 Task: Change  the formatting of the data to 'Which is Less than 5, 'In conditional formating, put the option 'Green Fill with Dark Green Text. . 'add another formatting option Format As Table, insert the option 'Orang Table style Medium 3 ', change the format of Column Width to AutoFit Column Widthand sort the data in Ascending order In the sheet  Data Collection Workbookbook
Action: Mouse moved to (71, 161)
Screenshot: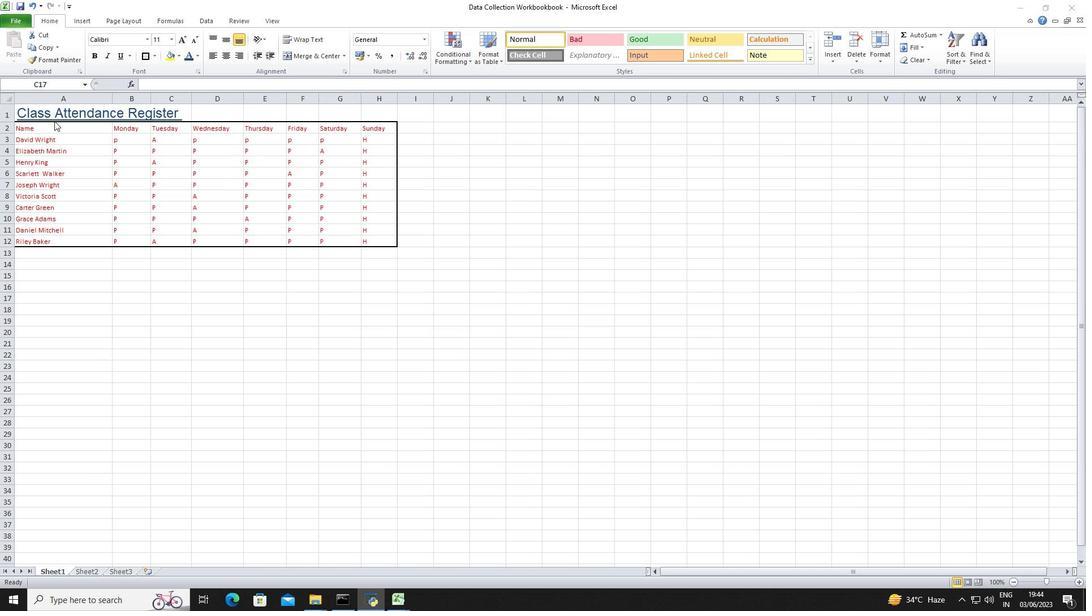 
Action: Mouse pressed left at (71, 161)
Screenshot: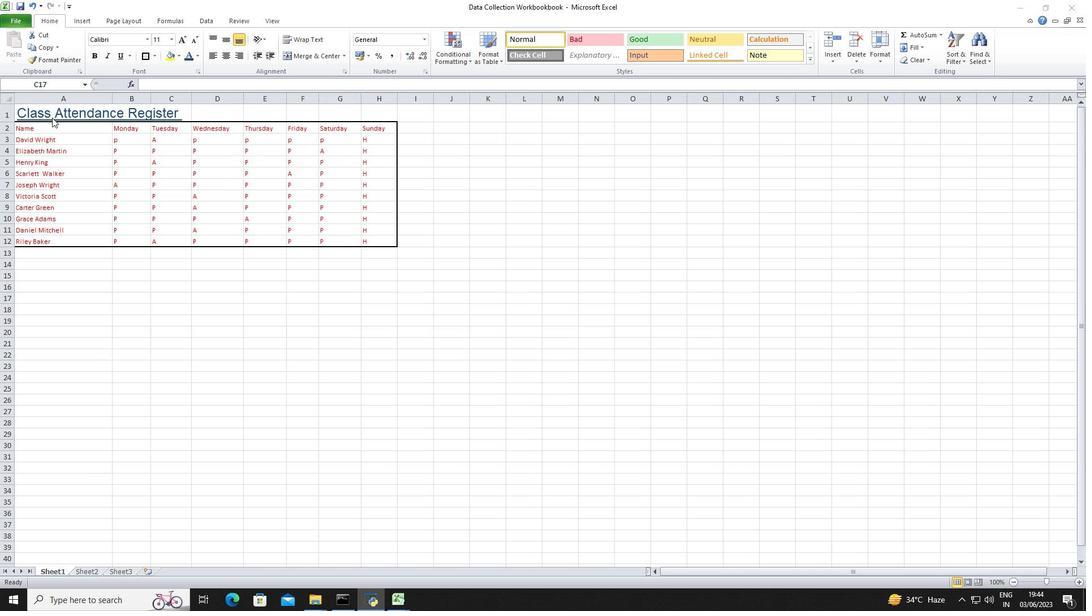 
Action: Mouse moved to (153, 262)
Screenshot: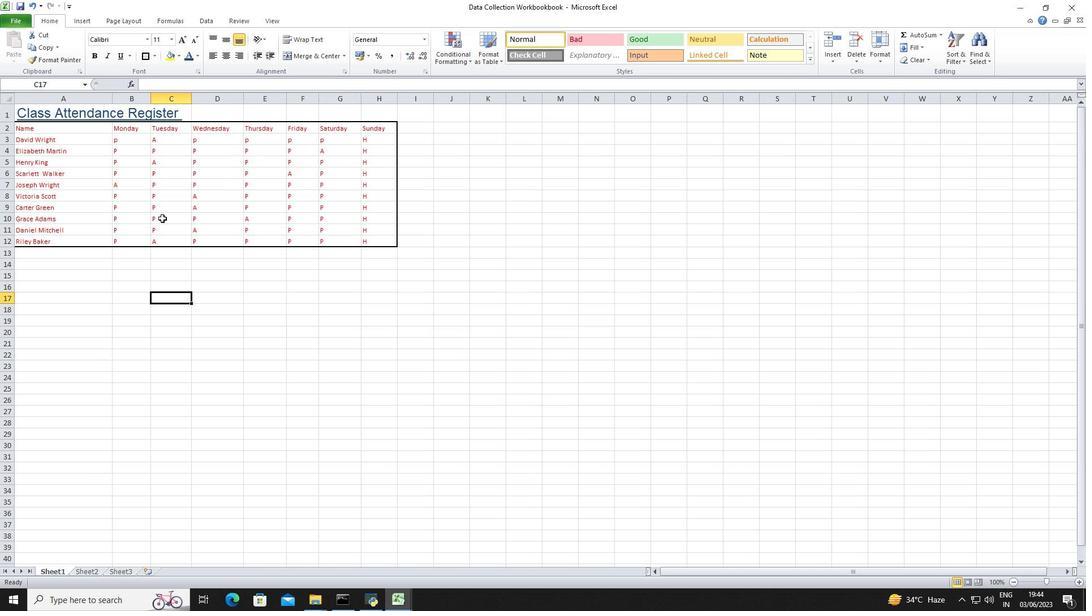 
Action: Mouse pressed left at (153, 262)
Screenshot: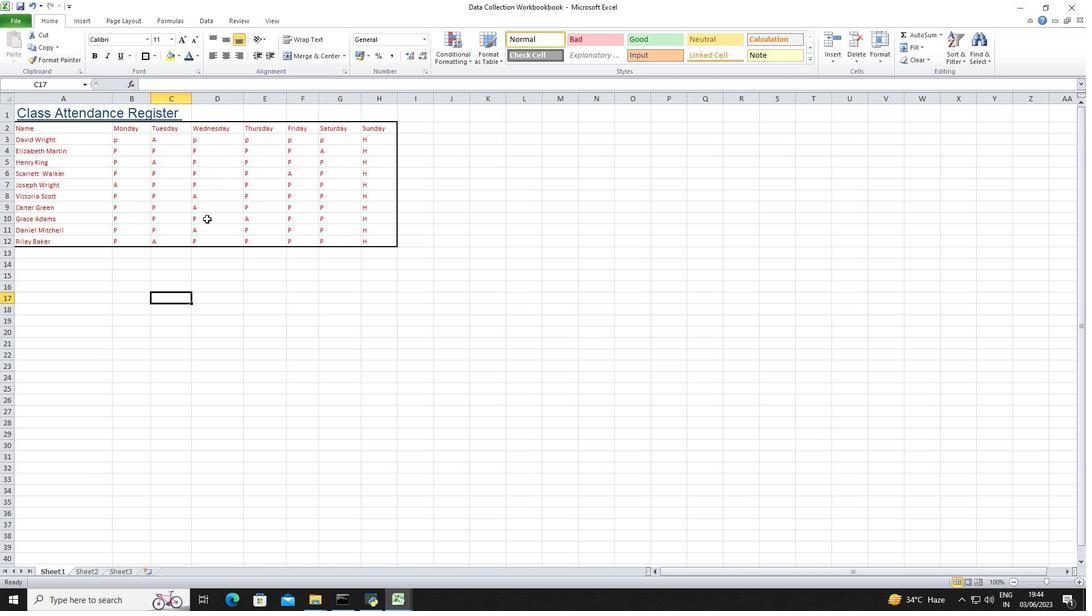 
Action: Mouse moved to (61, 175)
Screenshot: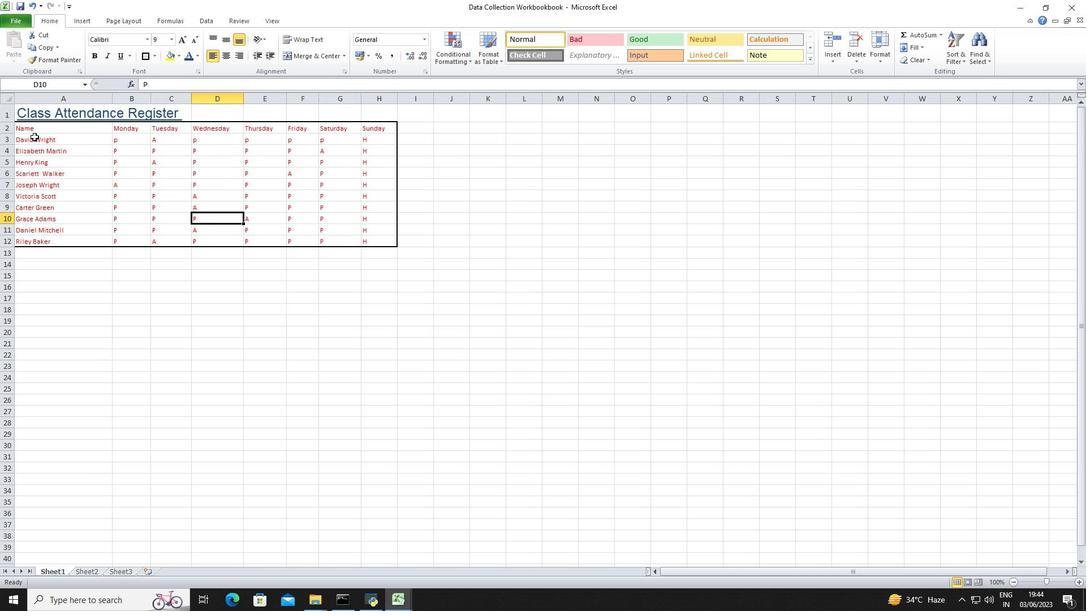 
Action: Mouse pressed left at (61, 175)
Screenshot: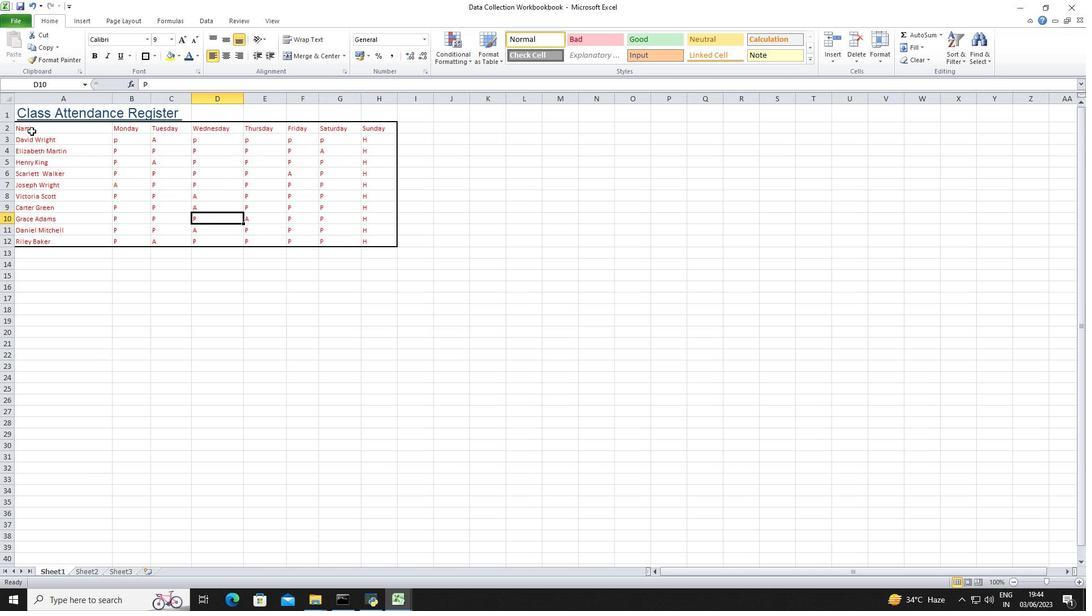 
Action: Mouse moved to (286, 92)
Screenshot: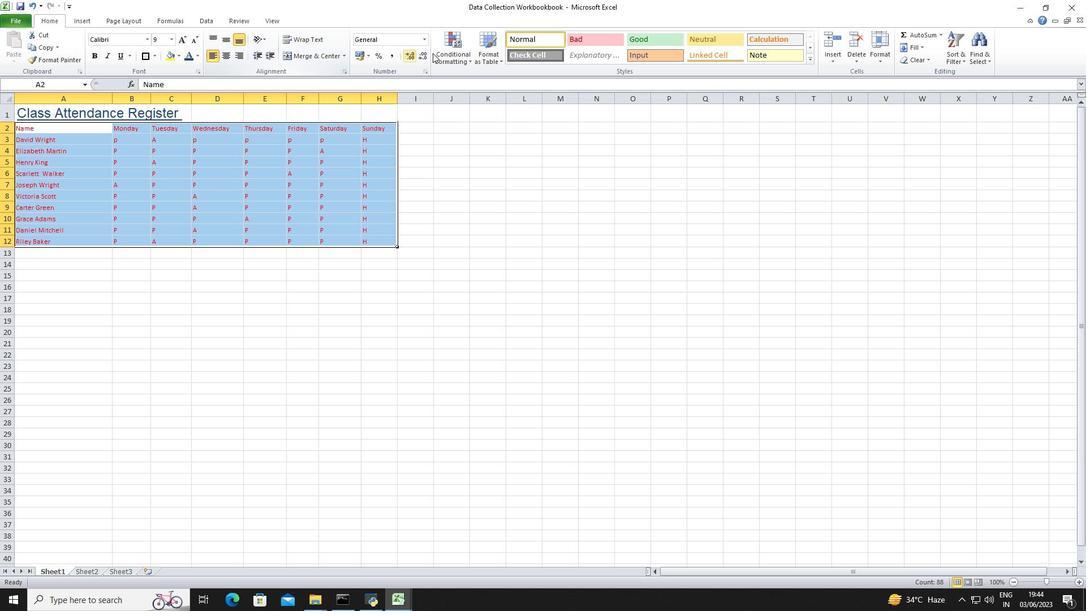 
Action: Mouse pressed left at (286, 92)
Screenshot: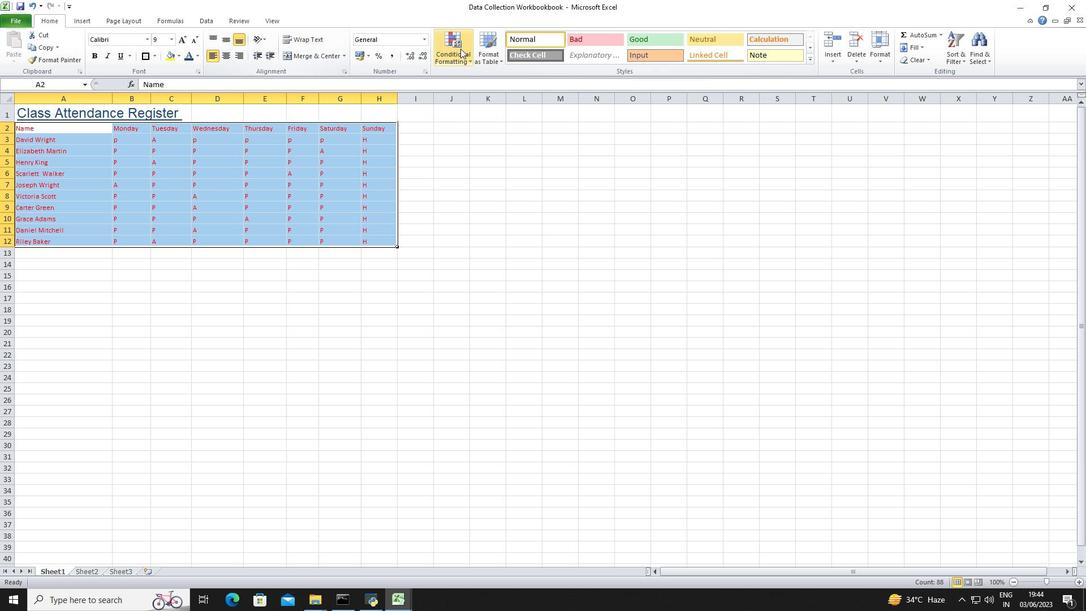 
Action: Mouse moved to (340, 146)
Screenshot: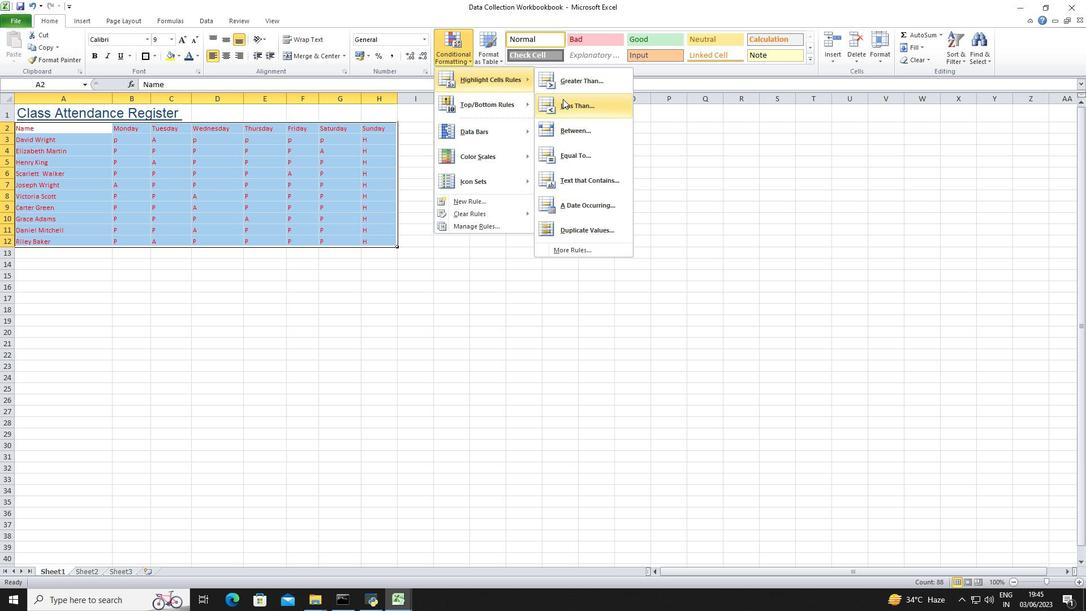 
Action: Mouse pressed left at (340, 146)
Screenshot: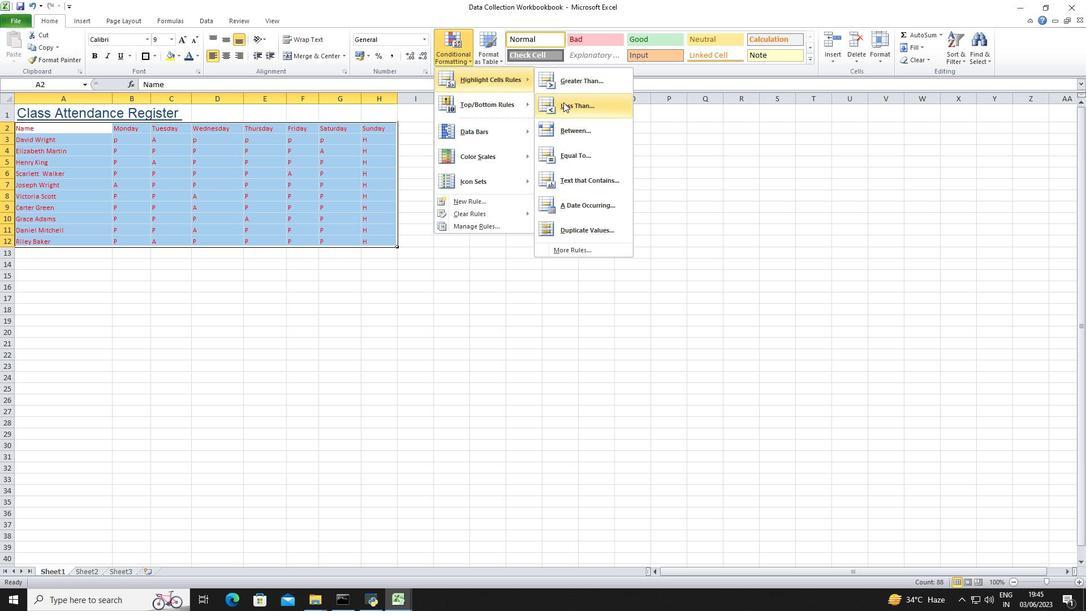 
Action: Mouse moved to (220, 286)
Screenshot: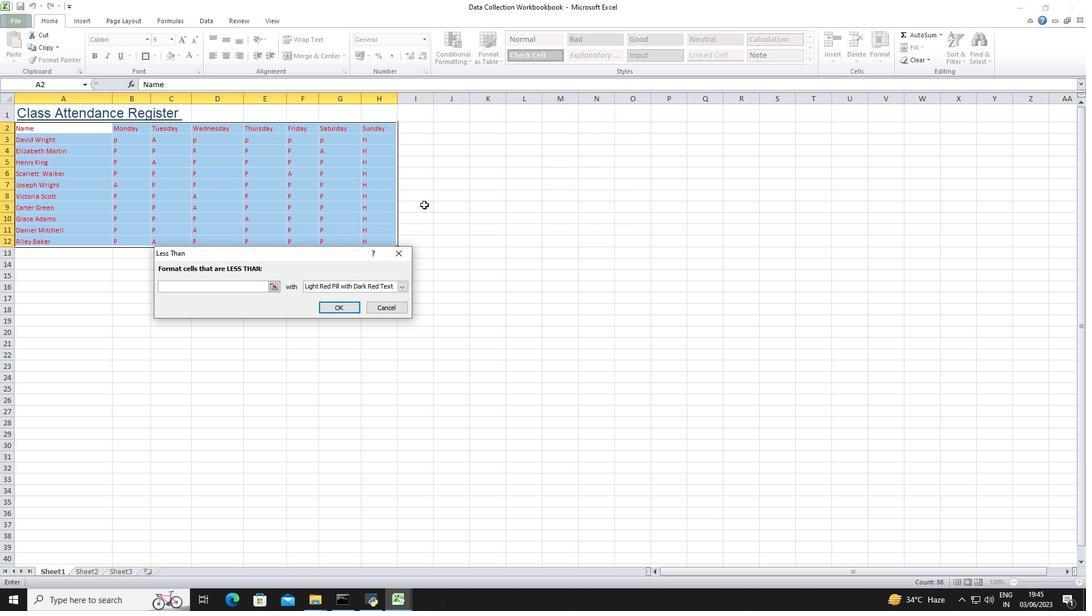 
Action: Key pressed 5
Screenshot: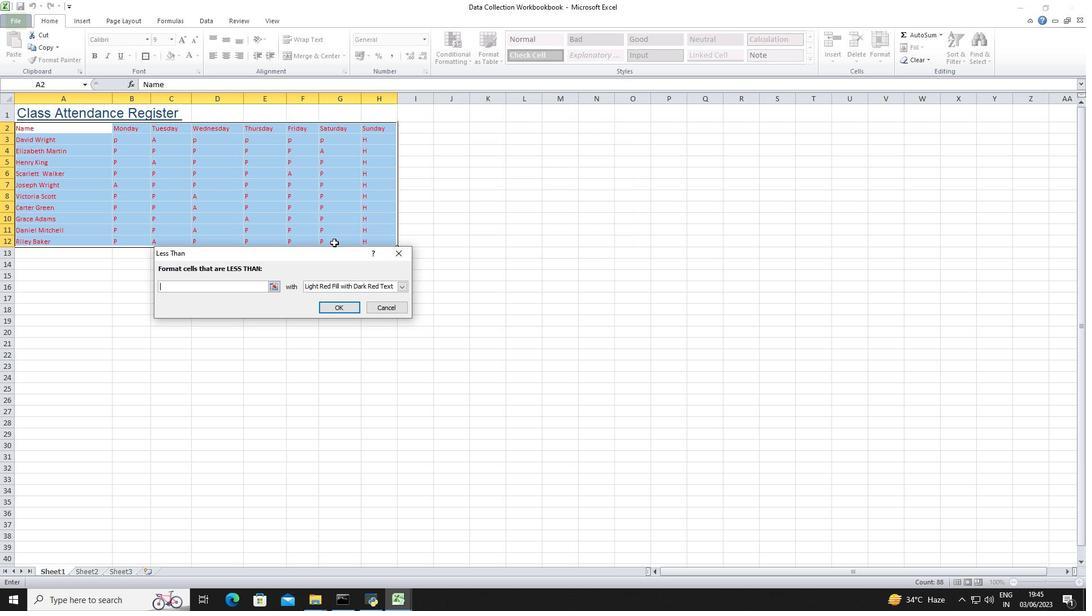 
Action: Mouse moved to (255, 325)
Screenshot: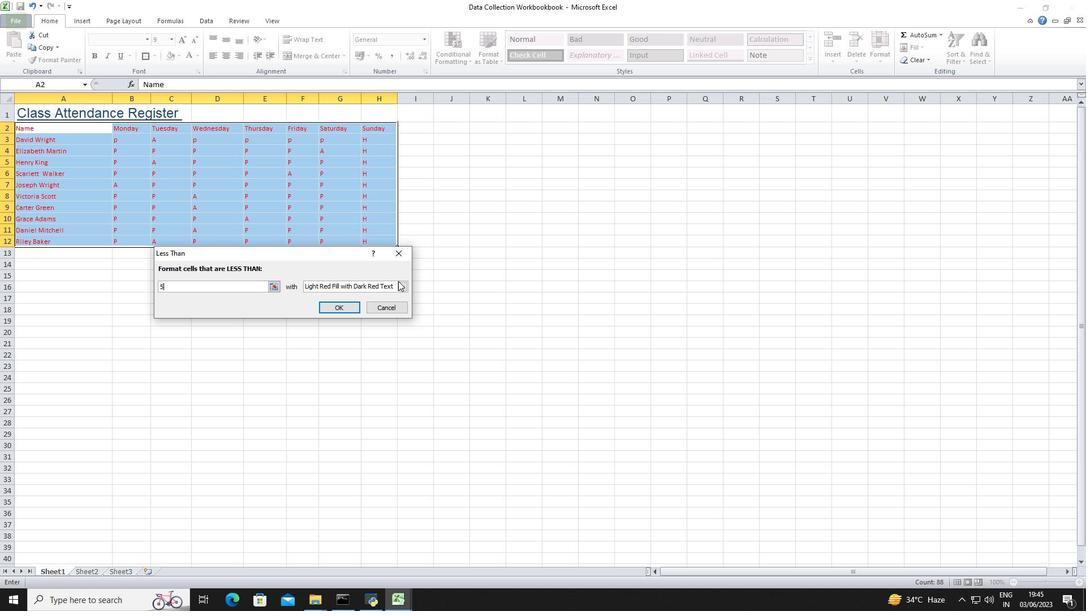 
Action: Mouse pressed left at (255, 325)
Screenshot: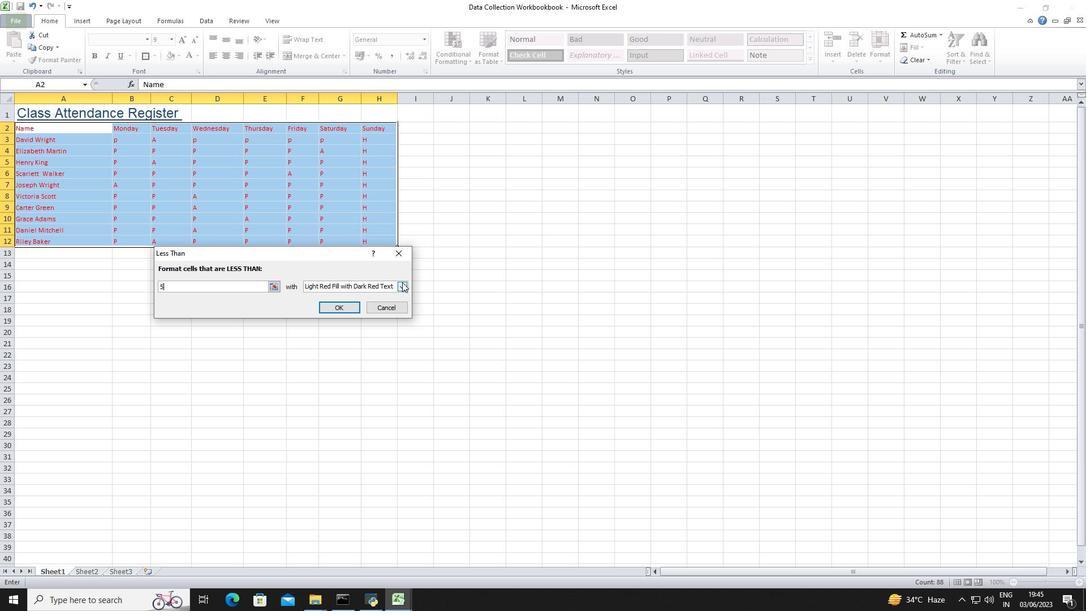 
Action: Mouse moved to (224, 354)
Screenshot: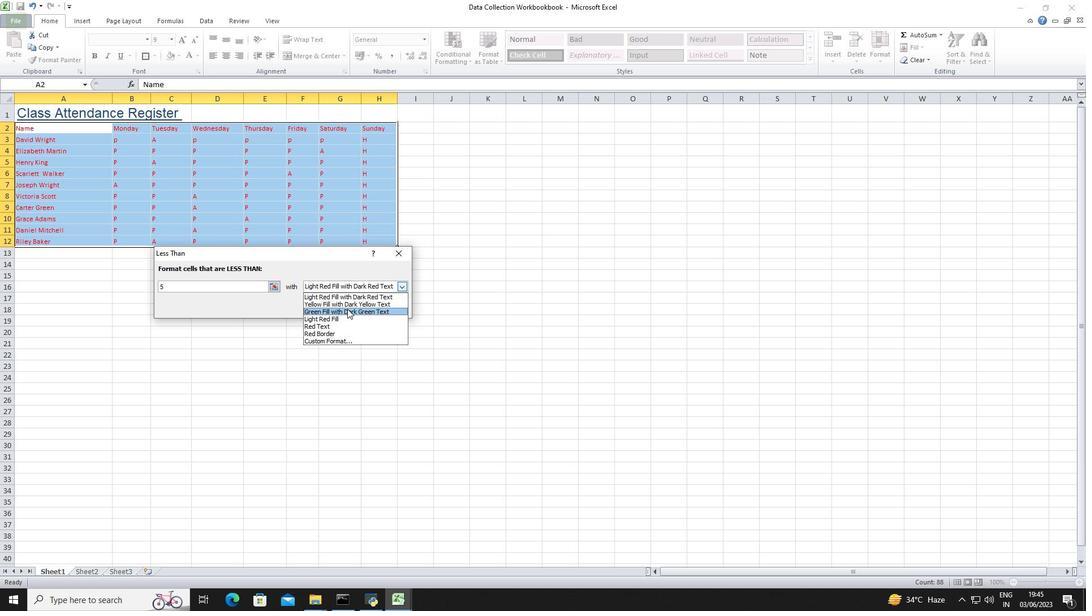 
Action: Mouse pressed left at (224, 354)
Screenshot: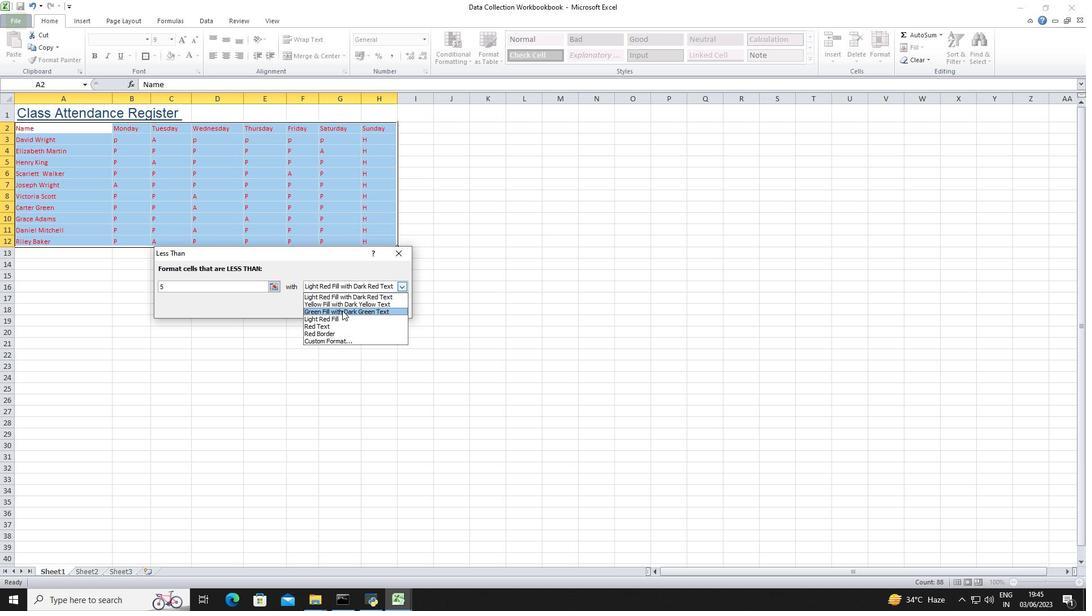 
Action: Mouse moved to (217, 351)
Screenshot: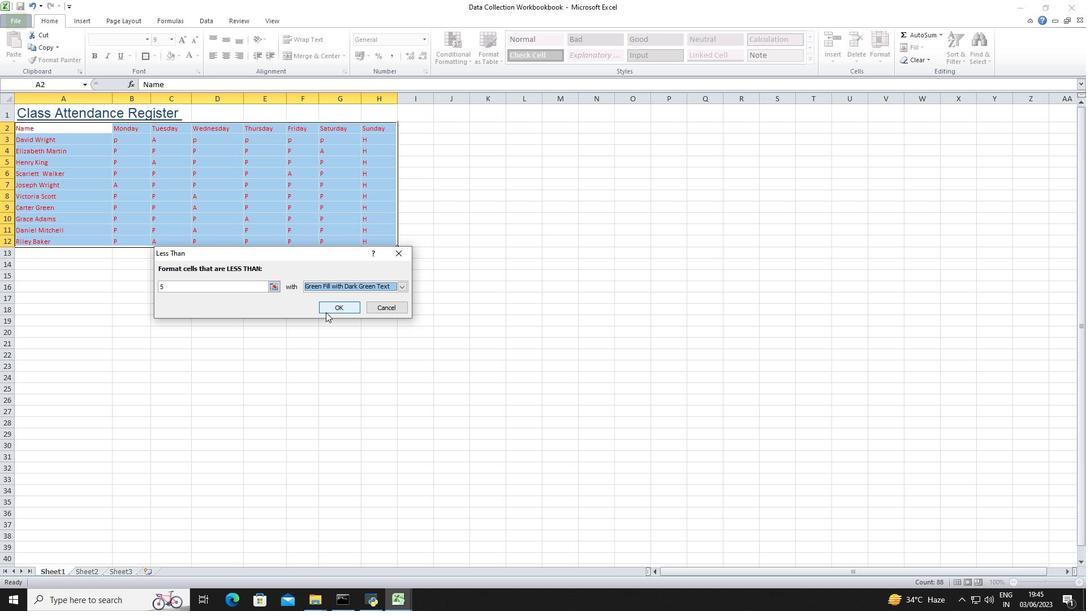 
Action: Mouse pressed left at (217, 351)
Screenshot: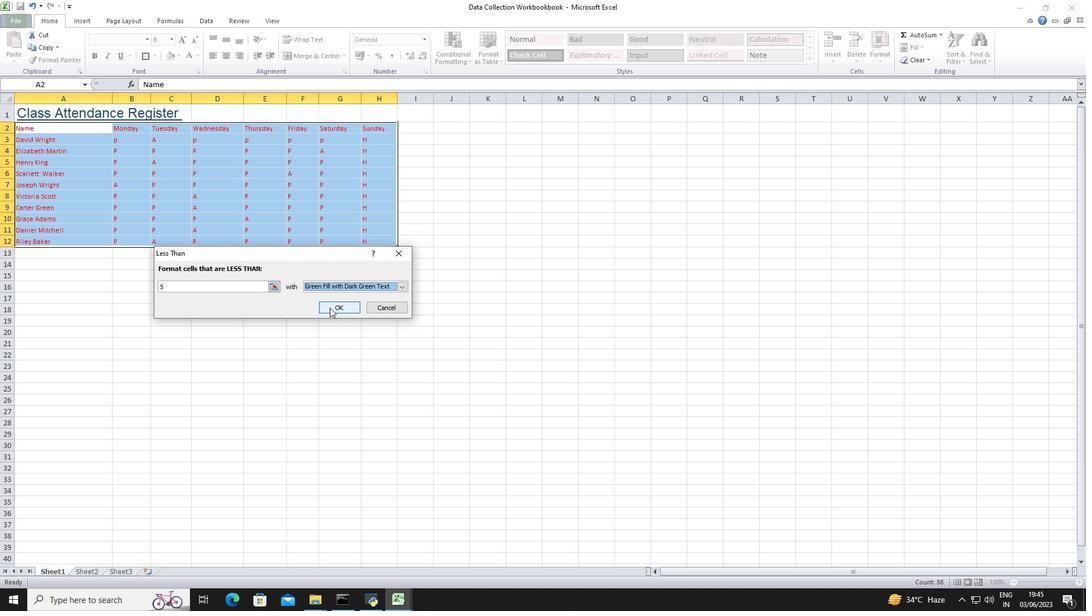 
Action: Mouse moved to (217, 358)
Screenshot: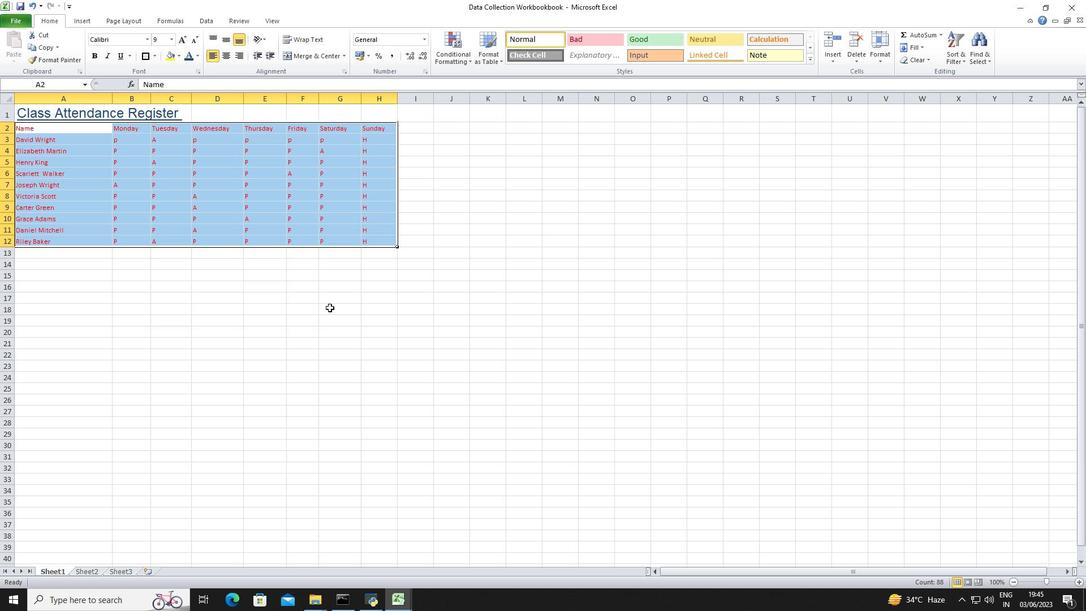 
Action: Mouse pressed left at (217, 358)
Screenshot: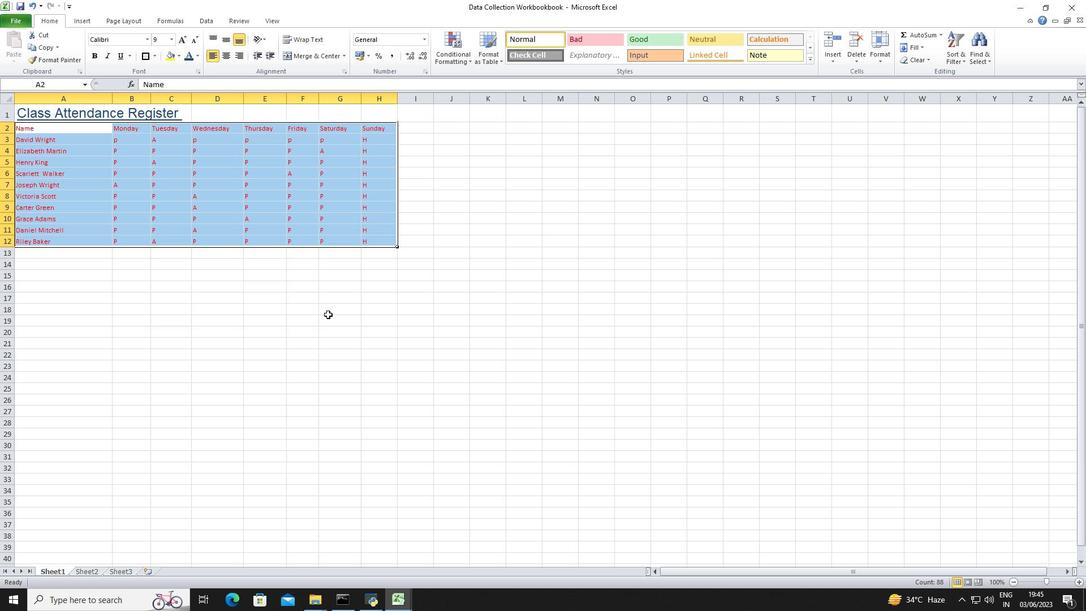 
Action: Mouse moved to (62, 173)
Screenshot: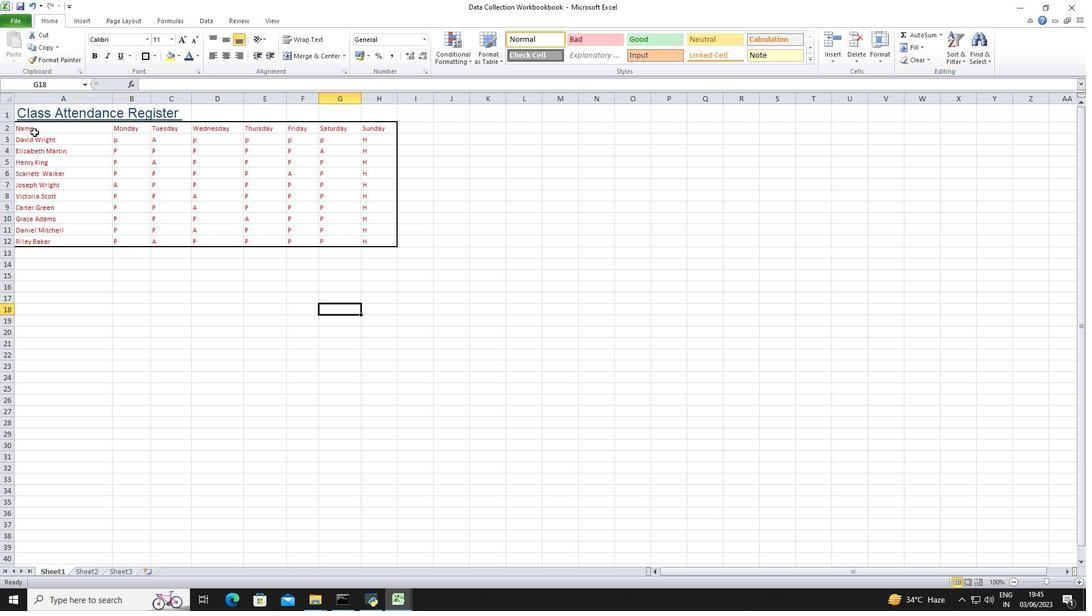 
Action: Mouse pressed left at (62, 173)
Screenshot: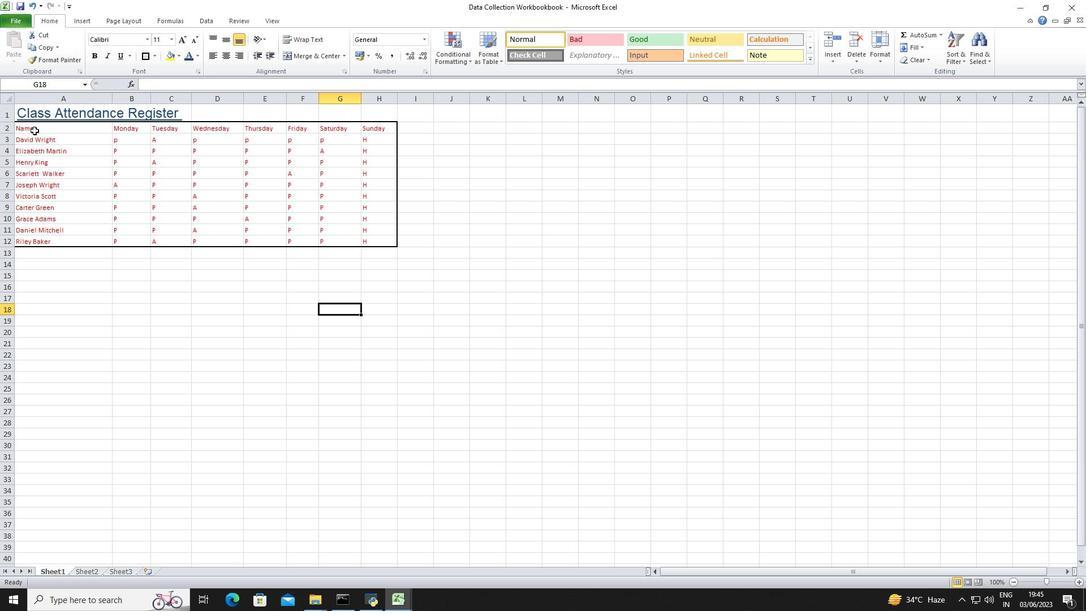 
Action: Mouse moved to (298, 90)
Screenshot: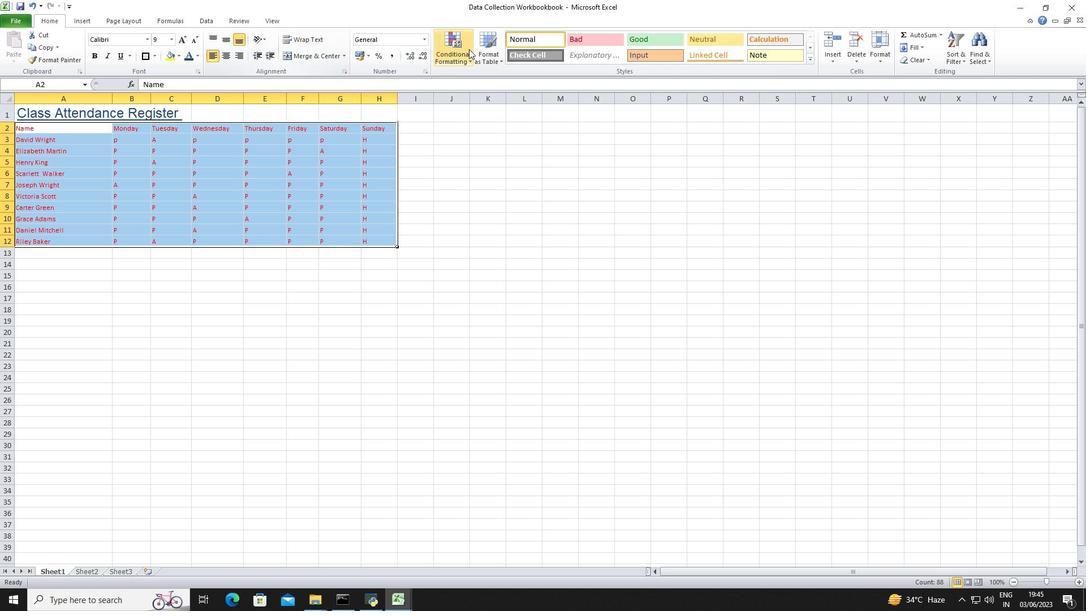 
Action: Mouse pressed left at (298, 90)
Screenshot: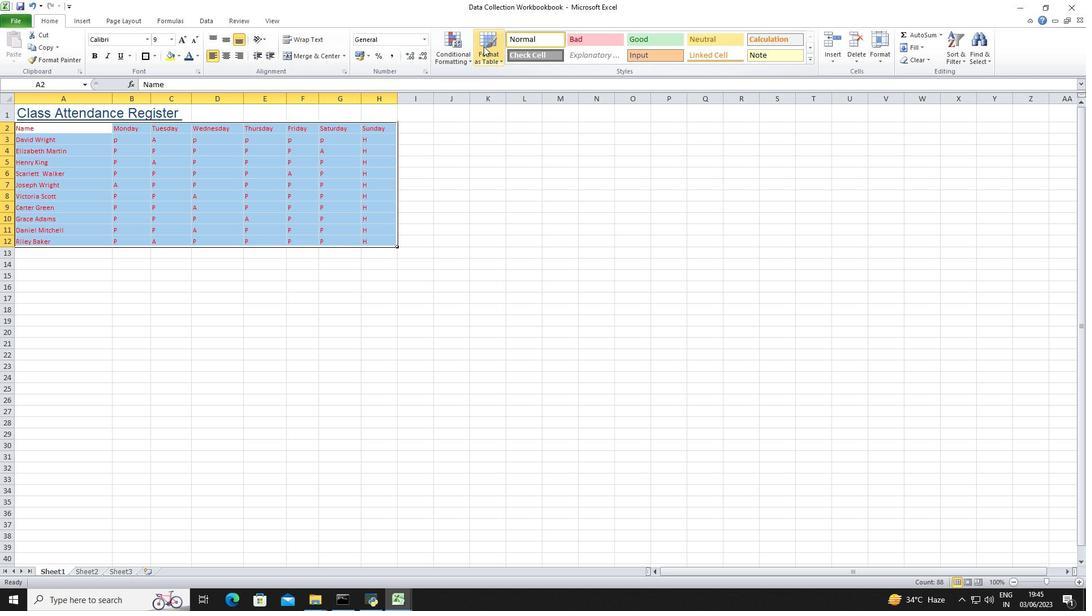 
Action: Mouse moved to (319, 424)
Screenshot: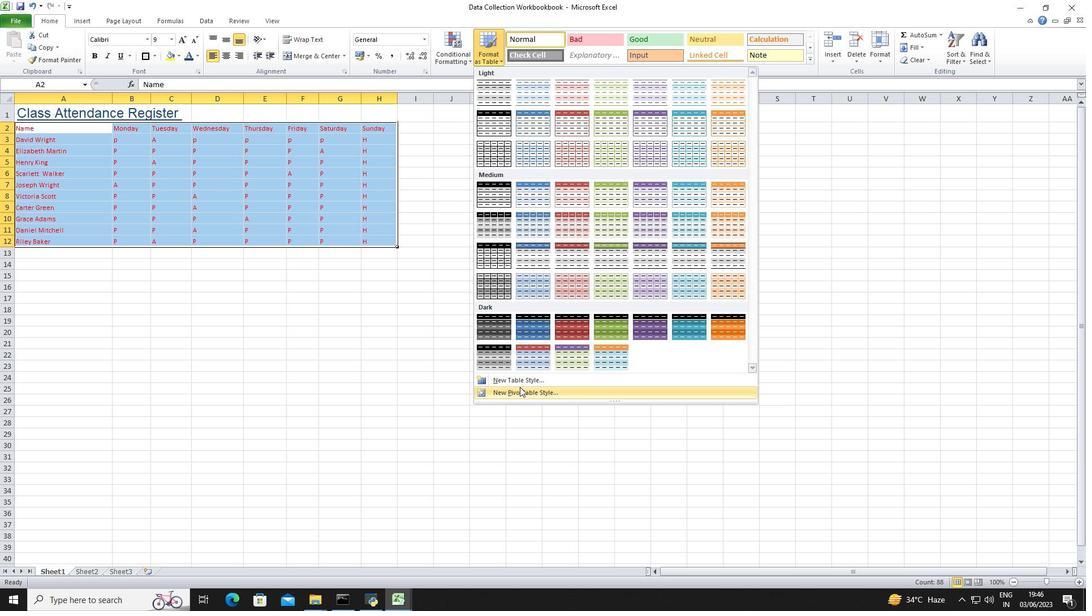 
Action: Mouse pressed left at (319, 424)
Screenshot: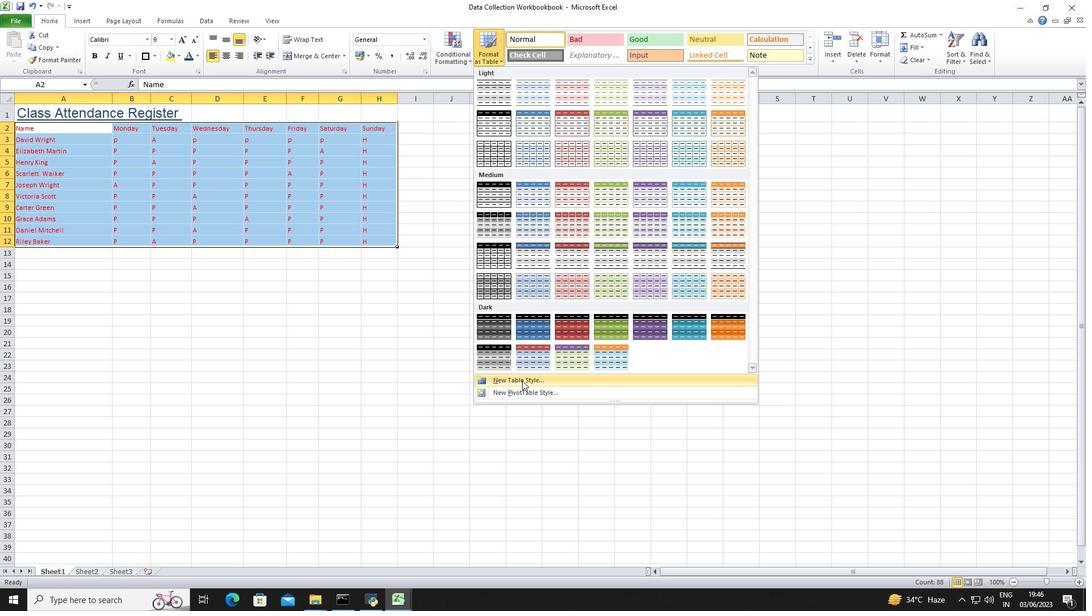 
Action: Mouse pressed left at (319, 424)
Screenshot: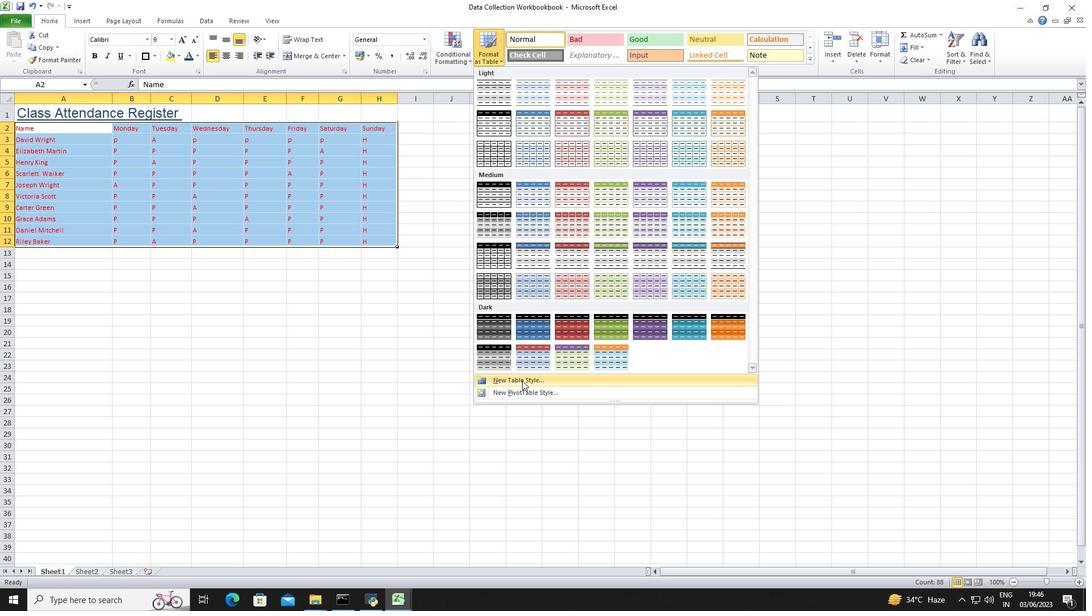 
Action: Mouse moved to (143, 245)
Screenshot: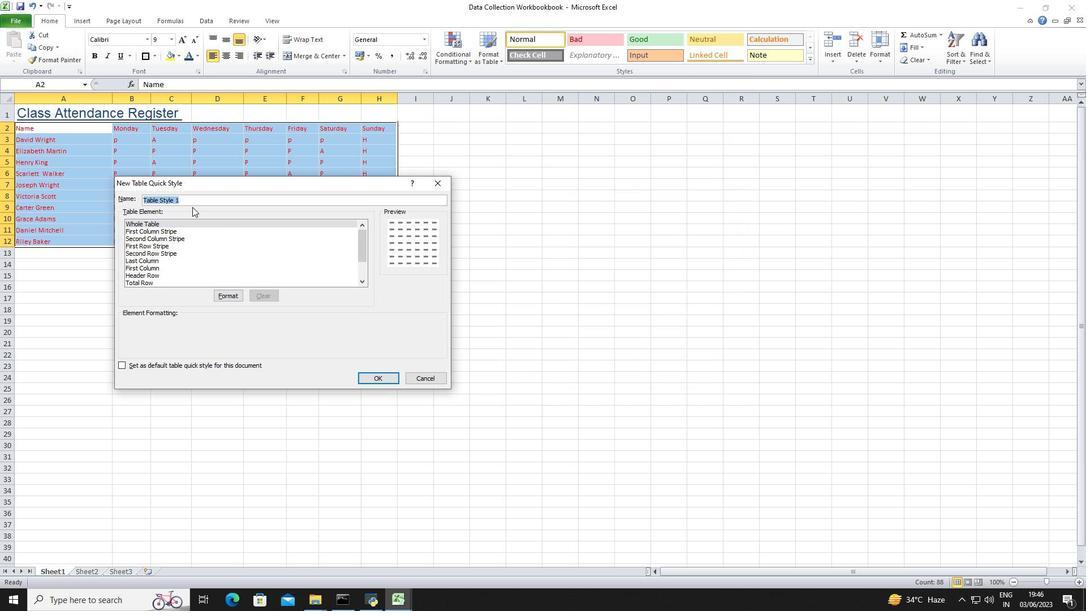 
Action: Mouse pressed left at (143, 245)
Screenshot: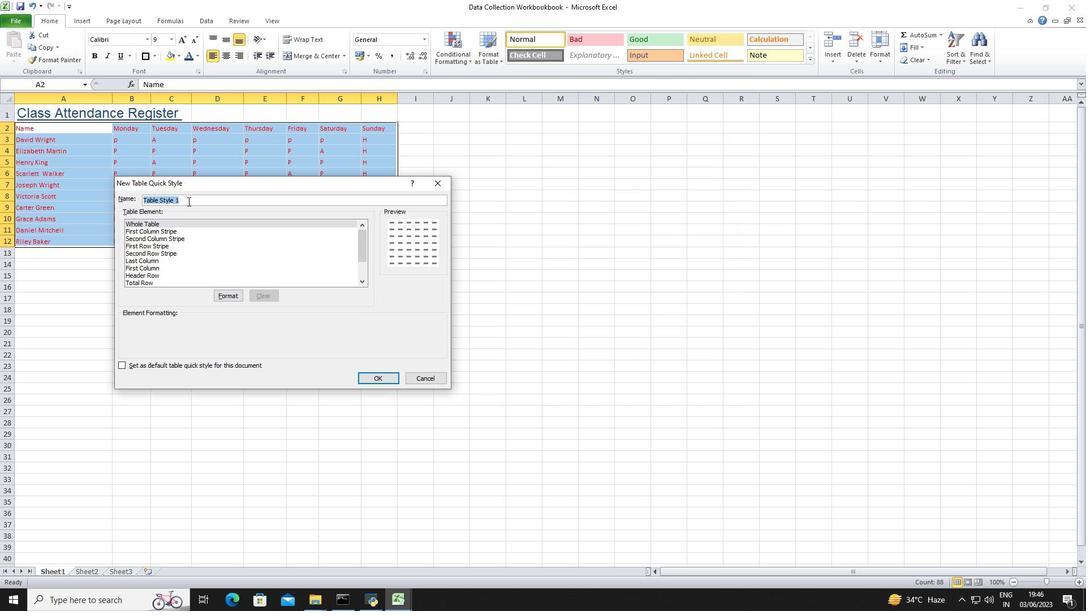 
Action: Mouse pressed left at (143, 245)
Screenshot: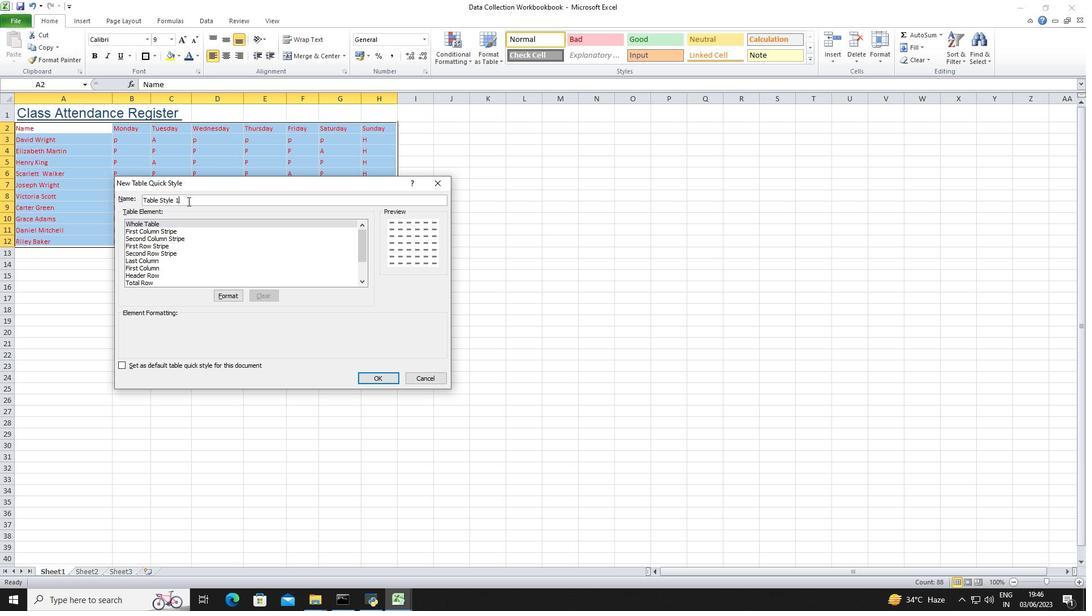 
Action: Mouse moved to (322, 302)
Screenshot: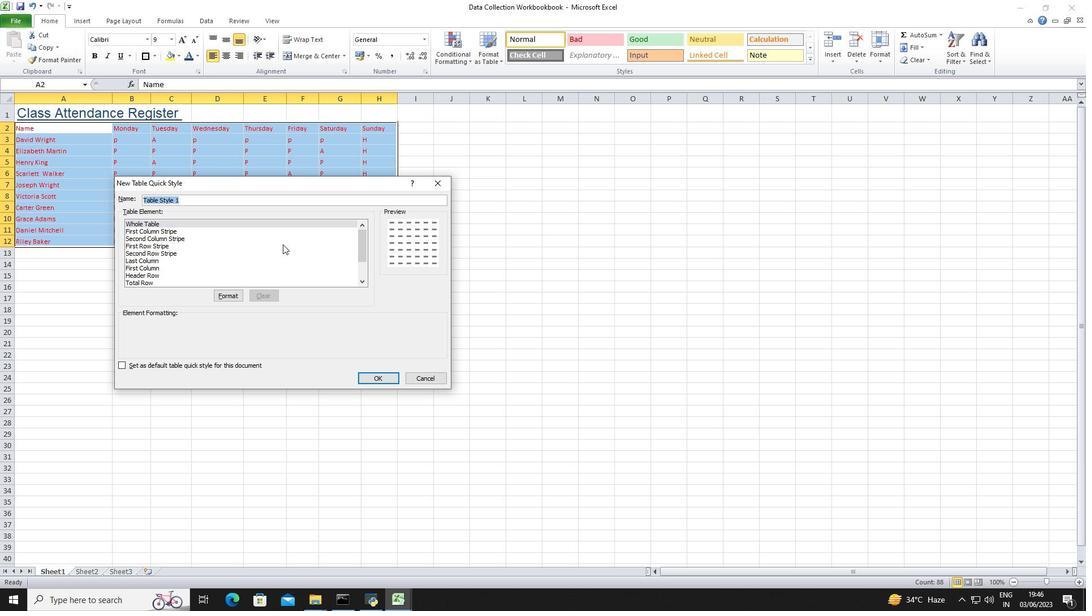 
Action: Key pressed <Key.shift_r><Key.shift_r><Key.shift_r><Key.shift_r><Key.shift_r><Key.shift_r><Key.shift_r><Key.shift_r><Key.shift_r><Key.shift_r><Key.shift_r><Key.shift_r><Key.shift_r>Orange<Key.space><Key.shift_r><Key.shift_r><Key.shift_r>Table<Key.space><Key.shift_r><Key.shift_r><Key.shift_r><Key.shift_r><Key.shift_r>style<Key.space><Key.shift_r>Medu<Key.backspace>ium<Key.space>3
Screenshot: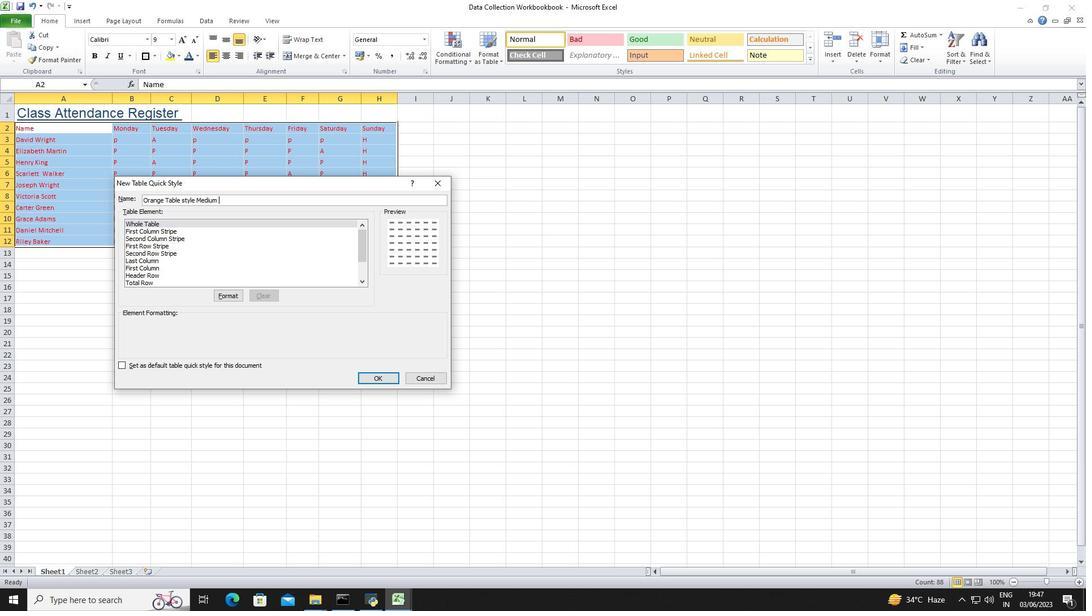 
Action: Mouse moved to (110, 410)
Screenshot: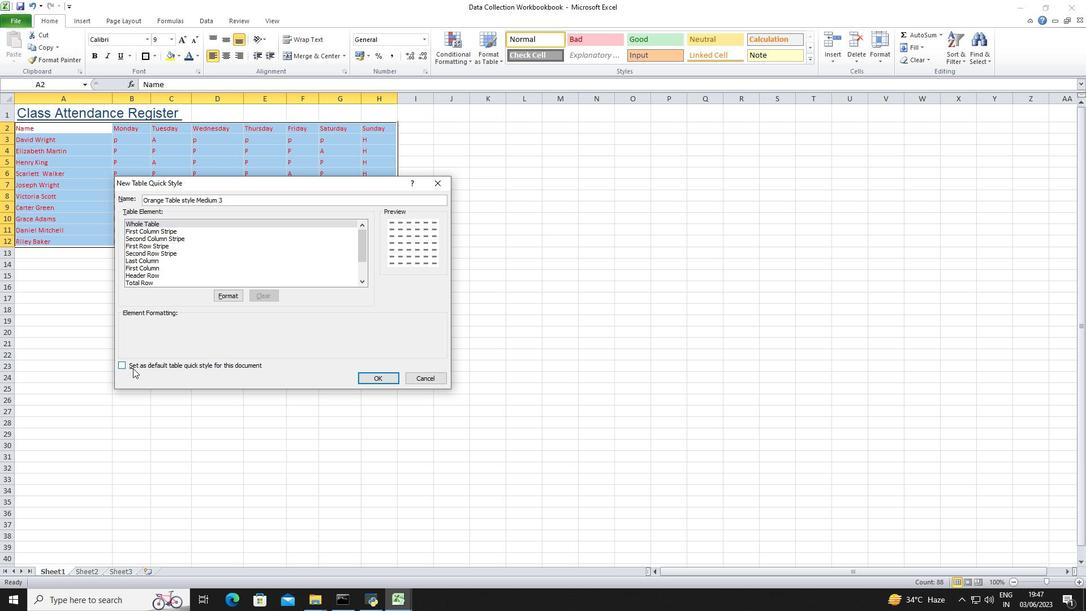 
Action: Mouse pressed left at (110, 410)
Screenshot: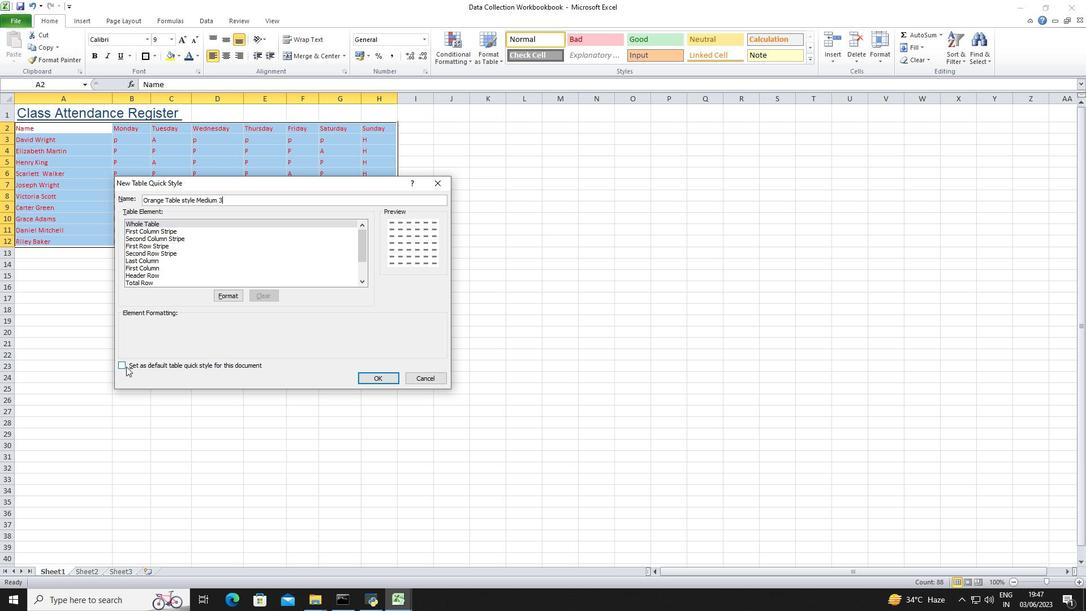 
Action: Mouse moved to (168, 337)
Screenshot: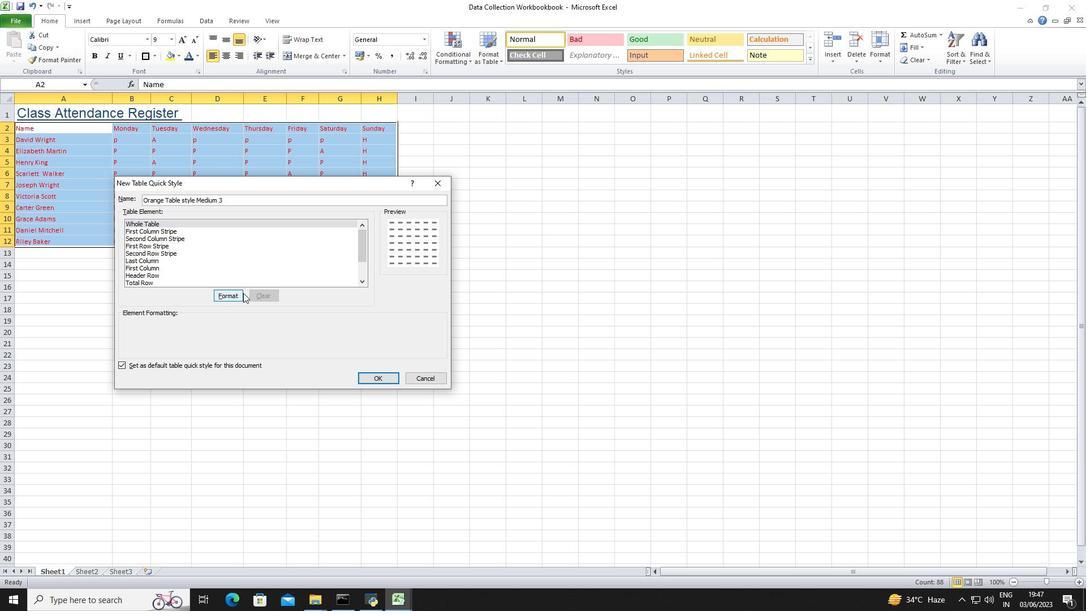 
Action: Mouse pressed left at (168, 337)
Screenshot: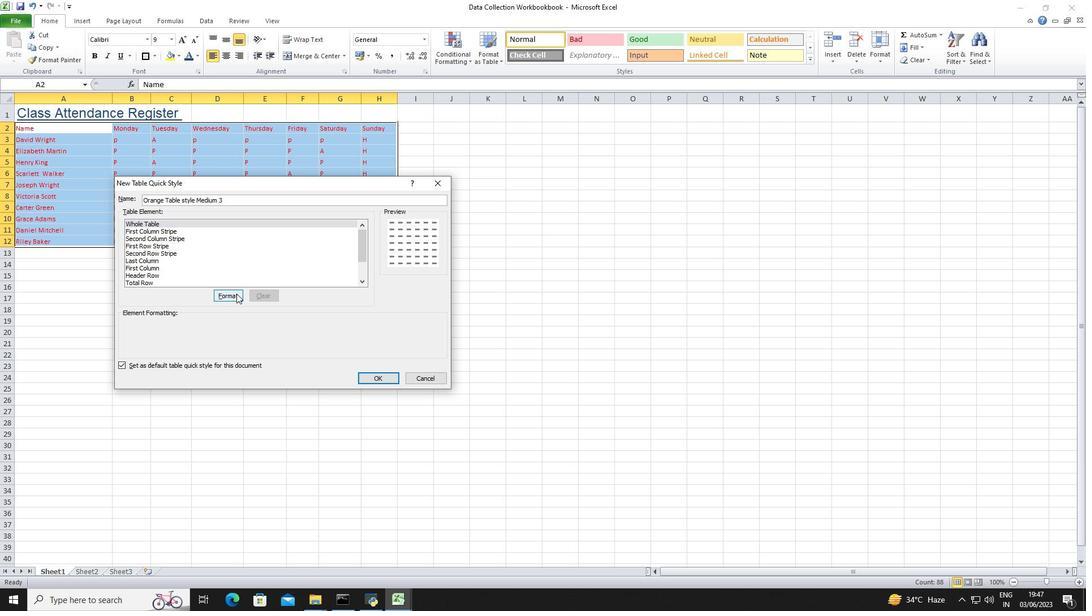 
Action: Mouse moved to (241, 341)
Screenshot: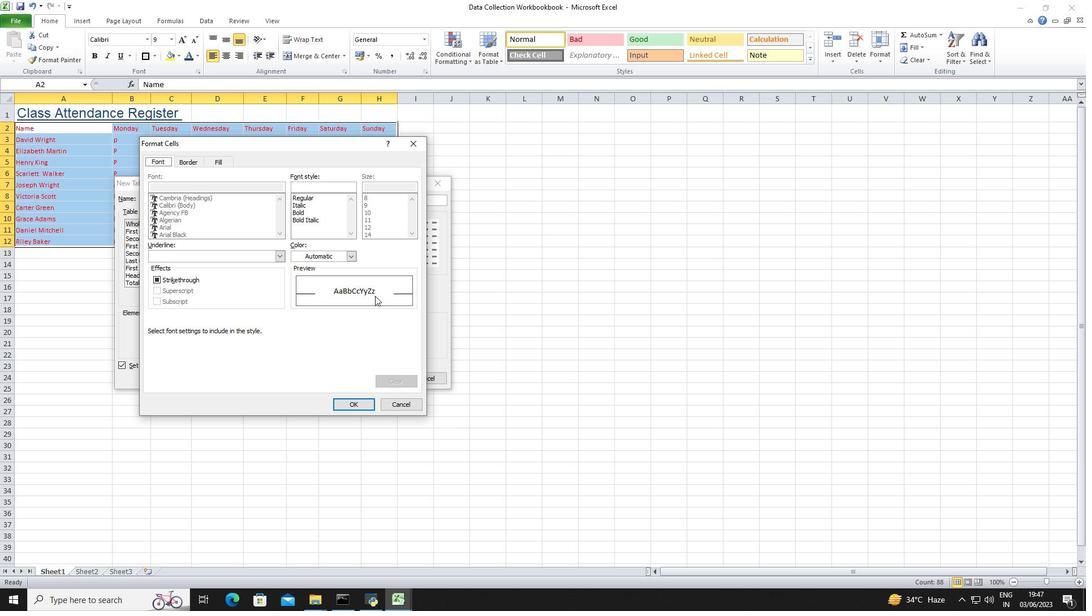 
Action: Mouse scrolled (241, 342) with delta (0, 0)
Screenshot: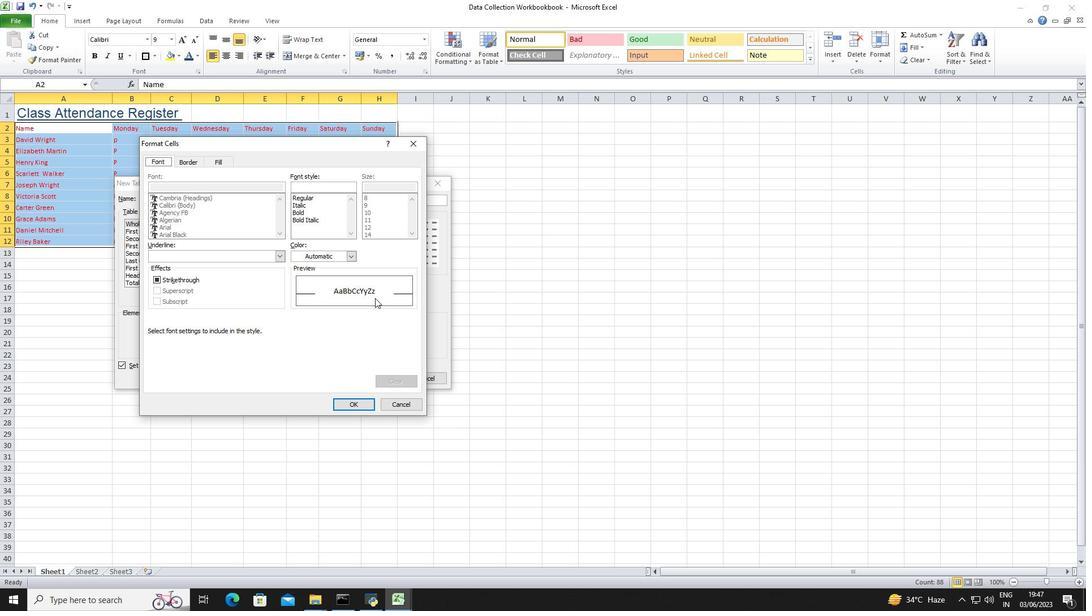 
Action: Mouse moved to (230, 447)
Screenshot: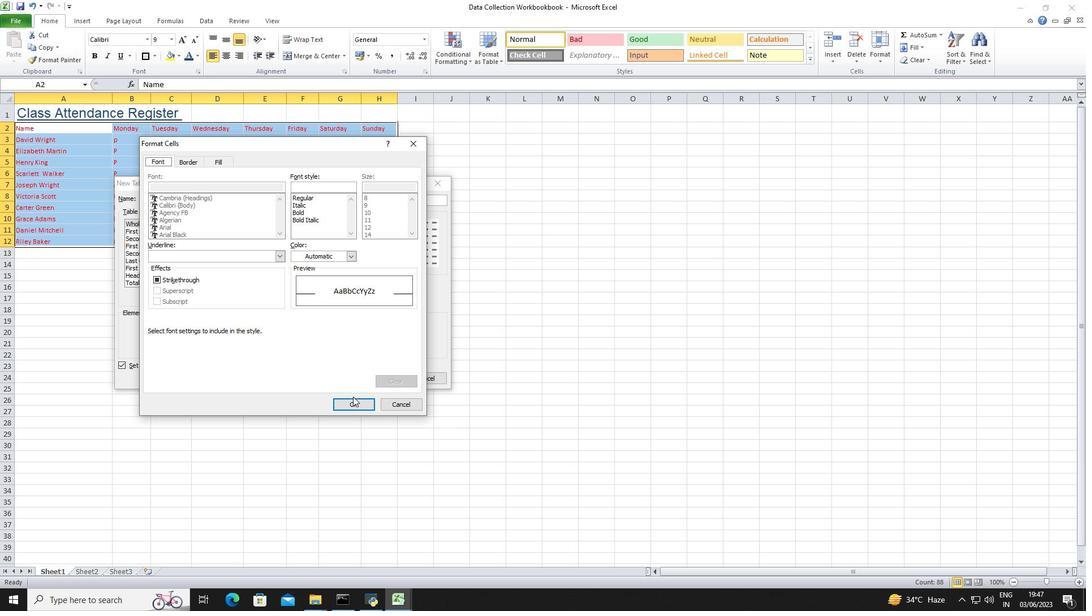 
Action: Mouse pressed left at (230, 447)
Screenshot: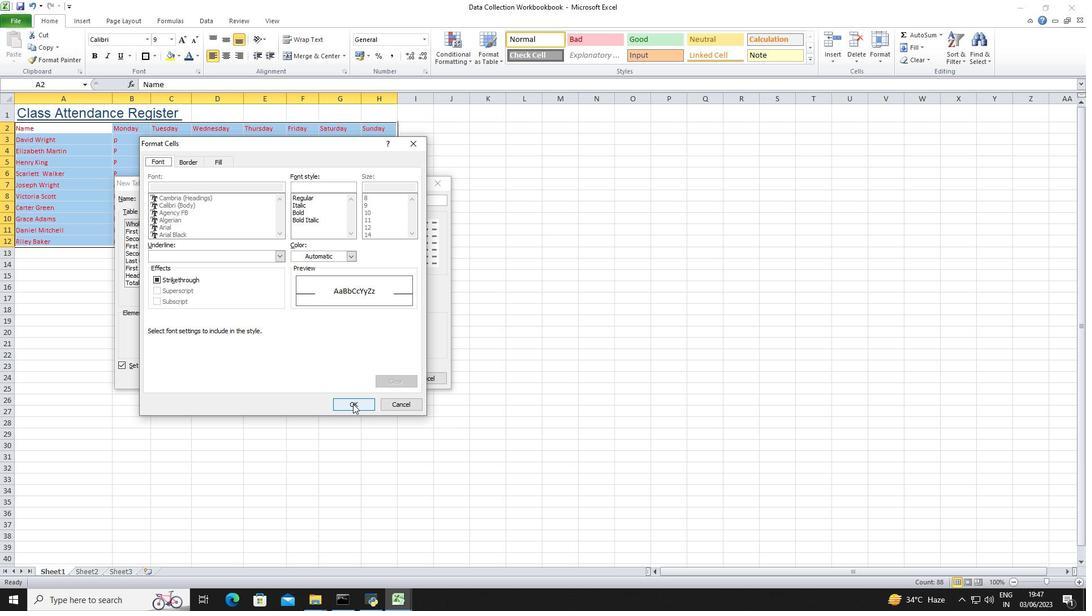 
Action: Mouse moved to (238, 422)
Screenshot: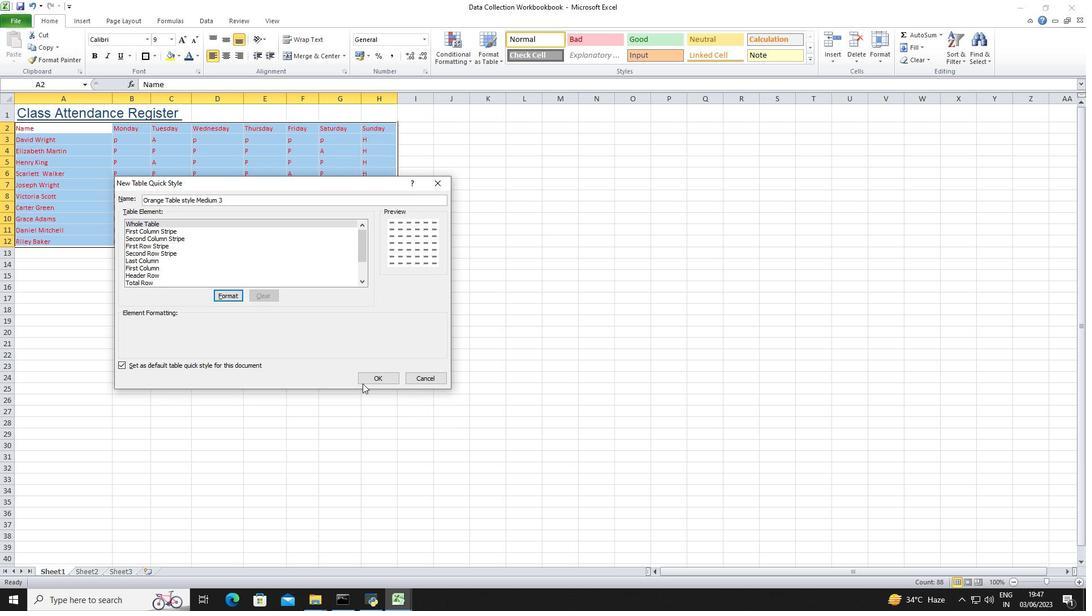 
Action: Mouse pressed left at (238, 422)
Screenshot: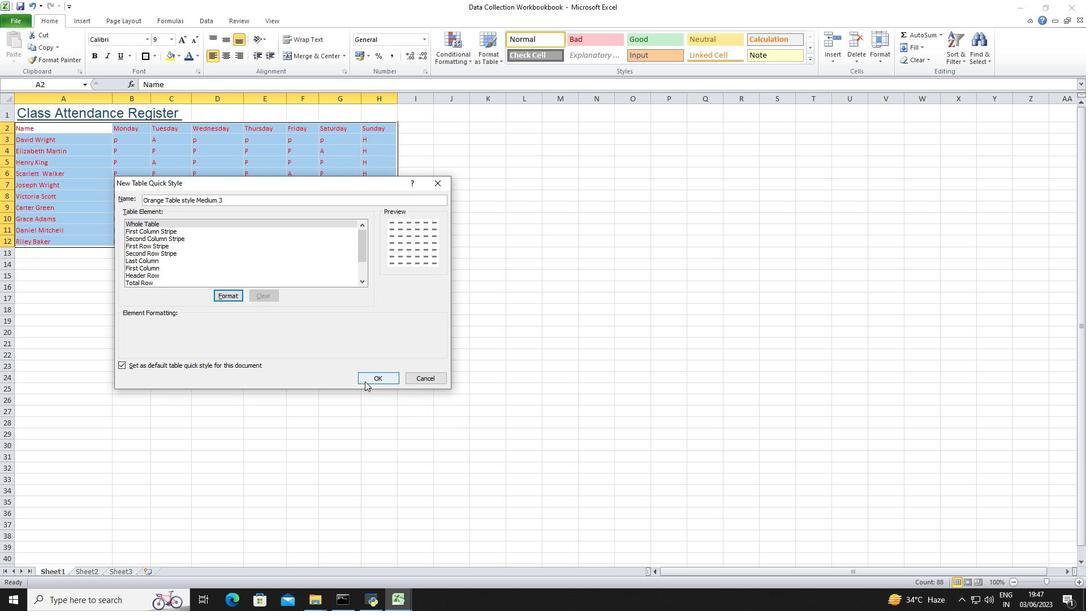 
Action: Mouse pressed left at (238, 422)
Screenshot: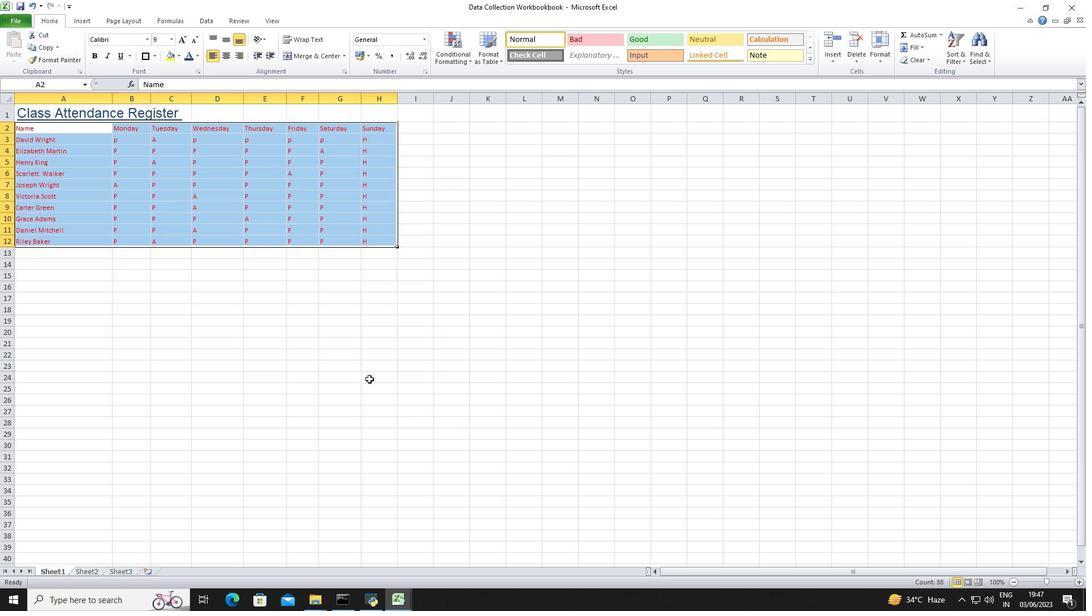 
Action: Mouse moved to (168, 384)
Screenshot: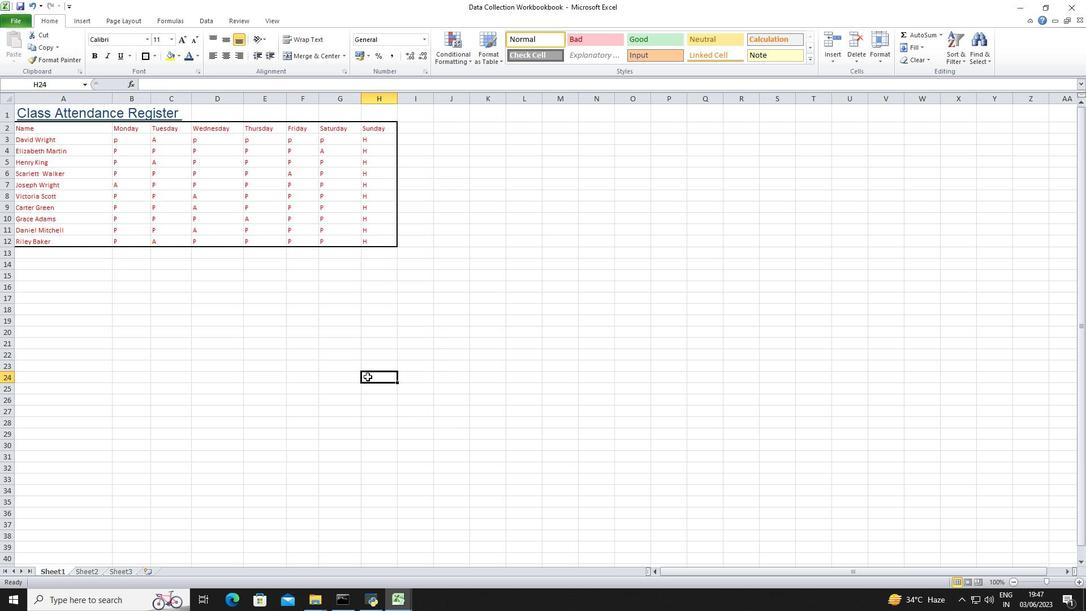 
Action: Mouse pressed left at (168, 384)
Screenshot: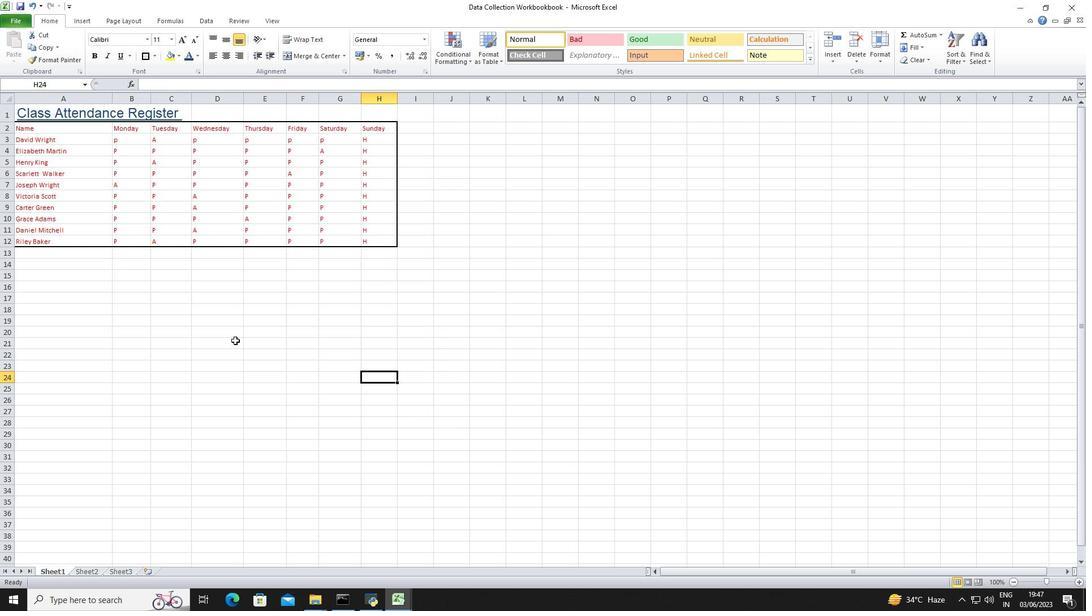 
Action: Mouse moved to (57, 168)
Screenshot: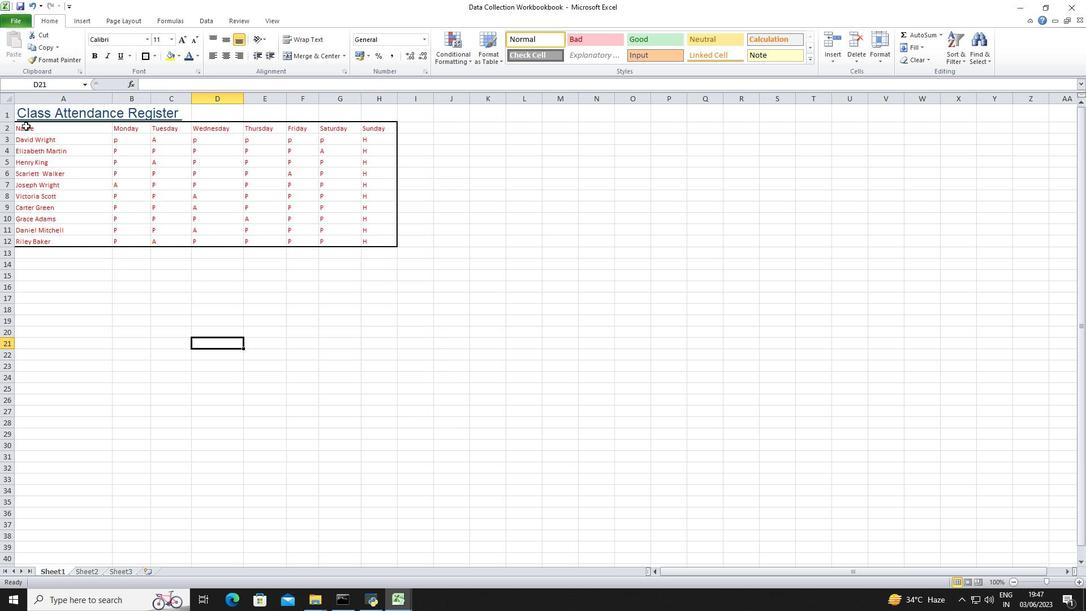 
Action: Mouse pressed left at (57, 168)
Screenshot: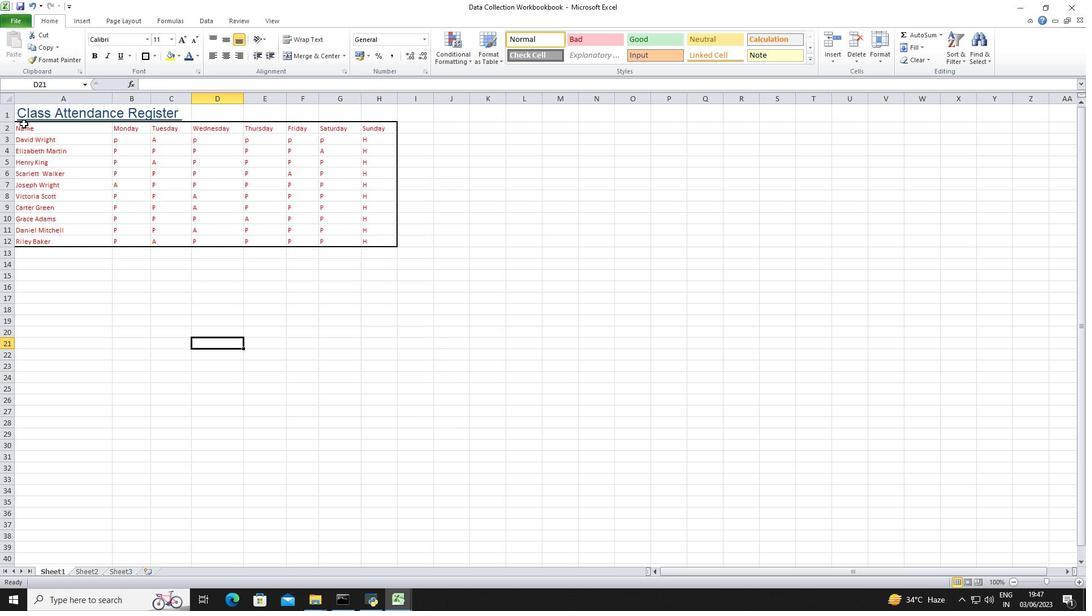 
Action: Mouse moved to (194, 341)
Screenshot: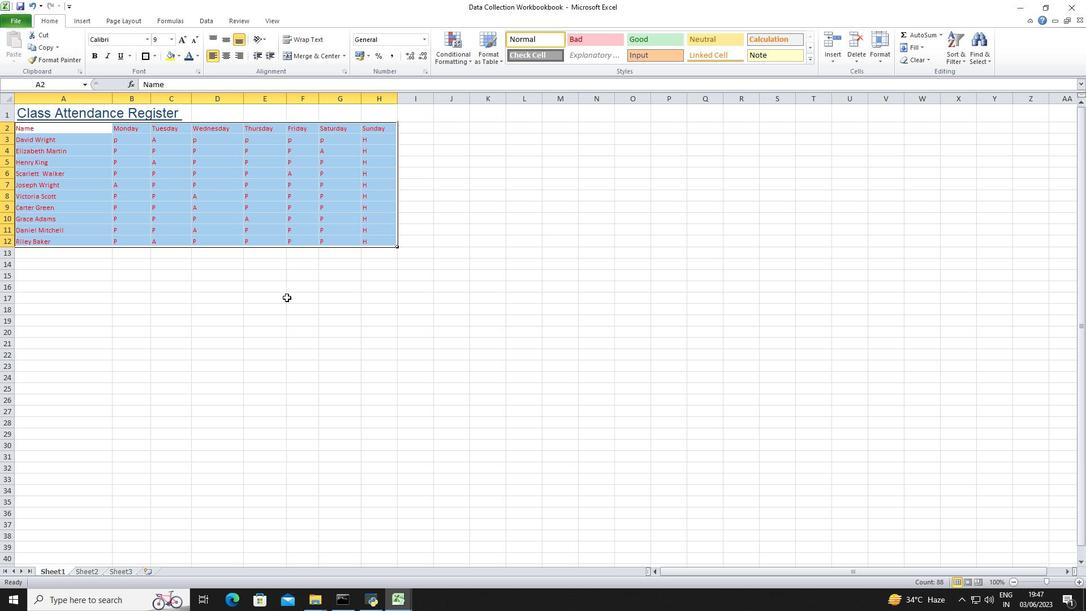 
Action: Mouse pressed left at (194, 341)
Screenshot: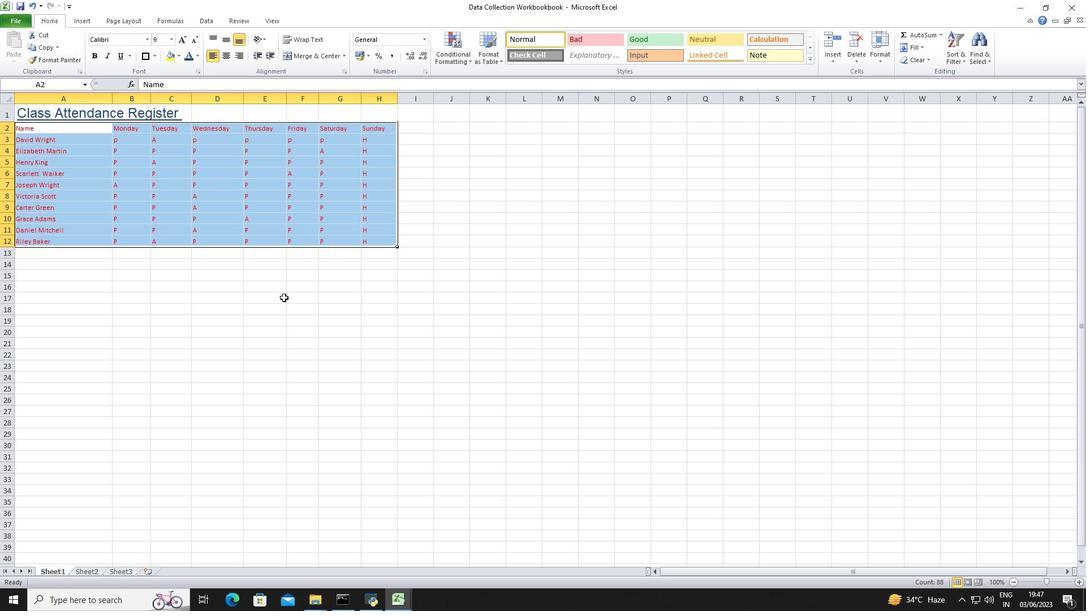 
Action: Mouse moved to (65, 174)
Screenshot: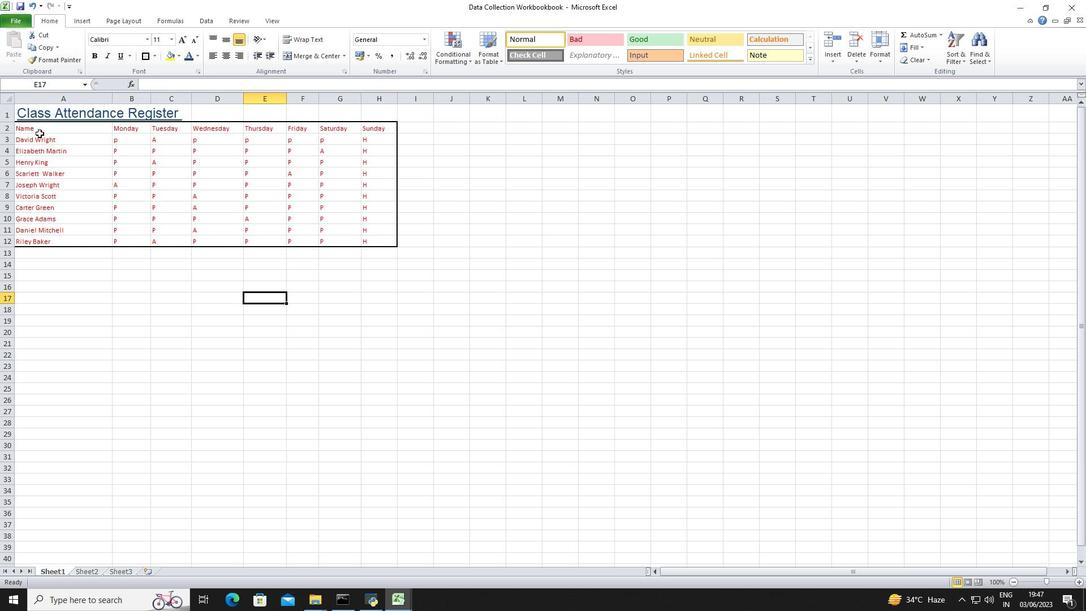 
Action: Mouse pressed left at (65, 174)
Screenshot: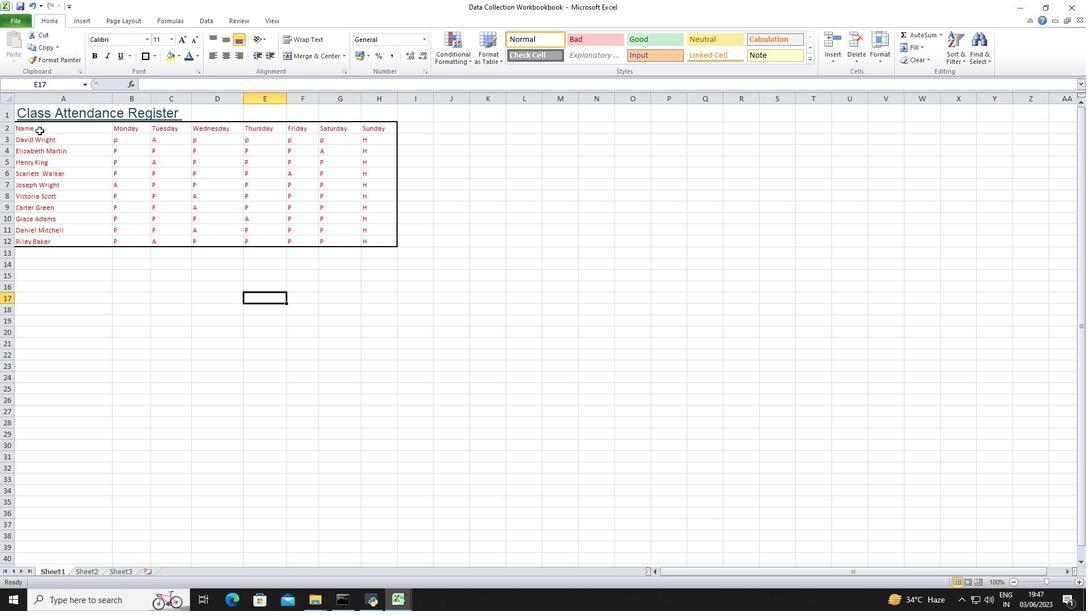 
Action: Mouse moved to (280, 90)
Screenshot: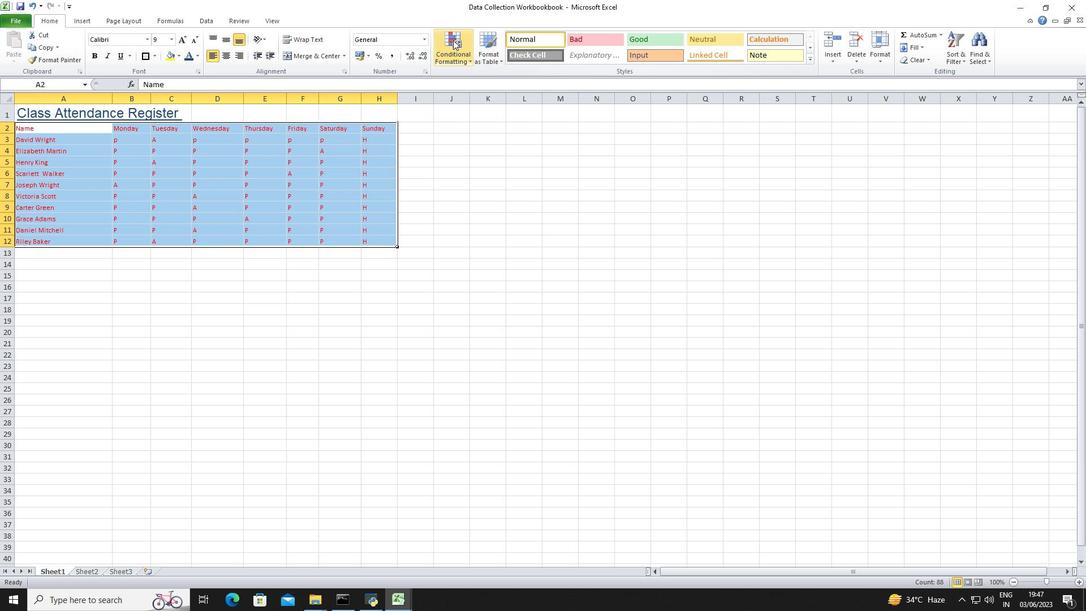 
Action: Mouse pressed left at (280, 90)
Screenshot: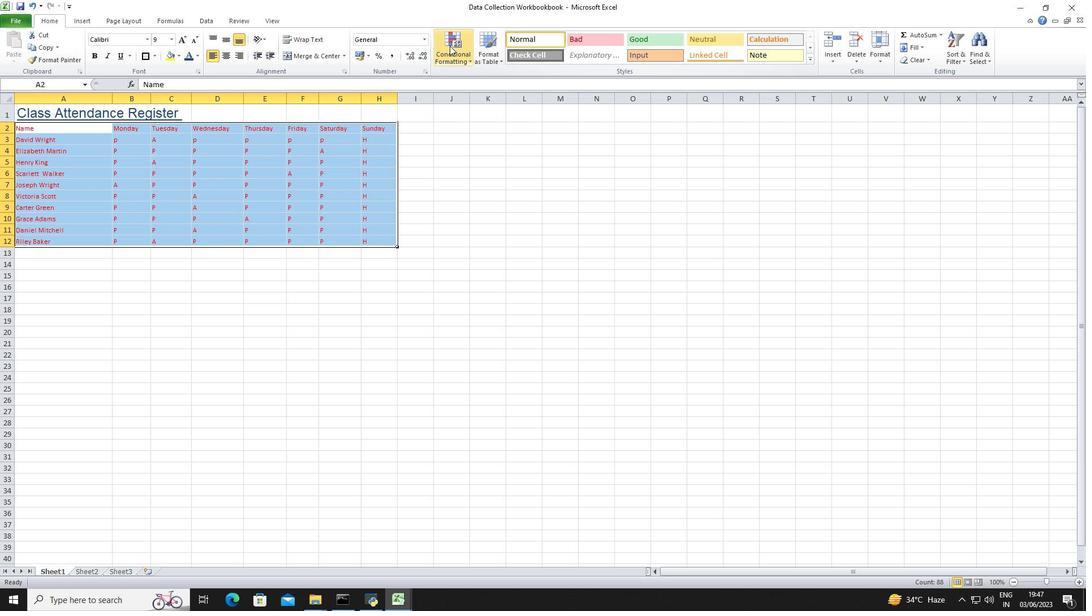 
Action: Mouse moved to (344, 144)
Screenshot: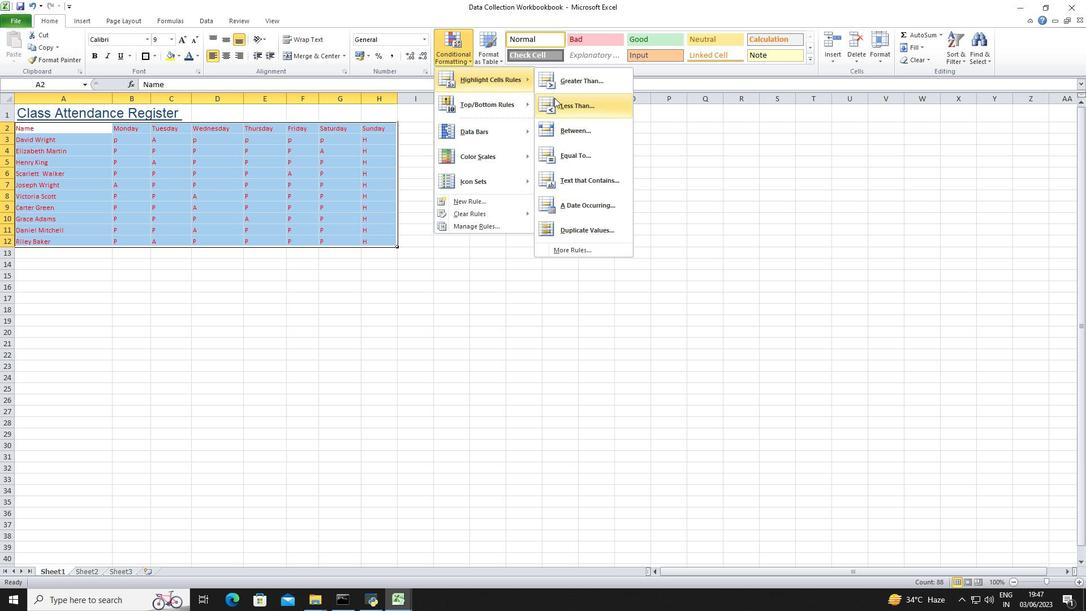 
Action: Mouse pressed left at (344, 144)
Screenshot: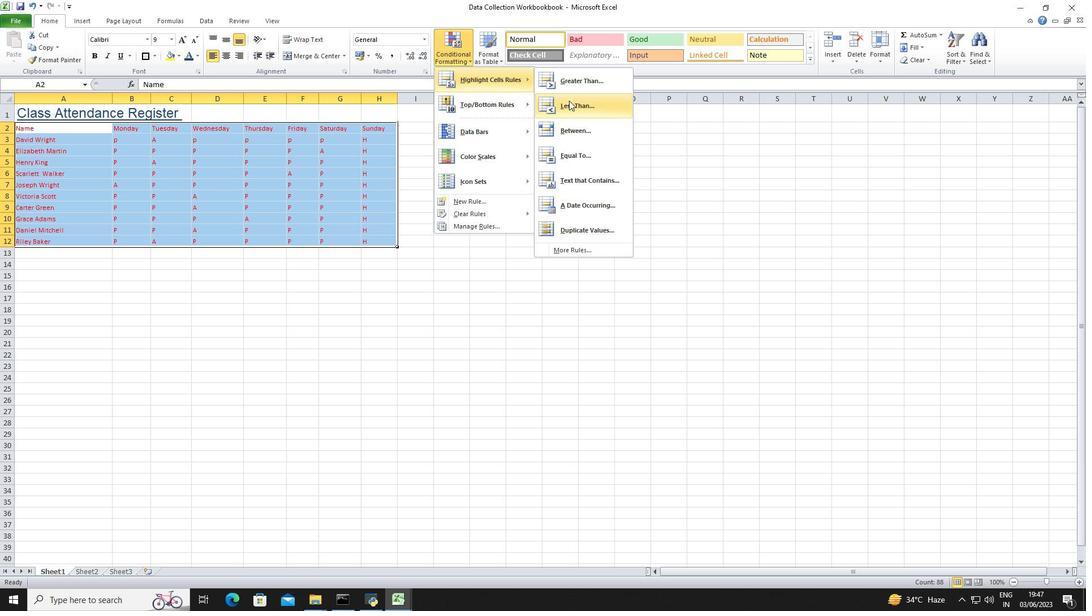 
Action: Mouse moved to (153, 328)
Screenshot: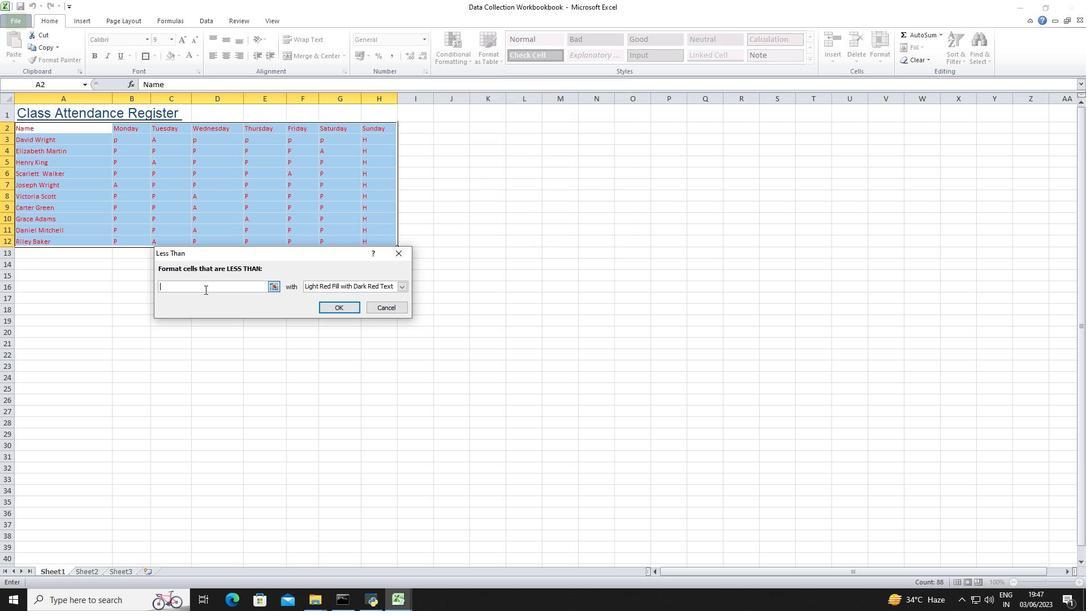 
Action: Mouse pressed left at (153, 328)
Screenshot: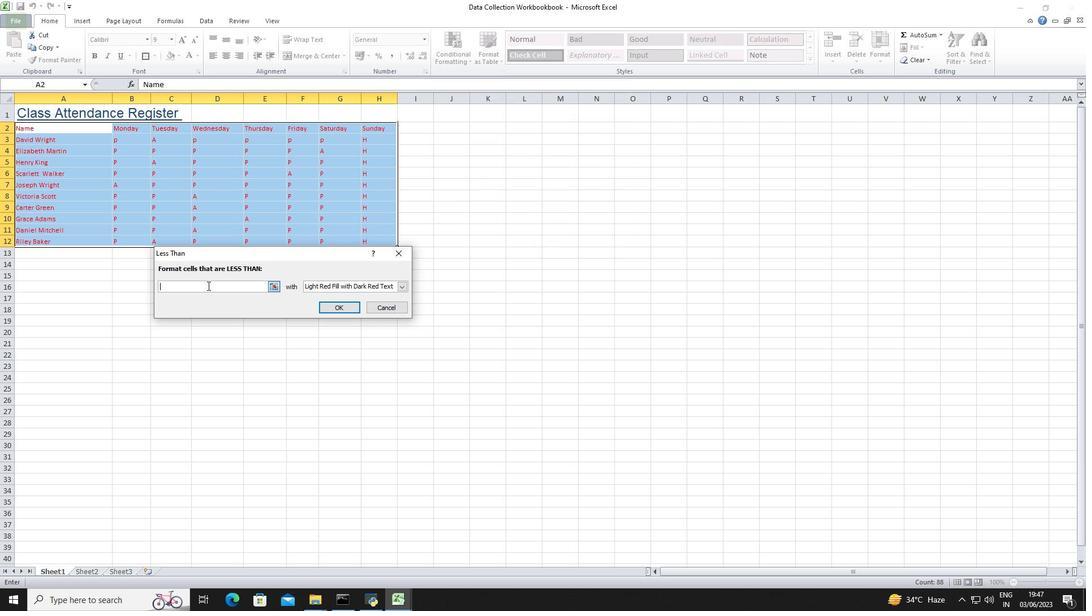 
Action: Mouse moved to (309, 336)
Screenshot: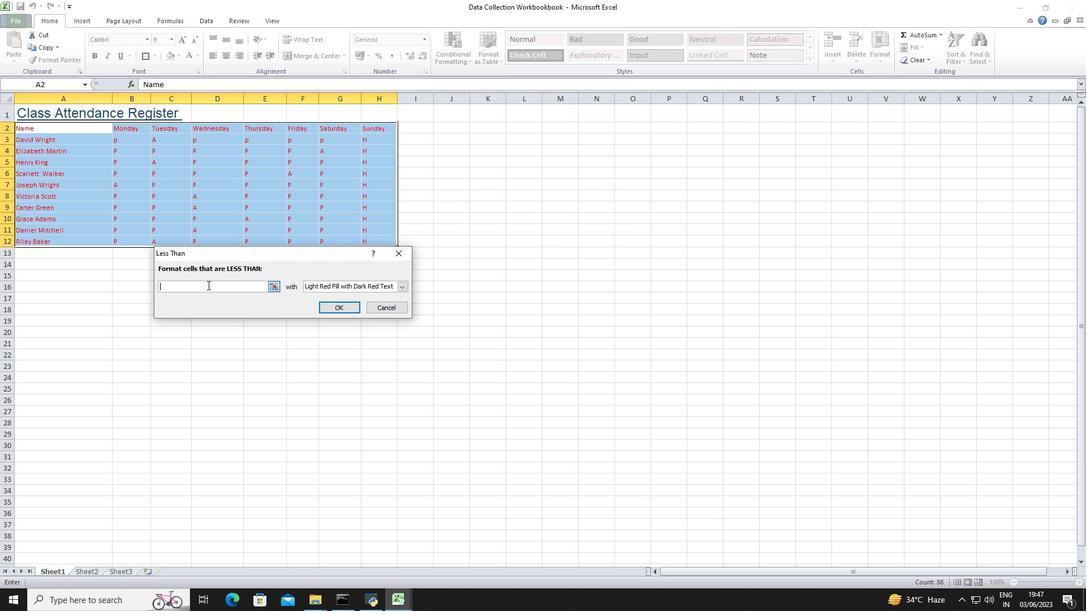 
Action: Key pressed 5
Screenshot: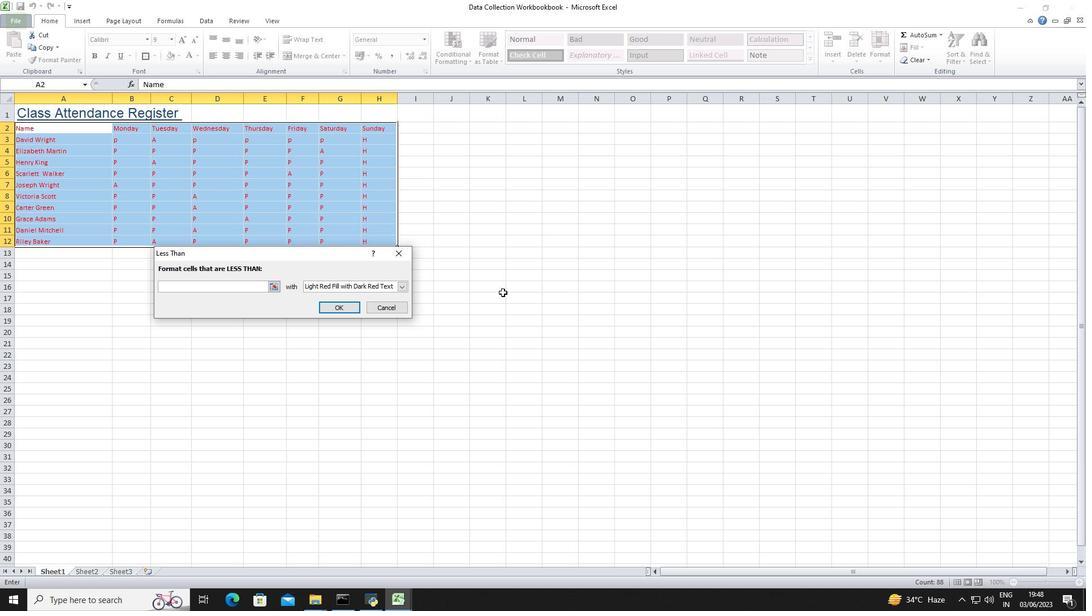 
Action: Mouse moved to (255, 333)
Screenshot: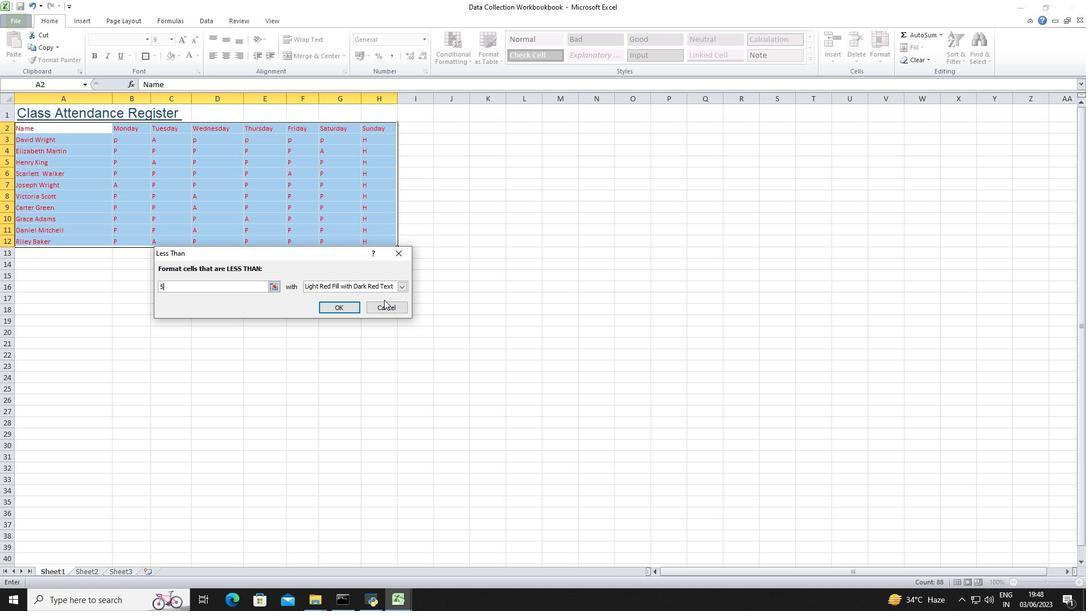 
Action: Mouse pressed left at (255, 333)
Screenshot: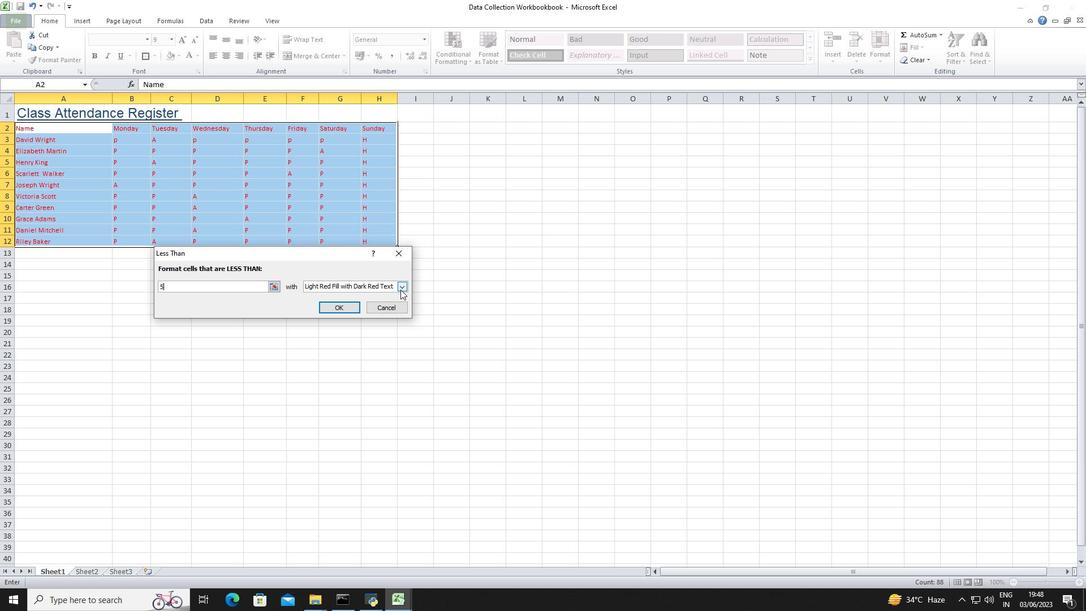 
Action: Mouse moved to (233, 352)
Screenshot: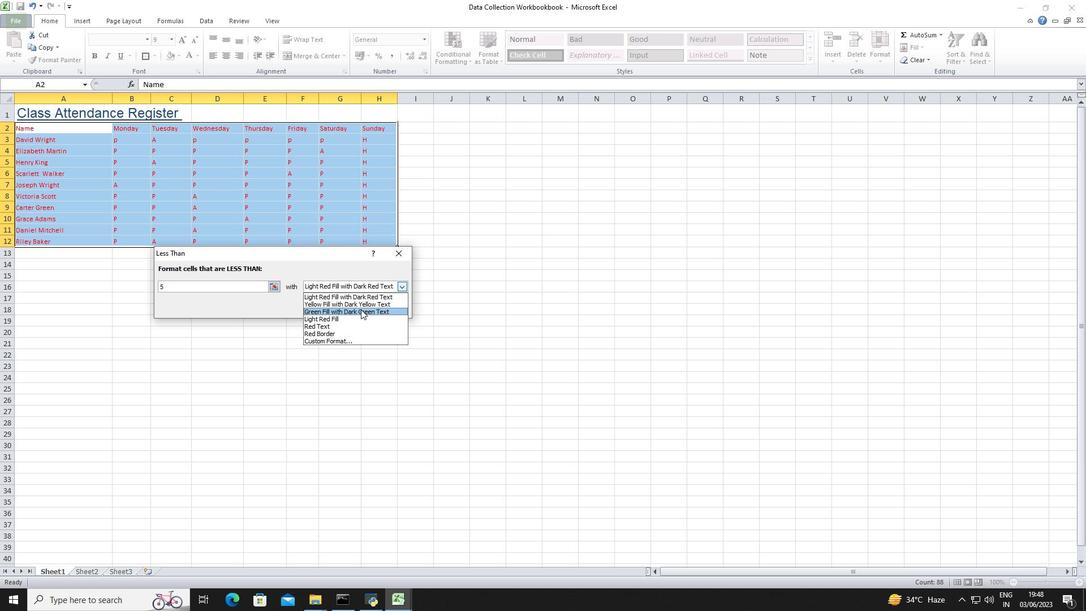 
Action: Mouse pressed left at (233, 352)
Screenshot: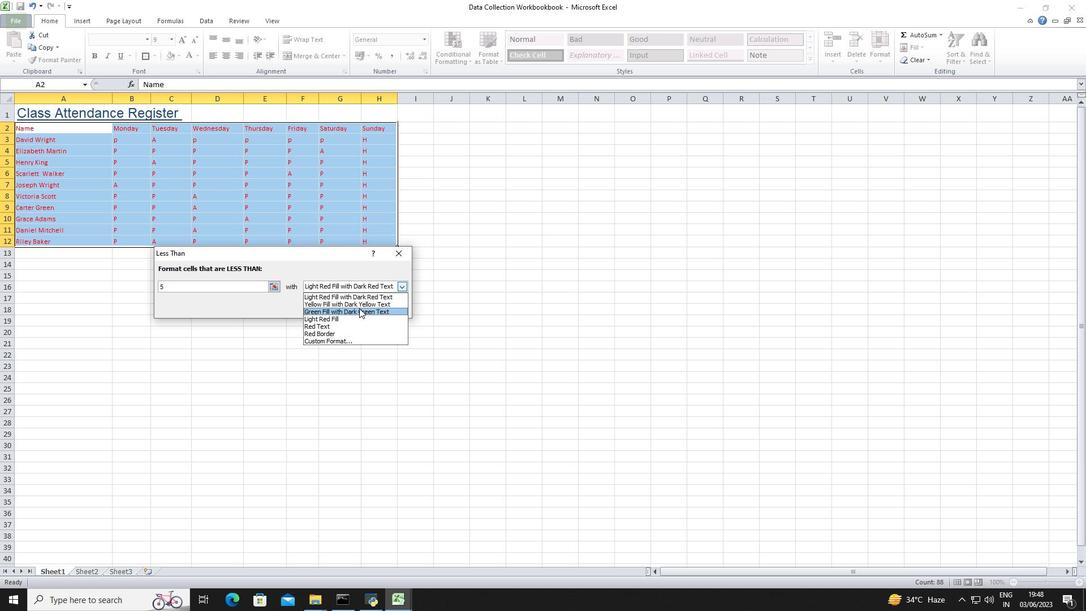 
Action: Mouse moved to (220, 352)
Screenshot: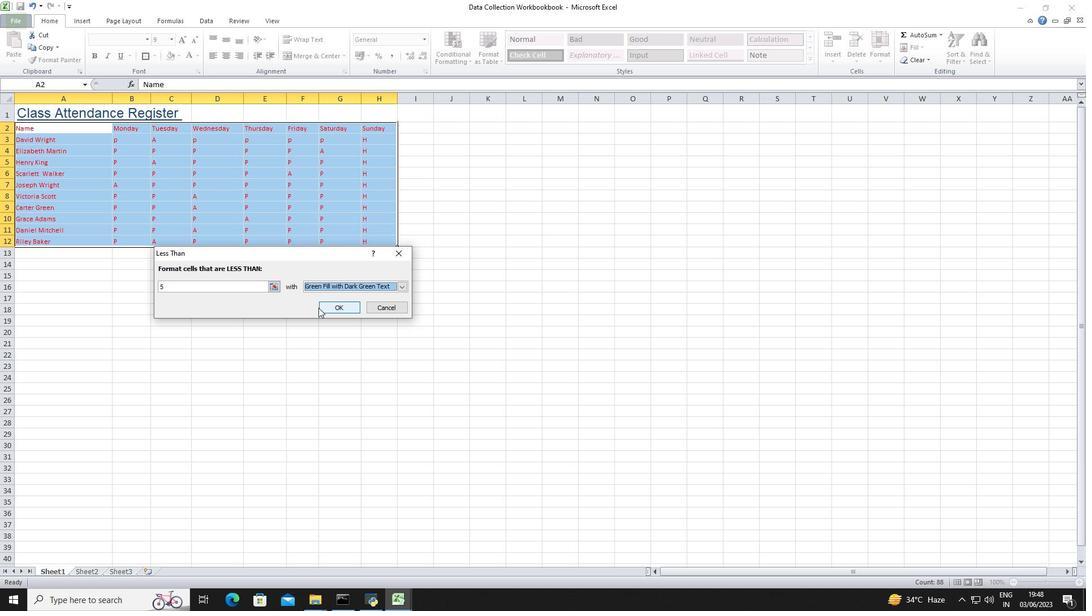 
Action: Mouse pressed left at (220, 352)
Screenshot: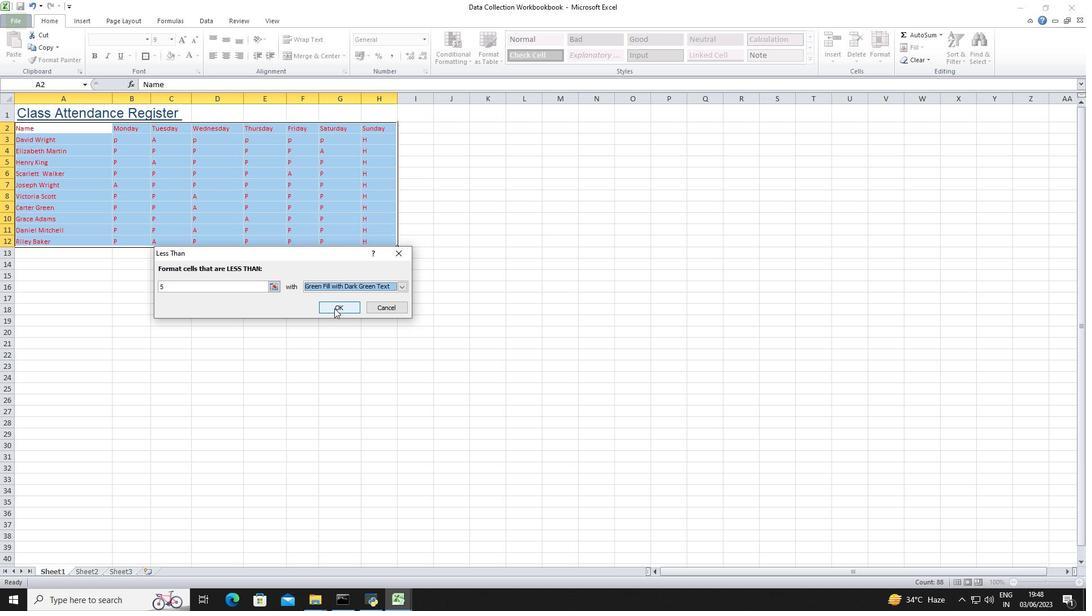 
Action: Mouse pressed left at (220, 352)
Screenshot: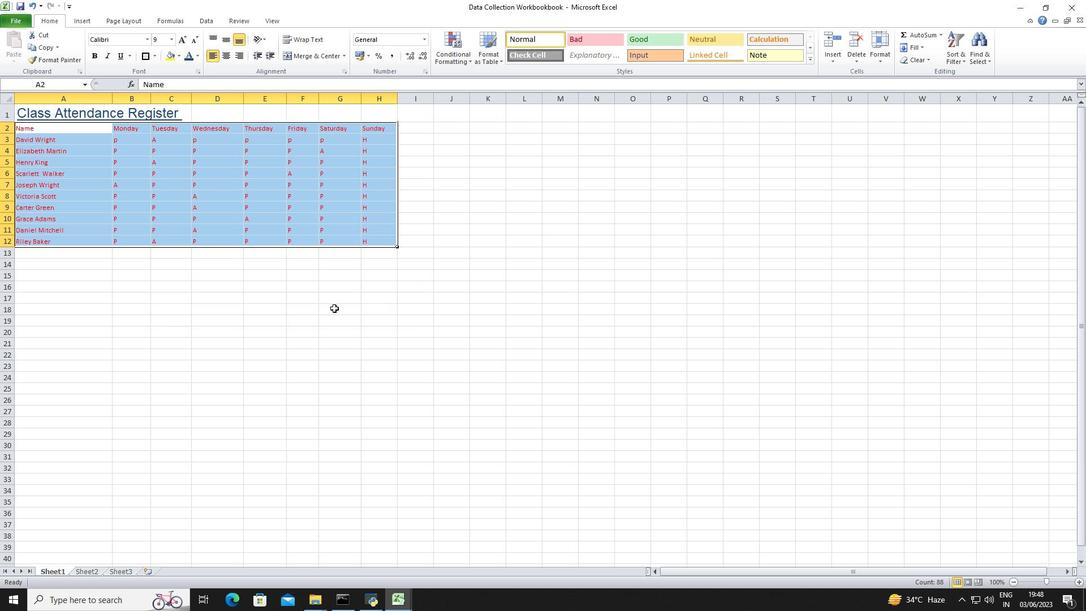 
Action: Mouse moved to (144, 265)
Screenshot: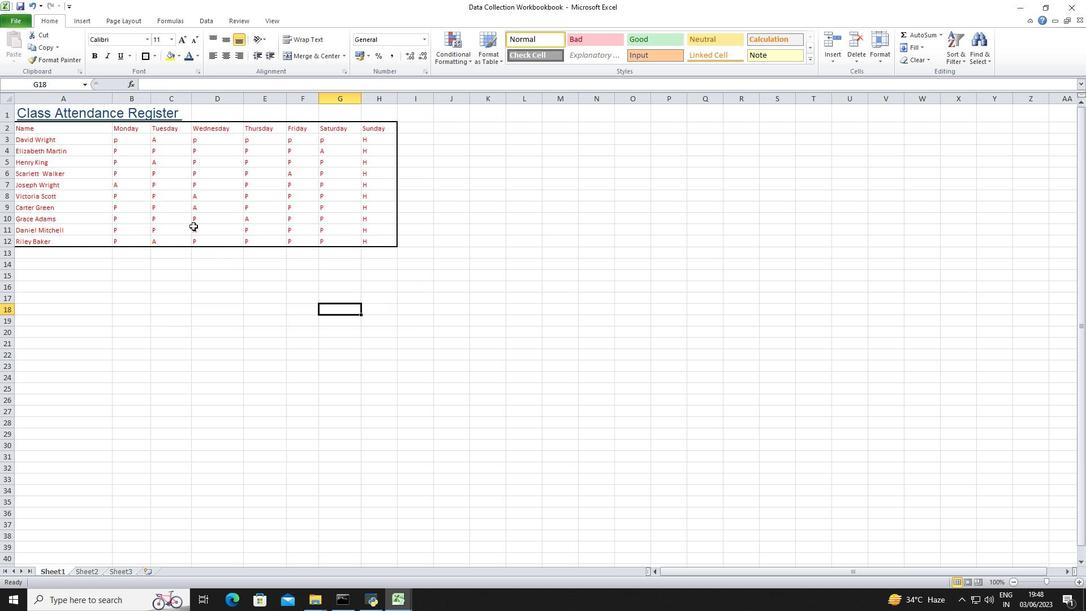 
Action: Mouse pressed left at (144, 265)
Screenshot: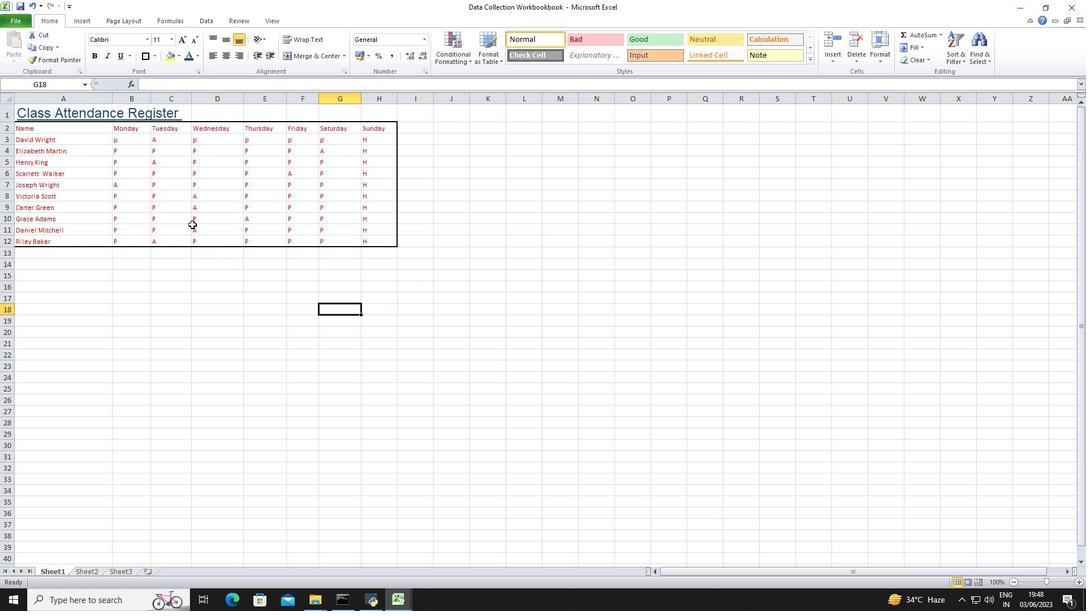 
Action: Mouse moved to (118, 286)
Screenshot: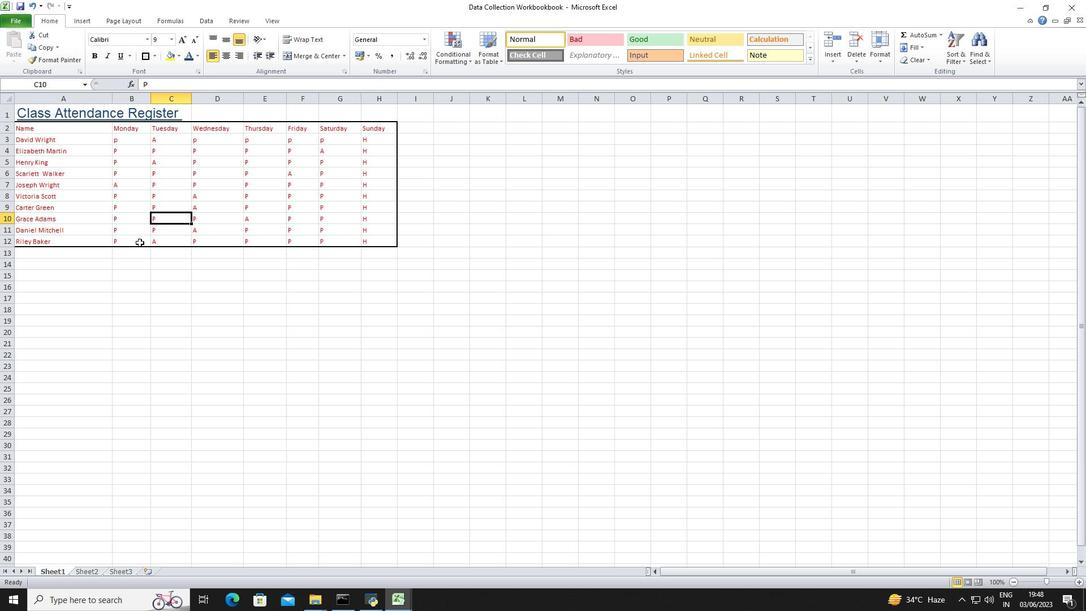 
Action: Mouse scrolled (118, 286) with delta (0, 0)
Screenshot: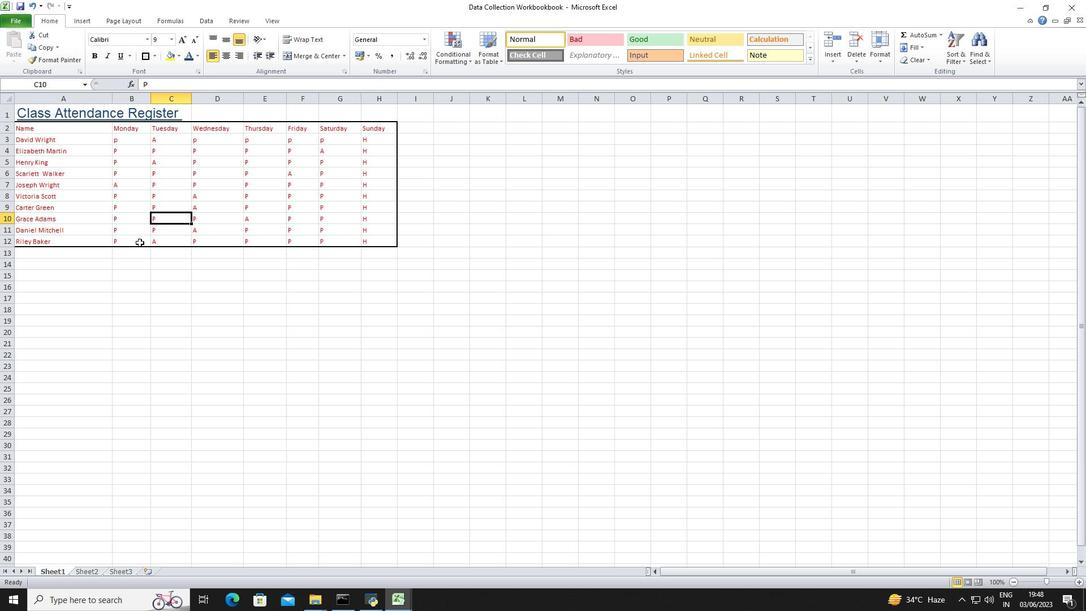 
Action: Mouse scrolled (118, 286) with delta (0, 0)
Screenshot: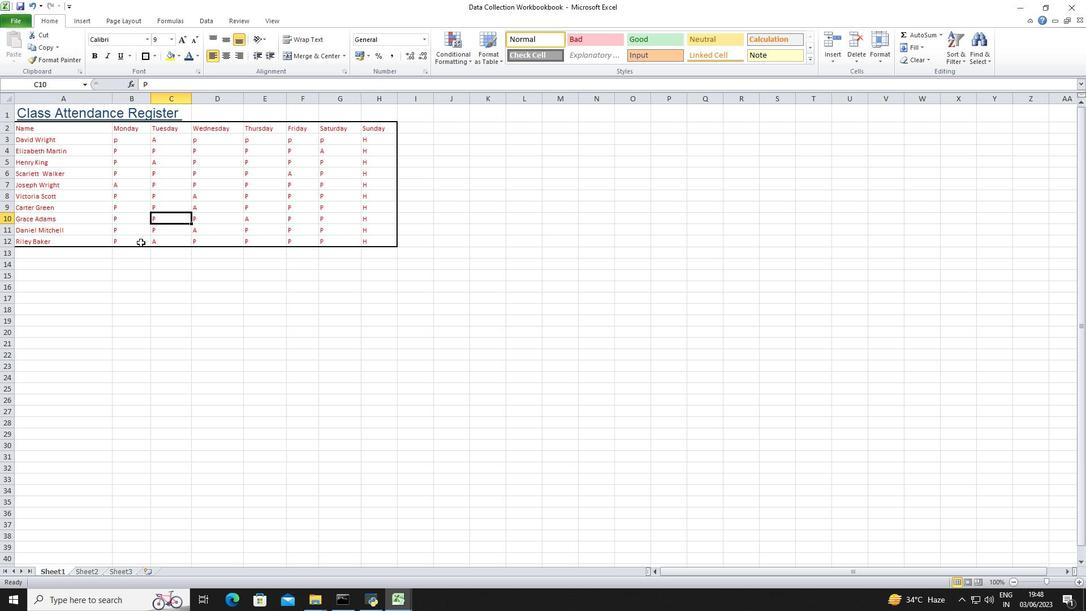 
Action: Mouse scrolled (118, 286) with delta (0, 0)
Screenshot: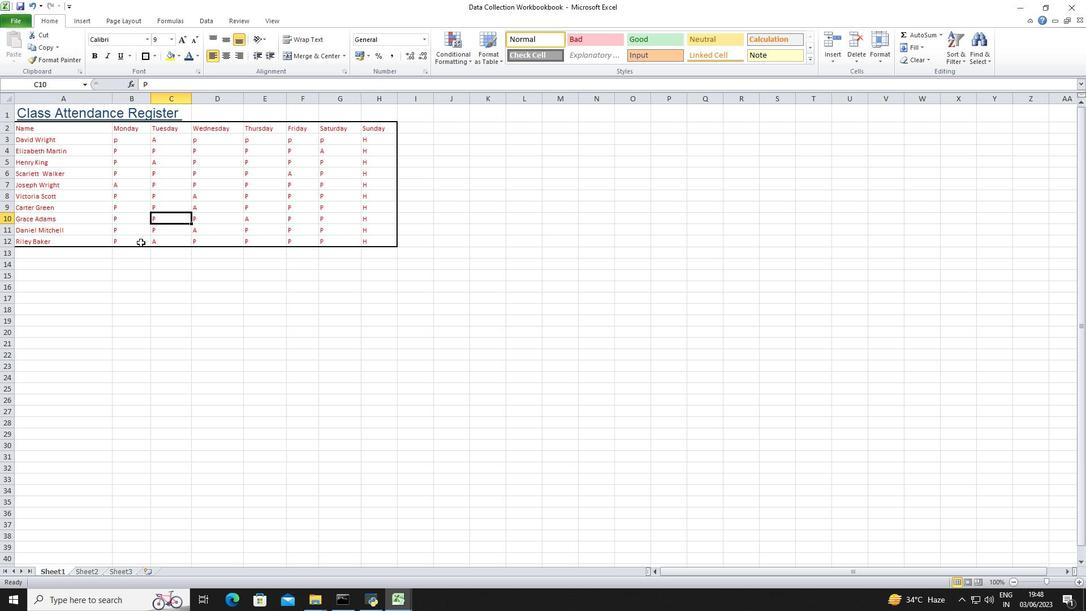 
Action: Mouse moved to (539, 76)
Screenshot: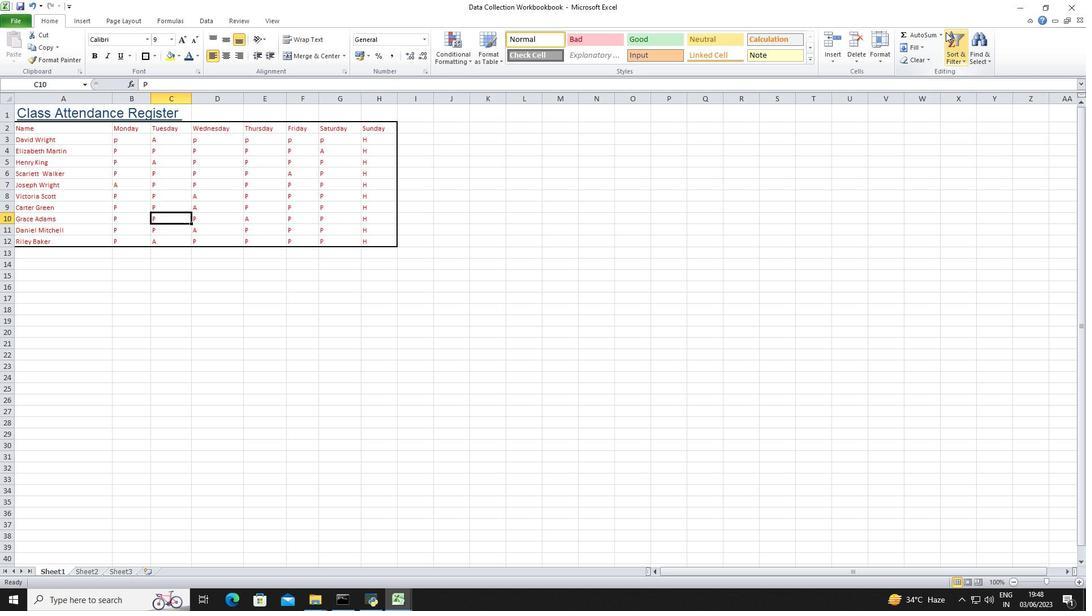 
Action: Mouse pressed left at (539, 76)
Screenshot: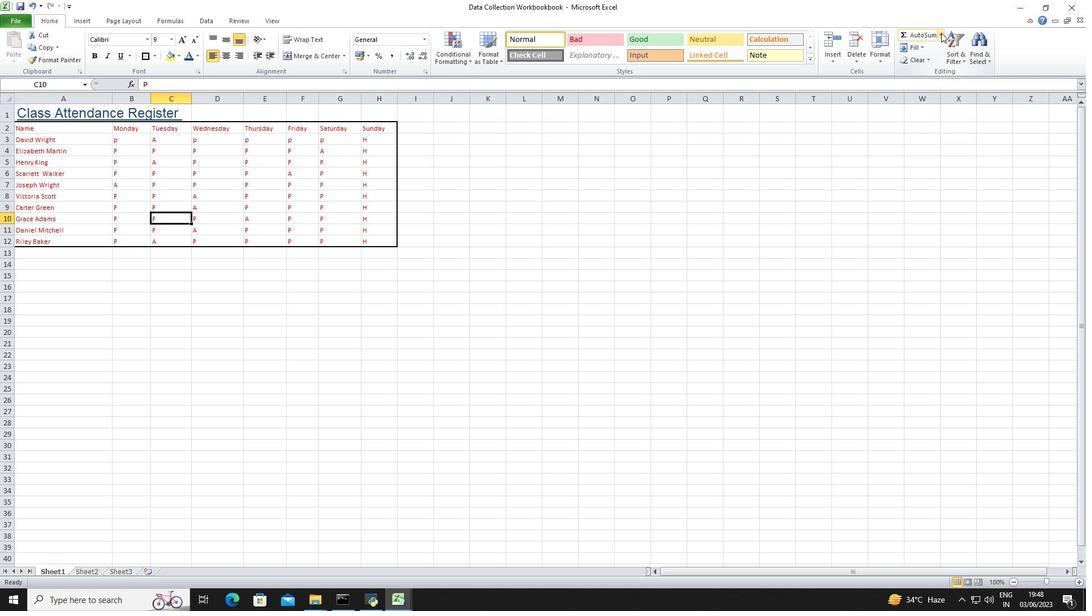 
Action: Mouse moved to (534, 156)
Screenshot: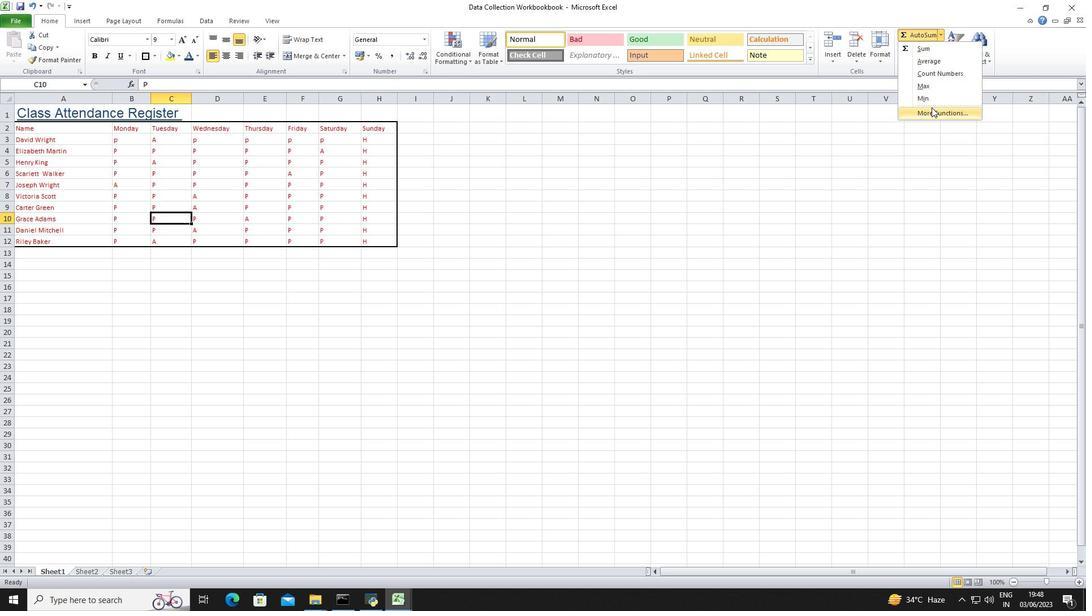 
Action: Mouse pressed left at (534, 156)
Screenshot: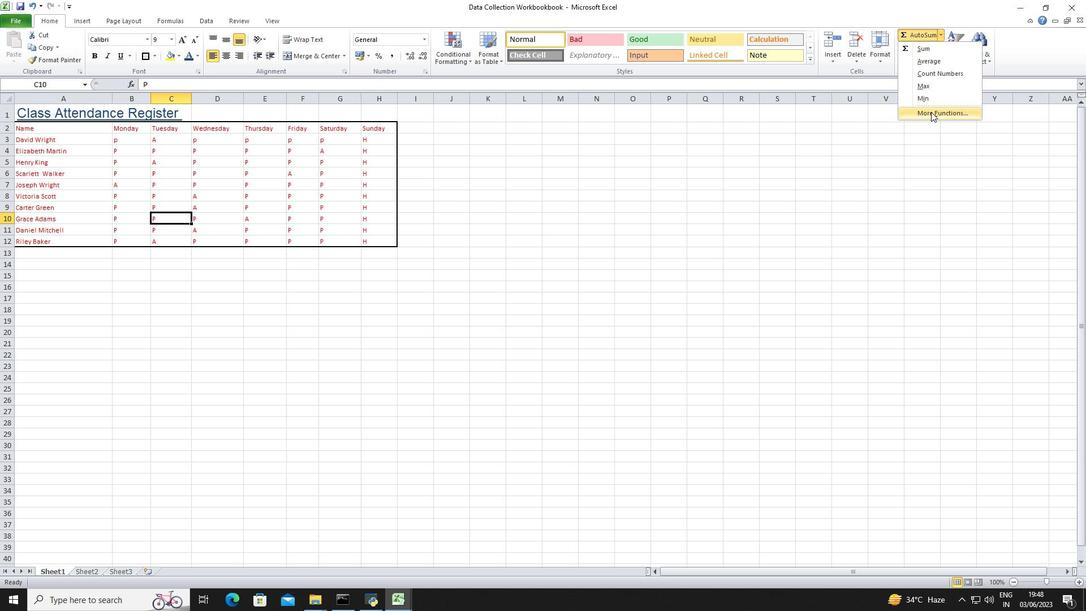 
Action: Mouse moved to (164, 322)
Screenshot: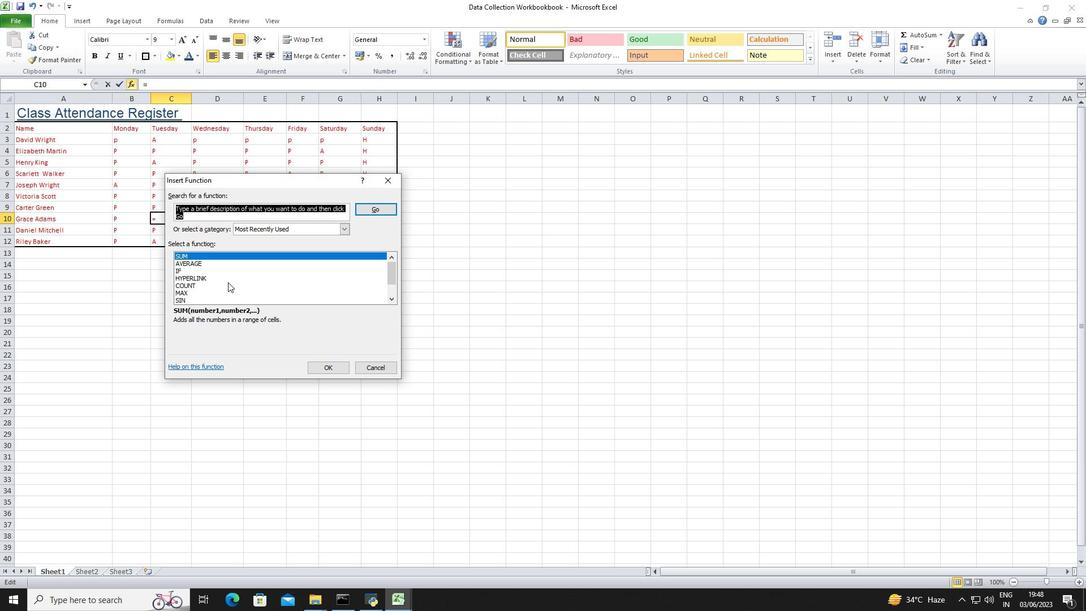 
Action: Mouse scrolled (164, 322) with delta (0, 0)
Screenshot: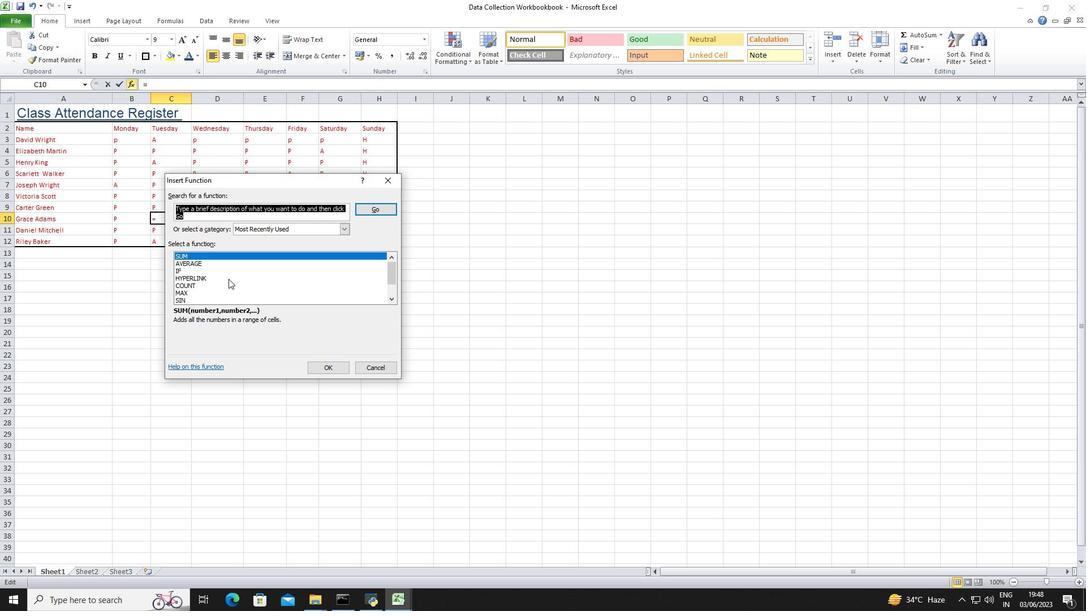 
Action: Mouse scrolled (164, 322) with delta (0, 0)
Screenshot: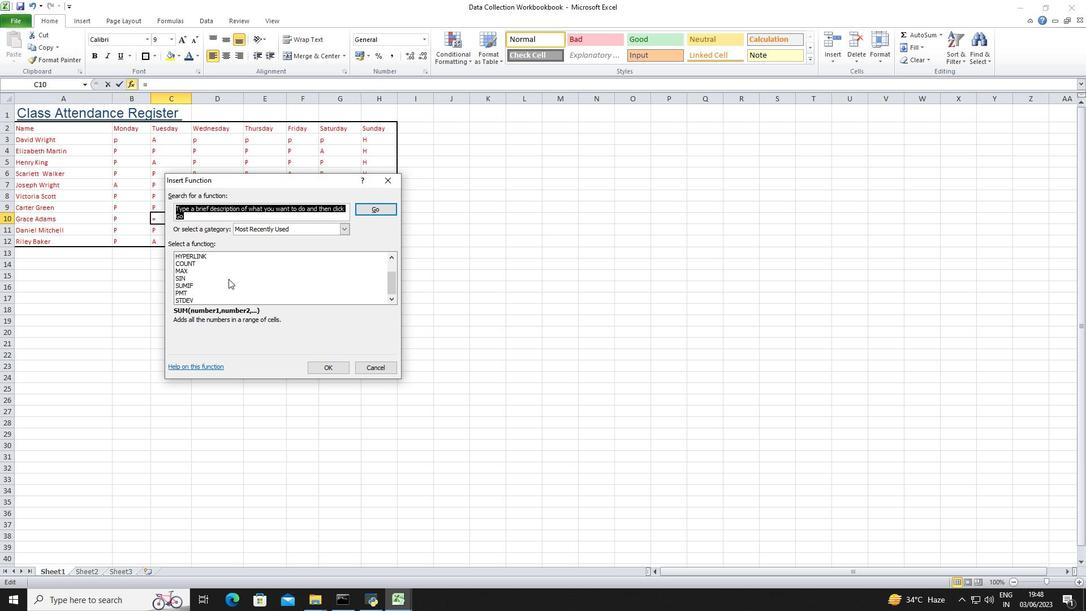 
Action: Mouse scrolled (164, 322) with delta (0, 0)
Screenshot: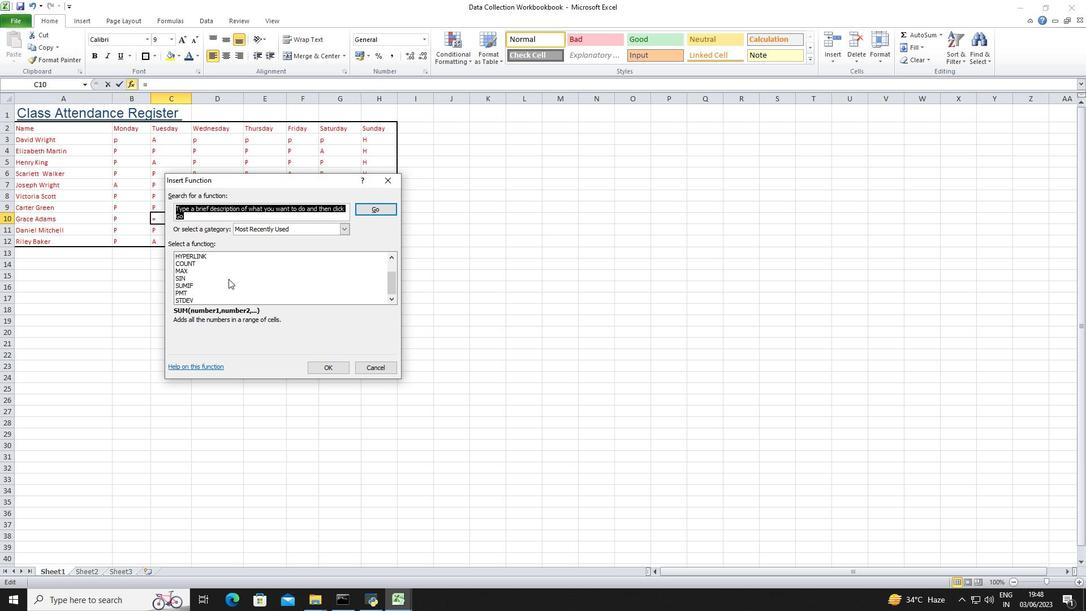 
Action: Mouse scrolled (164, 322) with delta (0, 0)
Screenshot: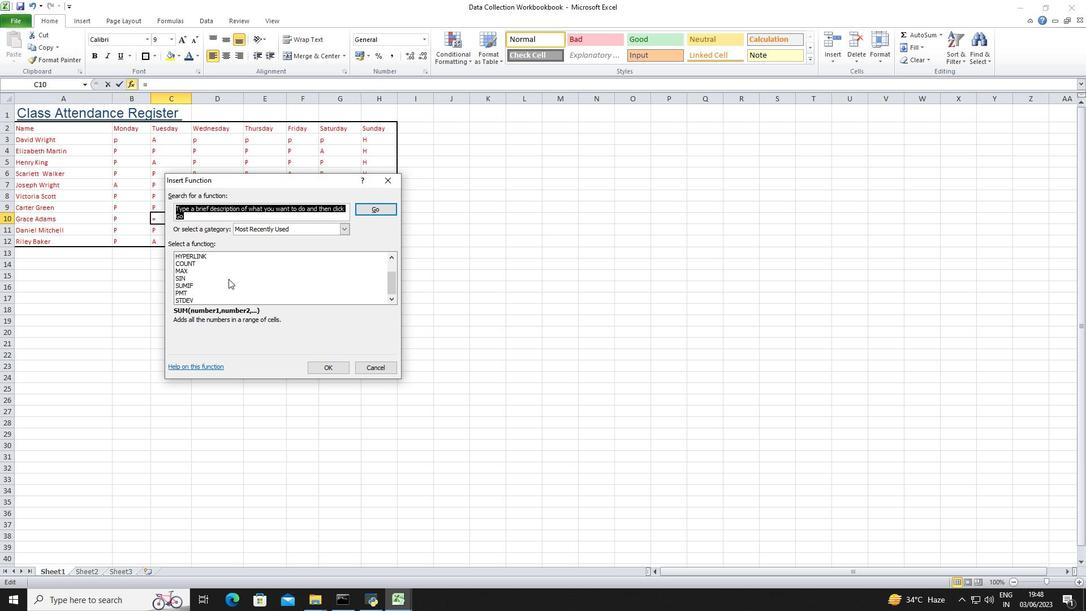 
Action: Mouse scrolled (164, 323) with delta (0, 0)
Screenshot: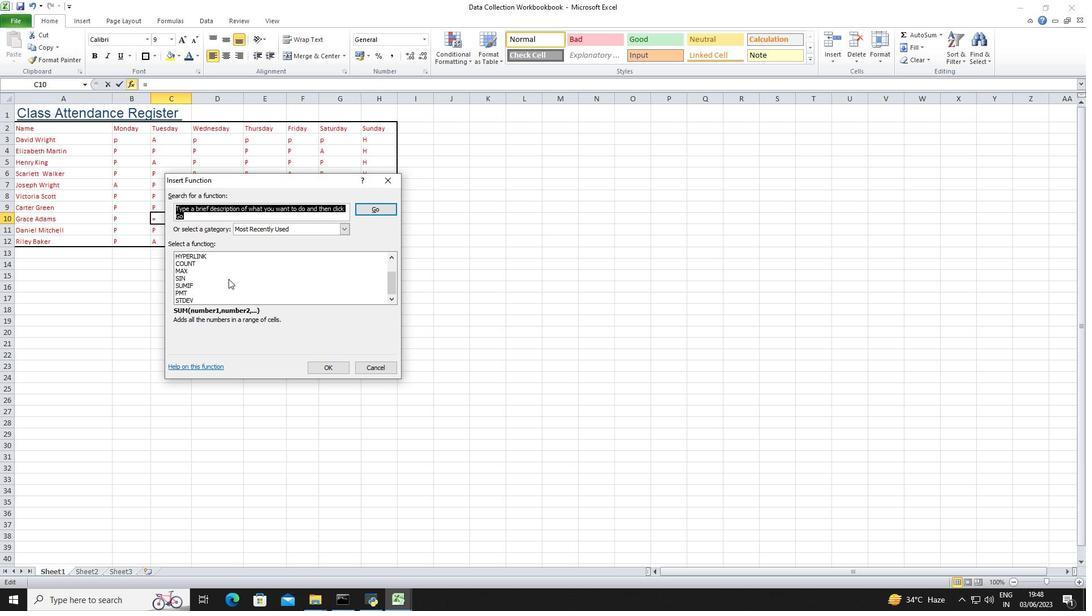 
Action: Mouse scrolled (164, 323) with delta (0, 0)
Screenshot: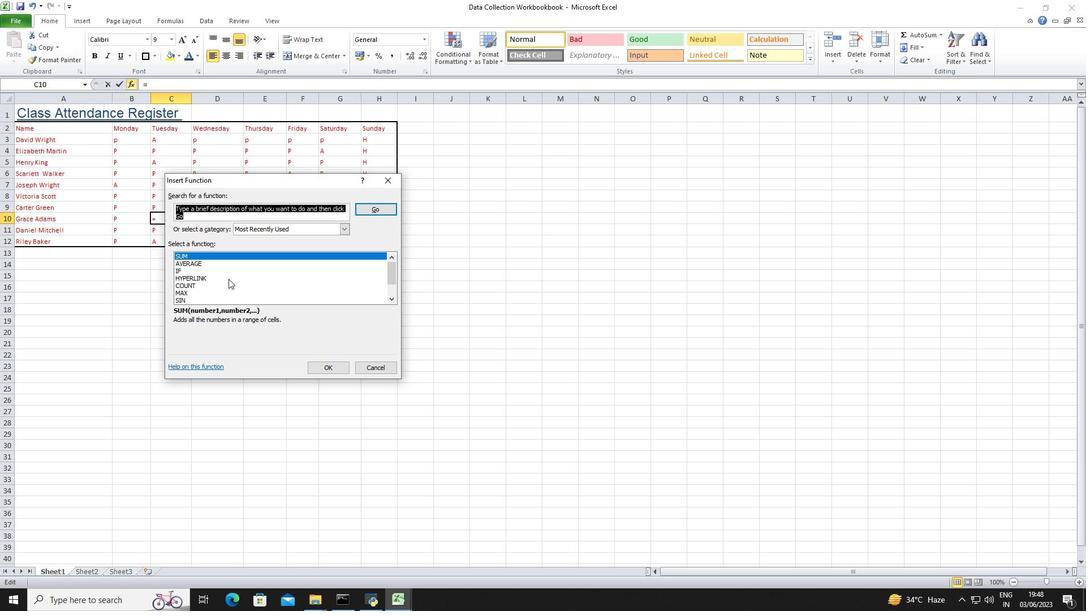 
Action: Mouse scrolled (164, 323) with delta (0, 0)
Screenshot: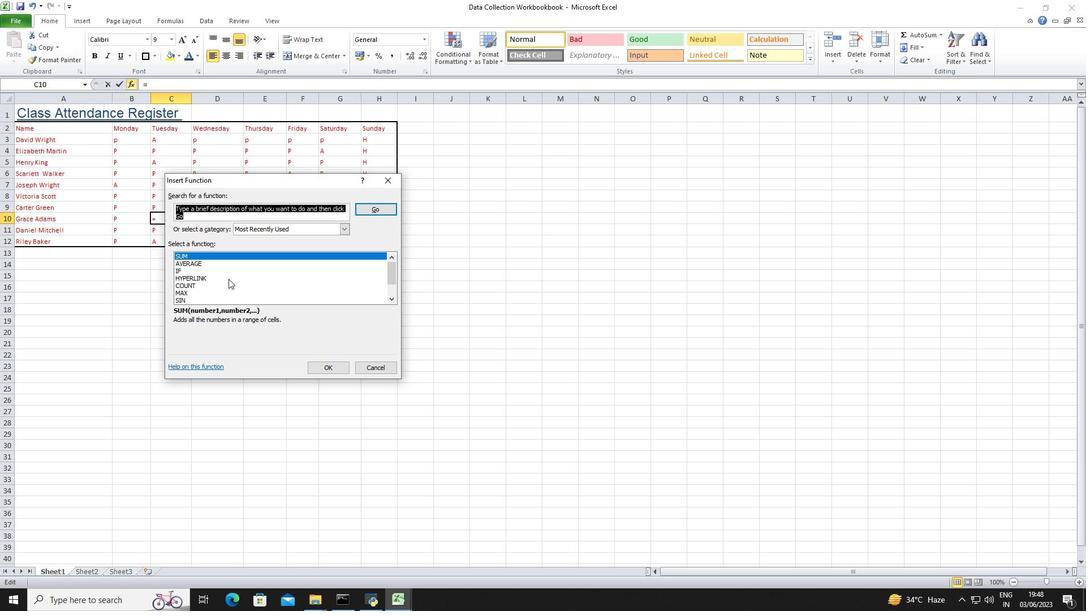 
Action: Mouse scrolled (164, 323) with delta (0, 0)
Screenshot: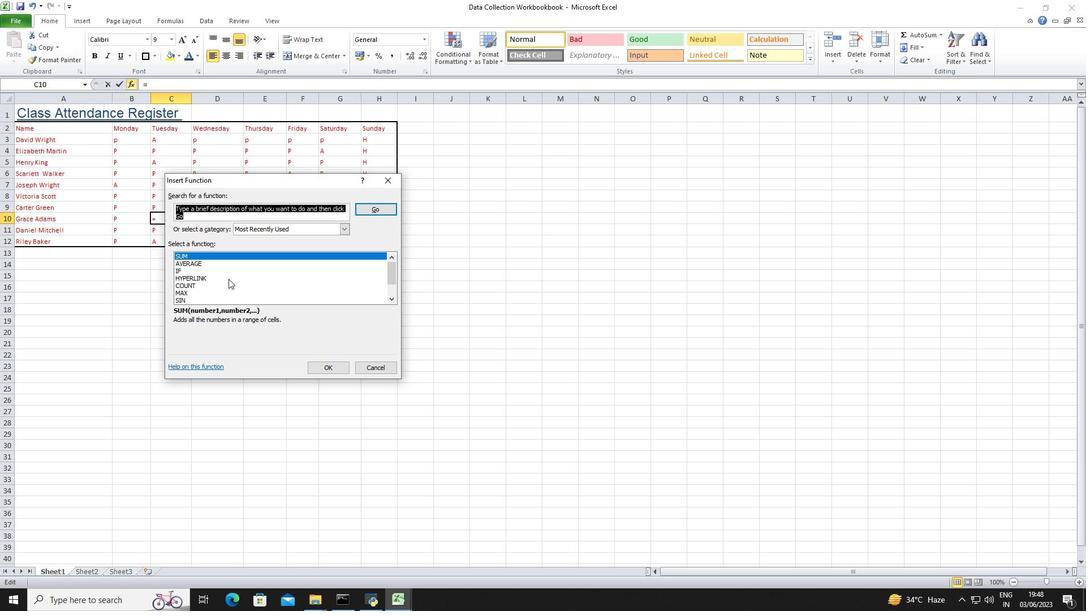 
Action: Mouse scrolled (164, 322) with delta (0, 0)
Screenshot: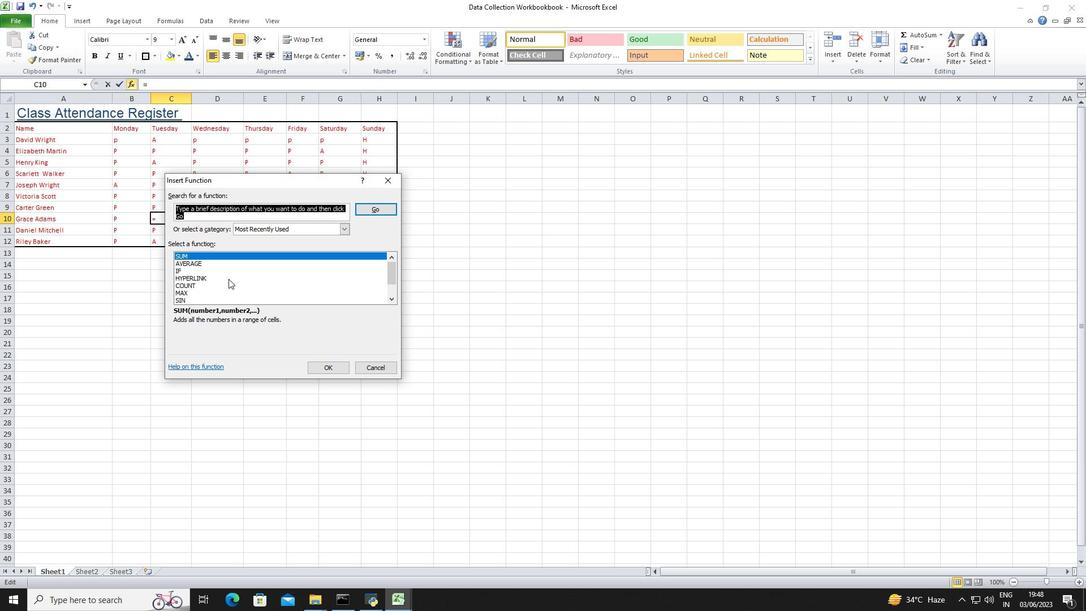 
Action: Mouse scrolled (164, 322) with delta (0, 0)
Screenshot: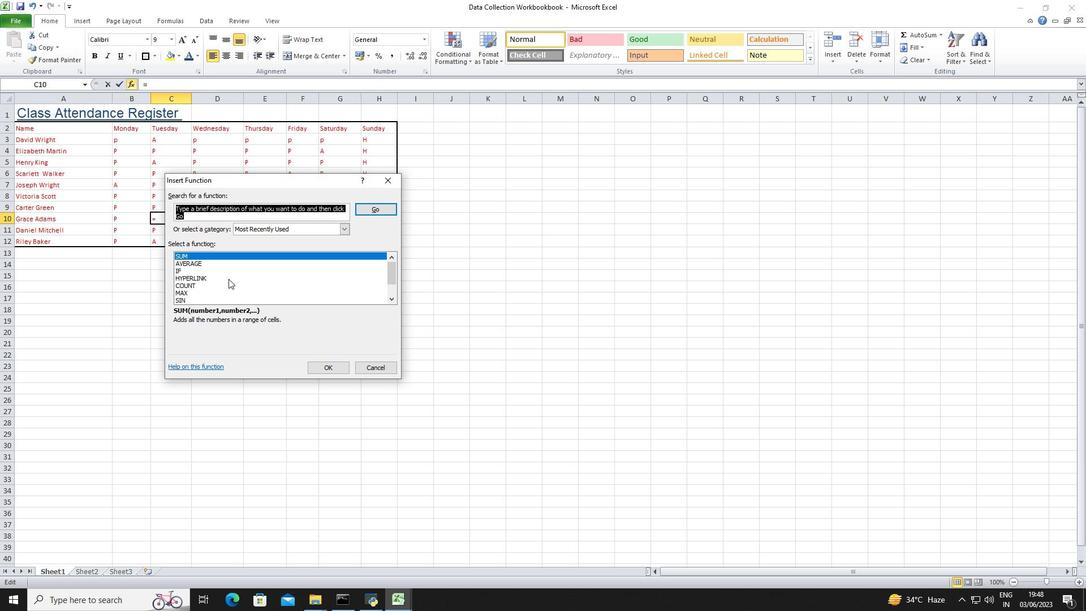 
Action: Mouse scrolled (164, 322) with delta (0, 0)
Screenshot: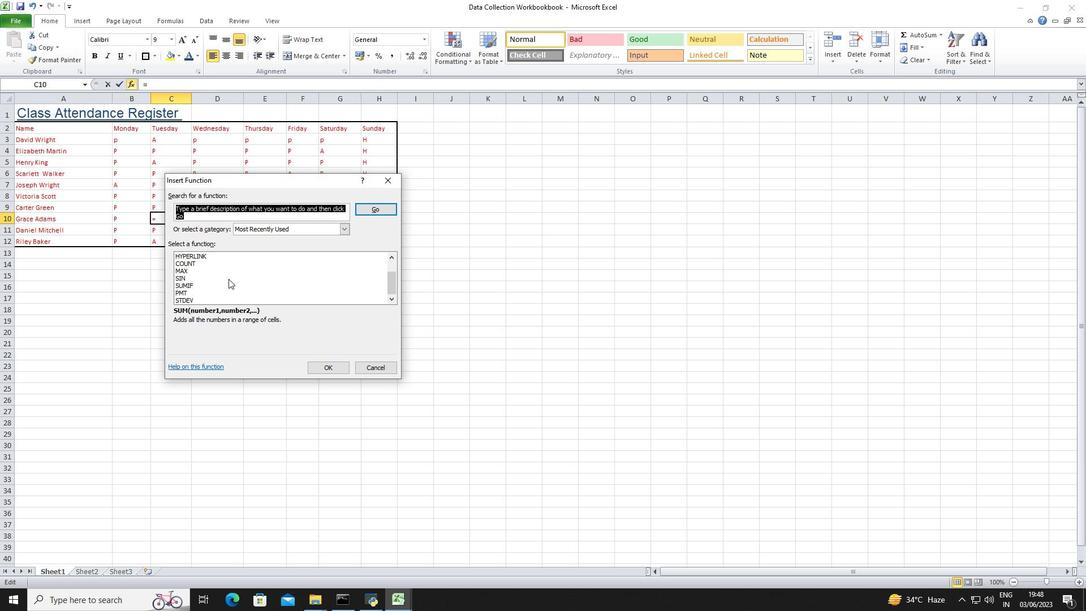 
Action: Mouse moved to (146, 333)
Screenshot: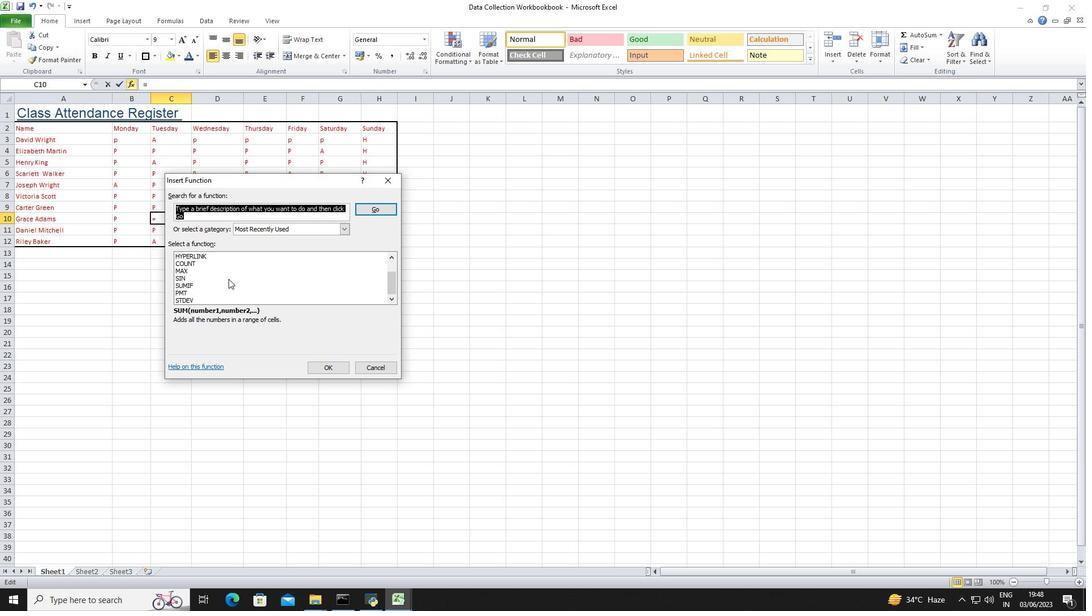 
Action: Mouse scrolled (146, 333) with delta (0, 0)
Screenshot: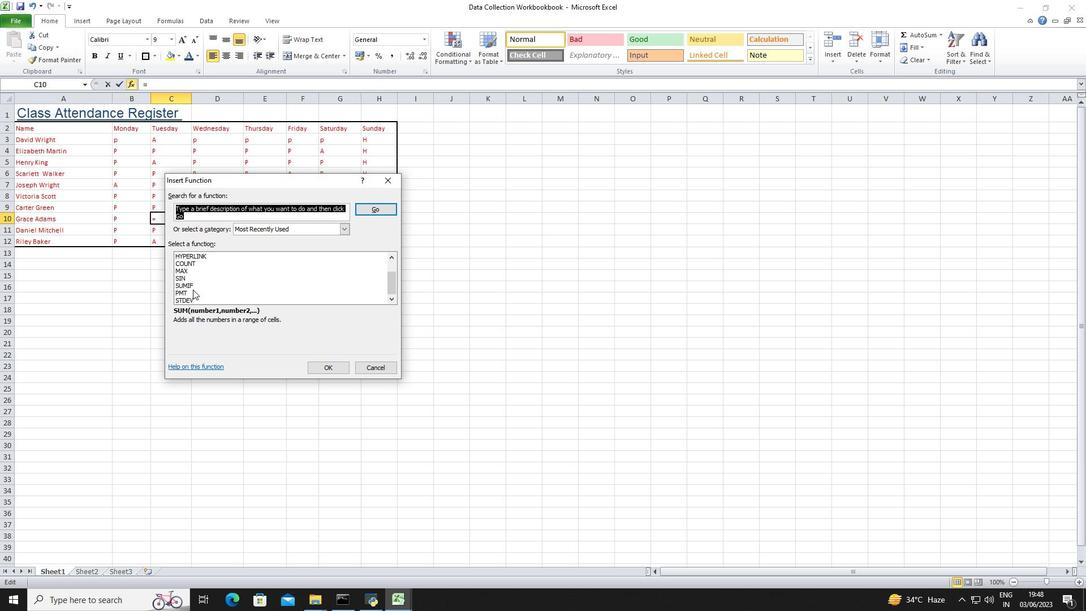 
Action: Mouse scrolled (146, 333) with delta (0, 0)
Screenshot: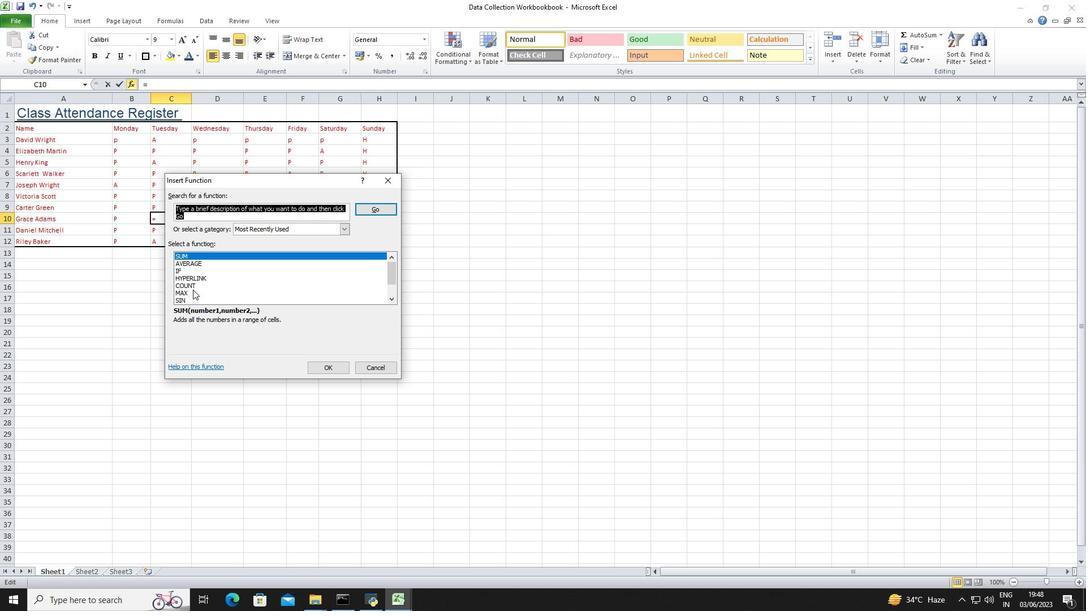 
Action: Mouse scrolled (146, 333) with delta (0, 0)
Screenshot: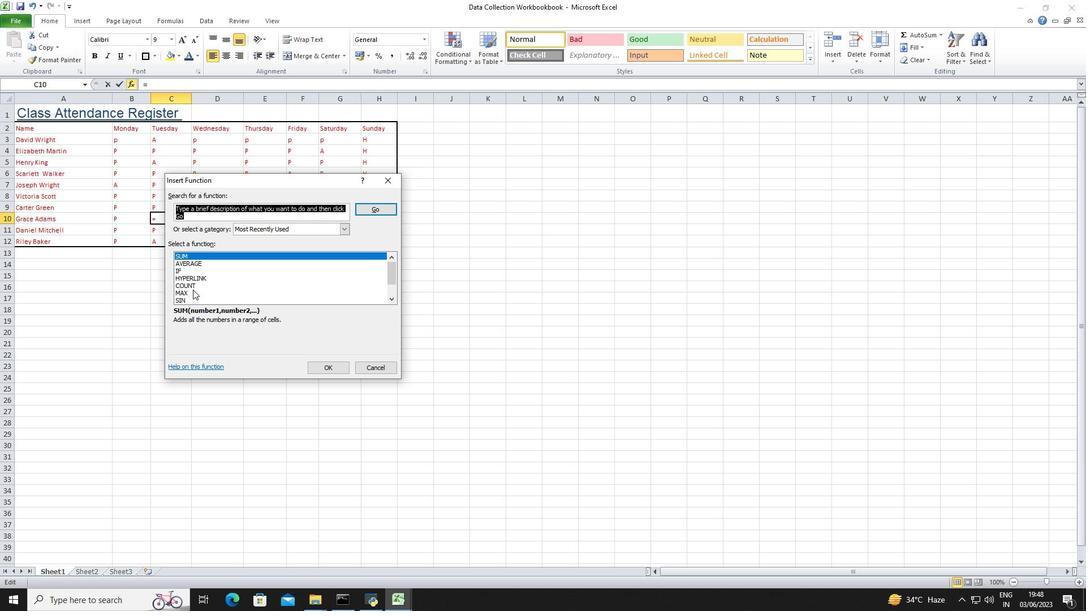 
Action: Mouse moved to (246, 225)
Screenshot: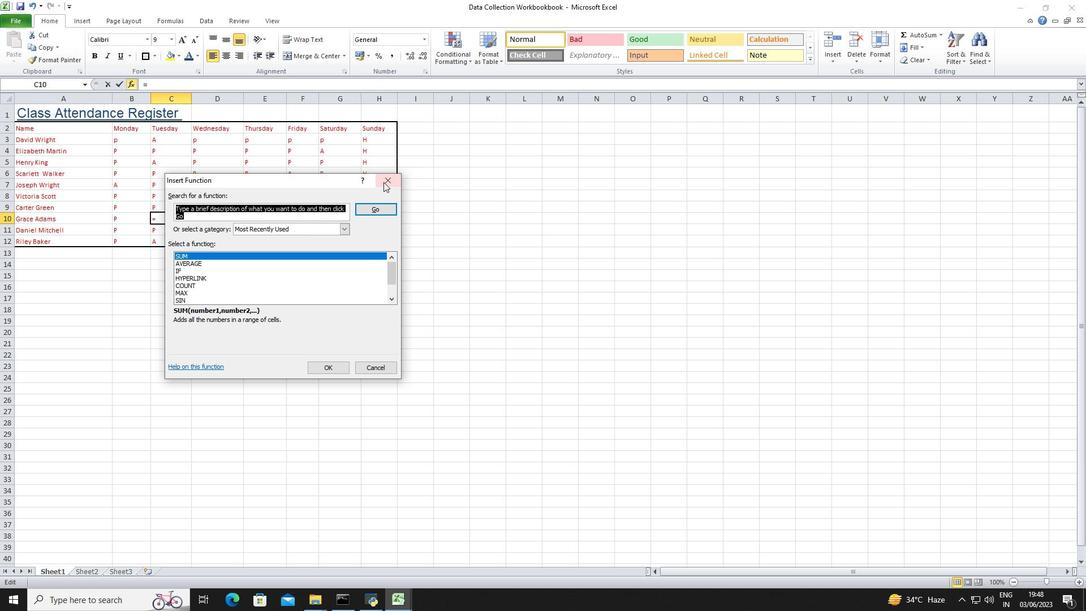 
Action: Mouse pressed left at (246, 225)
Screenshot: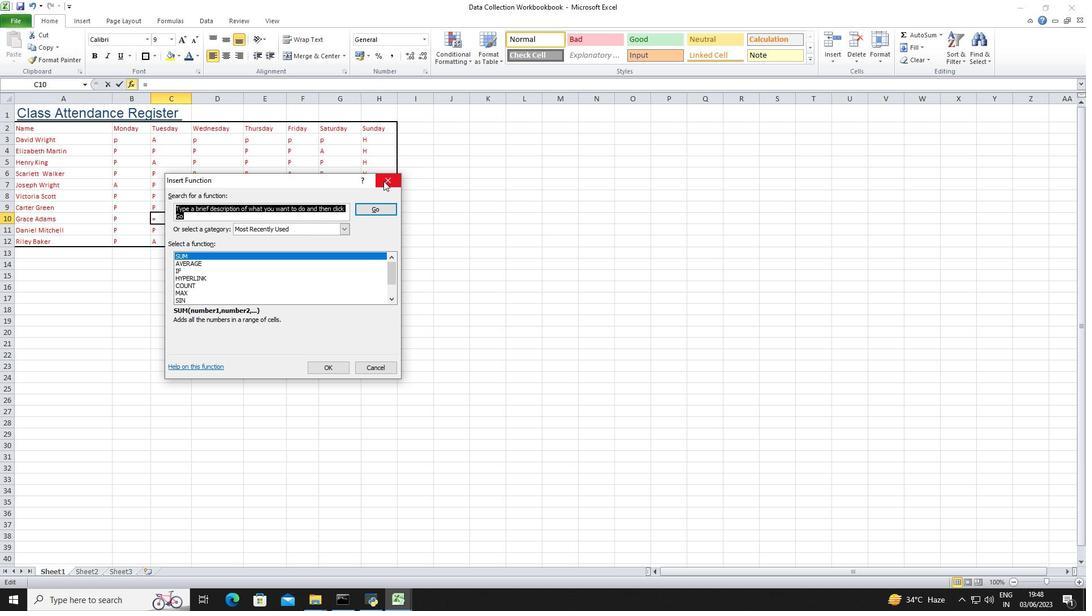 
Action: Mouse moved to (70, 66)
Screenshot: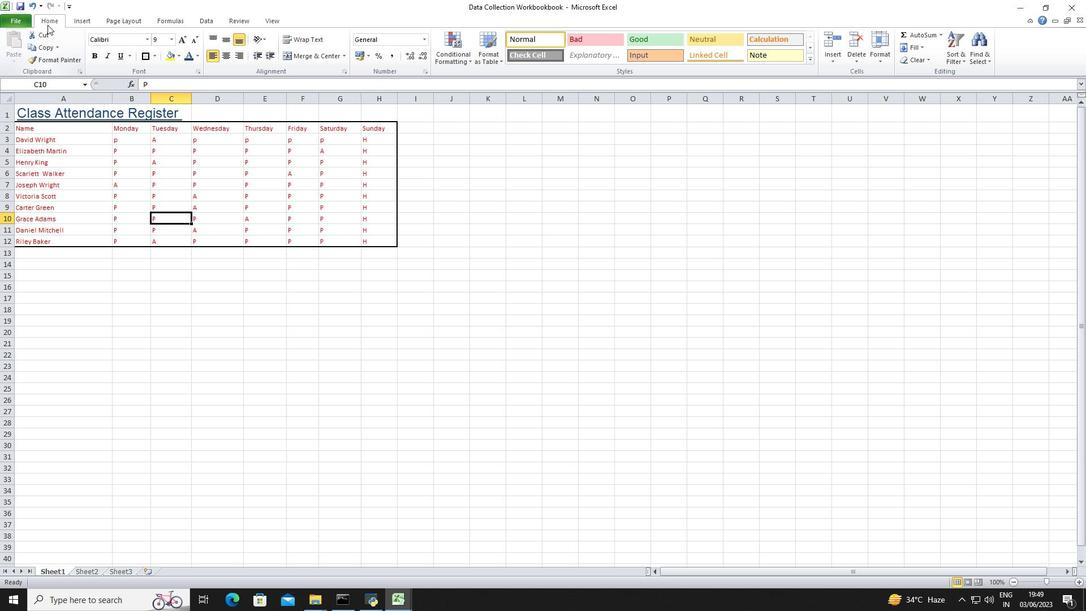 
Action: Mouse pressed left at (70, 66)
Screenshot: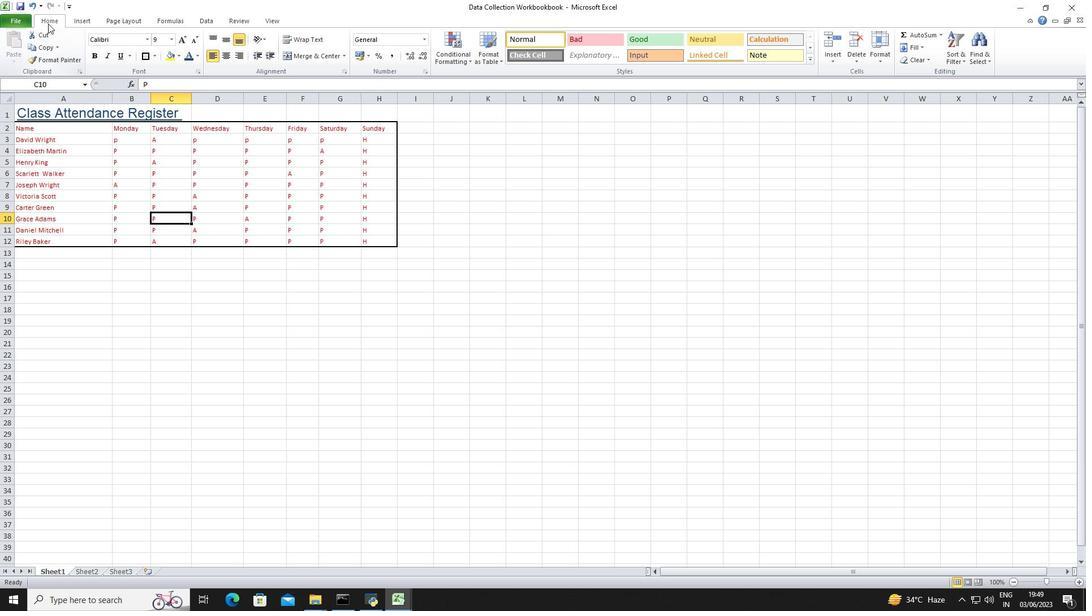 
Action: Mouse pressed left at (70, 66)
Screenshot: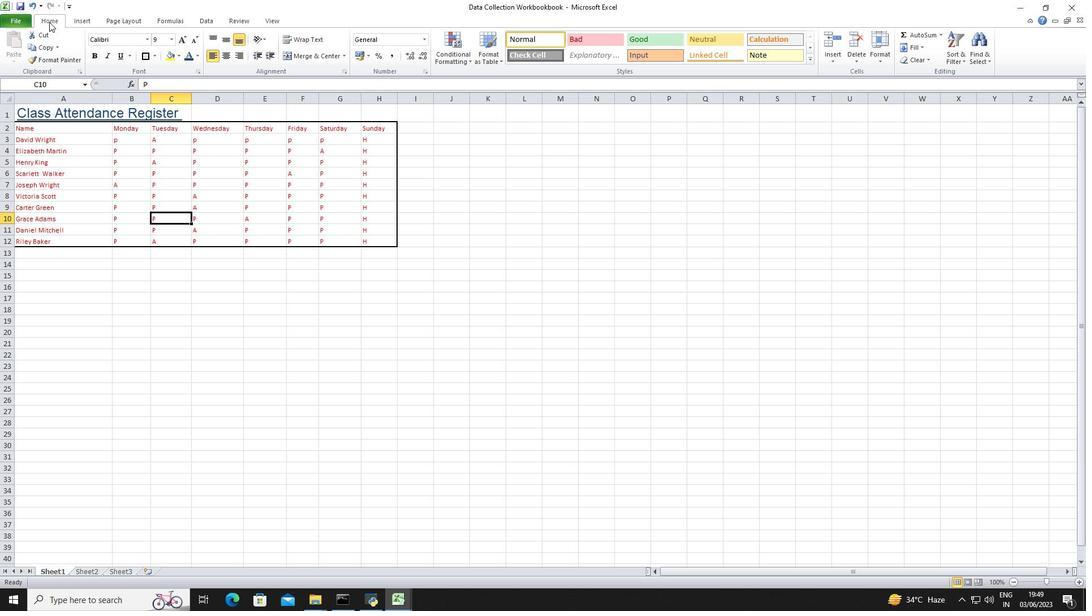 
Action: Mouse pressed left at (70, 66)
Screenshot: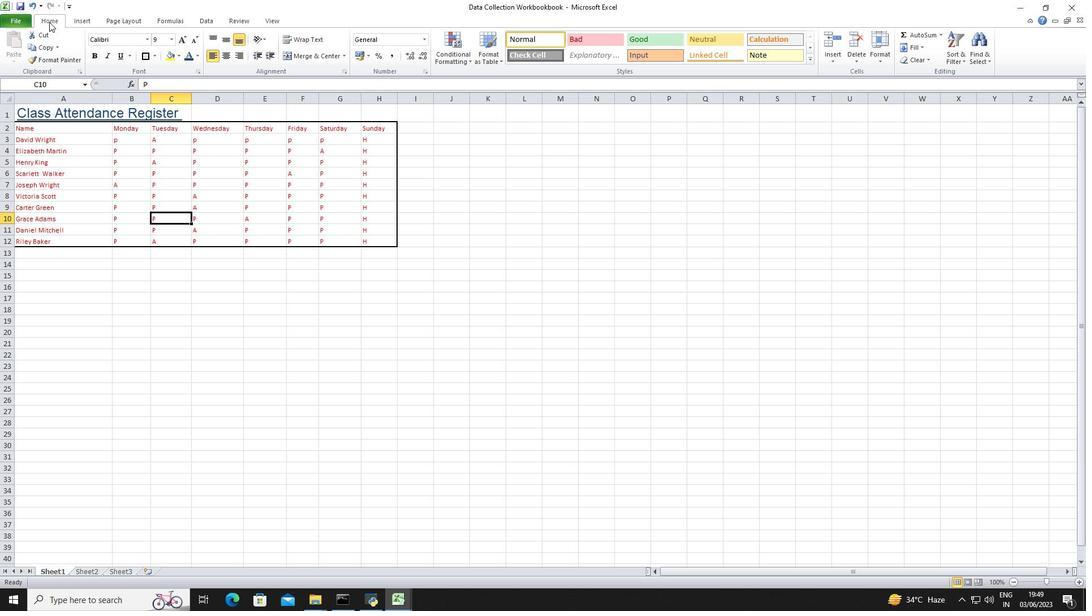 
Action: Mouse pressed left at (70, 66)
Screenshot: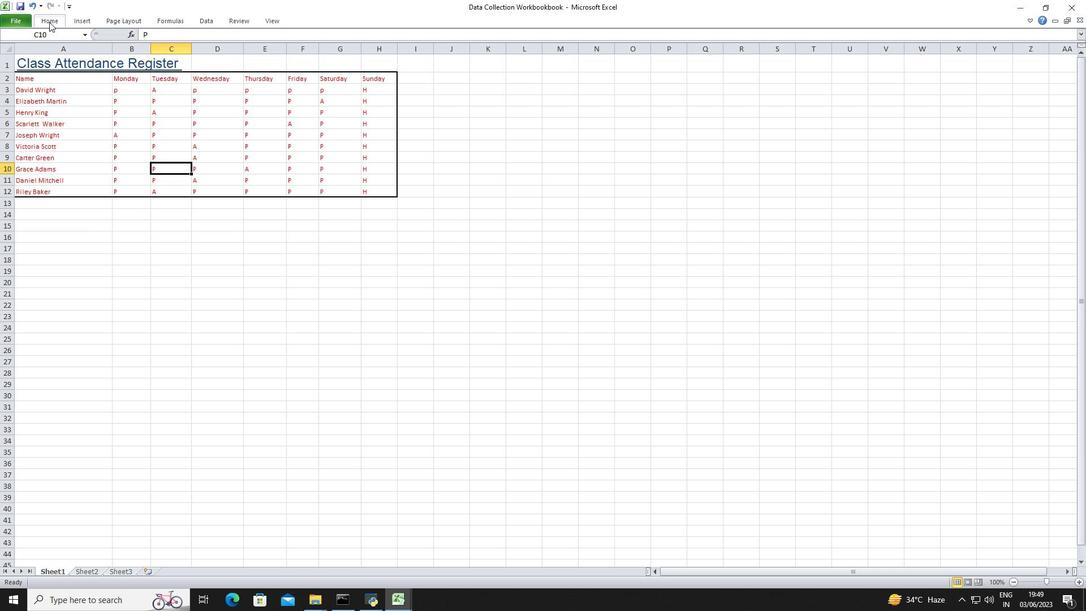 
Action: Mouse pressed left at (70, 66)
Screenshot: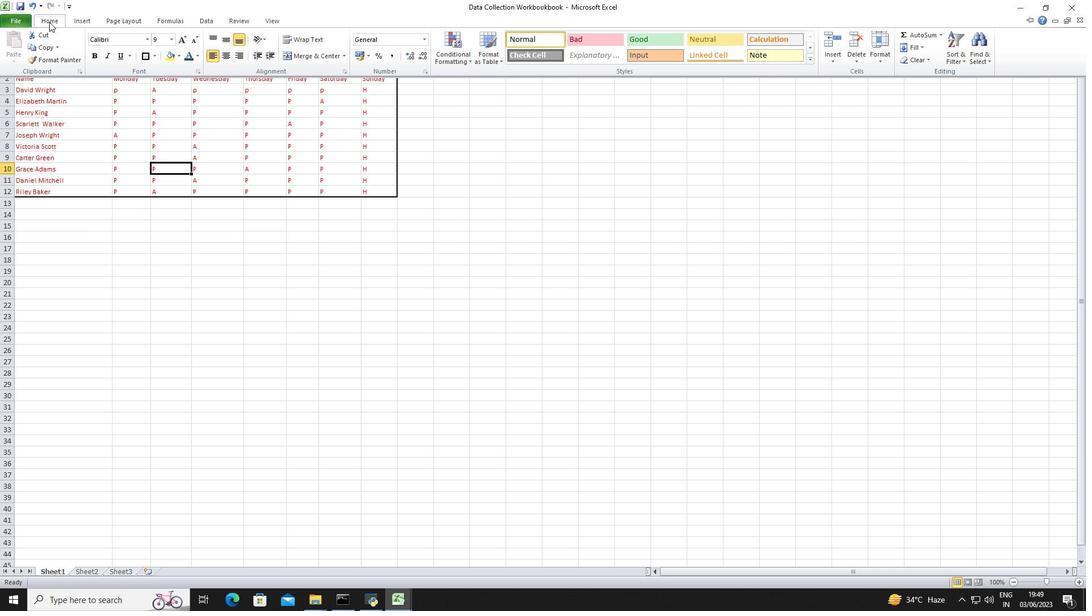 
Action: Mouse pressed left at (70, 66)
Screenshot: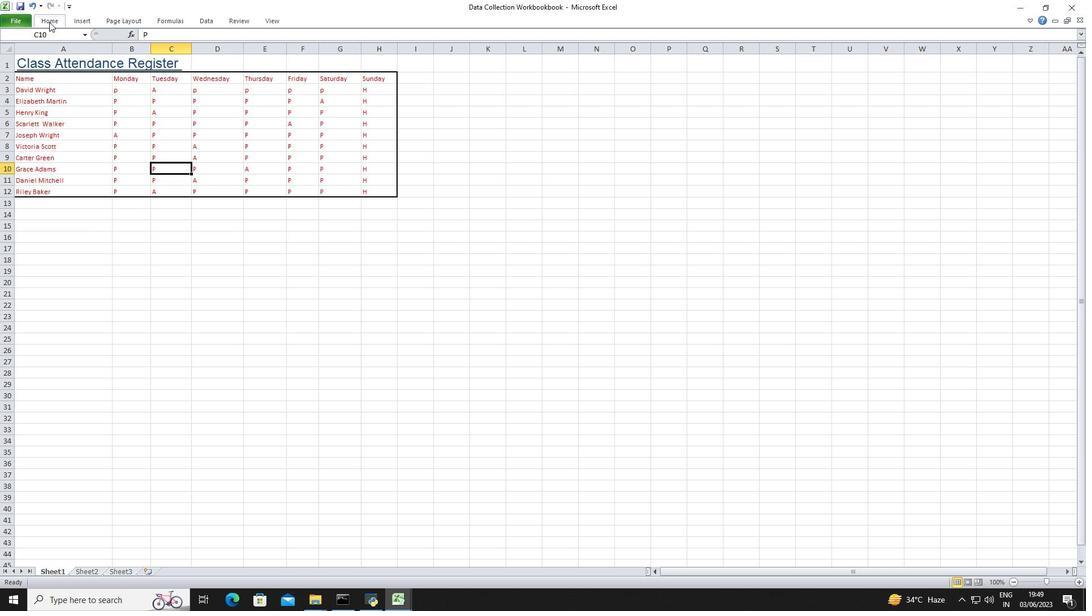 
Action: Mouse moved to (49, 62)
Screenshot: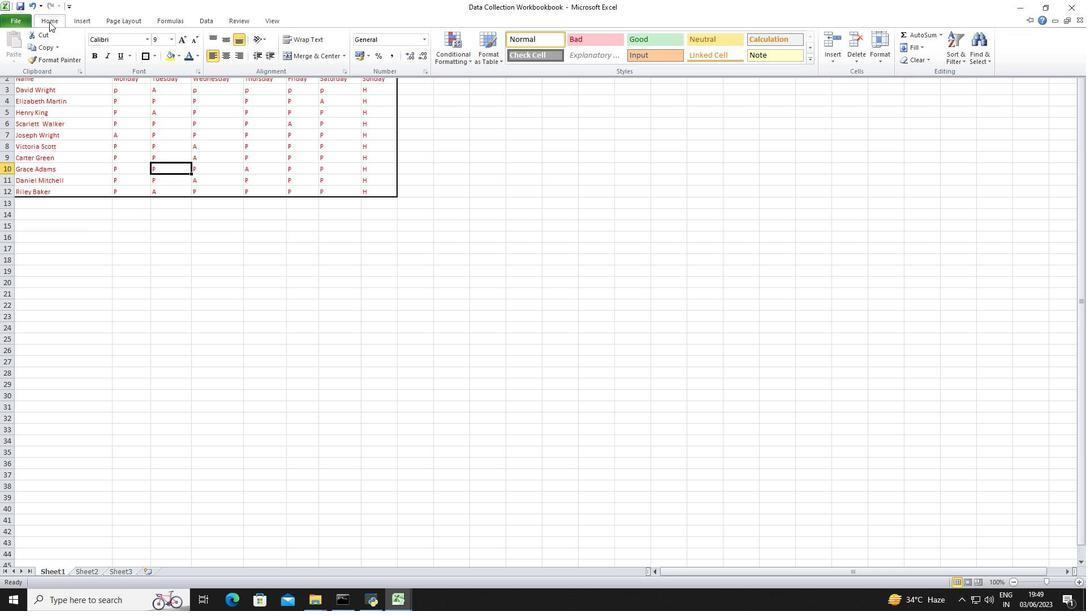 
Action: Mouse pressed left at (49, 62)
Screenshot: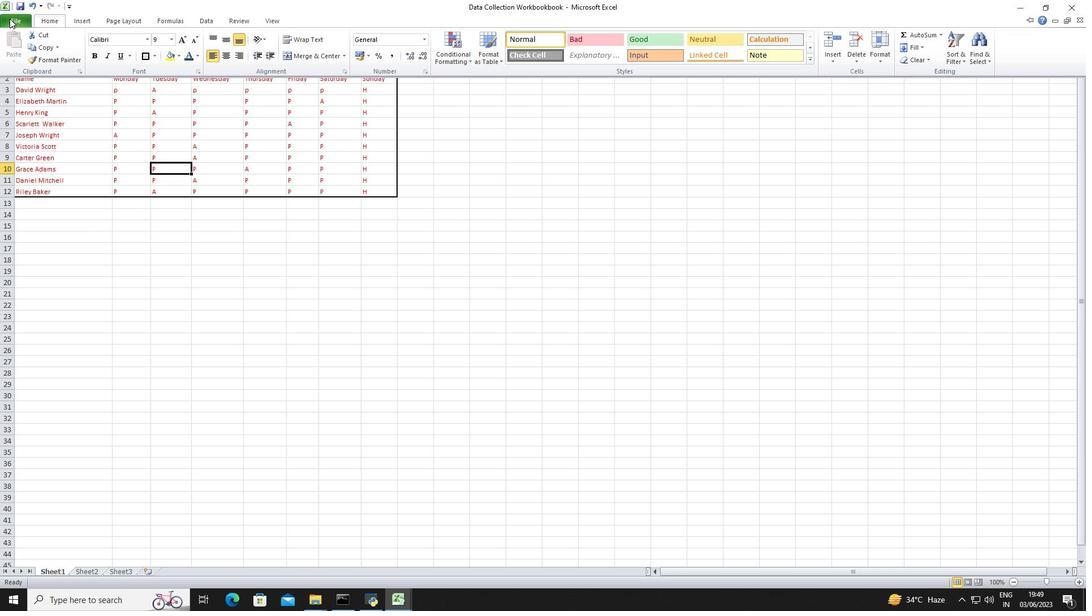 
Action: Mouse moved to (69, 63)
Screenshot: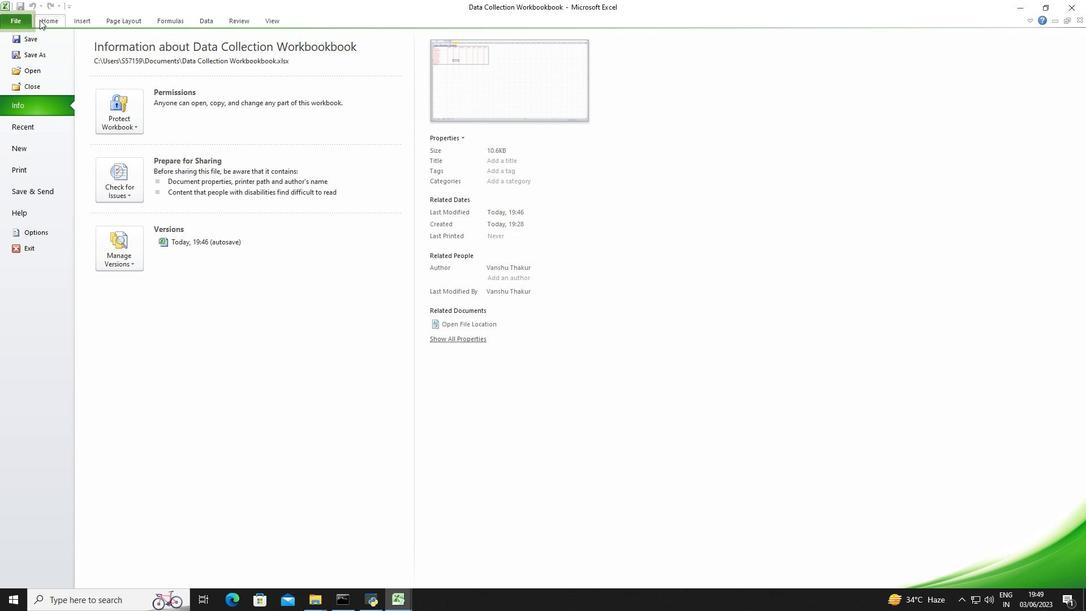 
Action: Mouse pressed left at (69, 63)
Screenshot: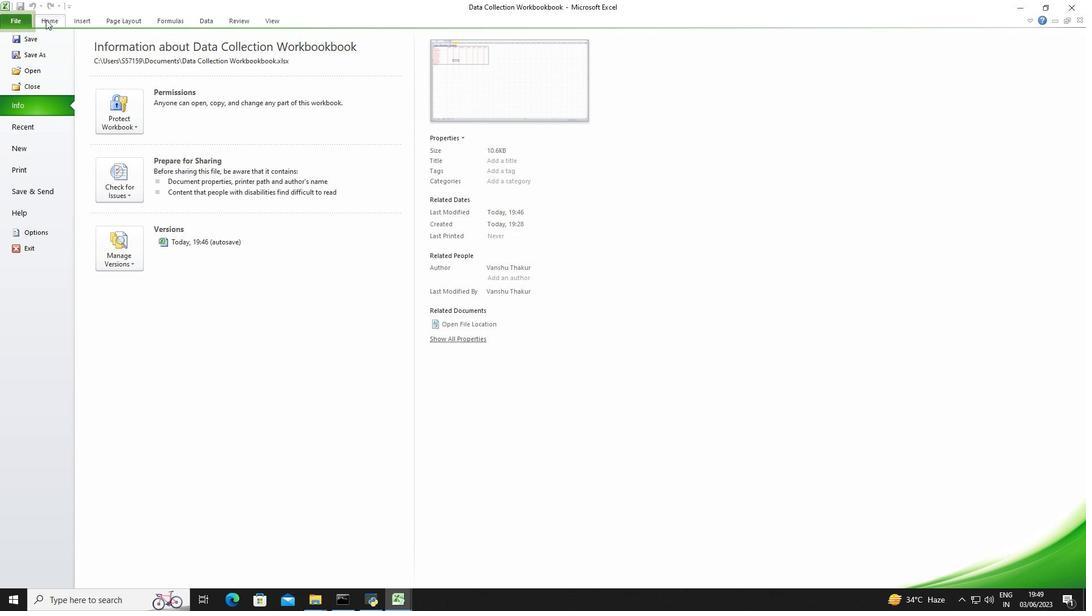 
Action: Mouse moved to (241, 267)
Screenshot: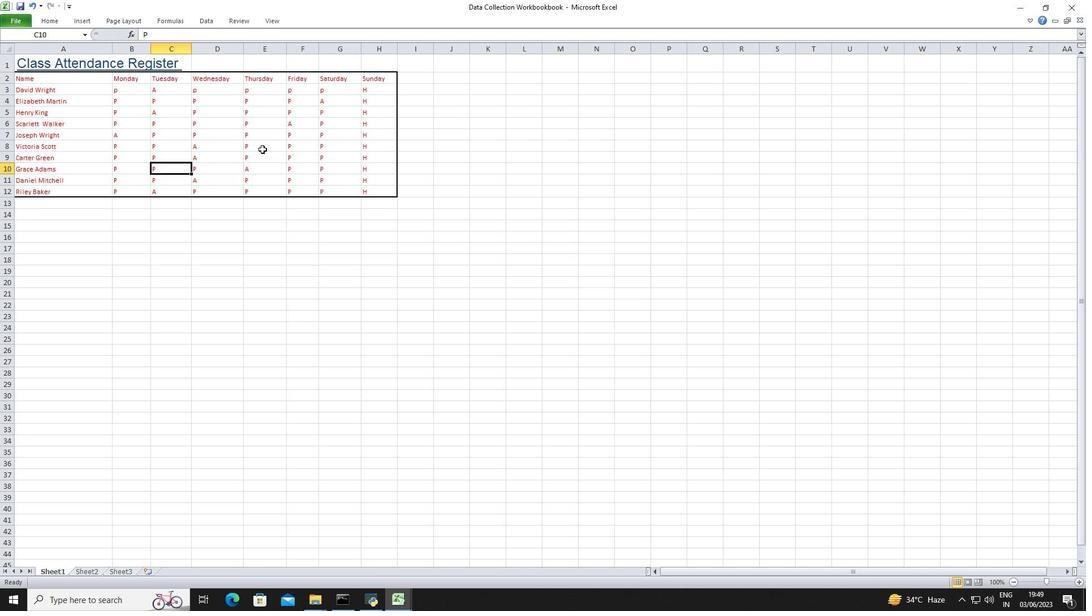 
Action: Mouse scrolled (241, 267) with delta (0, 0)
Screenshot: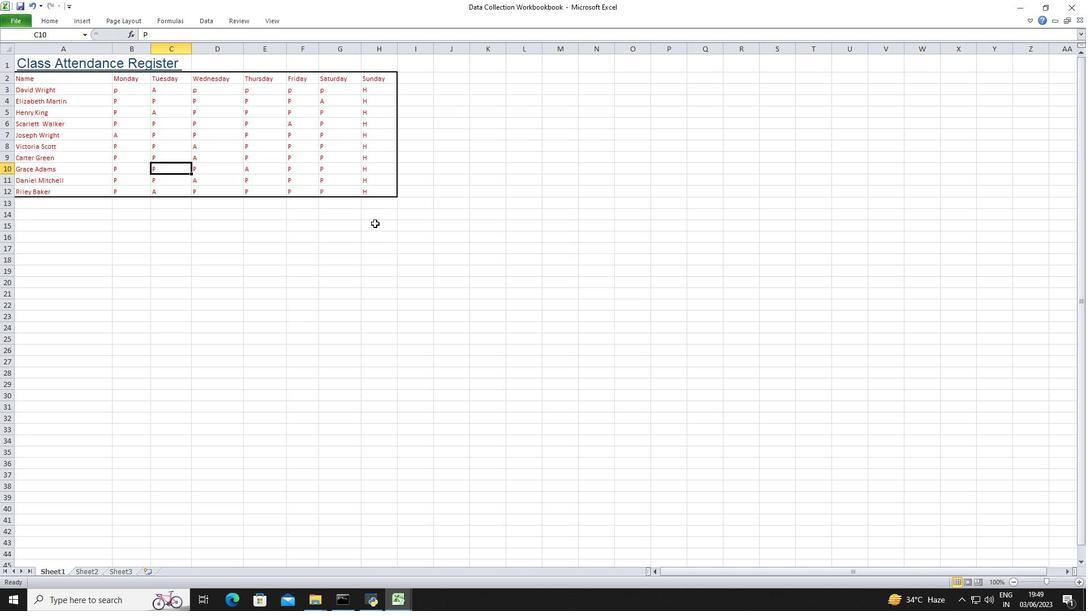 
Action: Mouse scrolled (241, 267) with delta (0, 0)
Screenshot: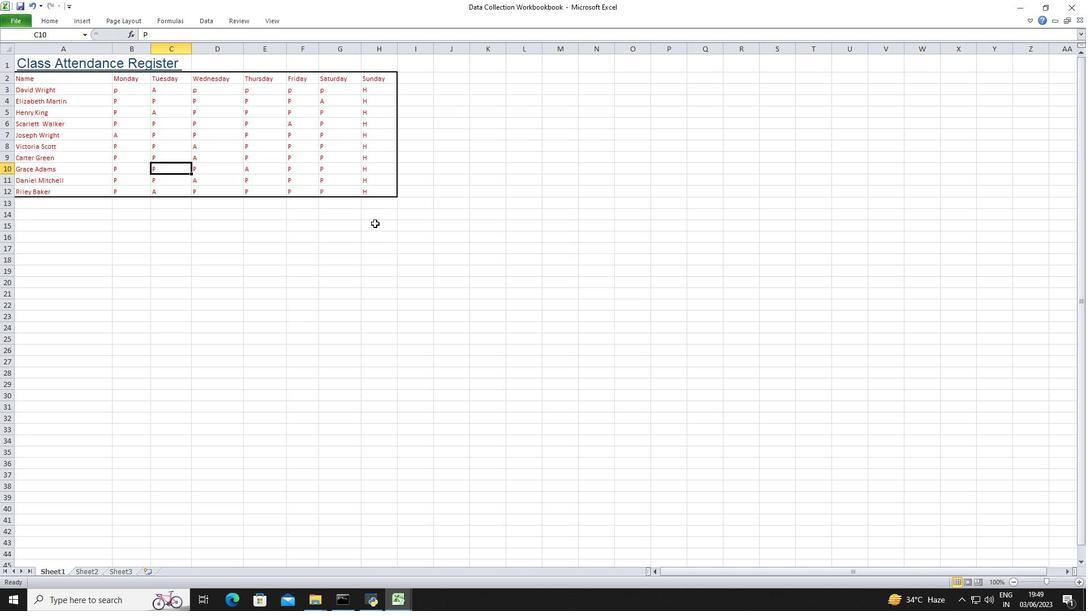 
Action: Mouse scrolled (241, 267) with delta (0, 0)
Screenshot: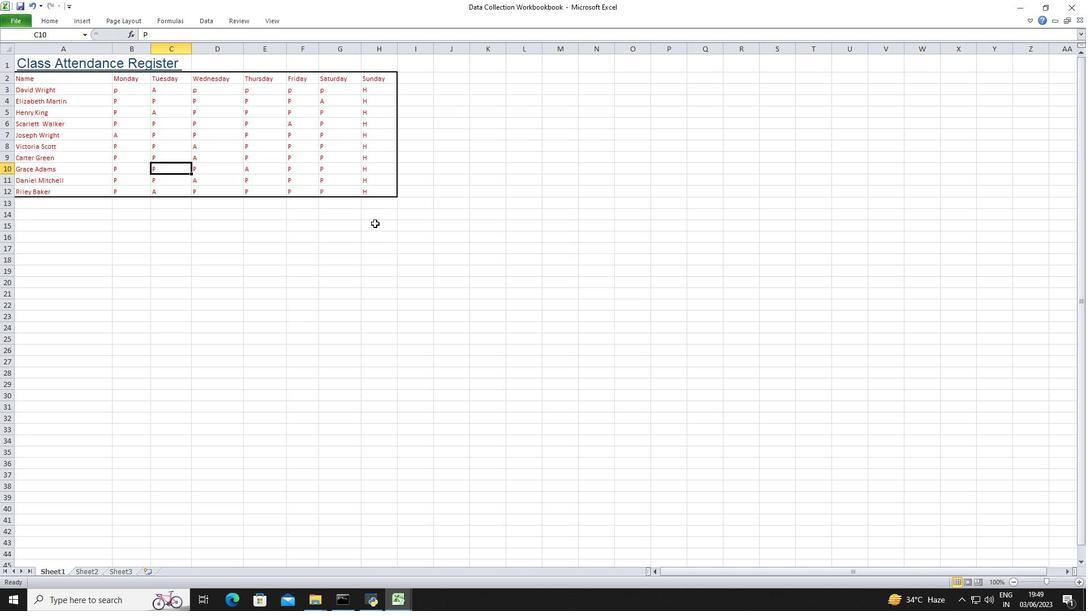 
Action: Mouse scrolled (241, 267) with delta (0, 0)
Screenshot: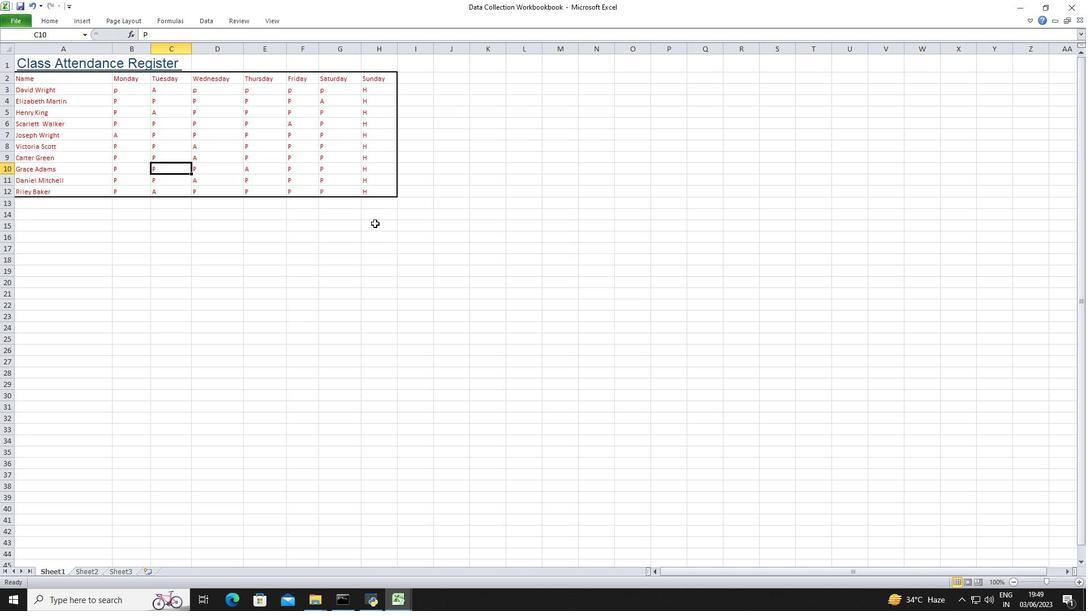 
Action: Mouse scrolled (241, 267) with delta (0, 0)
Screenshot: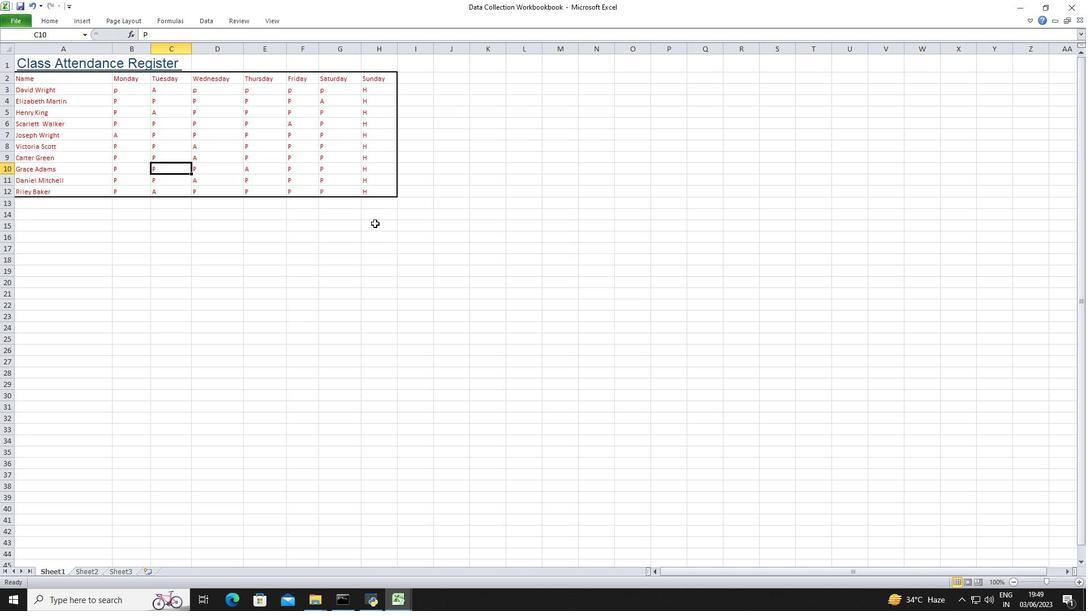 
Action: Mouse scrolled (241, 267) with delta (0, 0)
Screenshot: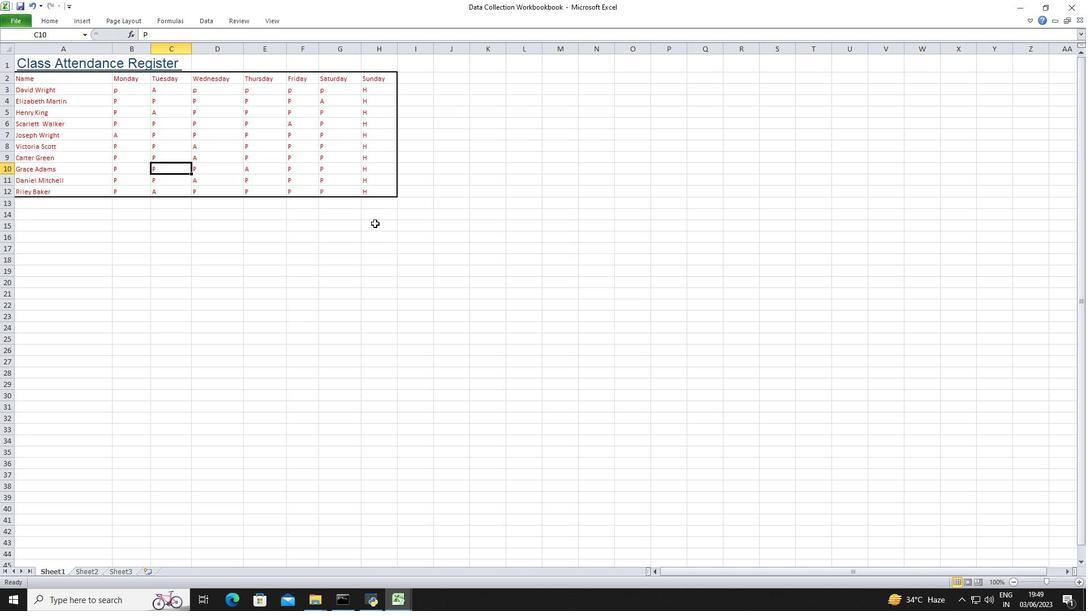 
Action: Mouse scrolled (241, 267) with delta (0, 0)
Screenshot: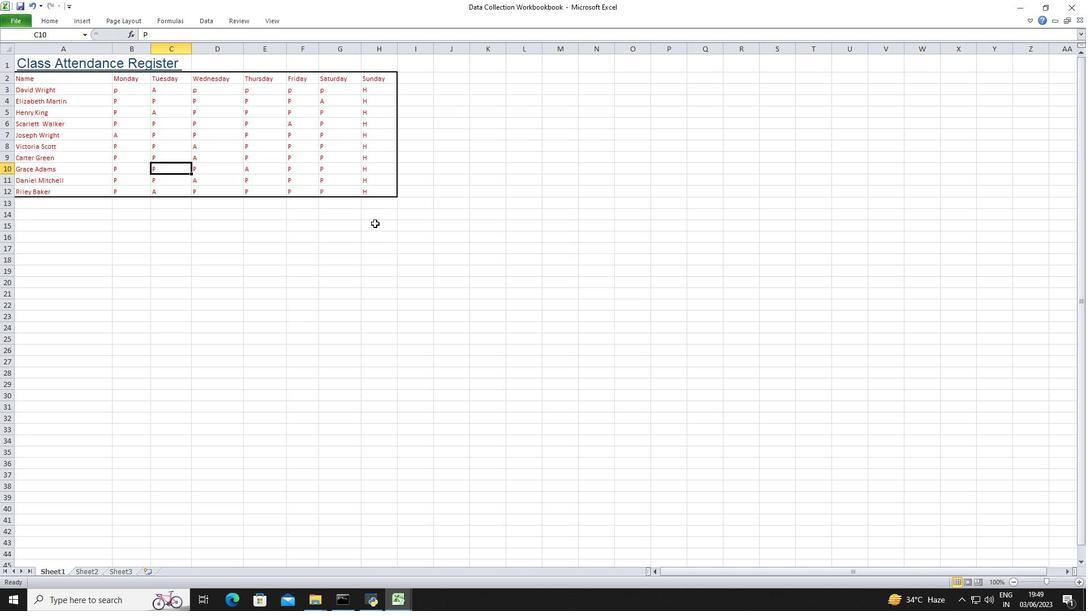 
Action: Mouse moved to (73, 65)
Screenshot: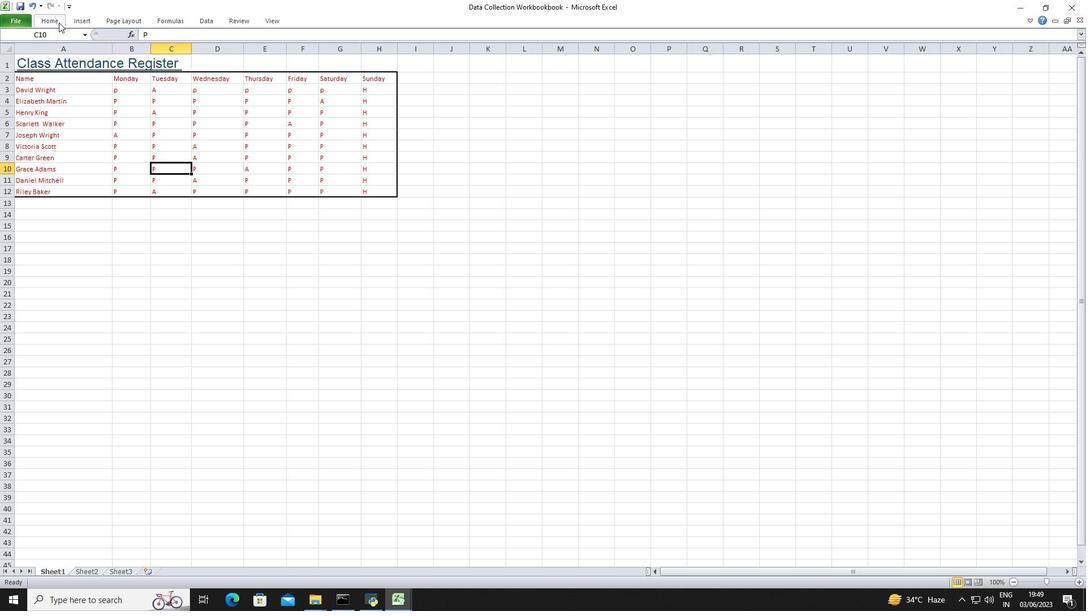 
Action: Mouse pressed left at (73, 65)
Screenshot: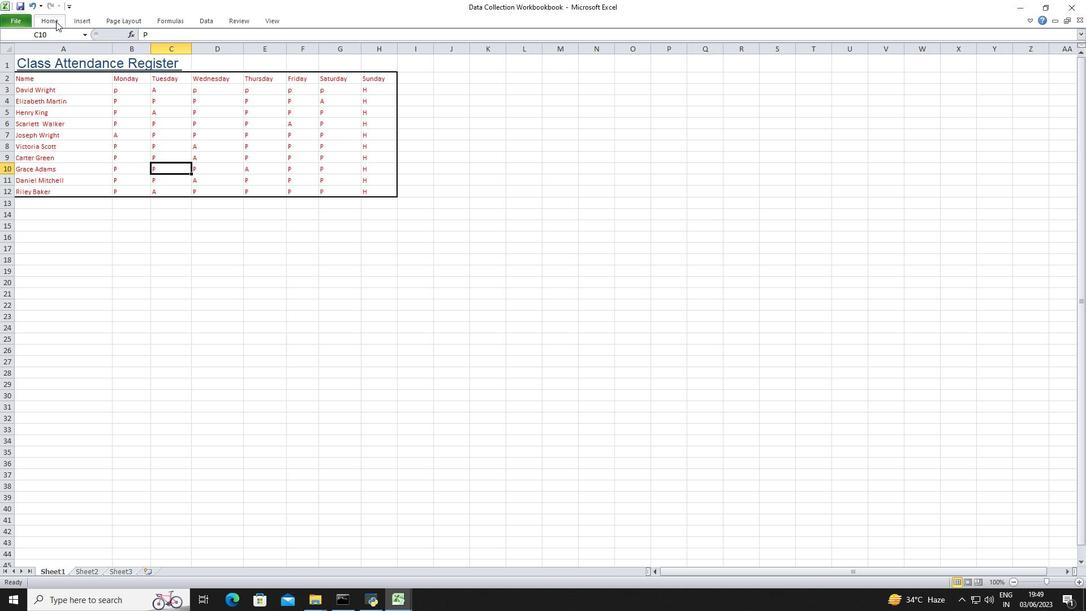 
Action: Mouse moved to (194, 298)
Screenshot: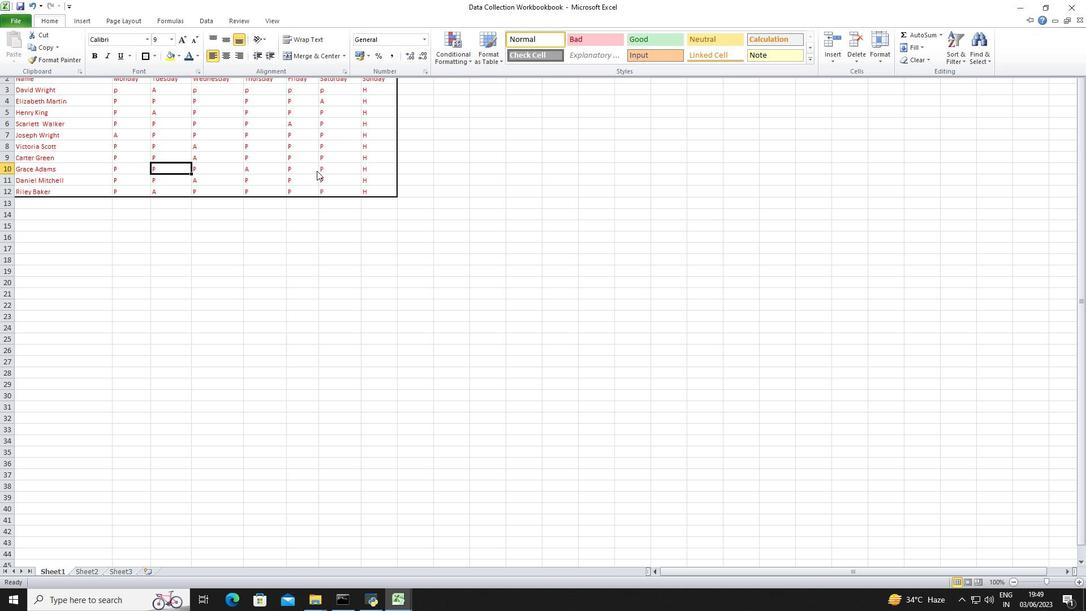 
Action: Mouse scrolled (194, 298) with delta (0, 0)
Screenshot: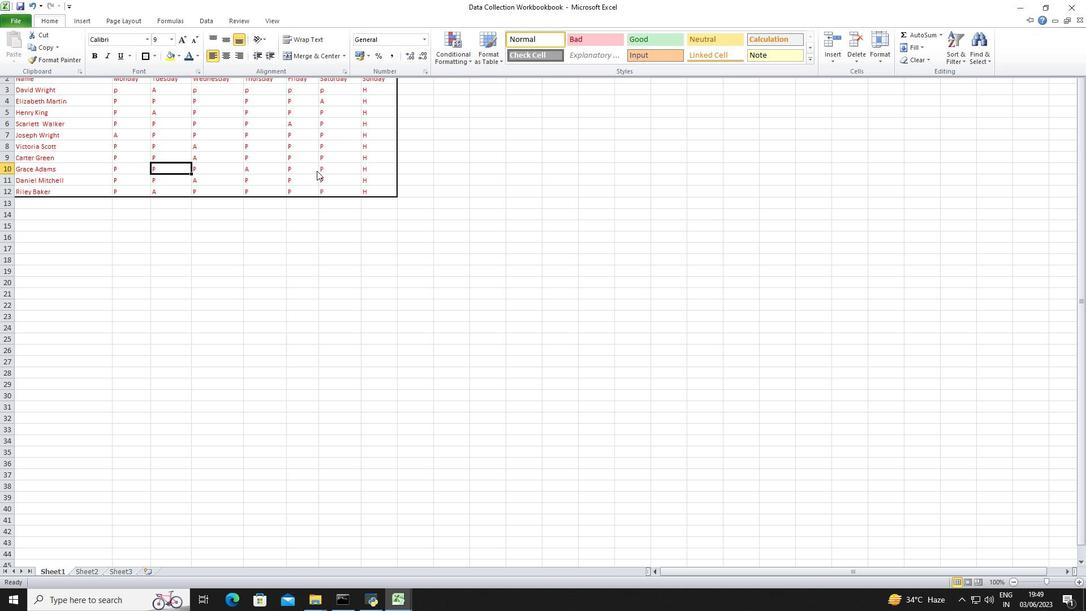 
Action: Mouse scrolled (194, 298) with delta (0, 0)
Screenshot: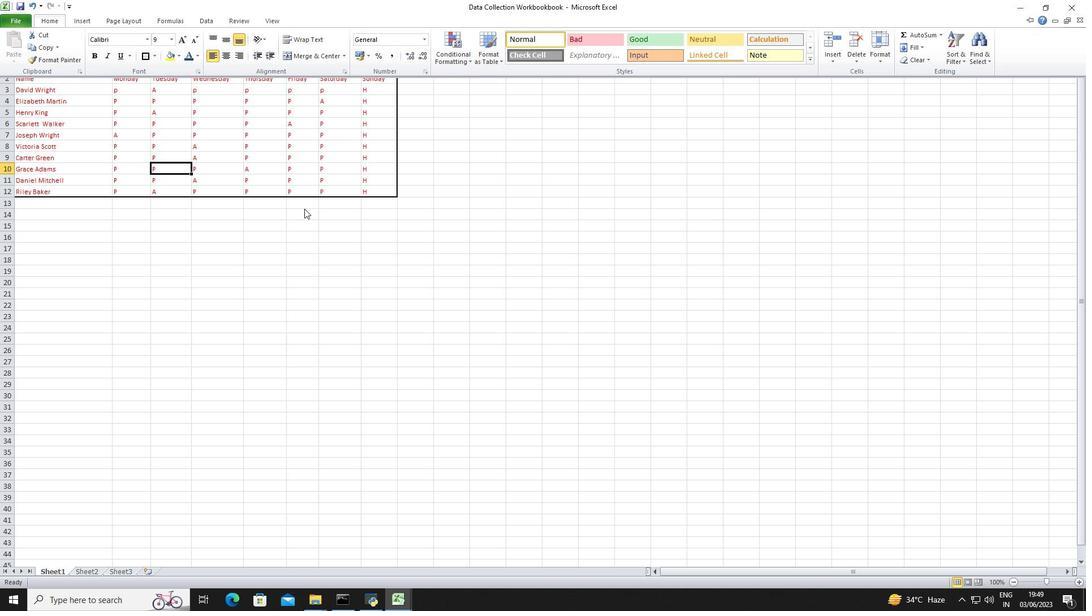 
Action: Mouse scrolled (194, 298) with delta (0, 0)
Screenshot: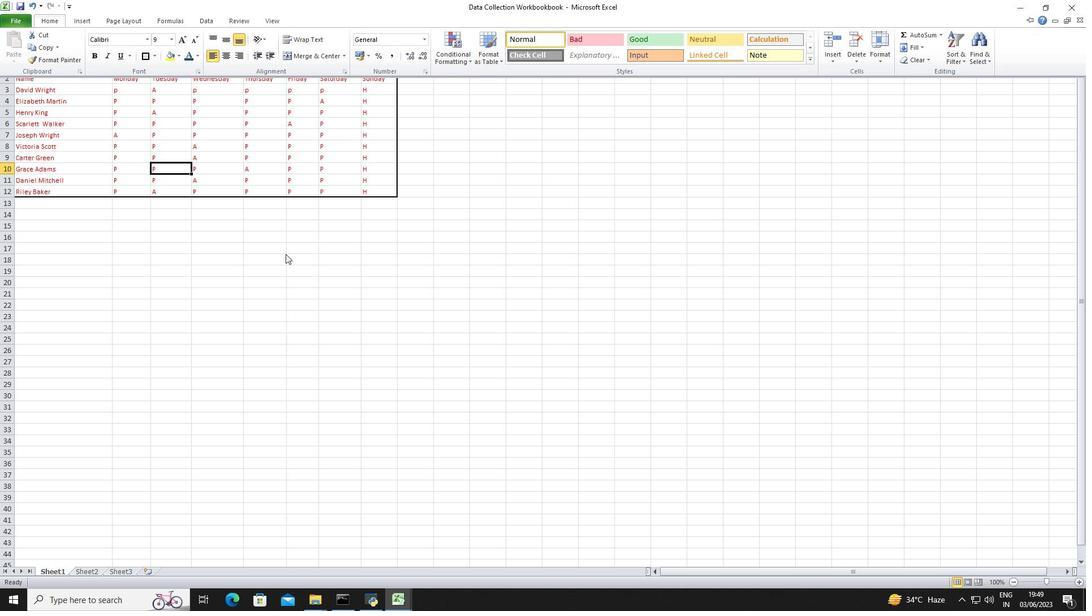 
Action: Mouse scrolled (194, 298) with delta (0, 0)
Screenshot: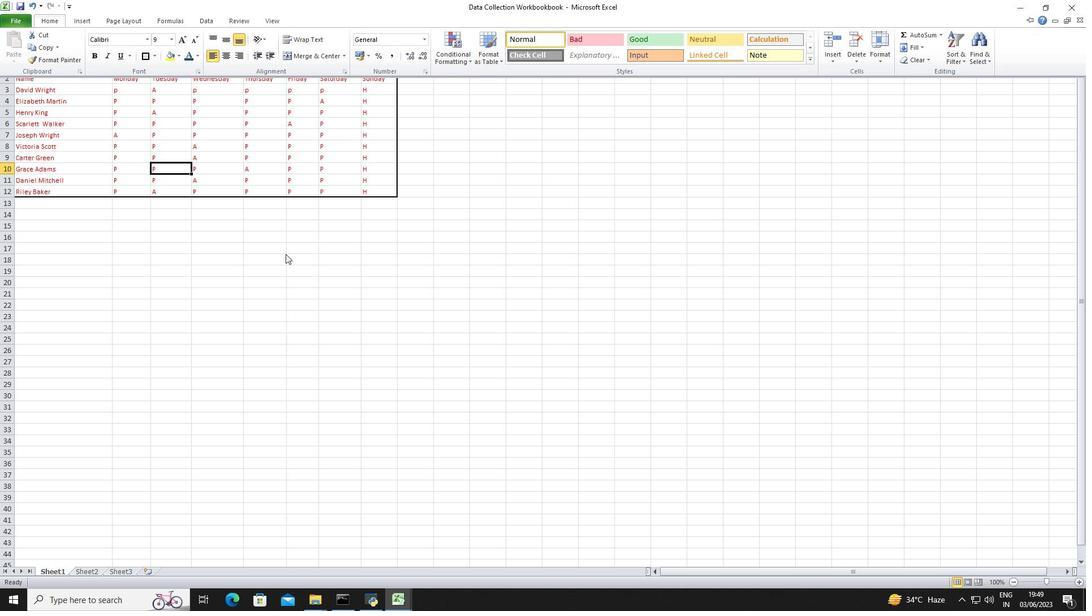 
Action: Mouse scrolled (194, 298) with delta (0, 0)
Screenshot: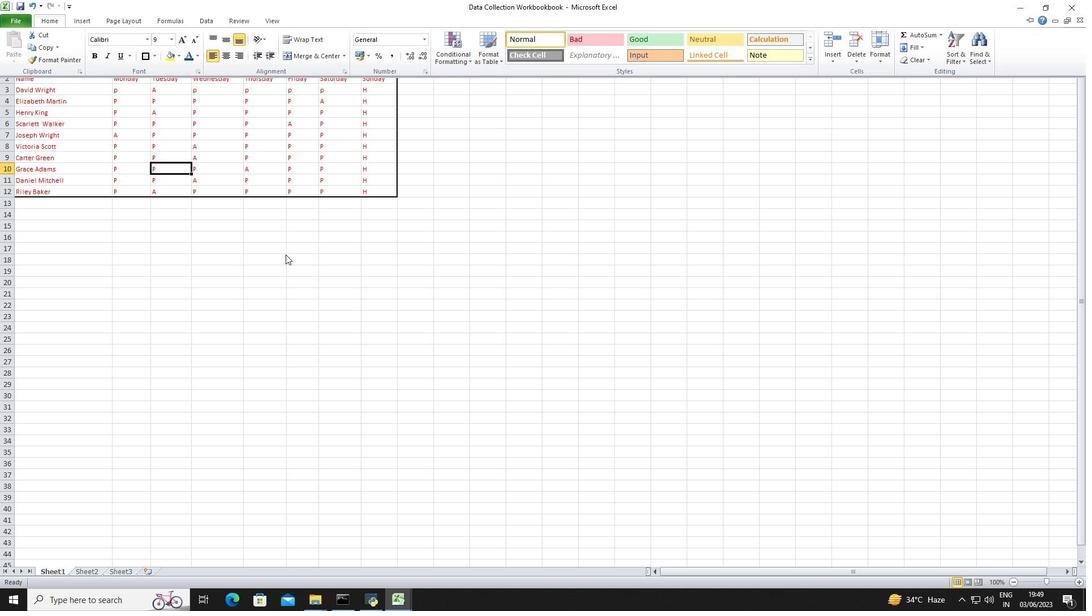 
Action: Mouse moved to (303, 100)
Screenshot: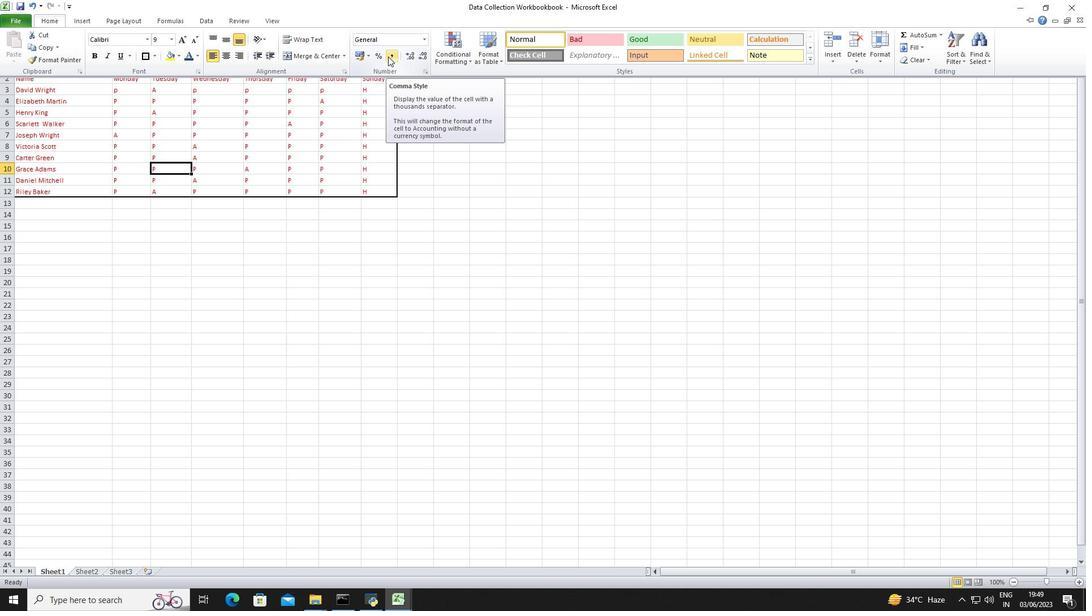 
Action: Mouse pressed left at (303, 100)
Screenshot: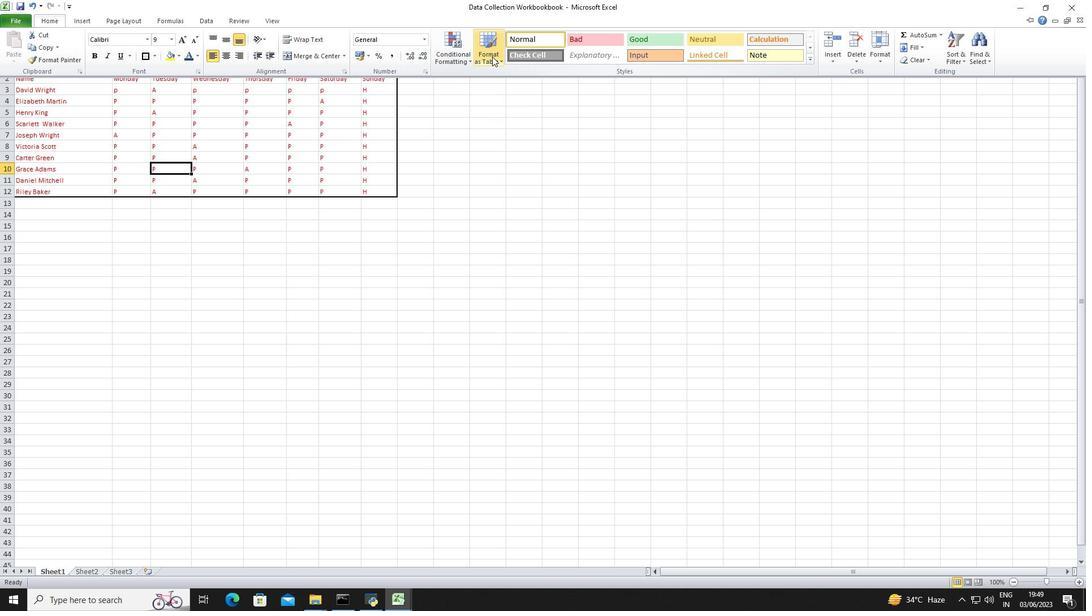 
Action: Mouse moved to (284, 99)
Screenshot: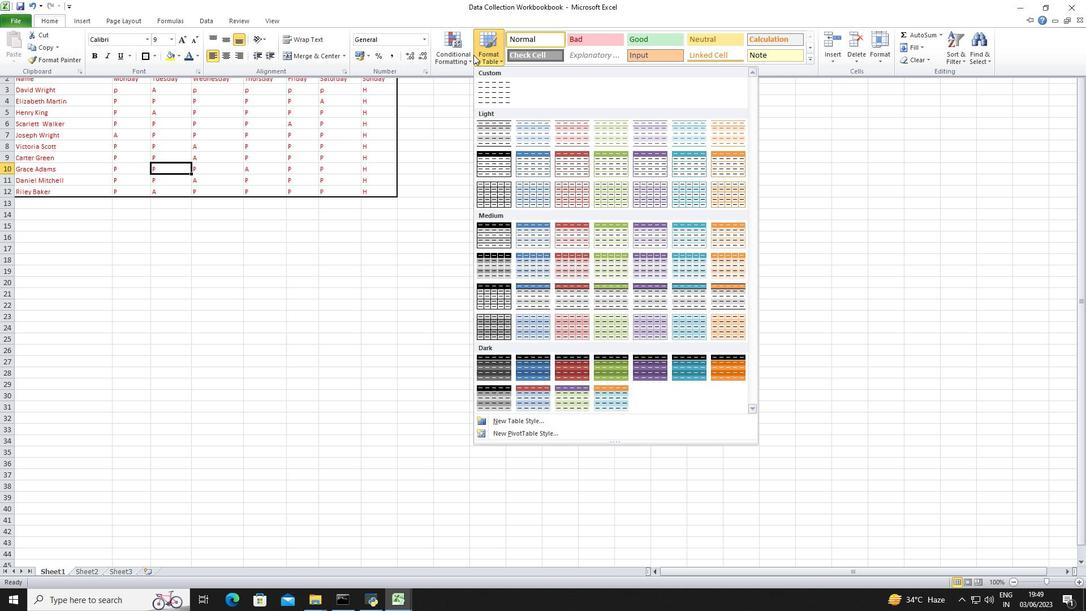 
Action: Mouse pressed left at (284, 99)
Screenshot: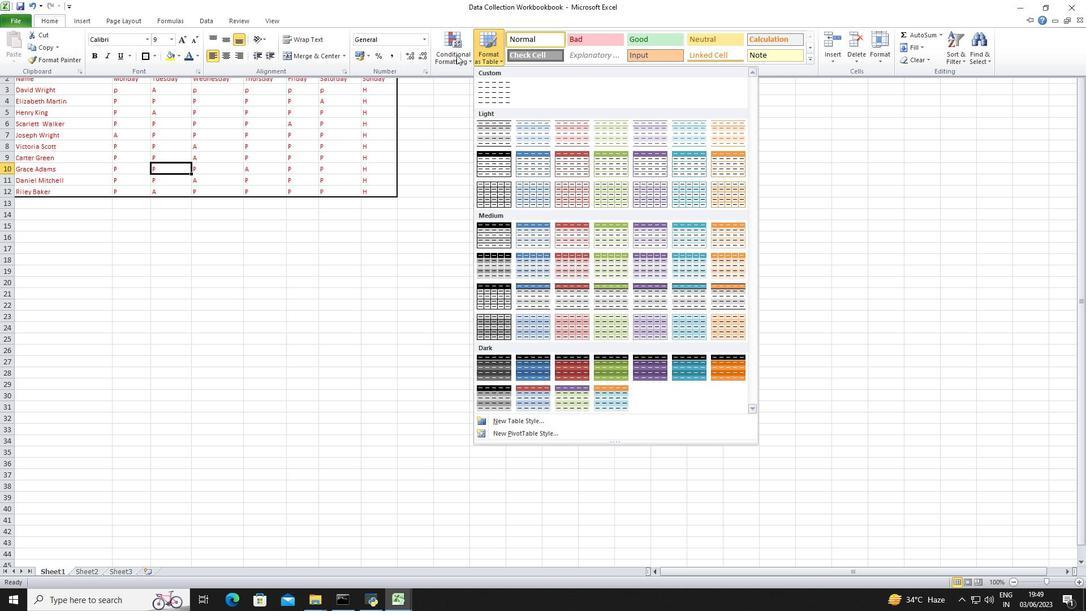 
Action: Mouse moved to (298, 202)
Screenshot: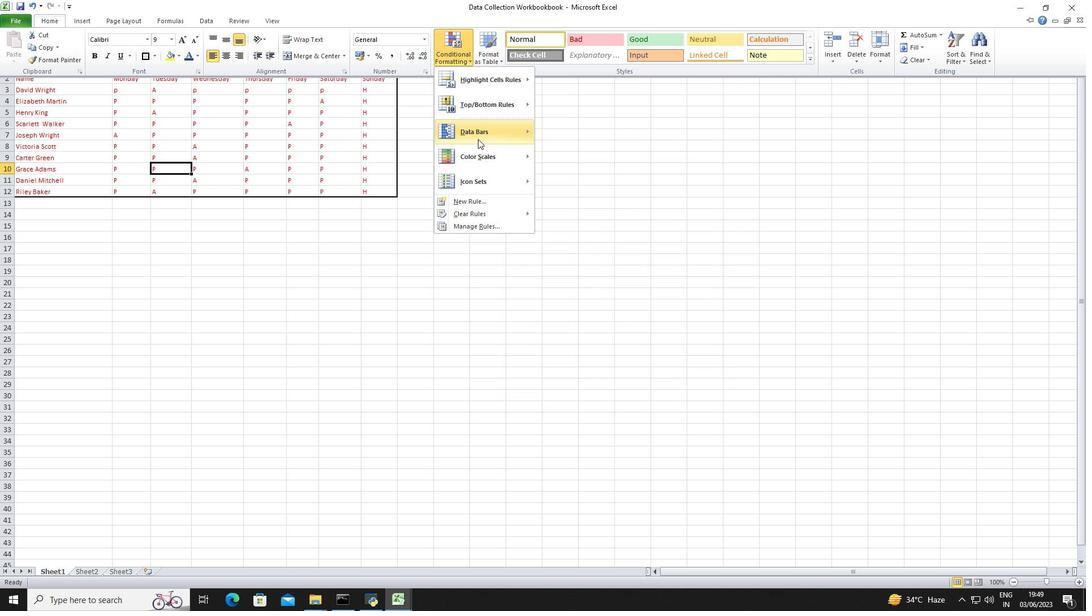 
Action: Mouse scrolled (298, 201) with delta (0, 0)
Screenshot: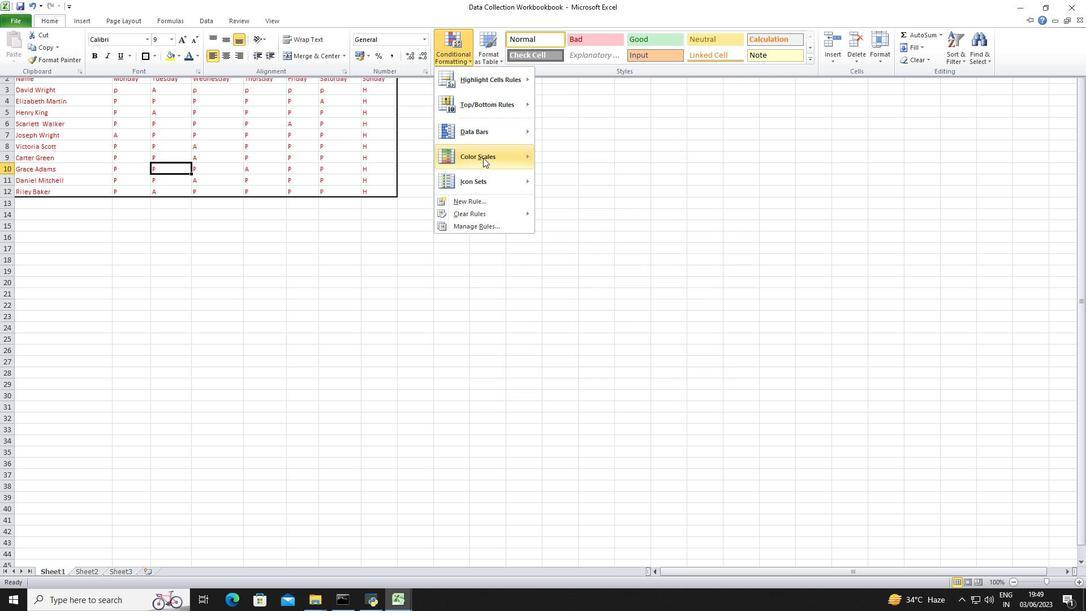 
Action: Mouse scrolled (298, 201) with delta (0, 0)
Screenshot: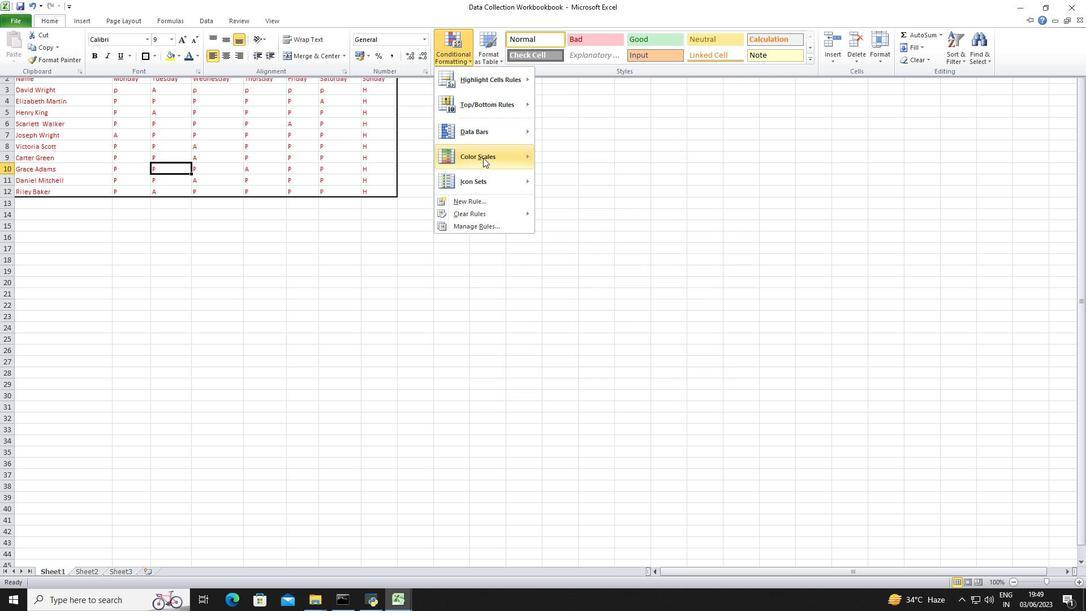 
Action: Mouse scrolled (298, 201) with delta (0, 0)
Screenshot: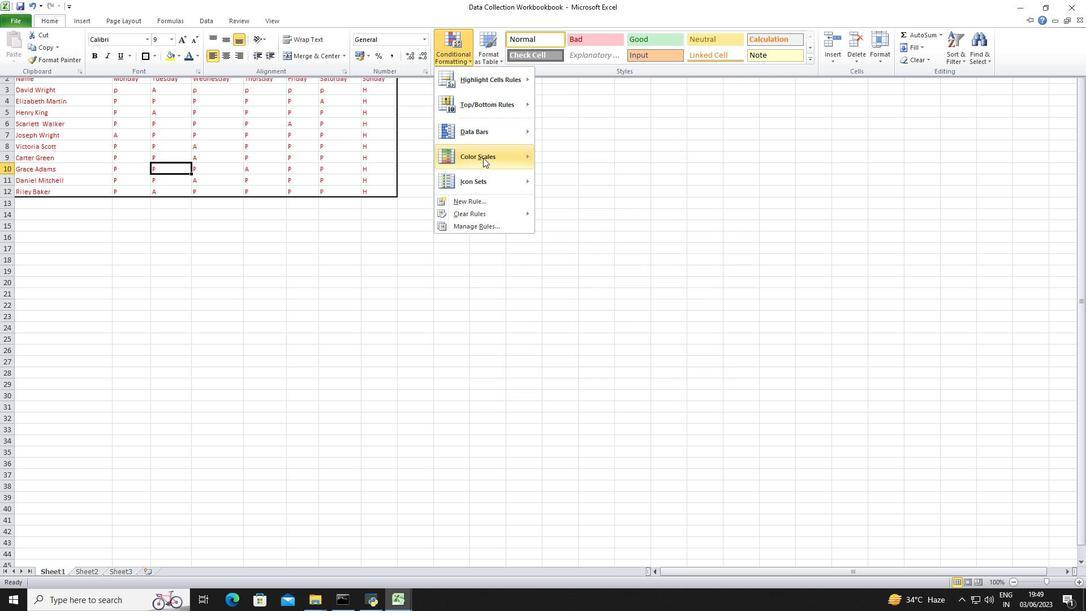 
Action: Mouse scrolled (298, 202) with delta (0, 0)
Screenshot: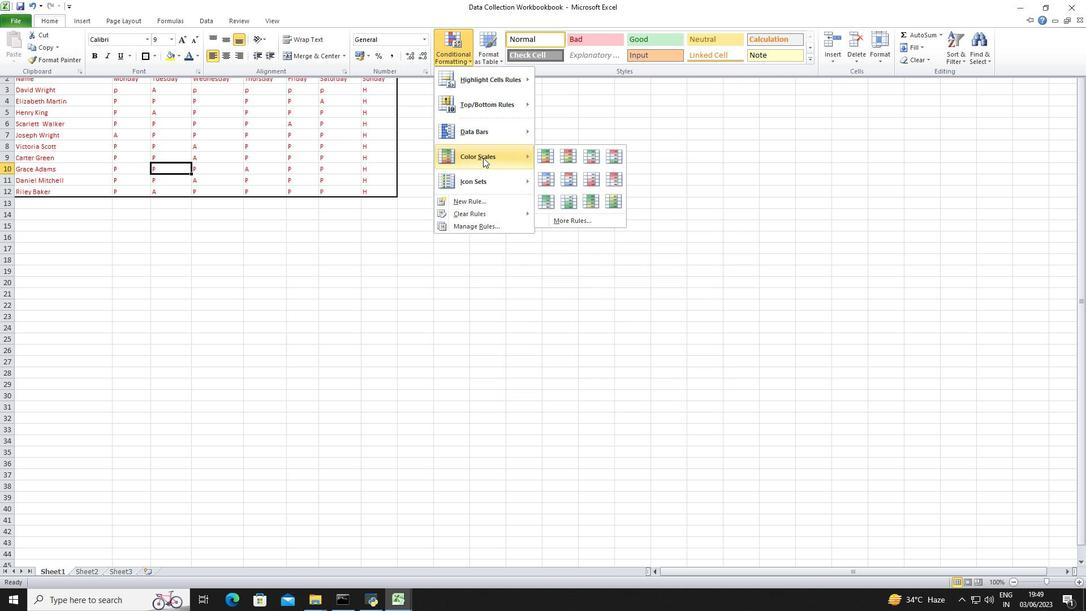 
Action: Mouse scrolled (298, 202) with delta (0, 0)
Screenshot: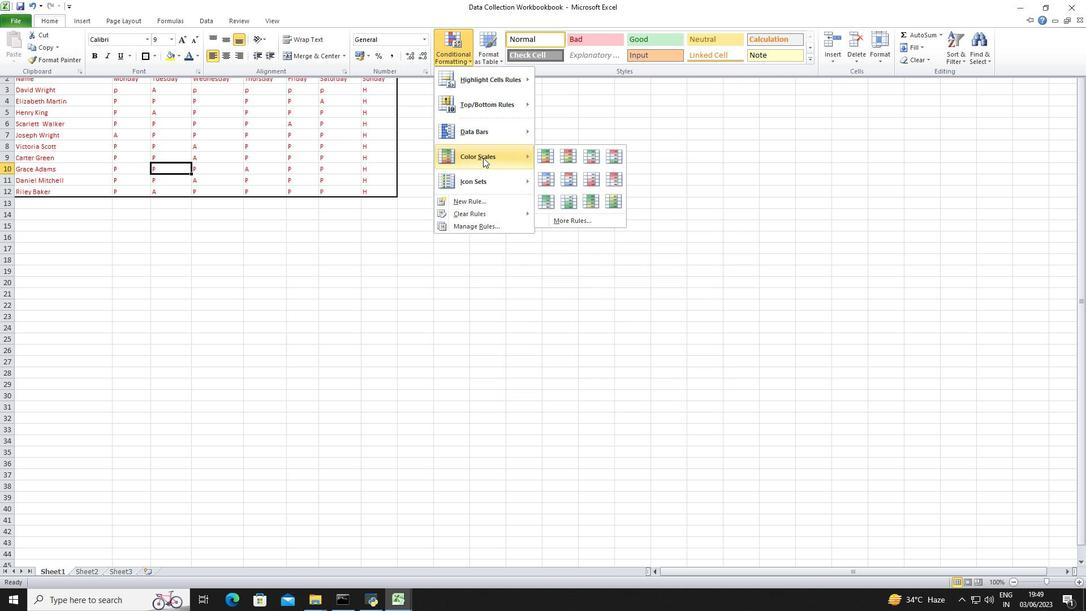 
Action: Mouse moved to (352, 168)
Screenshot: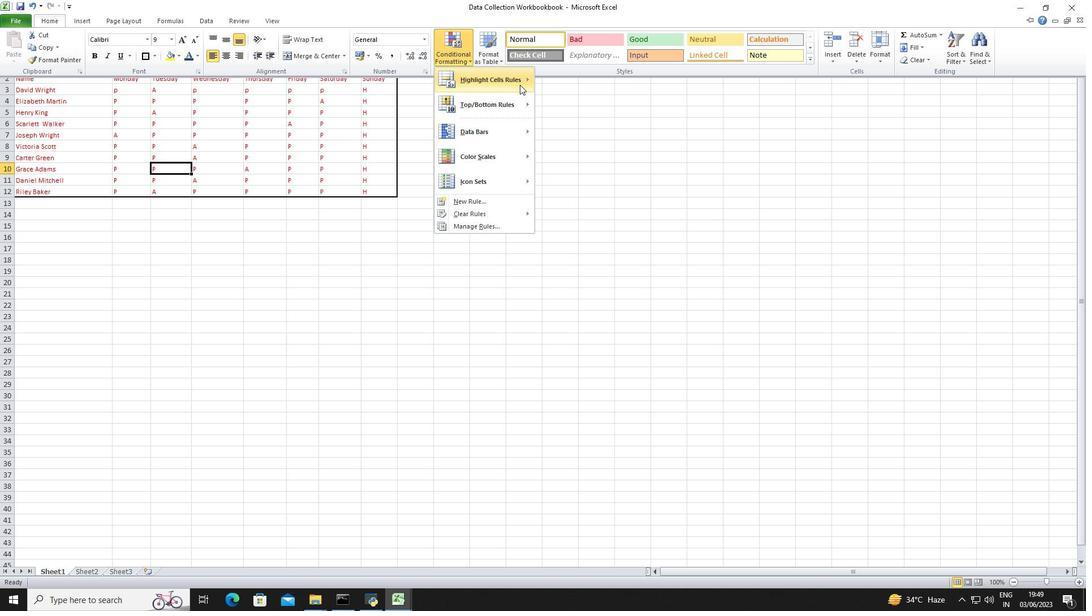 
Action: Mouse pressed left at (352, 168)
Screenshot: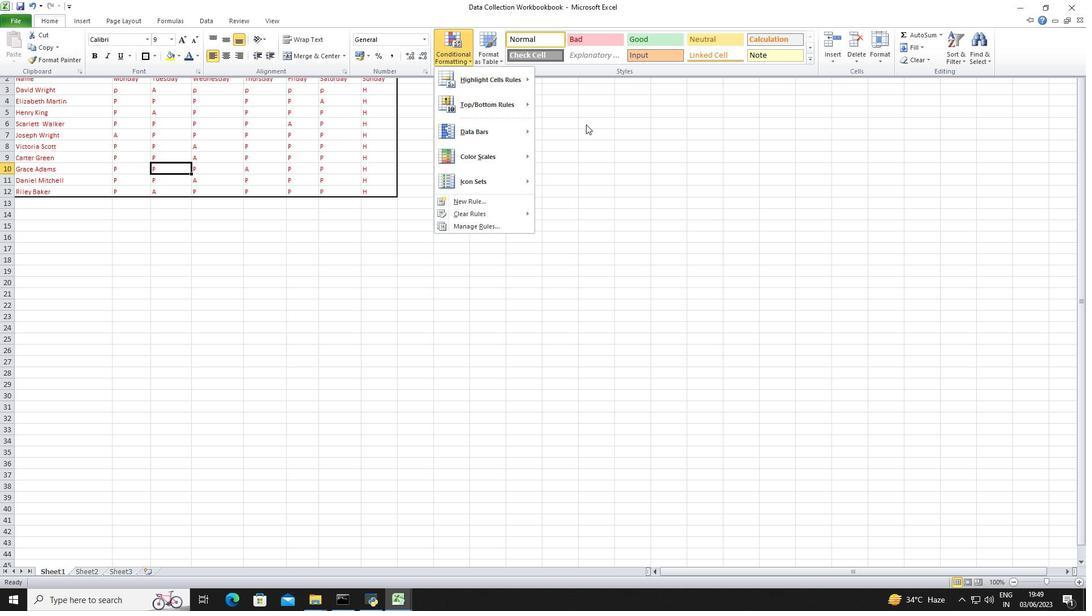 
Action: Mouse moved to (310, 117)
Screenshot: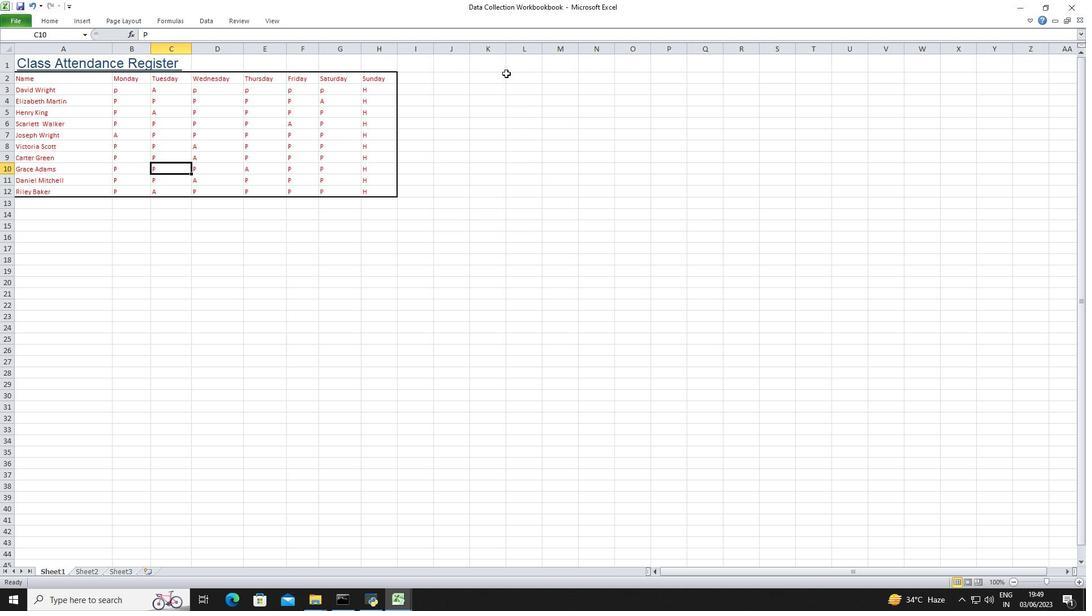 
Action: Mouse pressed left at (310, 117)
Screenshot: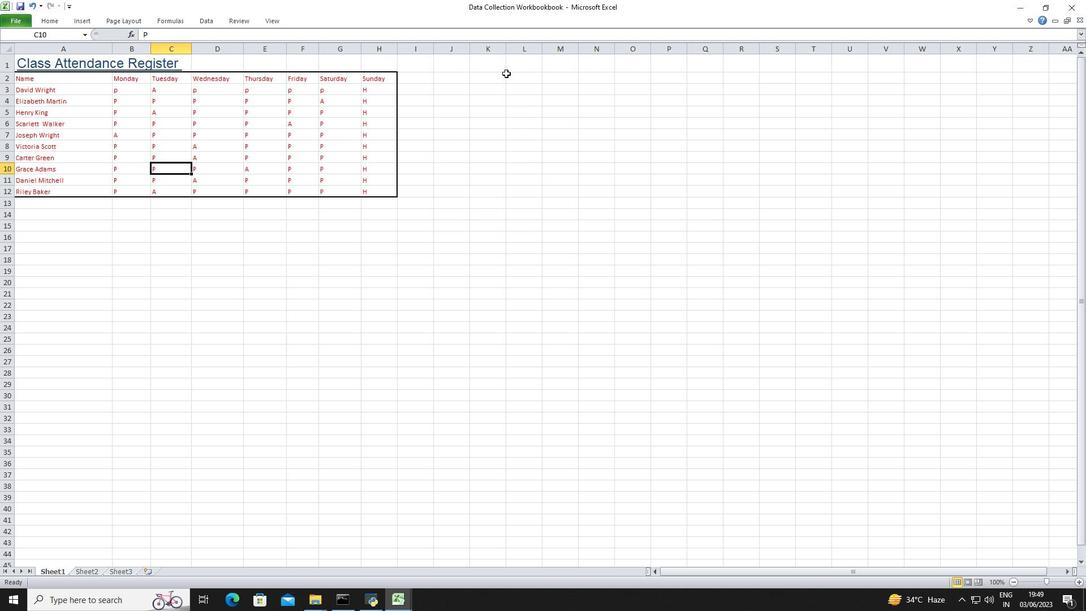 
Action: Mouse moved to (73, 63)
Screenshot: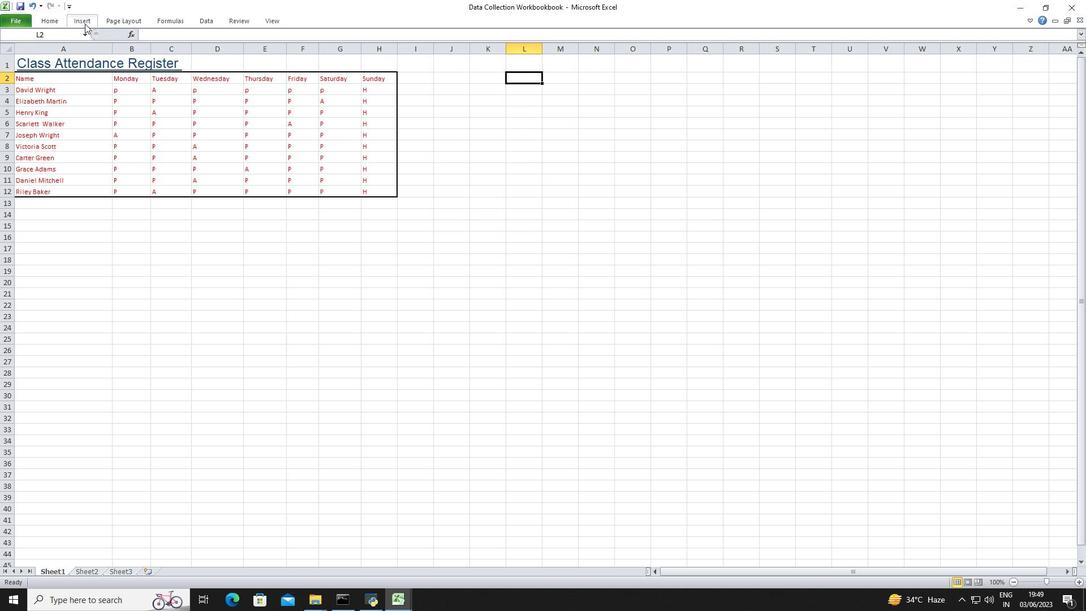 
Action: Mouse pressed left at (73, 63)
Screenshot: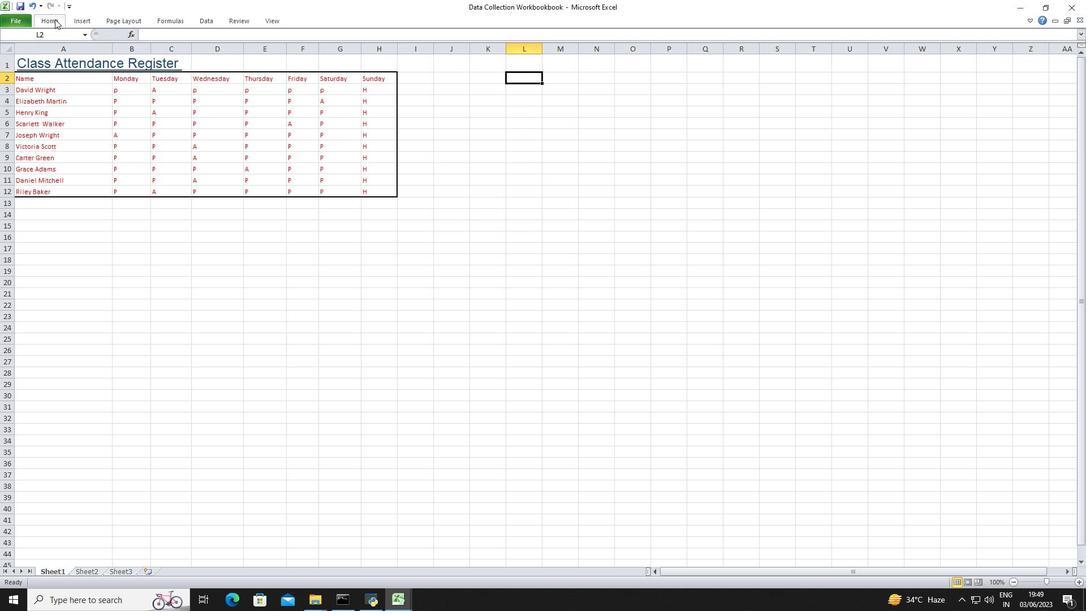 
Action: Mouse moved to (539, 113)
Screenshot: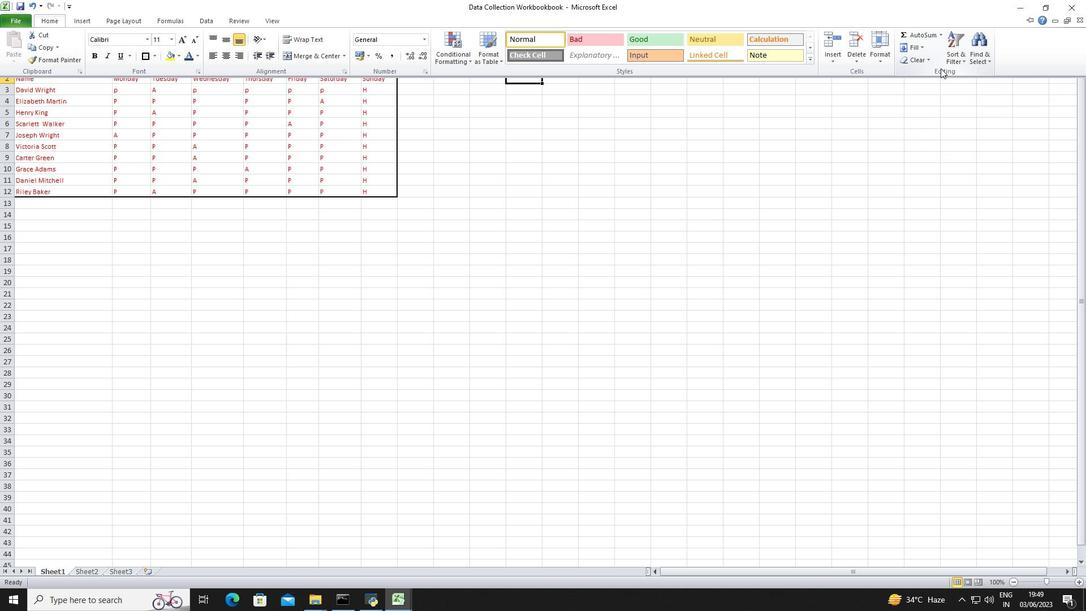 
Action: Mouse pressed left at (539, 113)
Screenshot: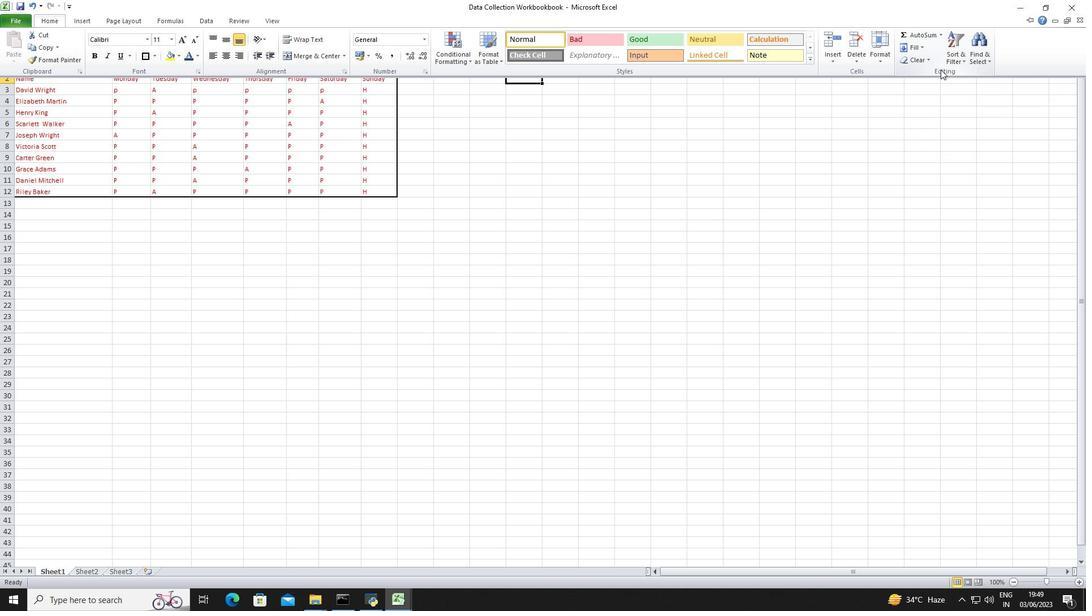 
Action: Mouse moved to (533, 103)
Screenshot: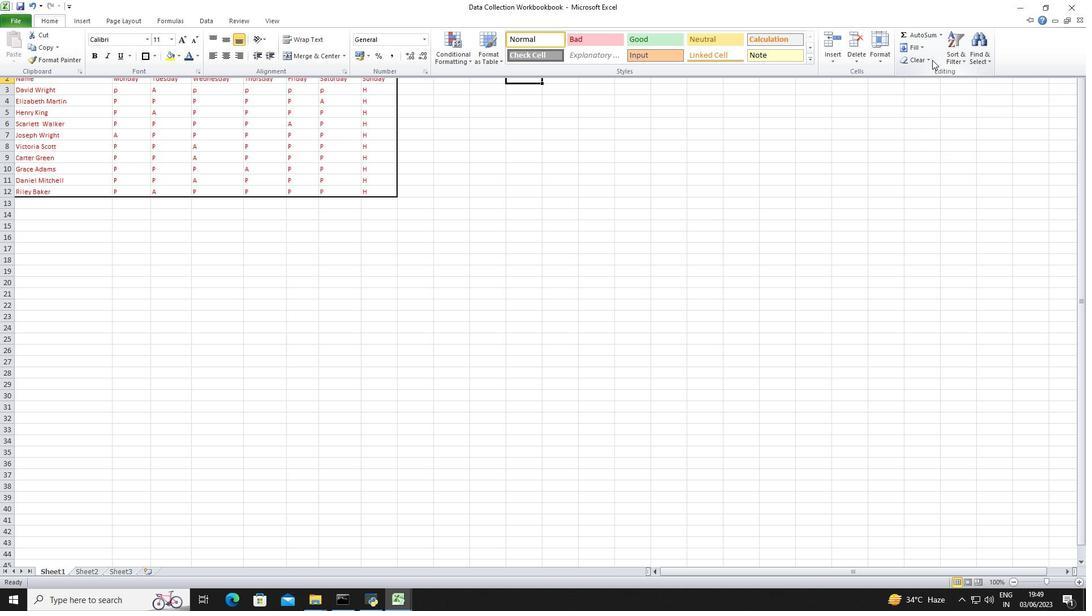 
Action: Mouse pressed left at (533, 103)
Screenshot: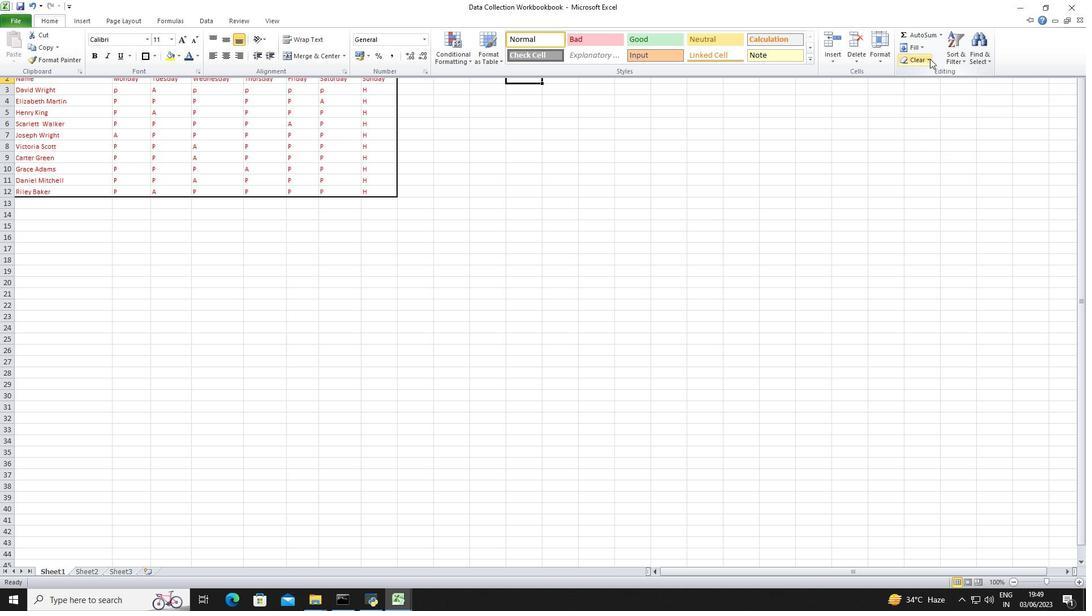 
Action: Mouse moved to (530, 90)
Screenshot: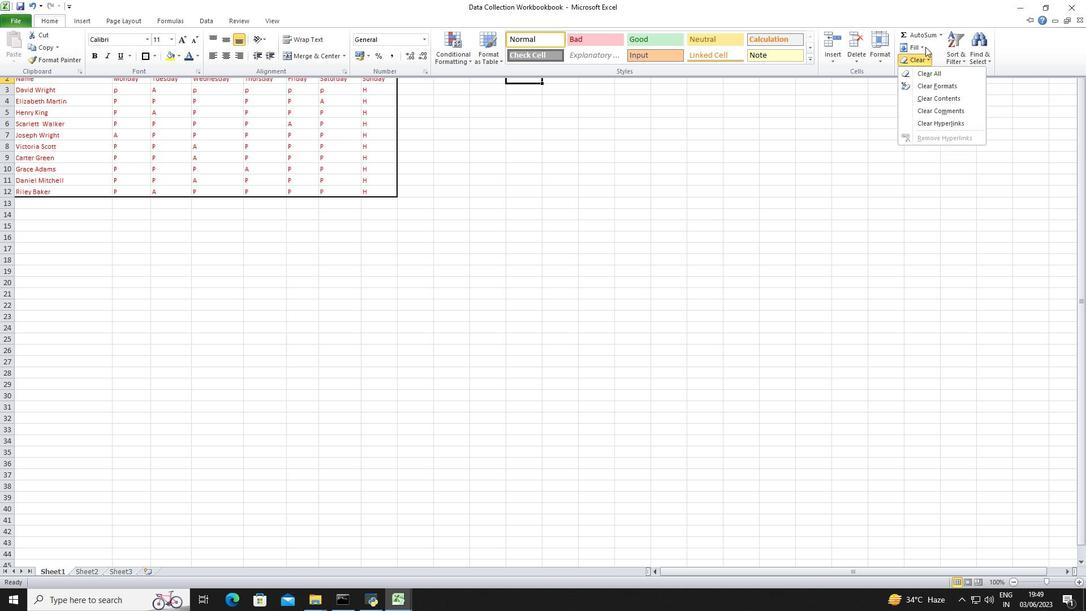 
Action: Mouse pressed left at (530, 90)
Screenshot: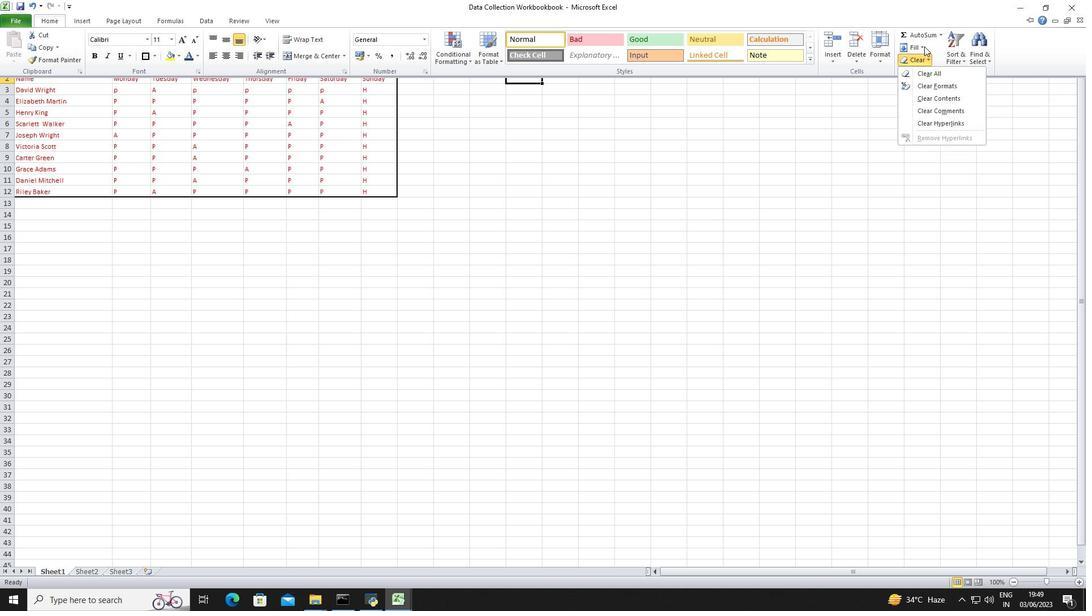 
Action: Mouse moved to (539, 77)
Screenshot: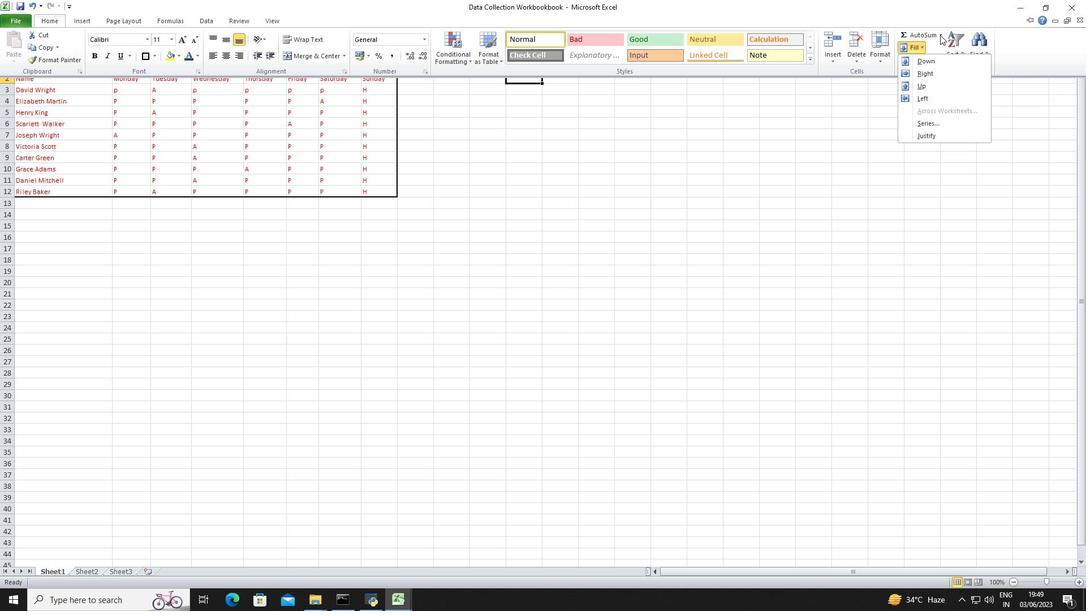 
Action: Mouse pressed left at (539, 77)
Screenshot: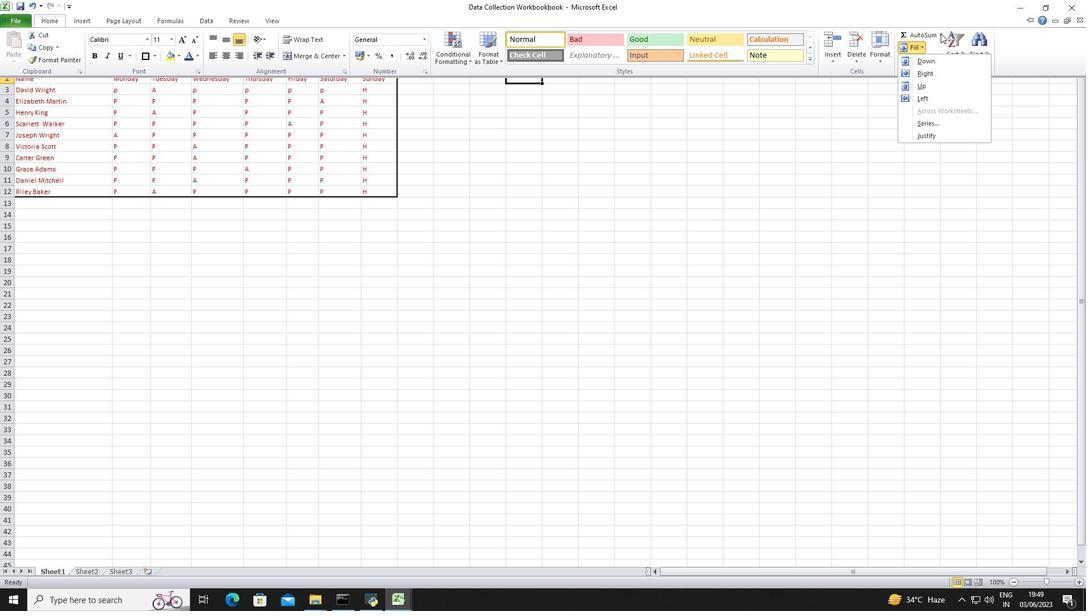 
Action: Mouse moved to (565, 103)
Screenshot: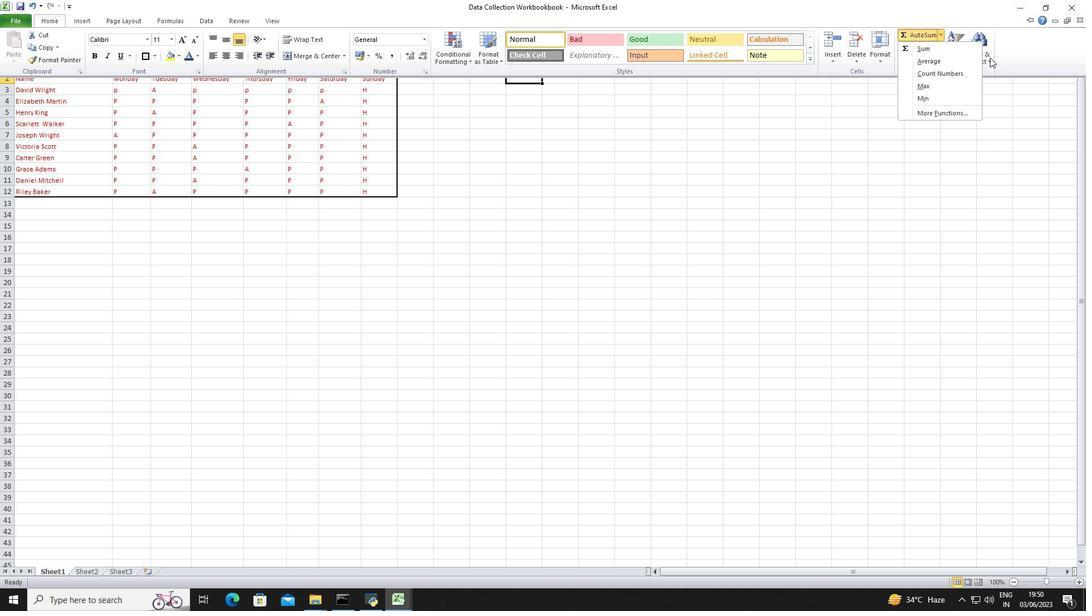
Action: Mouse pressed left at (565, 103)
Screenshot: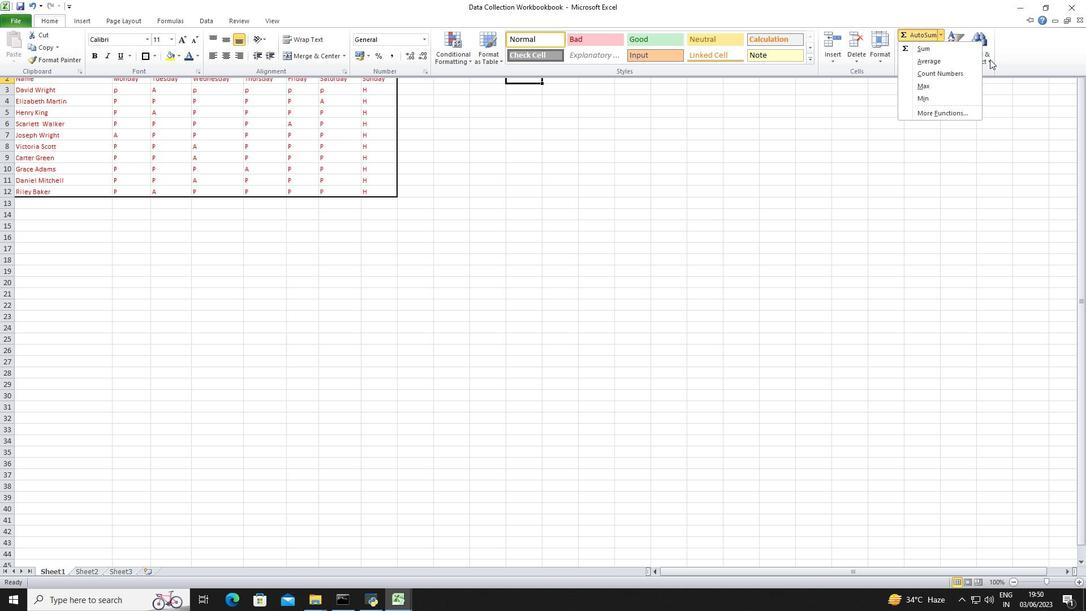 
Action: Mouse moved to (551, 105)
Screenshot: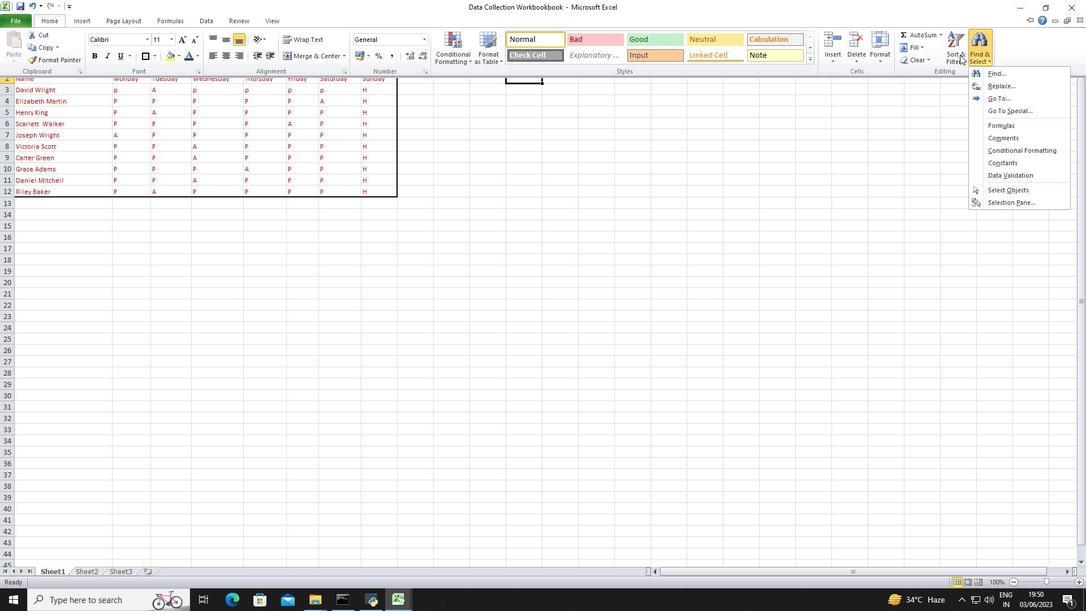 
Action: Mouse pressed left at (551, 105)
Screenshot: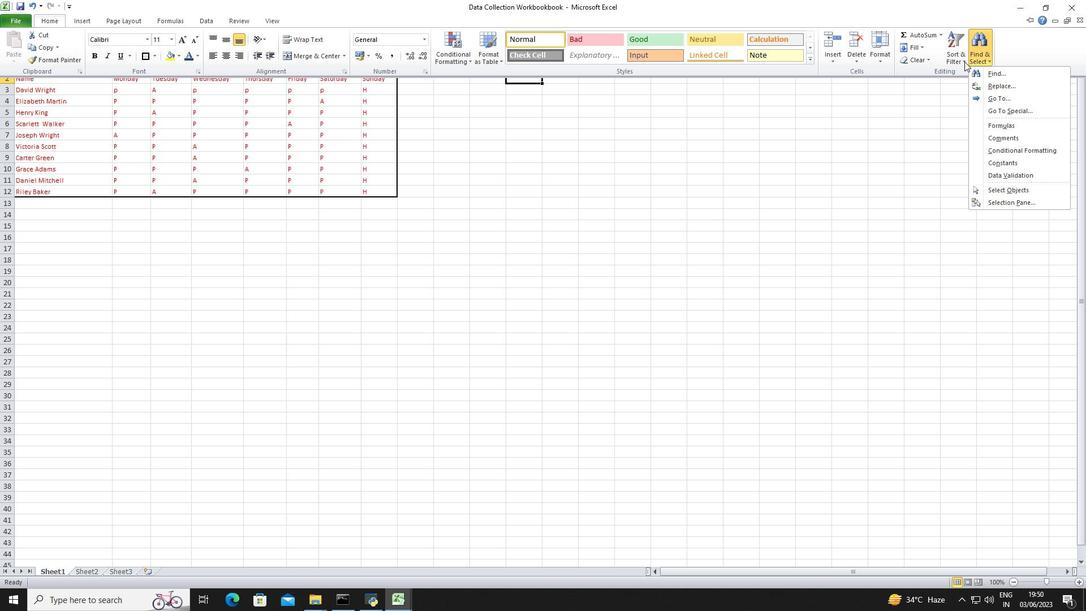 
Action: Mouse moved to (482, 103)
Screenshot: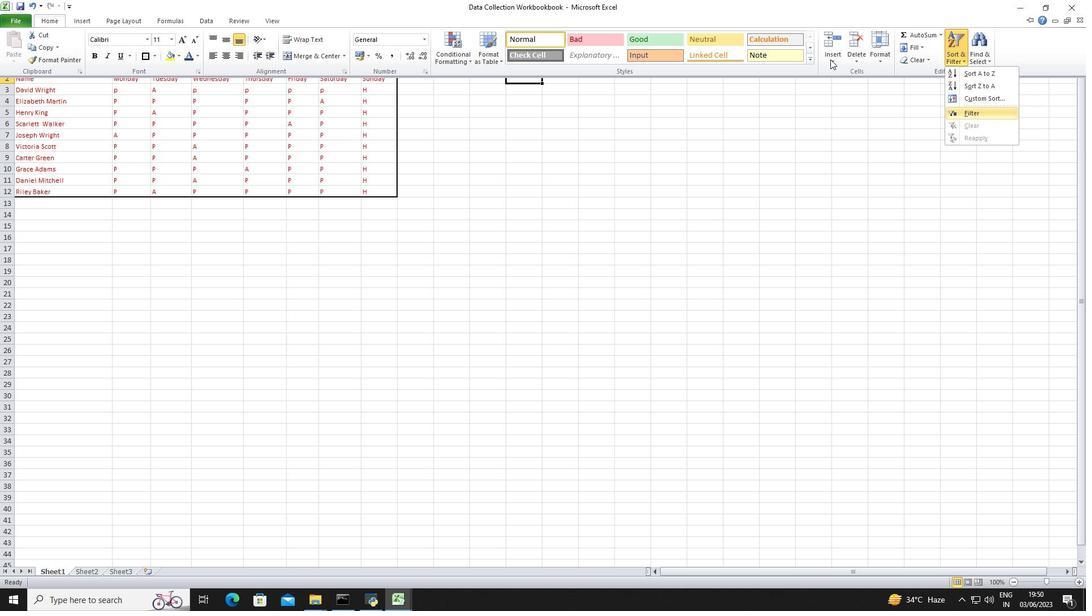 
Action: Mouse pressed left at (482, 103)
Screenshot: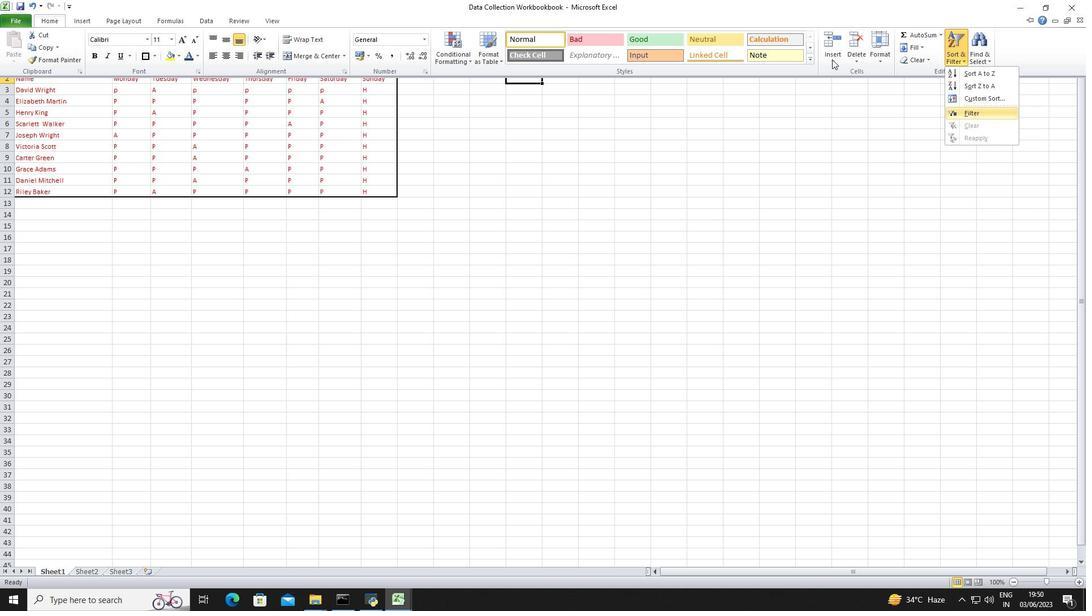 
Action: Mouse moved to (508, 104)
Screenshot: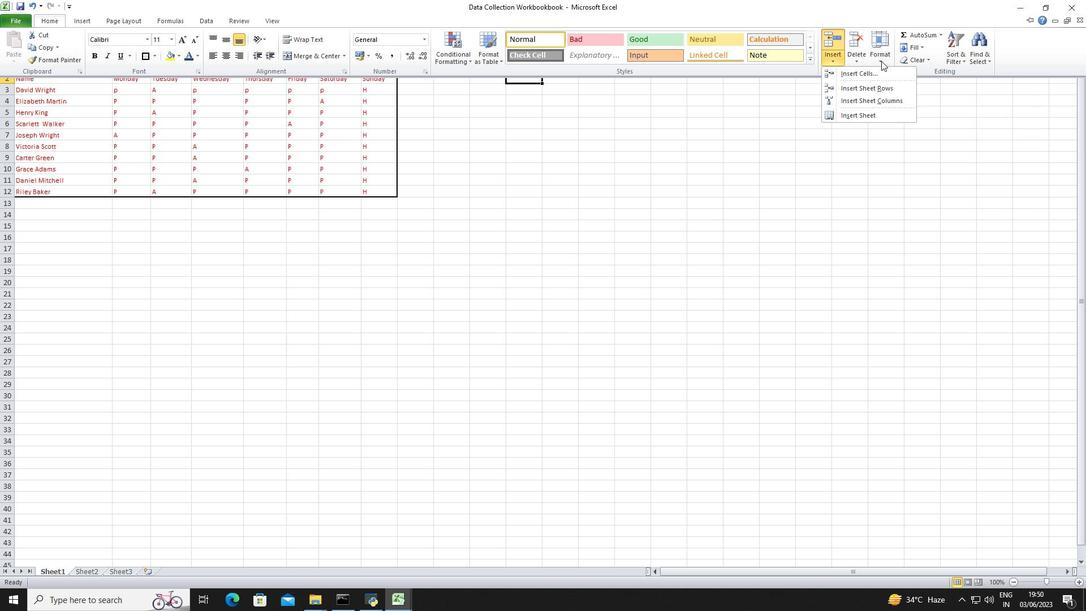 
Action: Mouse pressed left at (508, 104)
Screenshot: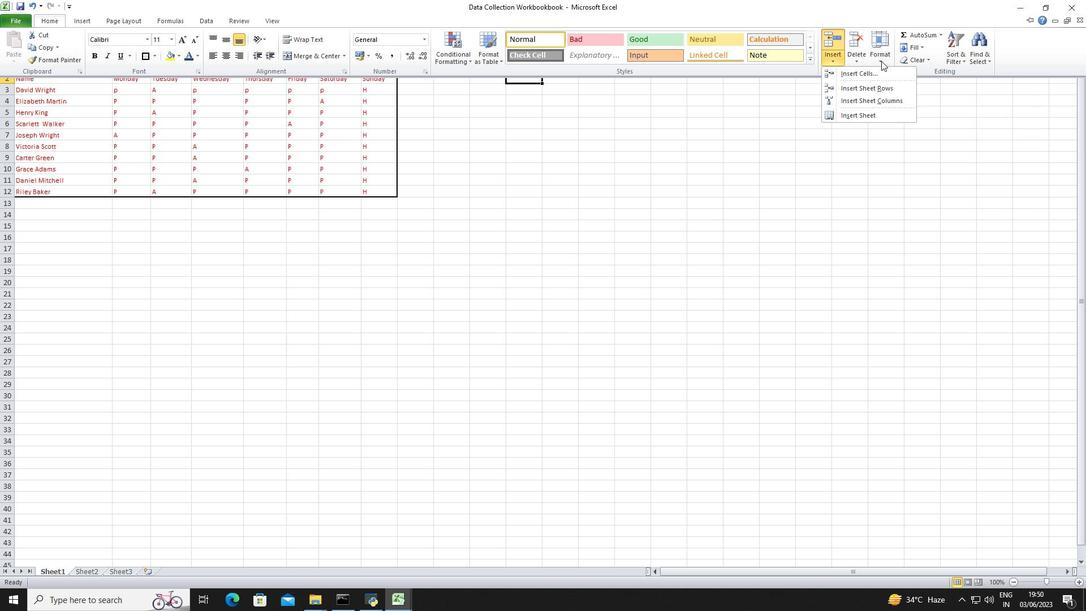 
Action: Mouse moved to (307, 104)
Screenshot: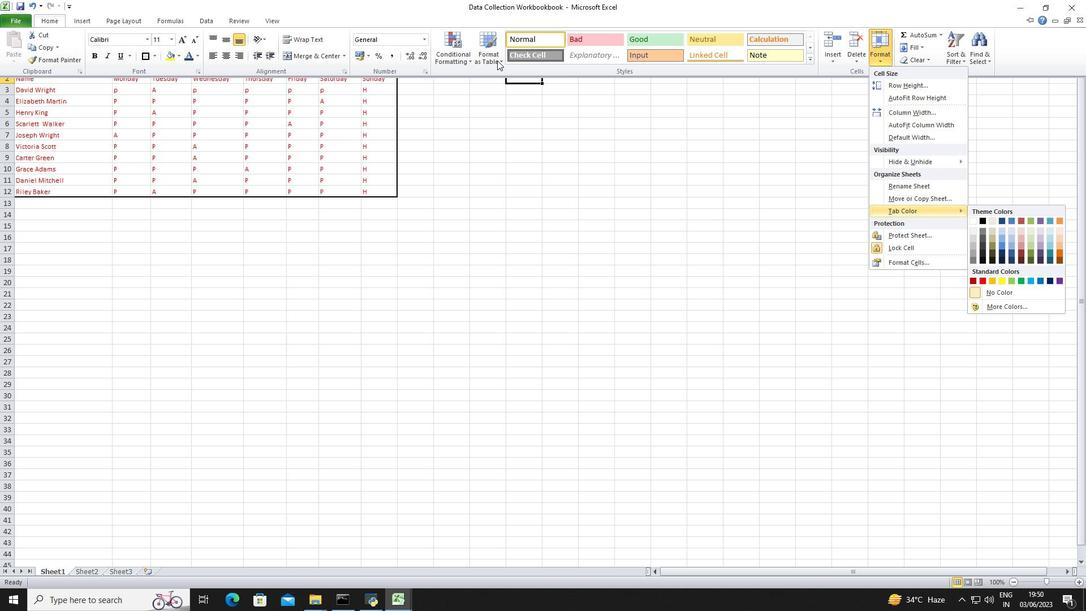 
Action: Mouse pressed left at (307, 104)
Screenshot: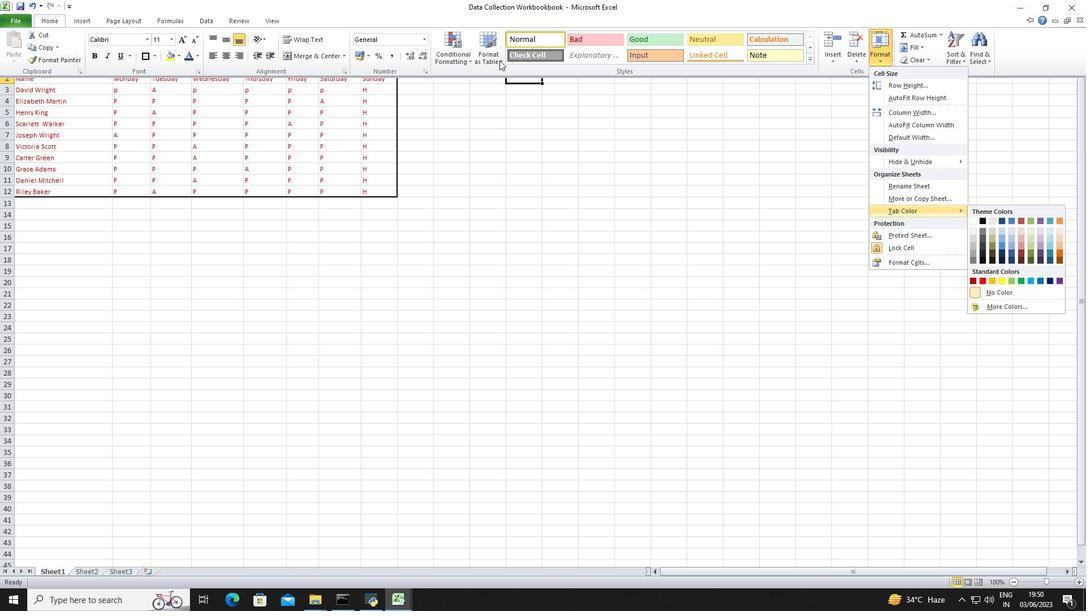 
Action: Mouse moved to (292, 104)
Screenshot: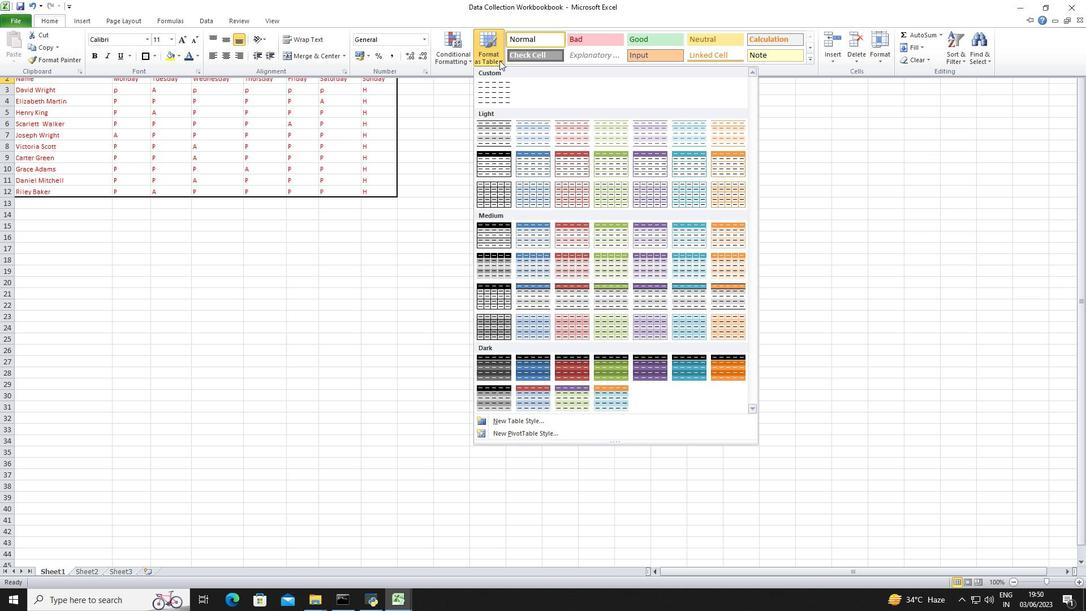 
Action: Mouse pressed left at (292, 104)
Screenshot: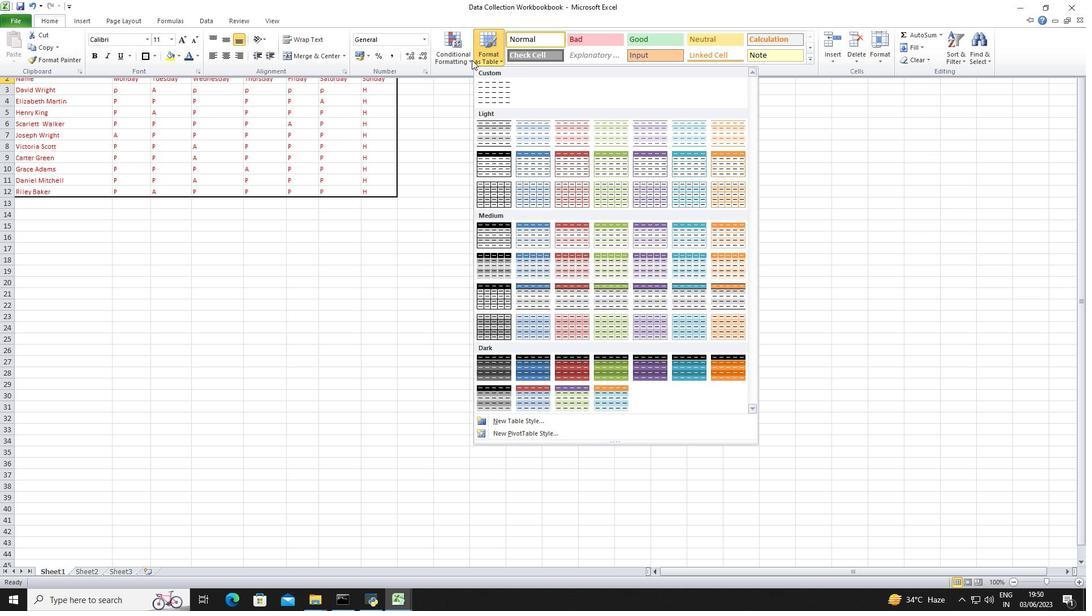 
Action: Mouse moved to (494, 174)
Screenshot: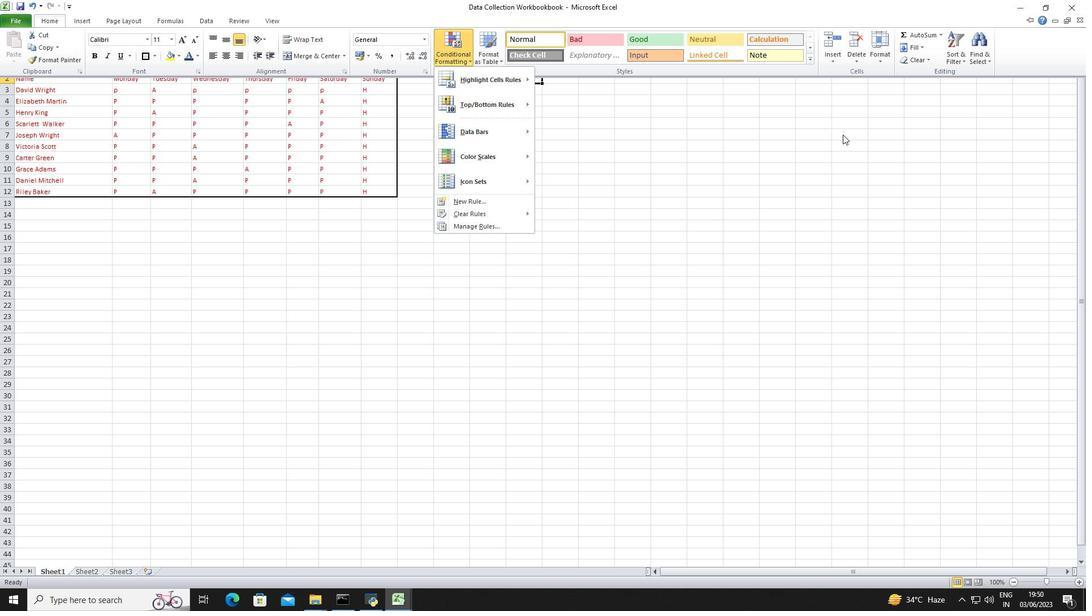 
Action: Mouse pressed left at (494, 174)
Screenshot: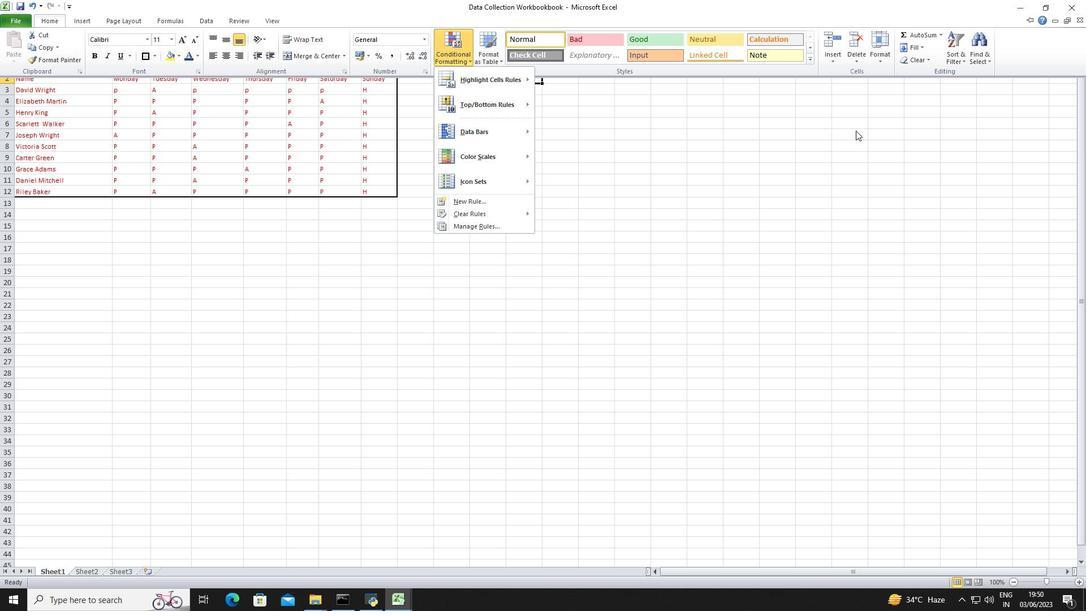 
Action: Mouse moved to (462, 171)
Screenshot: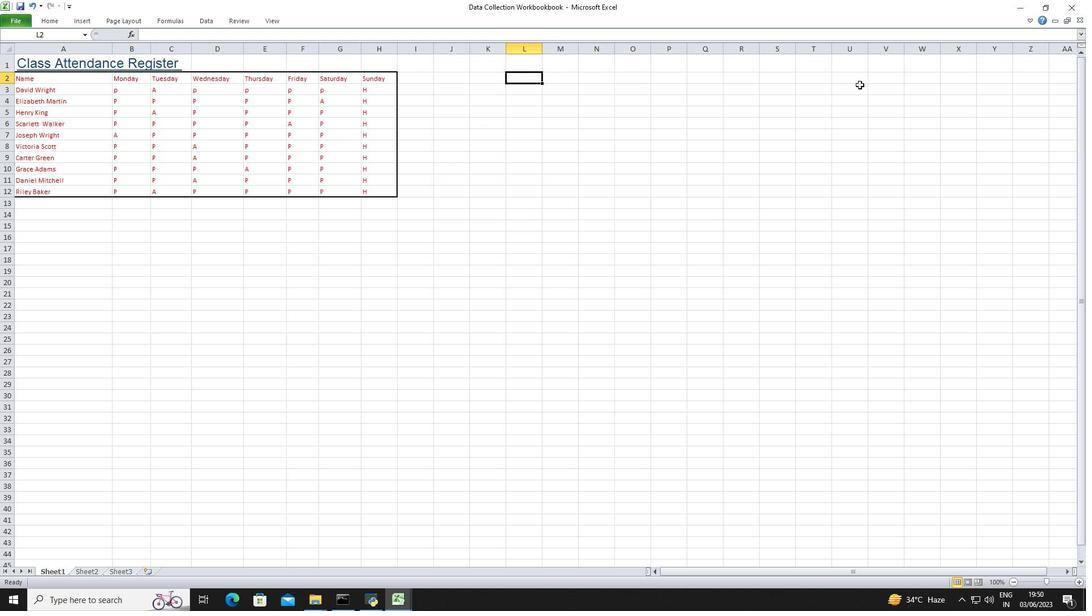 
Action: Mouse pressed left at (462, 171)
Screenshot: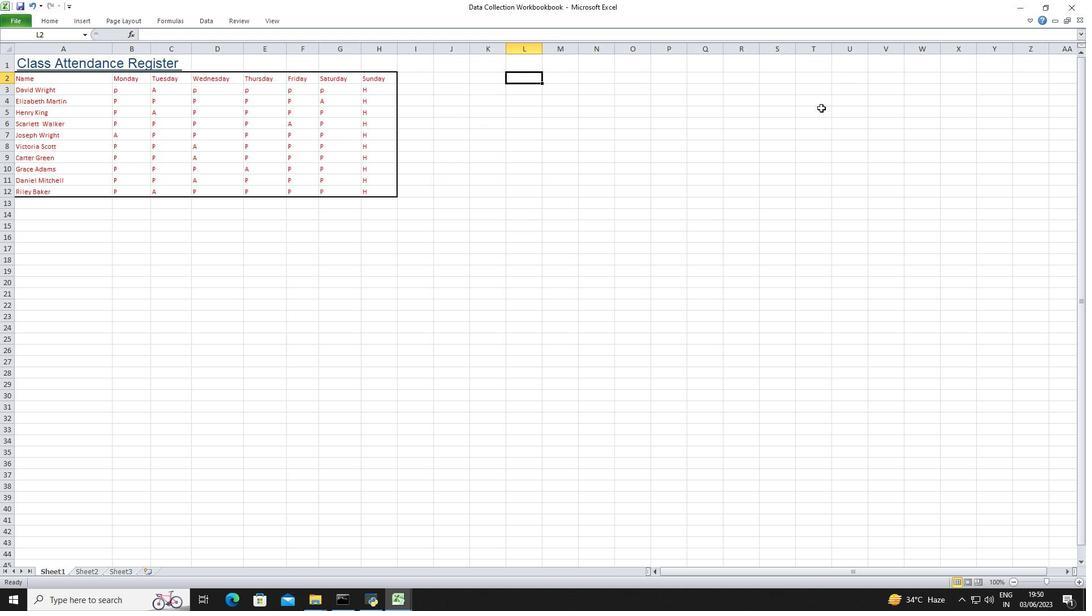 
Action: Mouse moved to (69, 68)
Screenshot: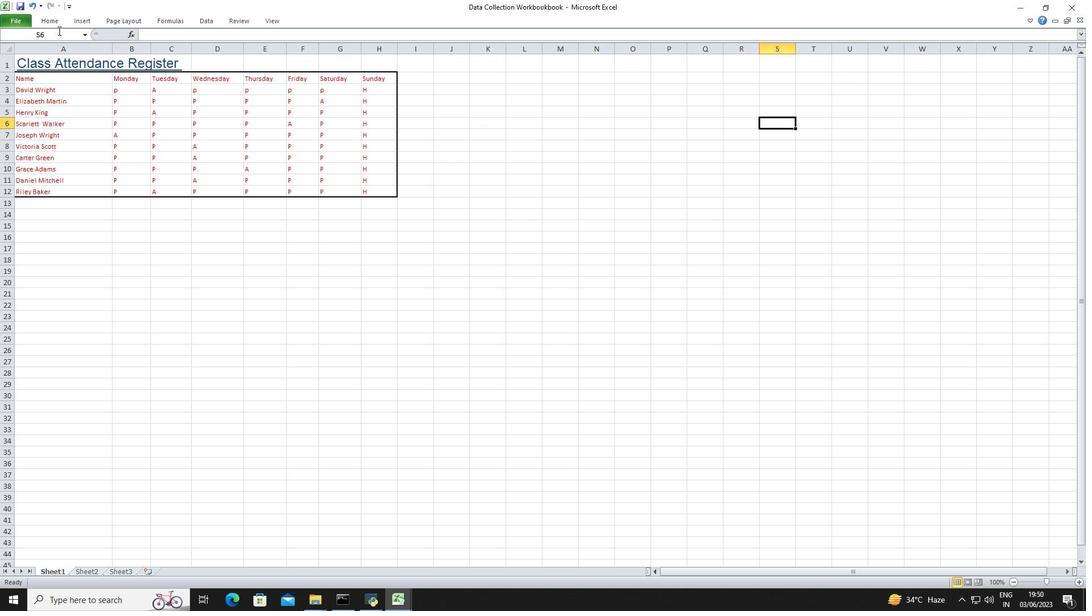 
Action: Mouse pressed left at (69, 68)
Screenshot: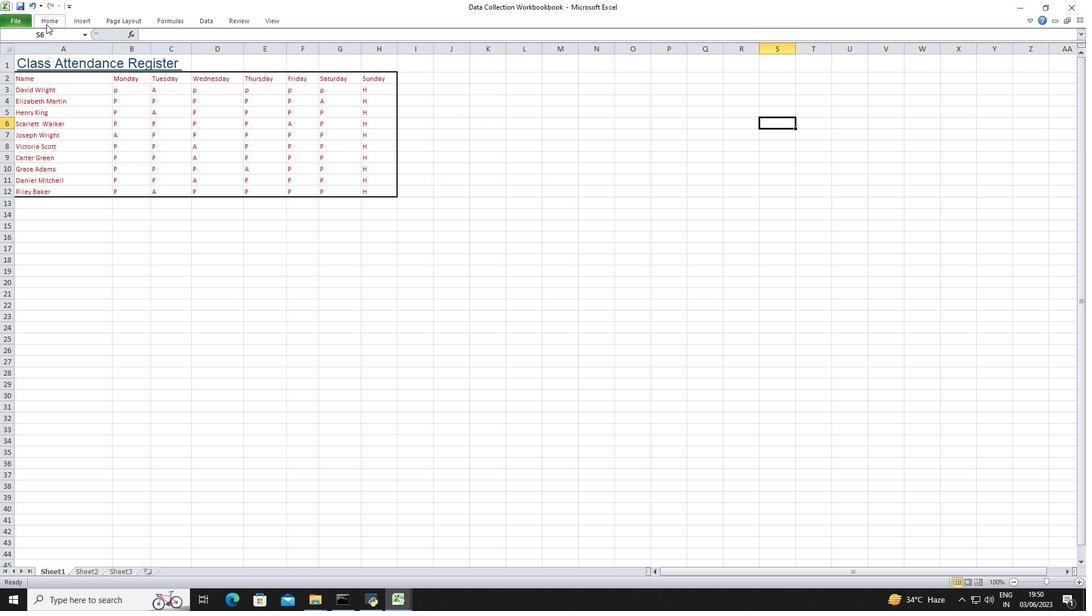 
Action: Mouse moved to (360, 370)
Screenshot: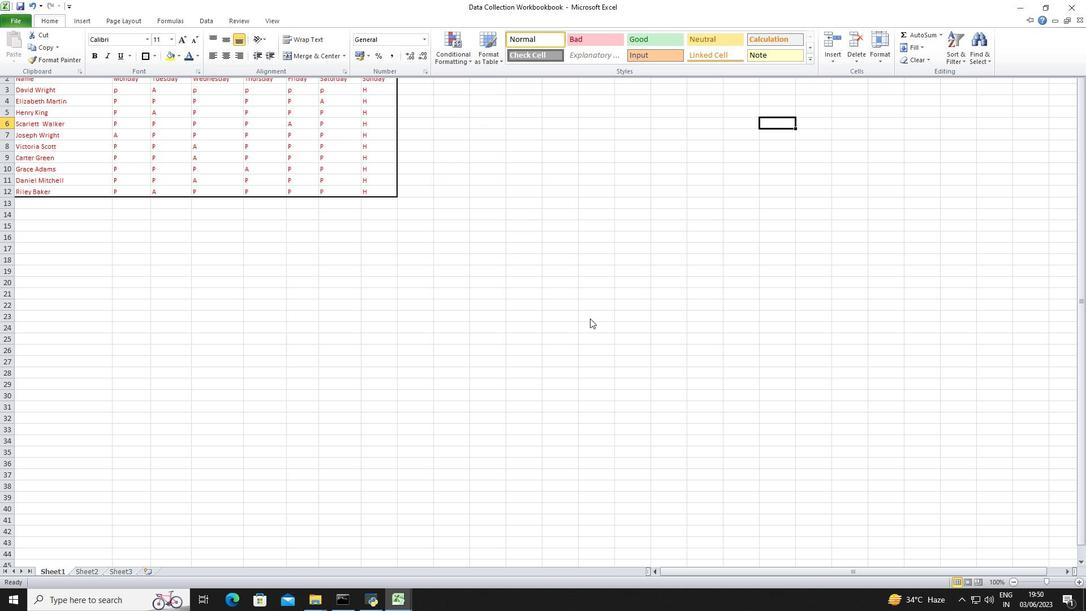 
Action: Mouse scrolled (360, 371) with delta (0, 0)
Screenshot: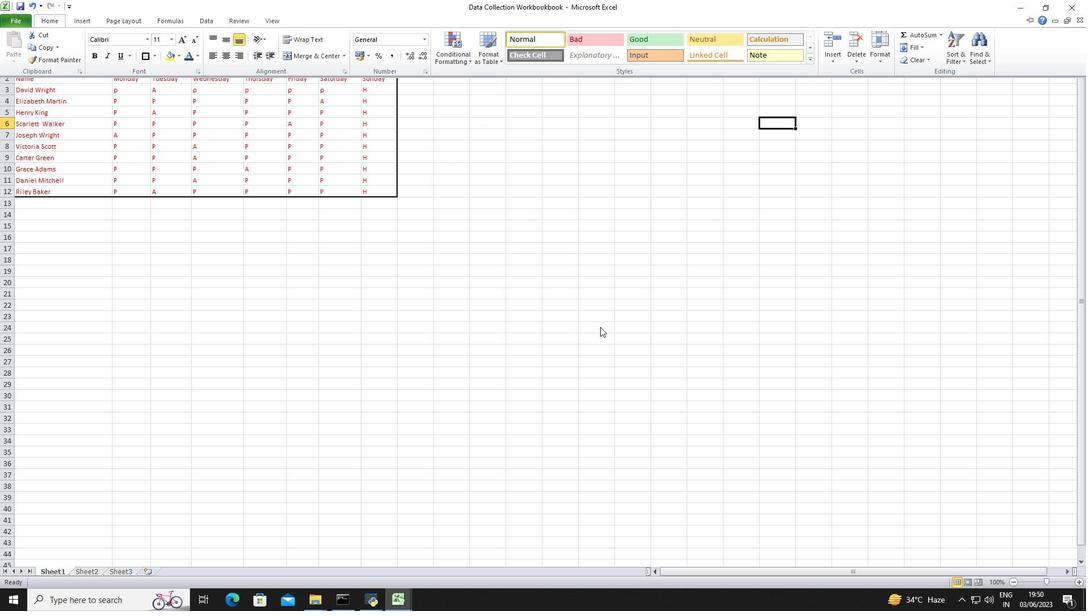 
Action: Mouse scrolled (360, 371) with delta (0, 0)
Screenshot: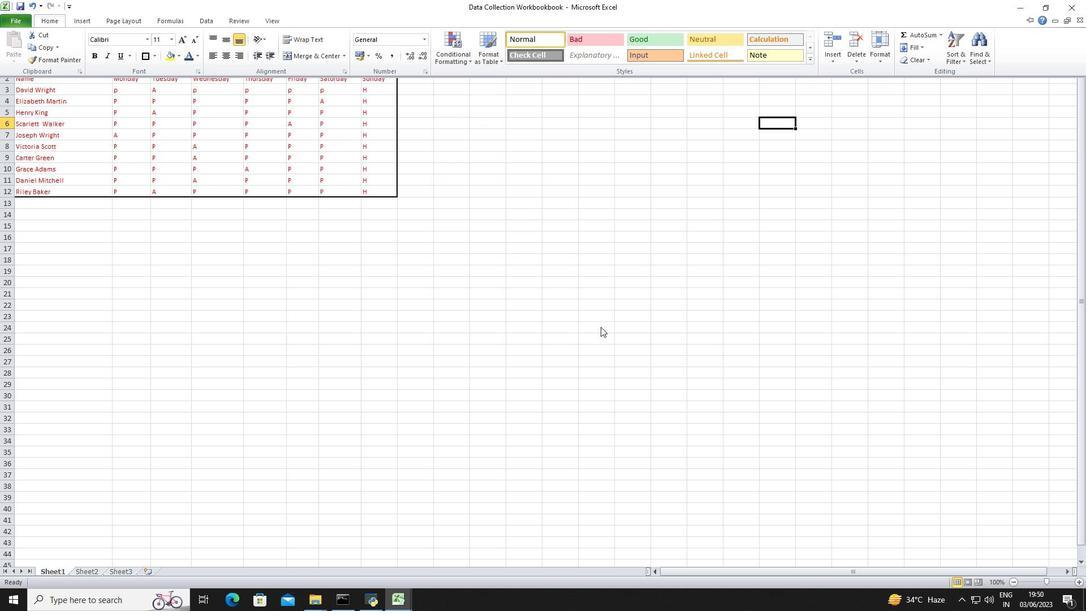 
Action: Mouse scrolled (360, 371) with delta (0, 0)
Screenshot: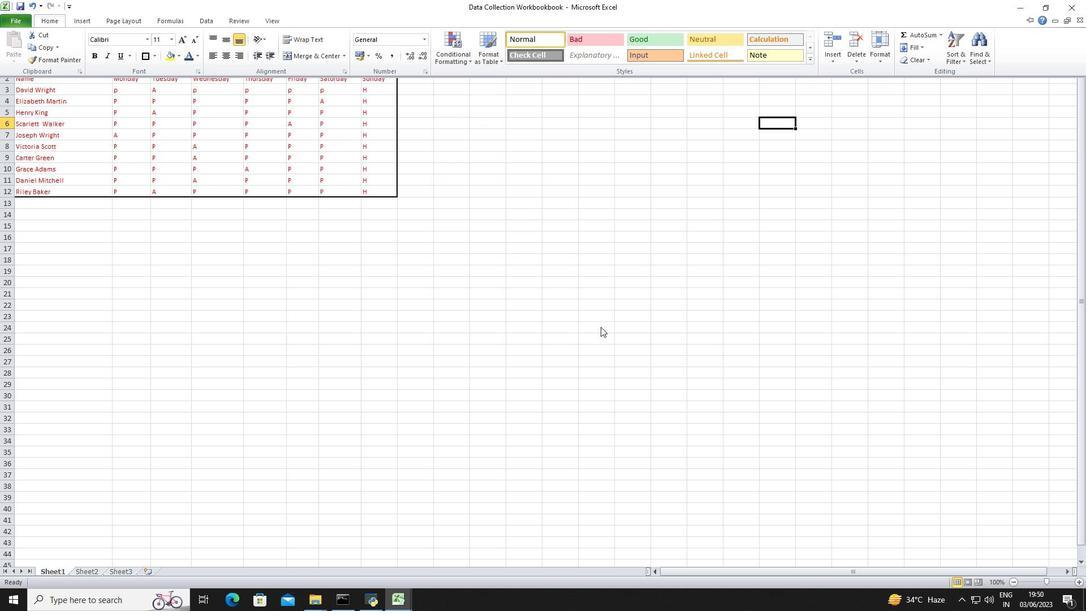 
Action: Mouse scrolled (360, 371) with delta (0, 0)
Screenshot: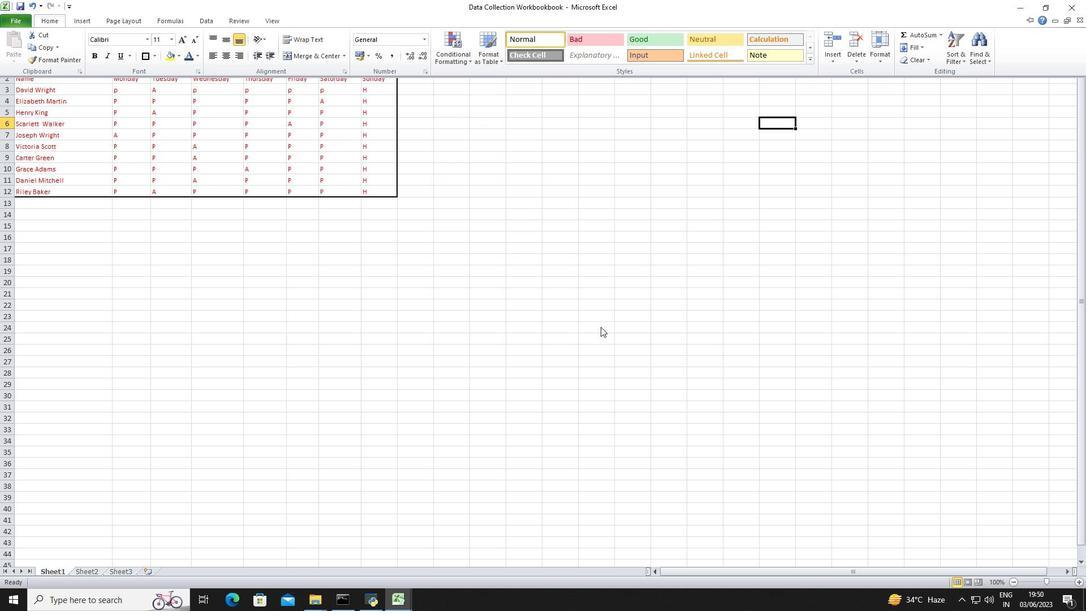 
Action: Mouse moved to (187, 295)
Screenshot: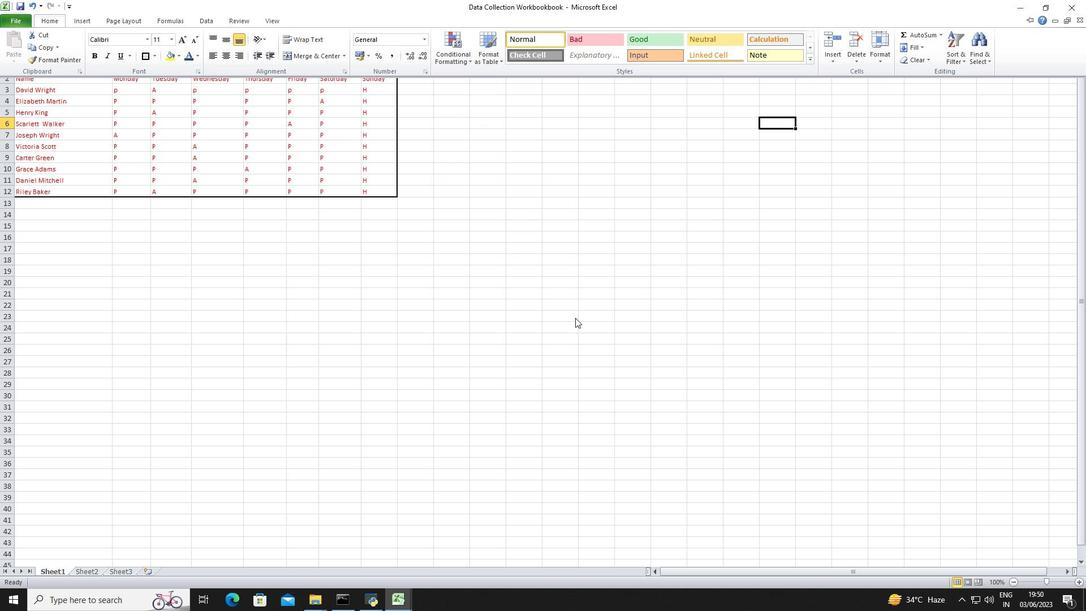 
Action: Mouse scrolled (187, 296) with delta (0, 0)
Screenshot: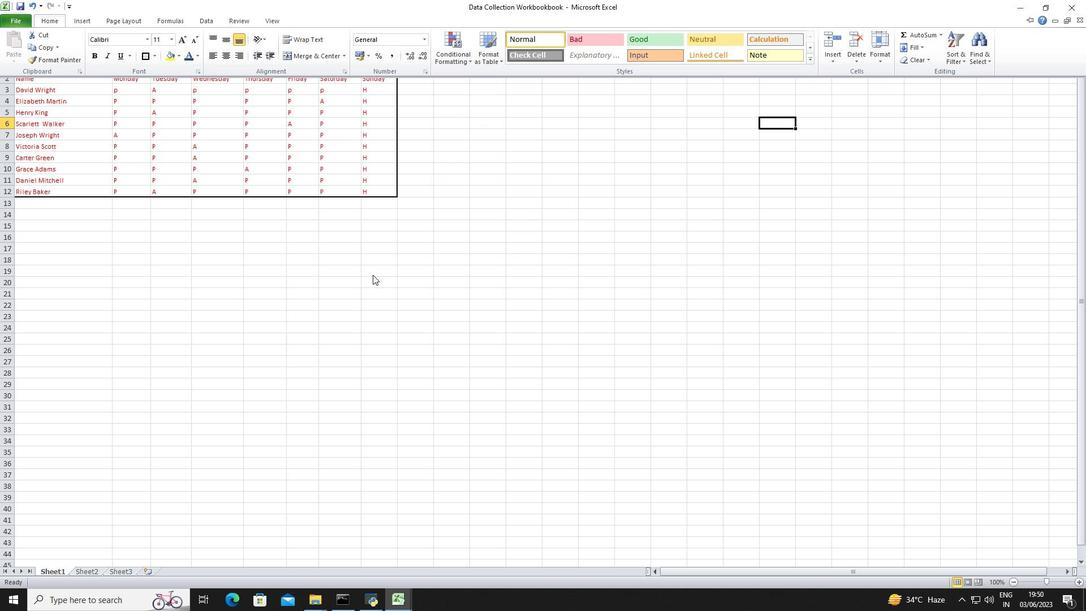 
Action: Mouse scrolled (187, 296) with delta (0, 0)
Screenshot: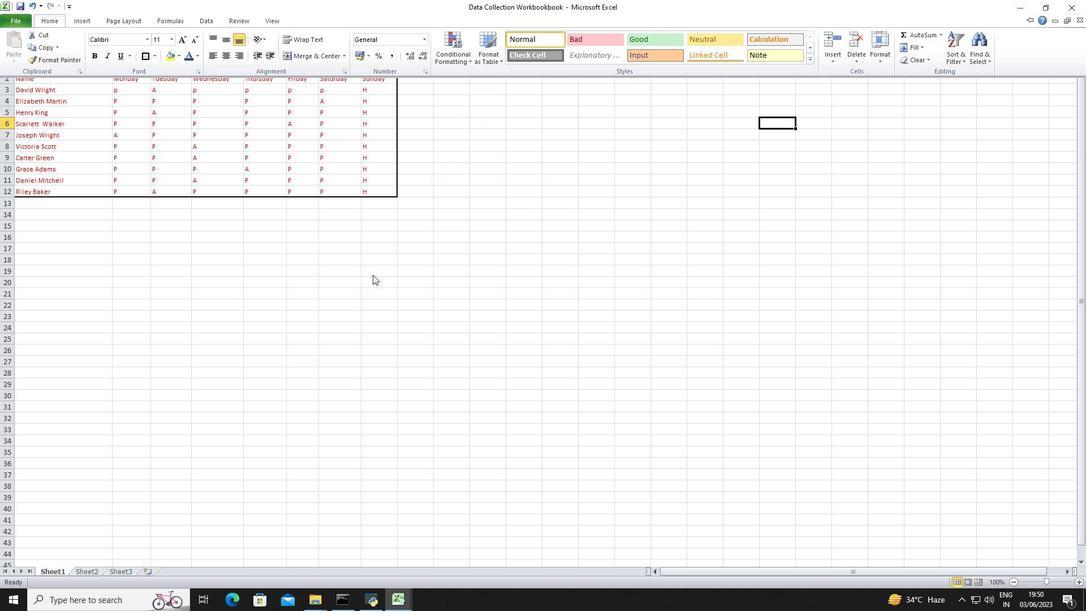 
Action: Mouse scrolled (187, 296) with delta (0, 0)
Screenshot: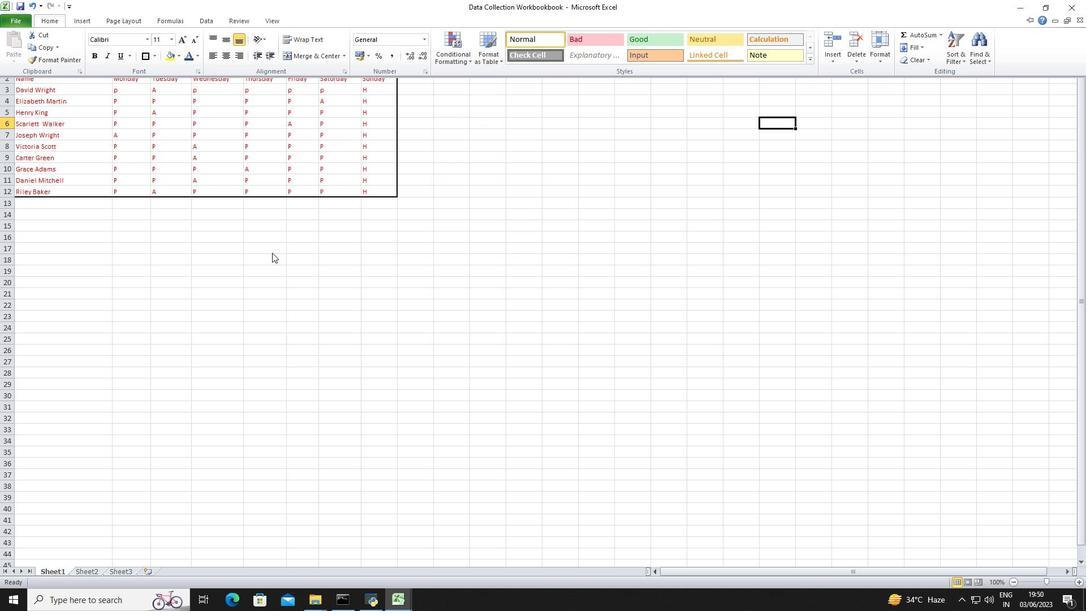 
Action: Mouse scrolled (187, 296) with delta (0, 0)
Screenshot: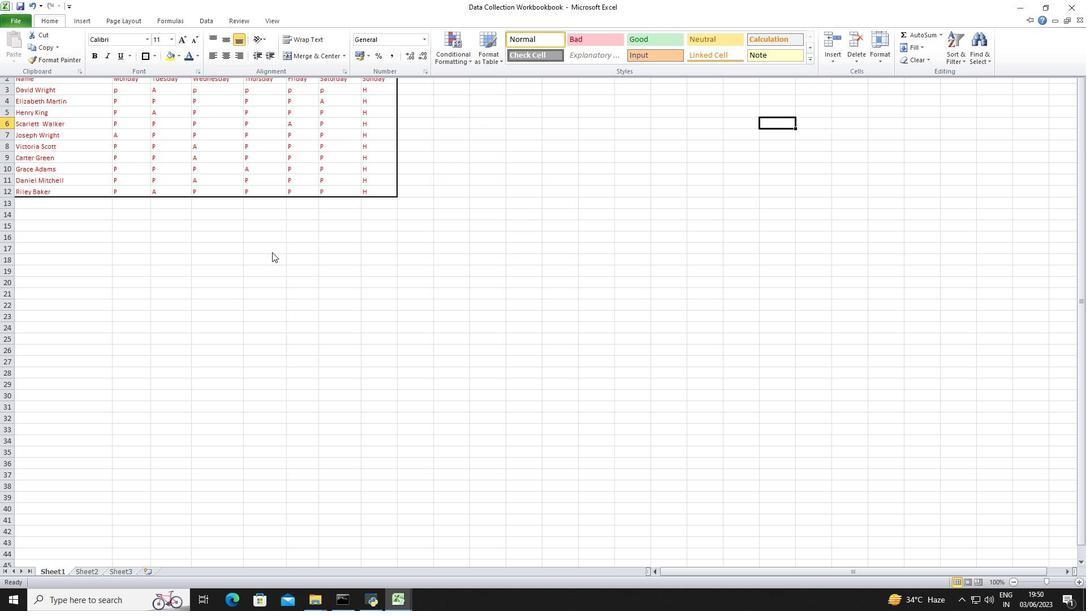 
Action: Mouse moved to (206, 288)
Screenshot: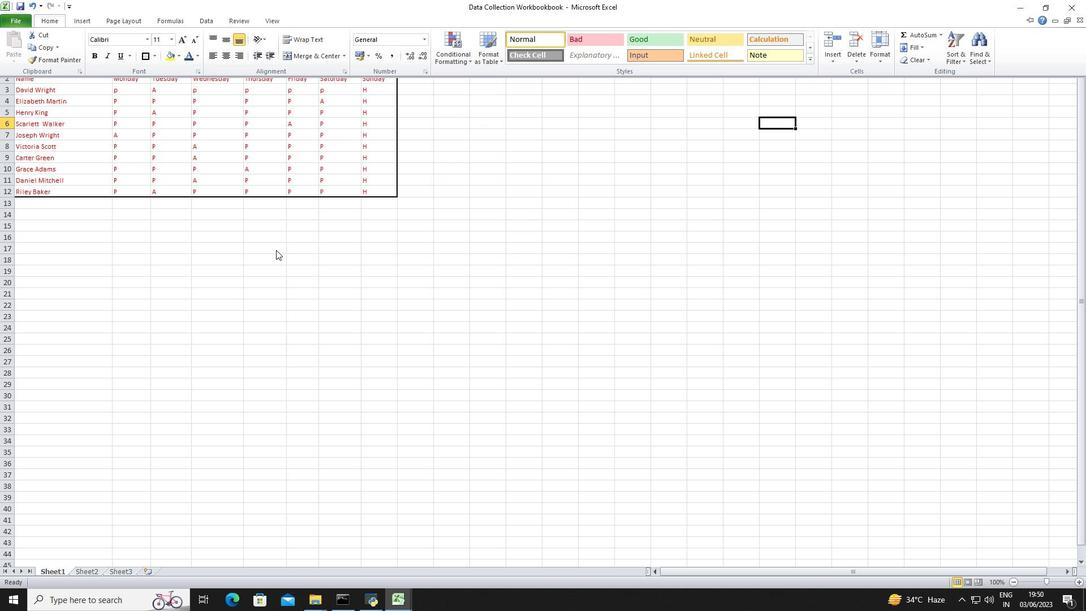 
Action: Mouse scrolled (206, 289) with delta (0, 0)
Screenshot: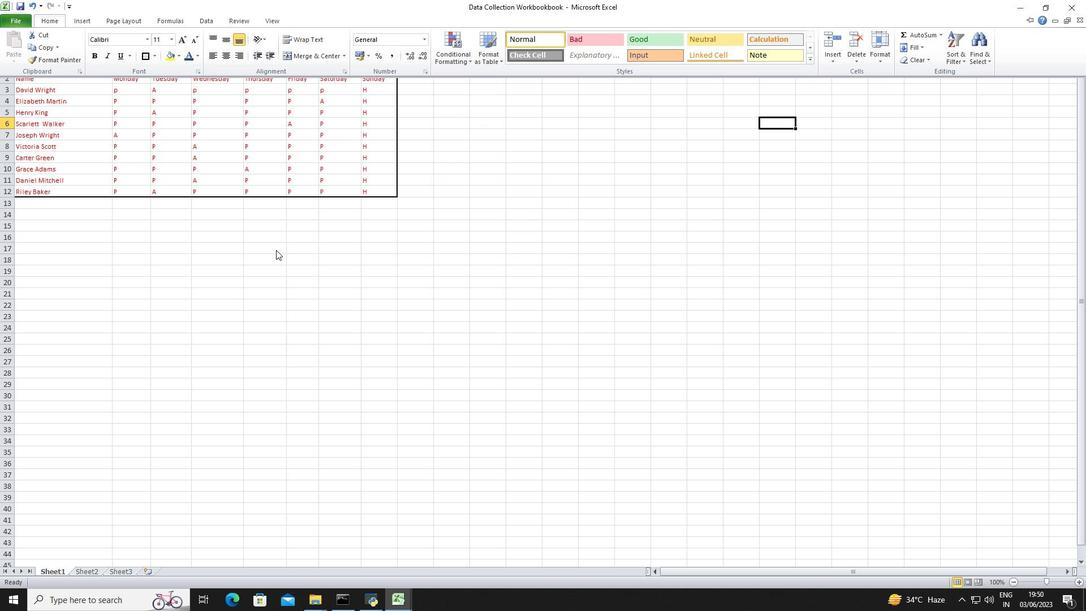 
Action: Mouse moved to (207, 288)
Screenshot: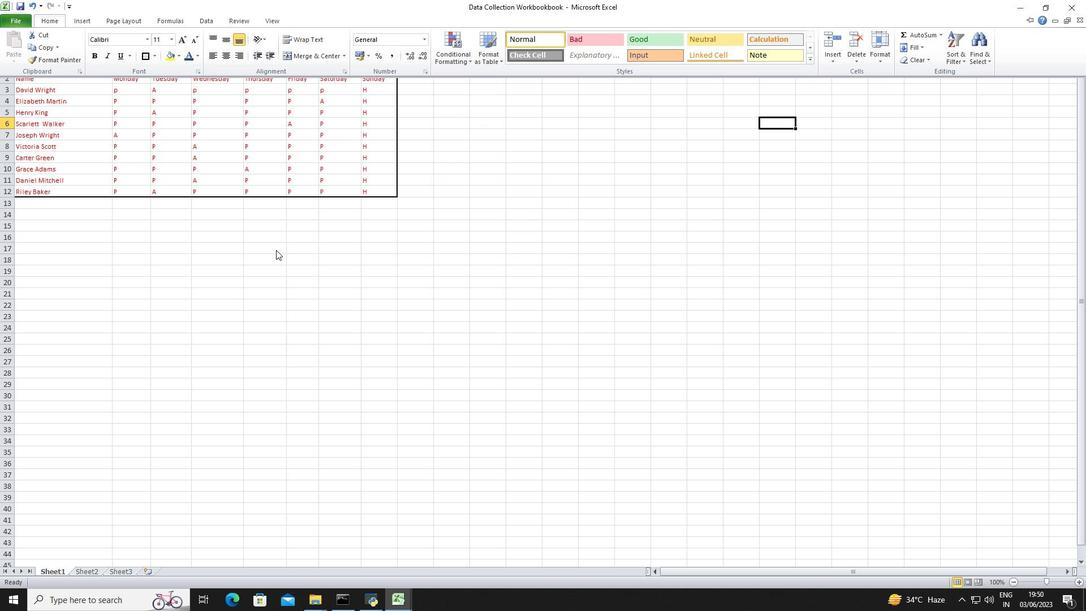
Action: Mouse scrolled (207, 288) with delta (0, 0)
Screenshot: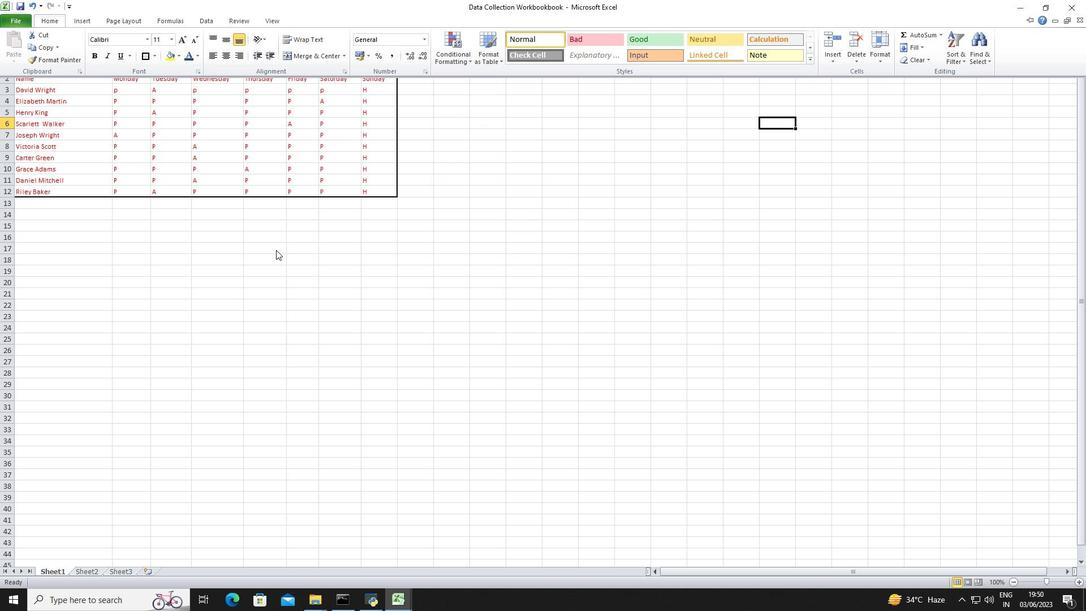 
Action: Mouse moved to (207, 288)
Screenshot: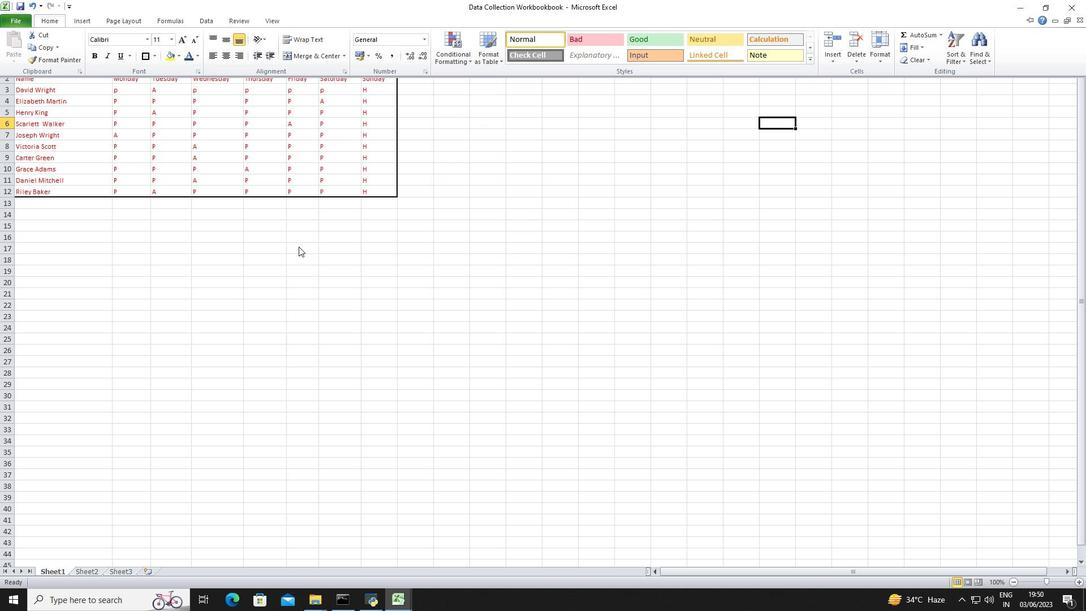 
Action: Mouse scrolled (207, 288) with delta (0, 0)
Screenshot: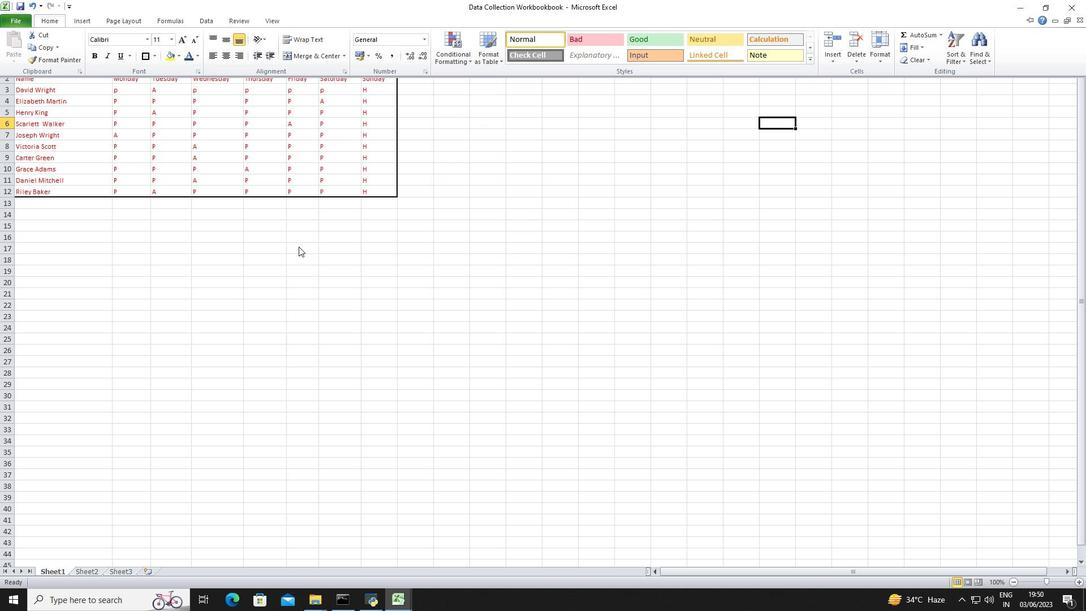 
Action: Mouse scrolled (207, 288) with delta (0, 0)
Screenshot: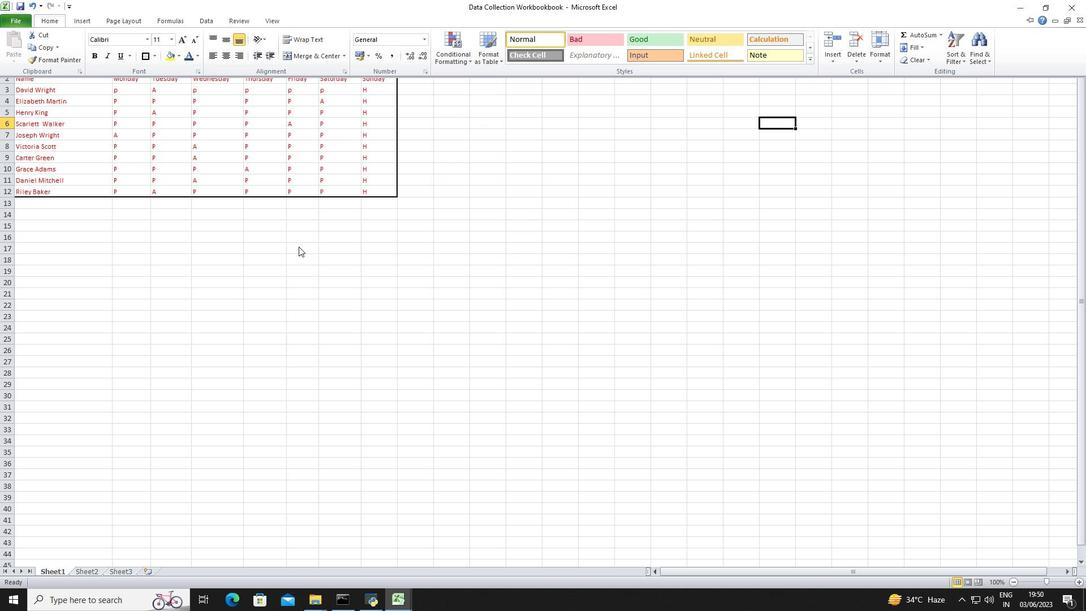 
Action: Mouse moved to (208, 287)
Screenshot: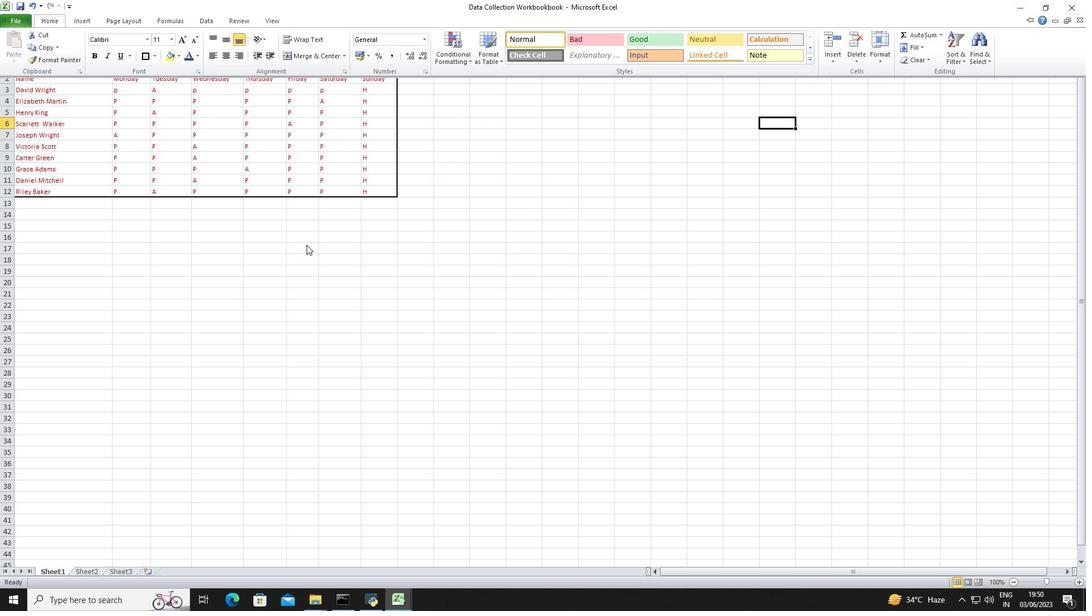 
Action: Mouse scrolled (208, 288) with delta (0, 0)
Screenshot: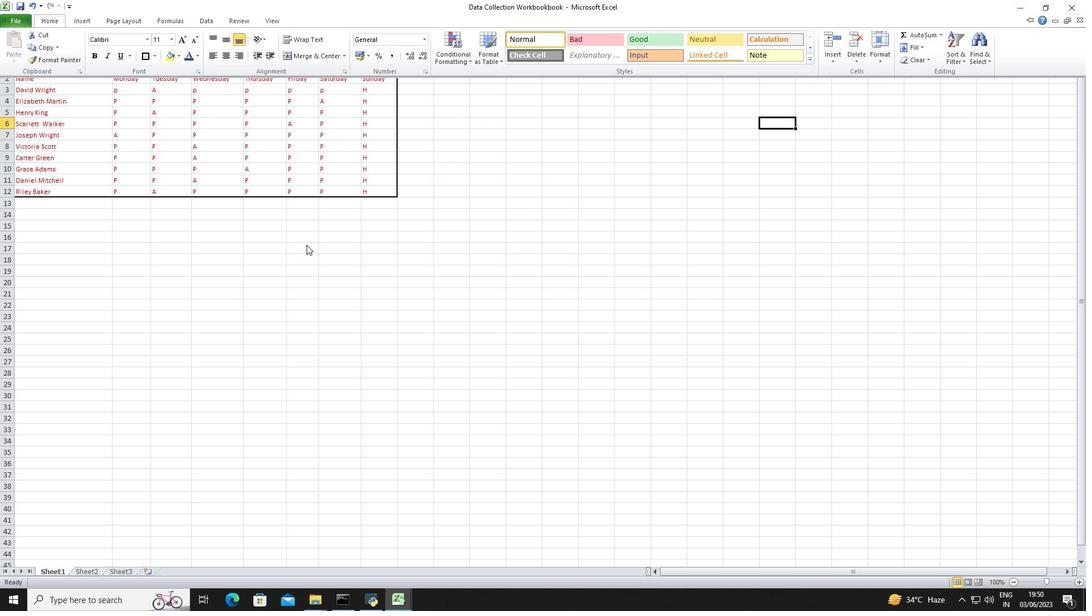 
Action: Mouse moved to (541, 82)
Screenshot: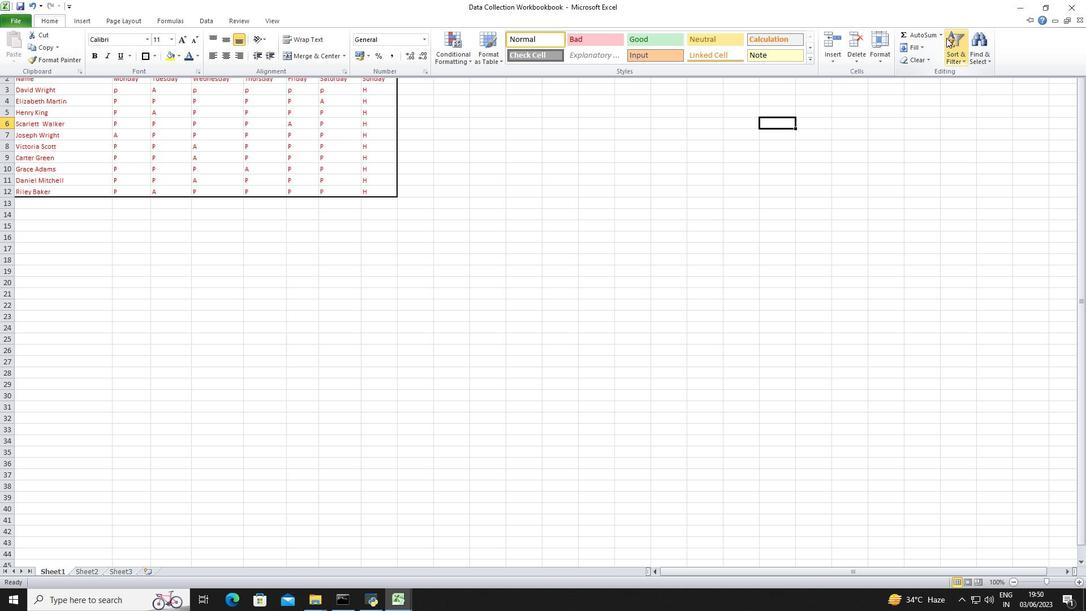 
Action: Mouse pressed left at (541, 82)
Screenshot: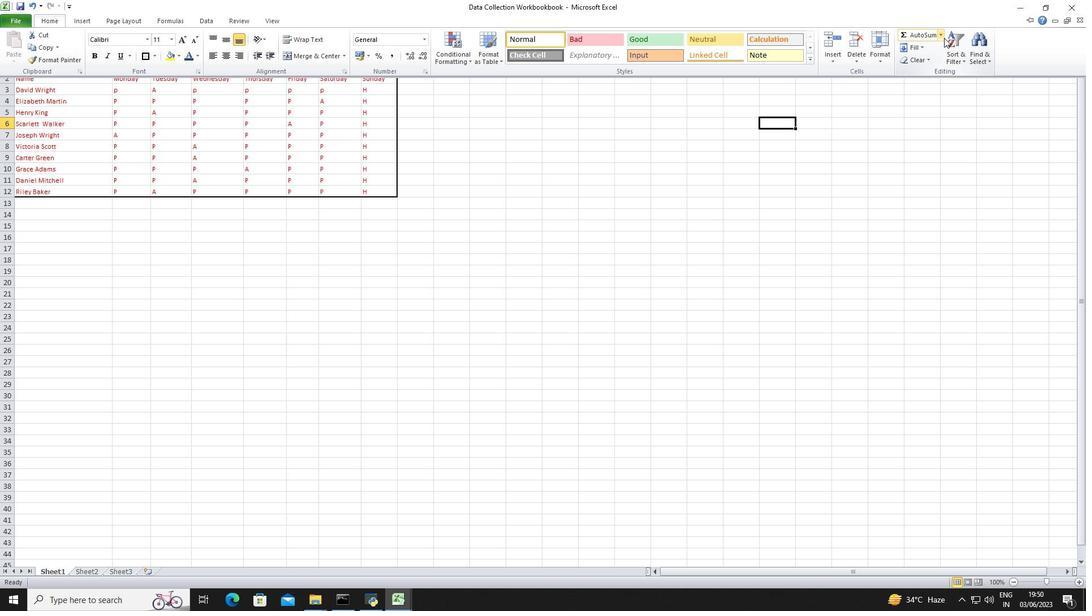 
Action: Mouse moved to (500, 203)
Screenshot: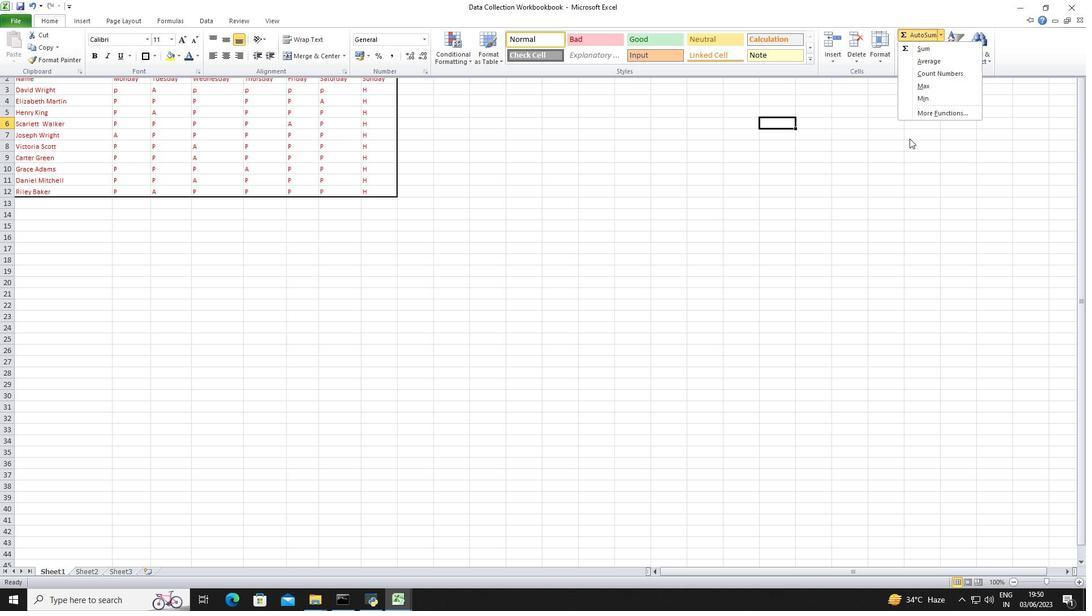 
Action: Mouse pressed left at (500, 203)
Screenshot: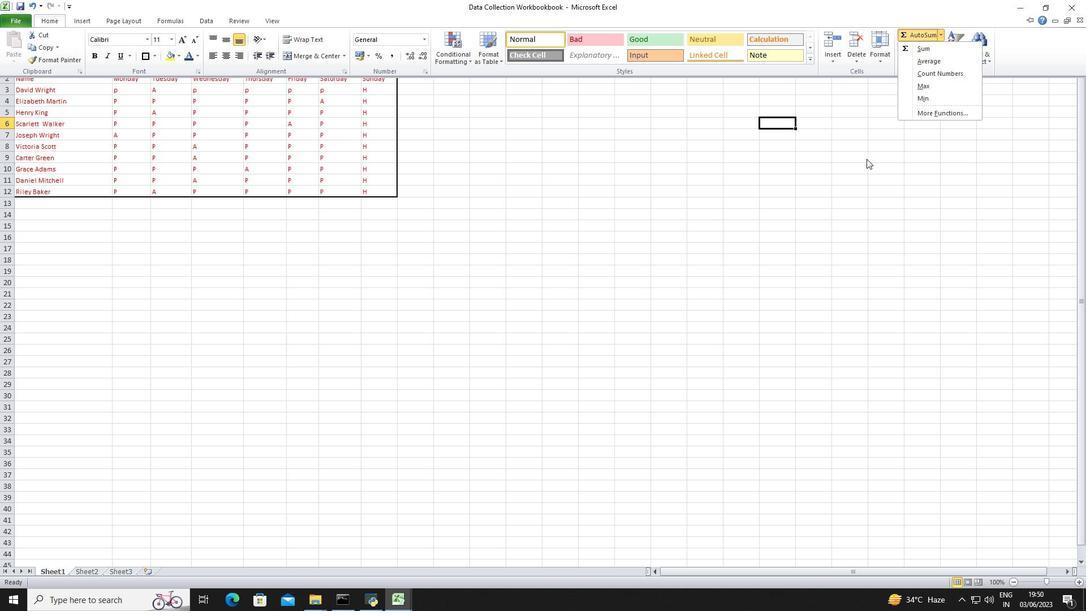 
Action: Mouse moved to (246, 323)
Screenshot: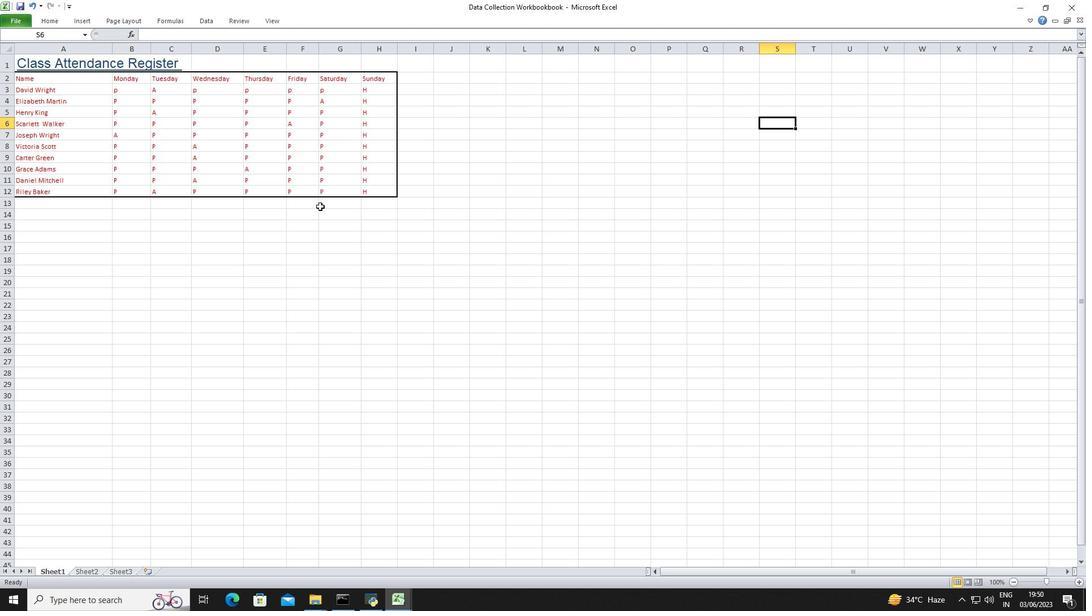 
Action: Mouse pressed left at (246, 323)
Screenshot: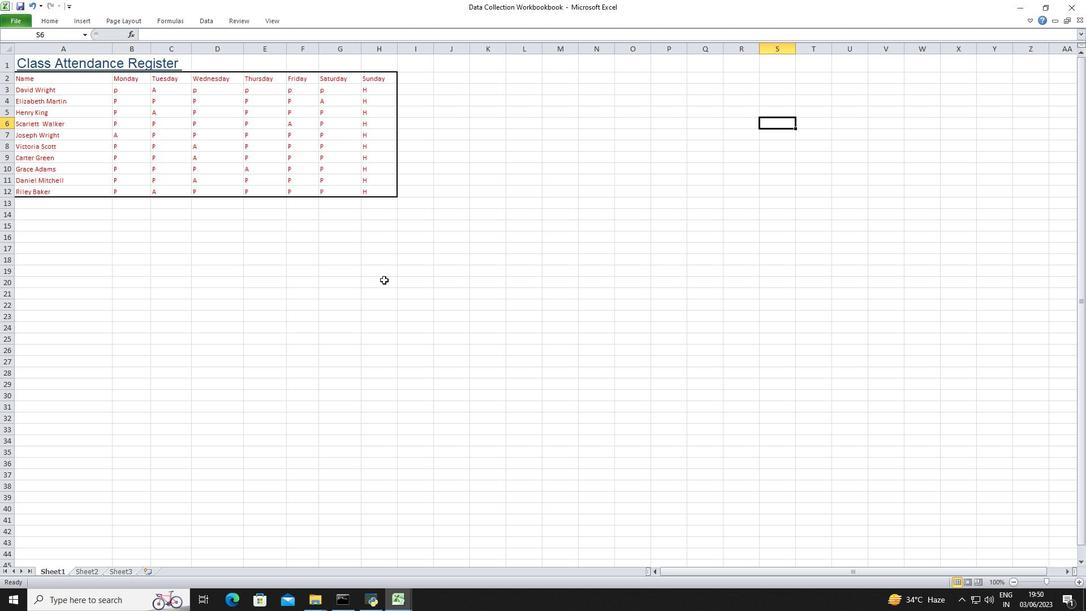
Action: Mouse moved to (73, 67)
Screenshot: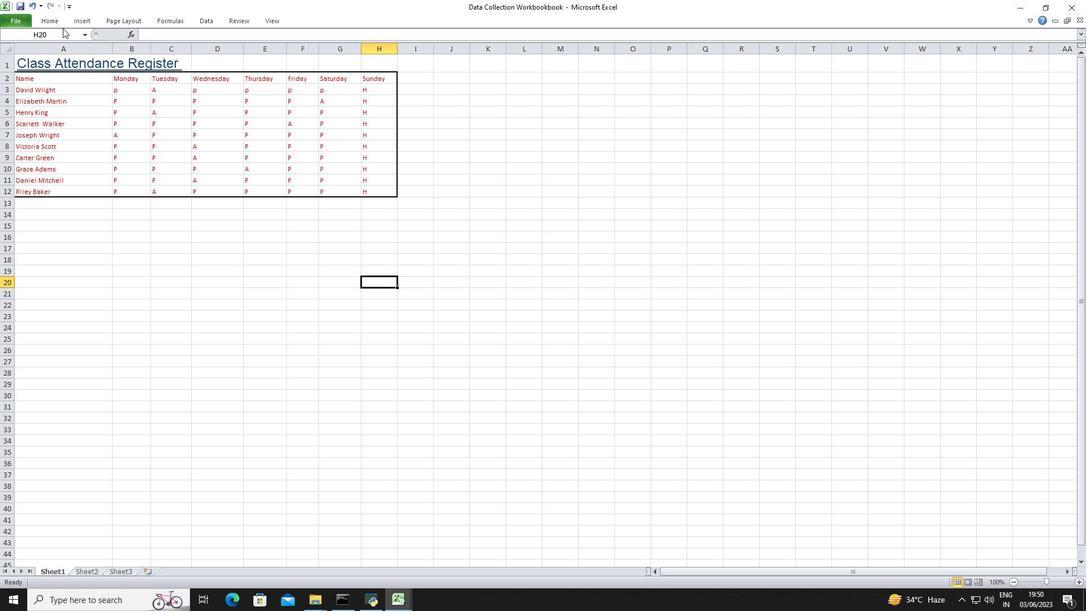 
Action: Mouse pressed left at (73, 67)
Screenshot: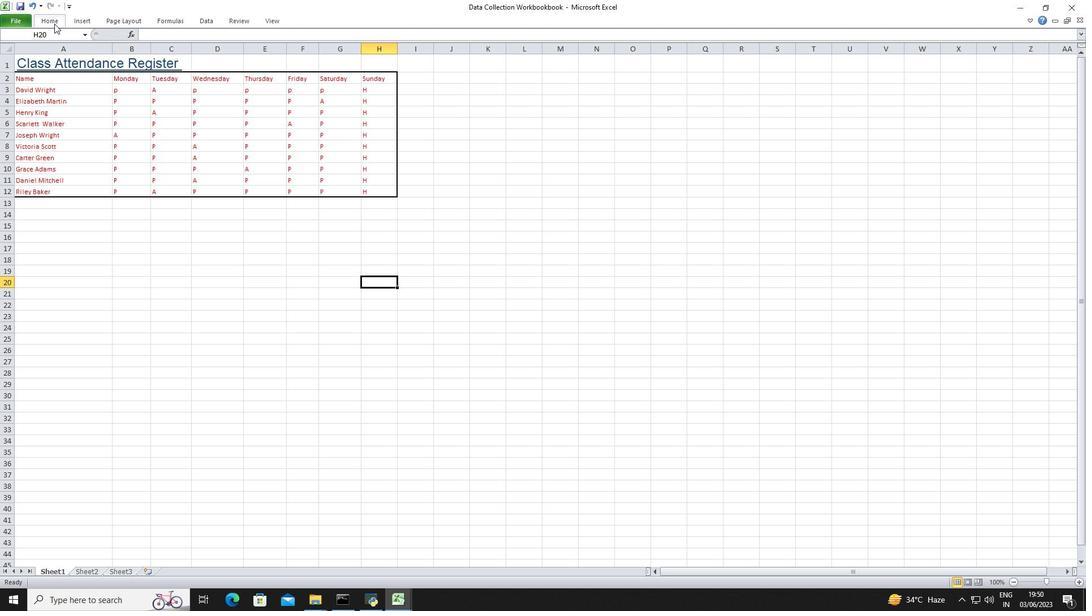 
Action: Mouse moved to (352, 337)
Screenshot: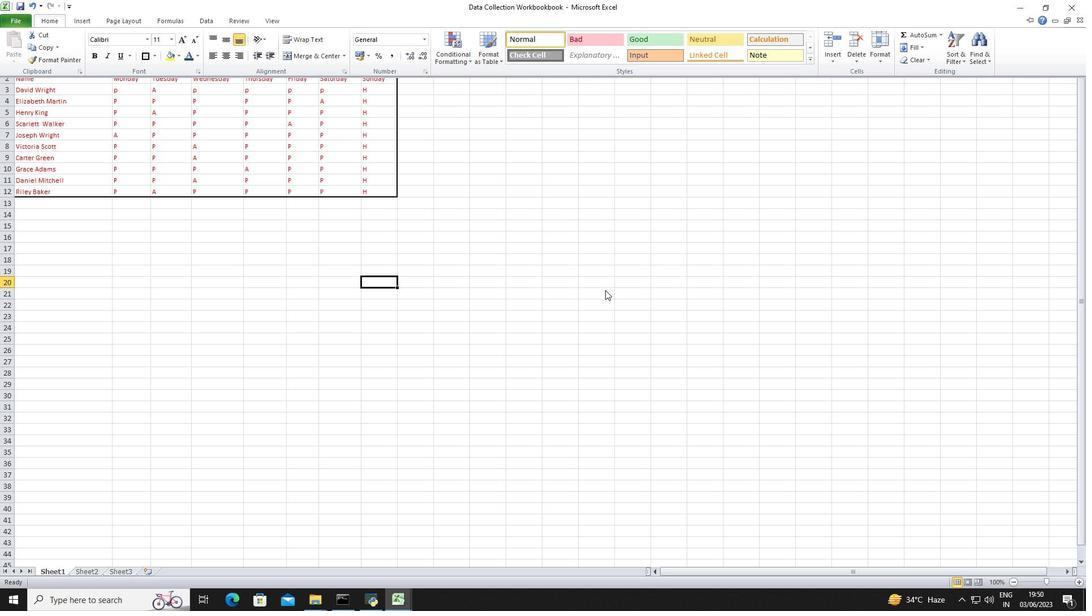 
Action: Mouse scrolled (352, 338) with delta (0, 0)
Screenshot: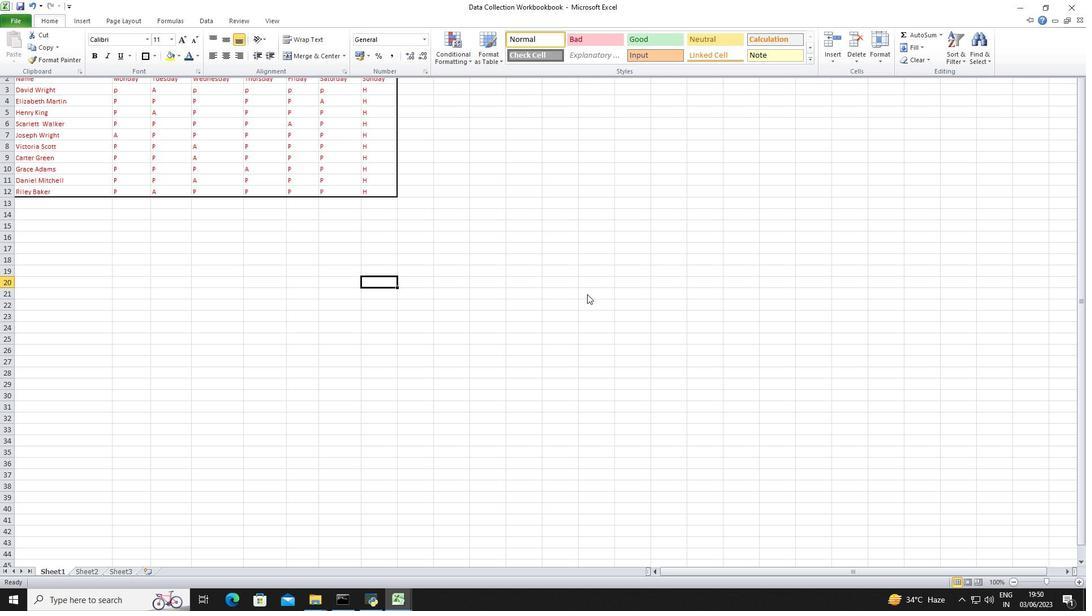 
Action: Mouse scrolled (352, 338) with delta (0, 0)
Screenshot: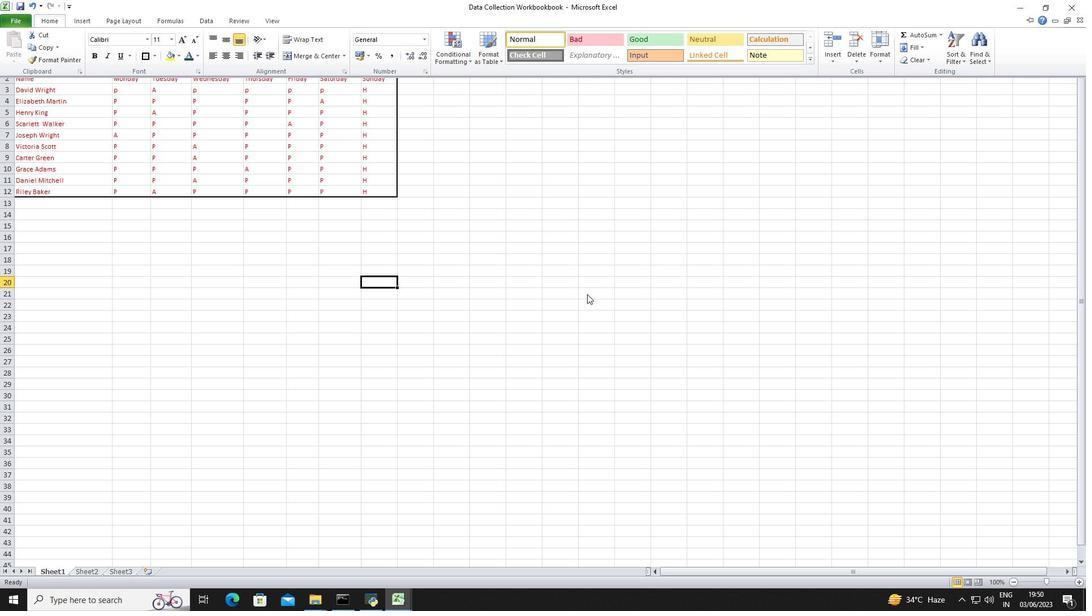 
Action: Mouse scrolled (352, 338) with delta (0, 0)
Screenshot: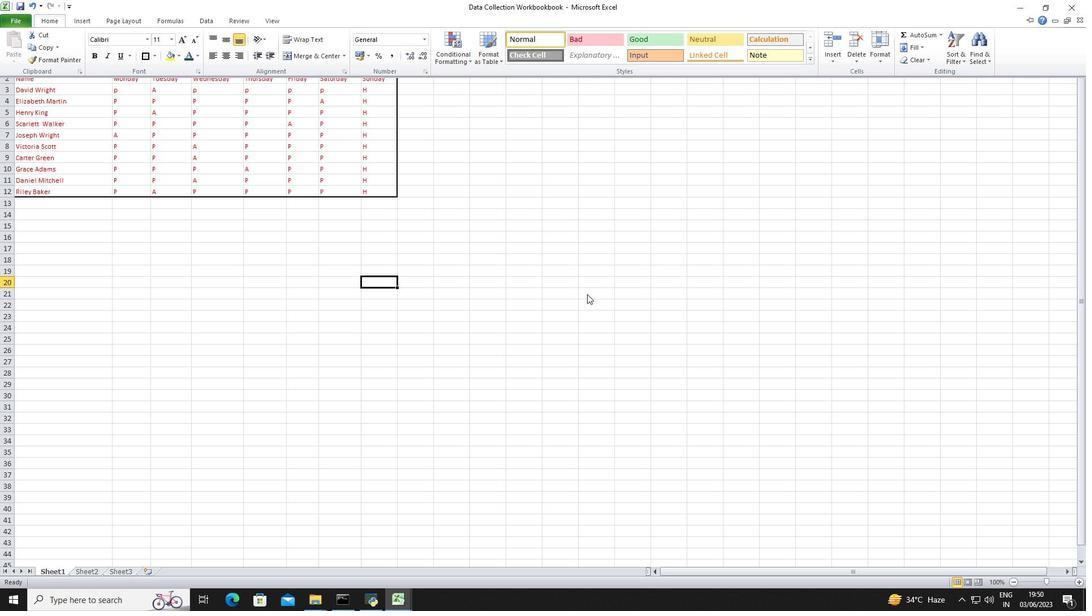 
Action: Mouse scrolled (352, 338) with delta (0, 0)
Screenshot: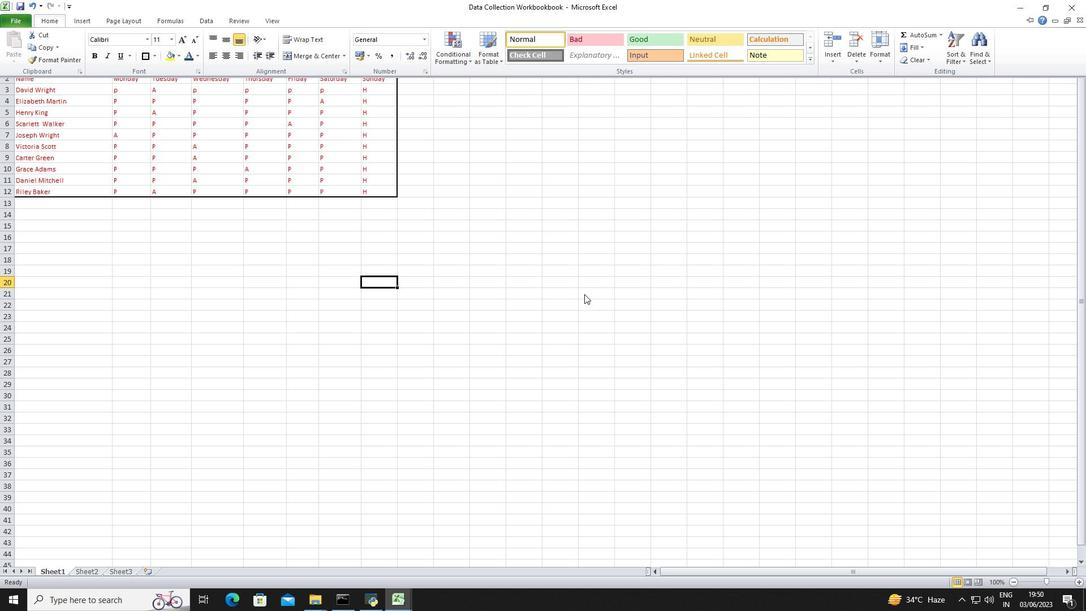 
Action: Mouse moved to (233, 285)
Screenshot: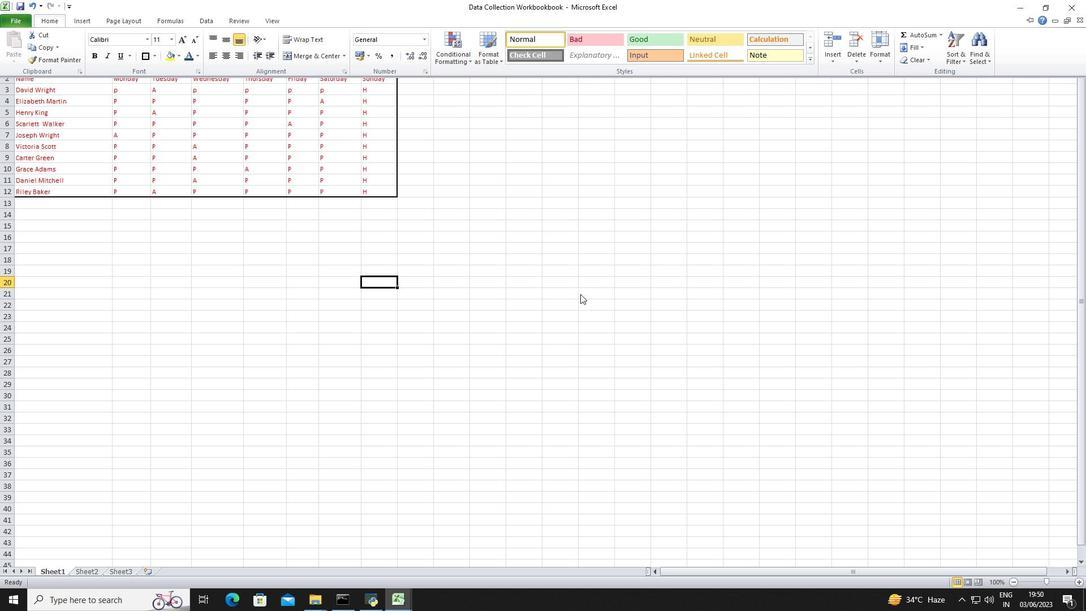 
Action: Mouse scrolled (233, 285) with delta (0, 0)
Screenshot: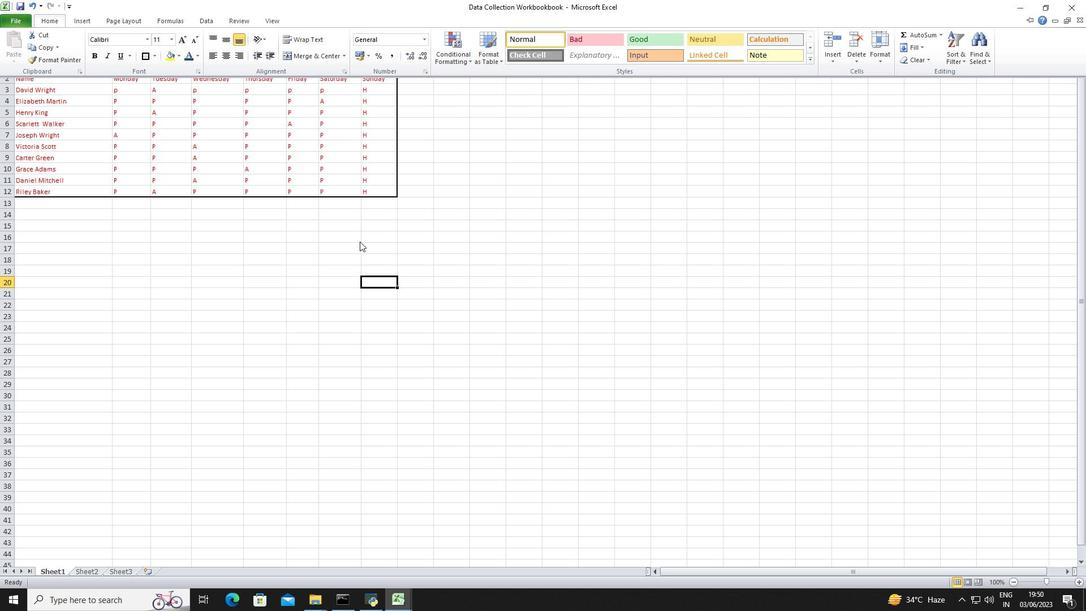 
Action: Mouse scrolled (233, 285) with delta (0, 0)
Screenshot: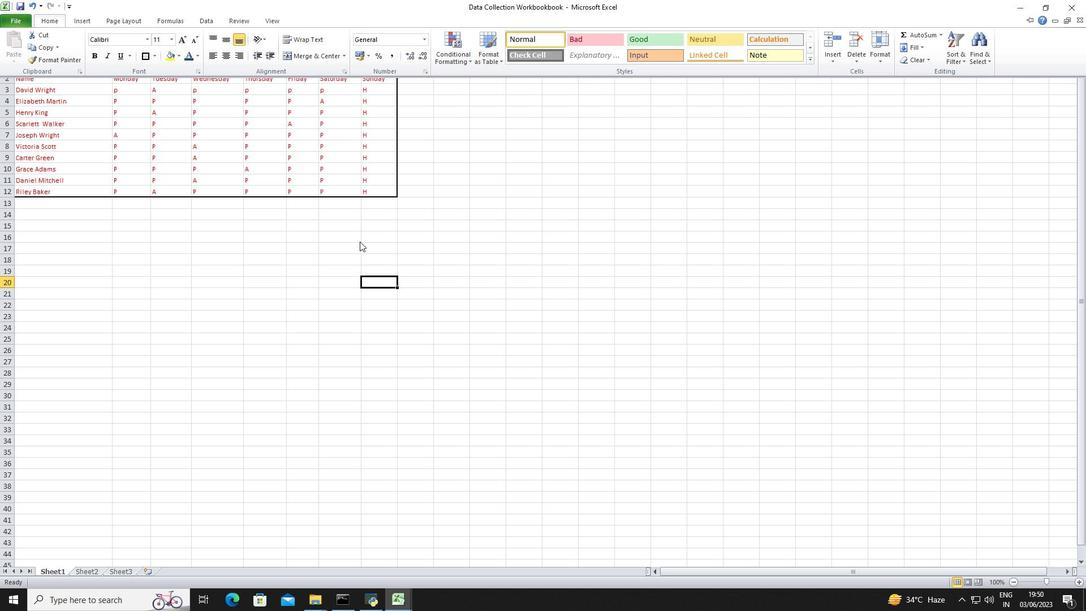 
Action: Mouse scrolled (233, 285) with delta (0, 0)
Screenshot: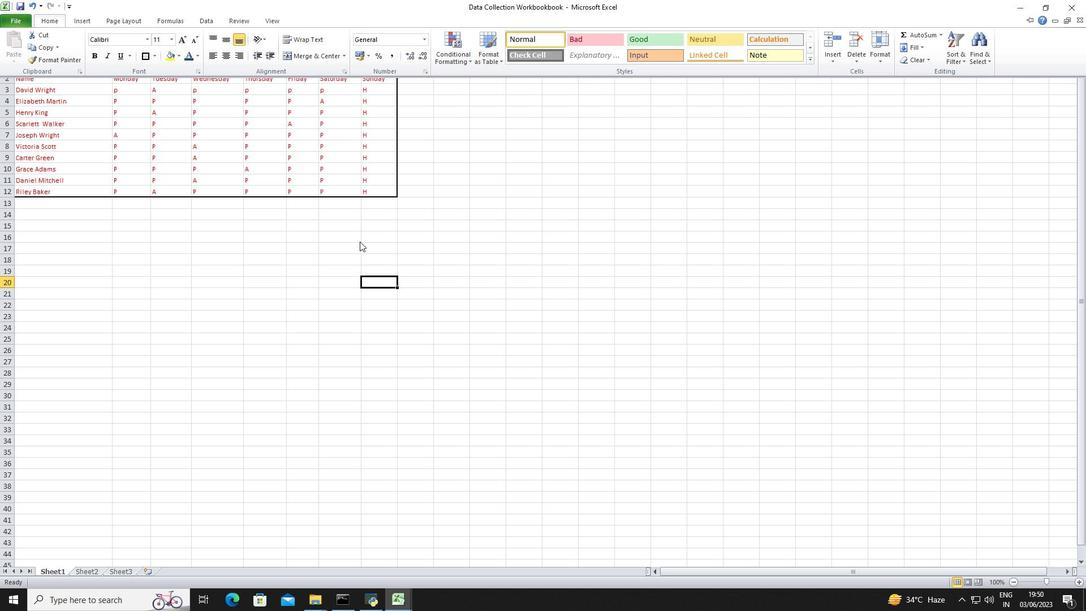 
Action: Mouse scrolled (233, 285) with delta (0, 0)
Screenshot: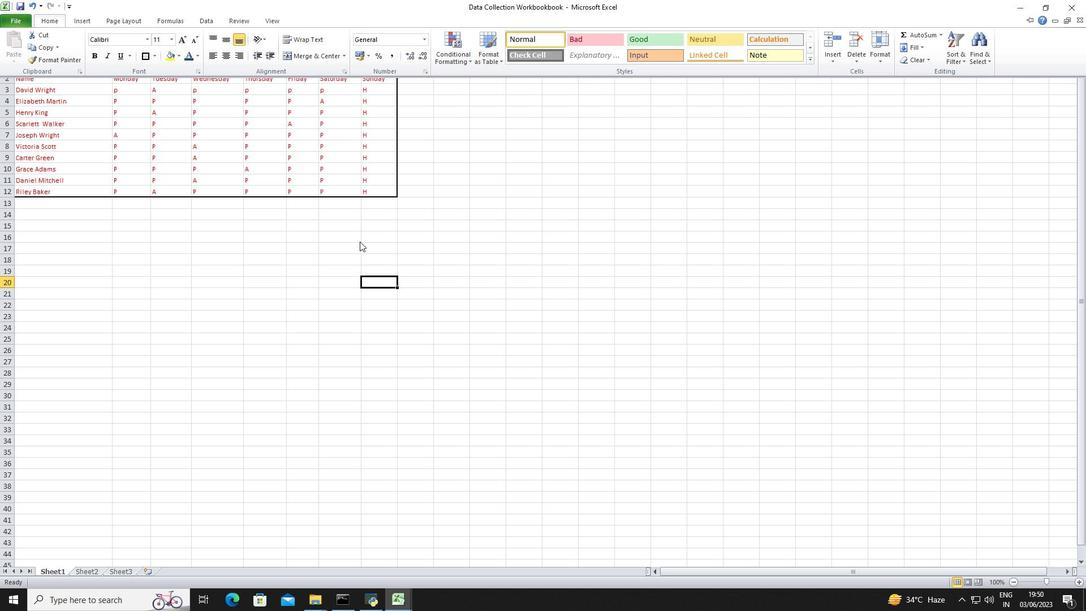 
Action: Mouse moved to (508, 104)
Screenshot: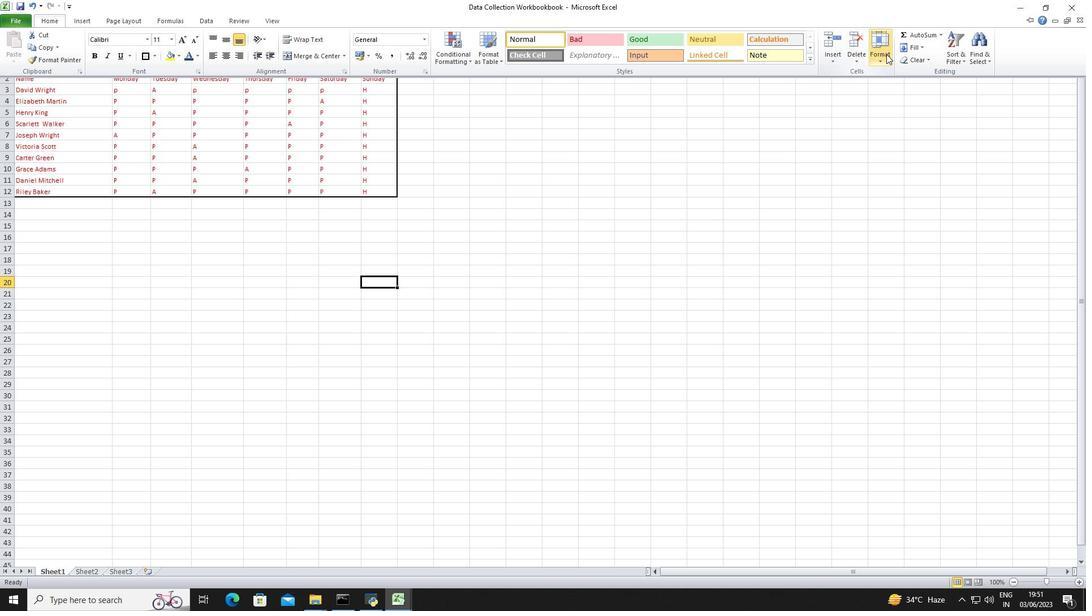 
Action: Mouse pressed left at (508, 104)
Screenshot: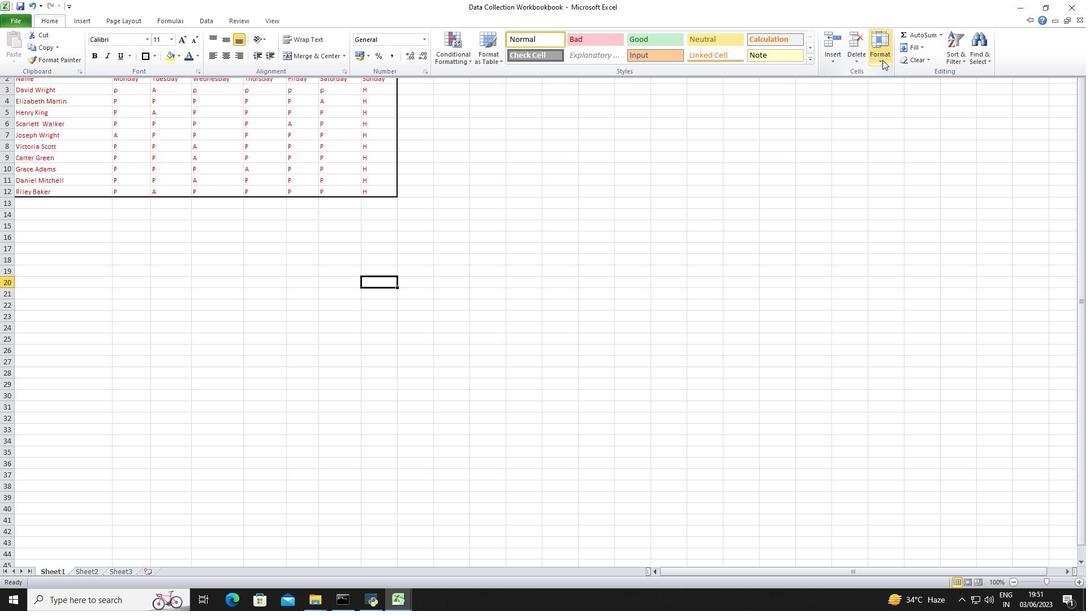 
Action: Mouse moved to (519, 143)
Screenshot: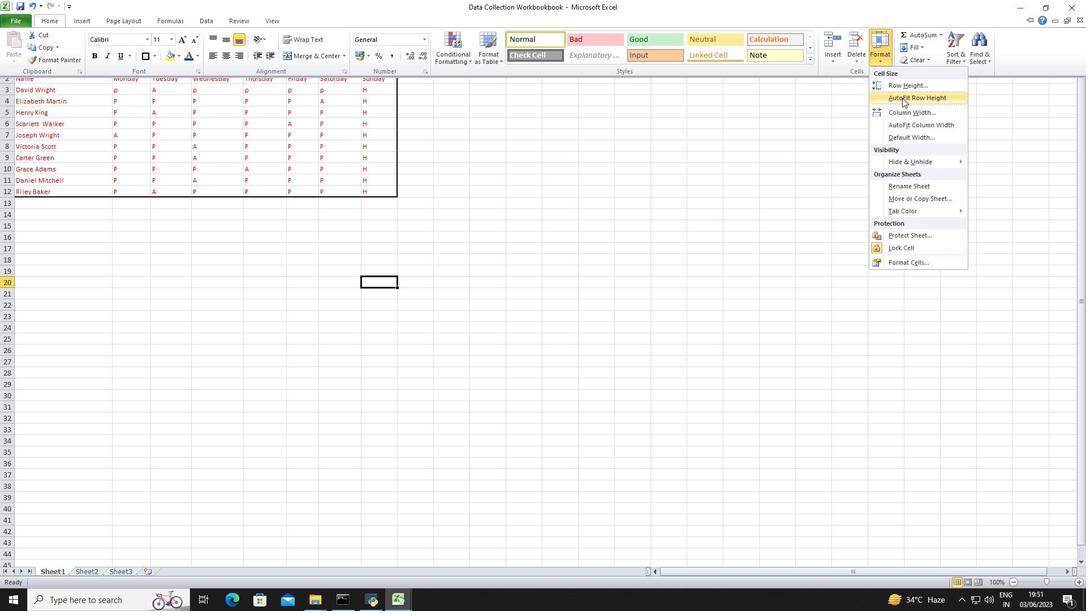 
Action: Mouse pressed left at (519, 143)
Screenshot: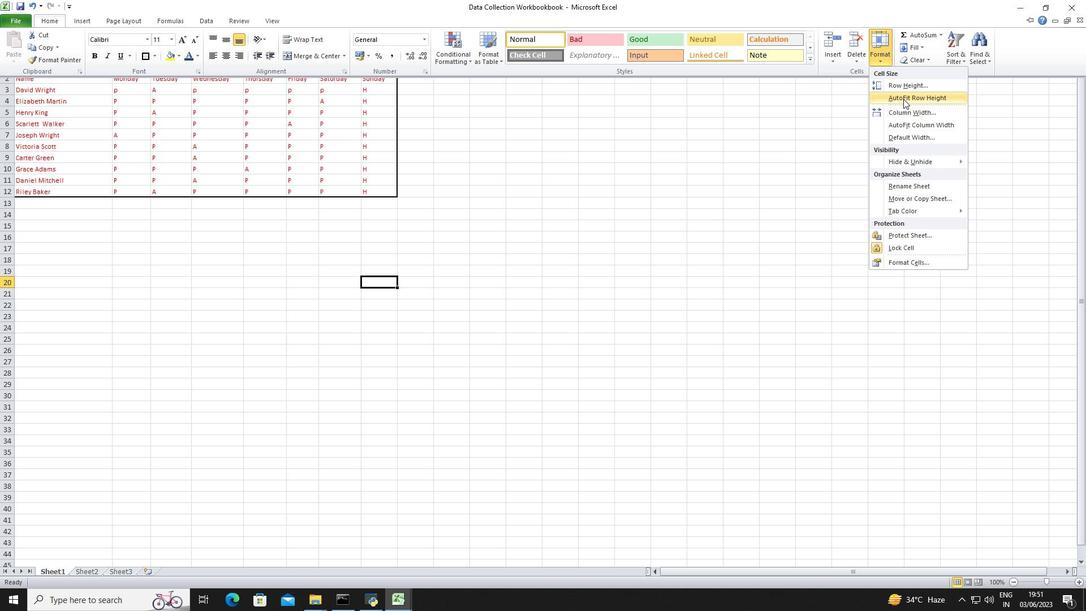 
Action: Mouse moved to (347, 250)
Screenshot: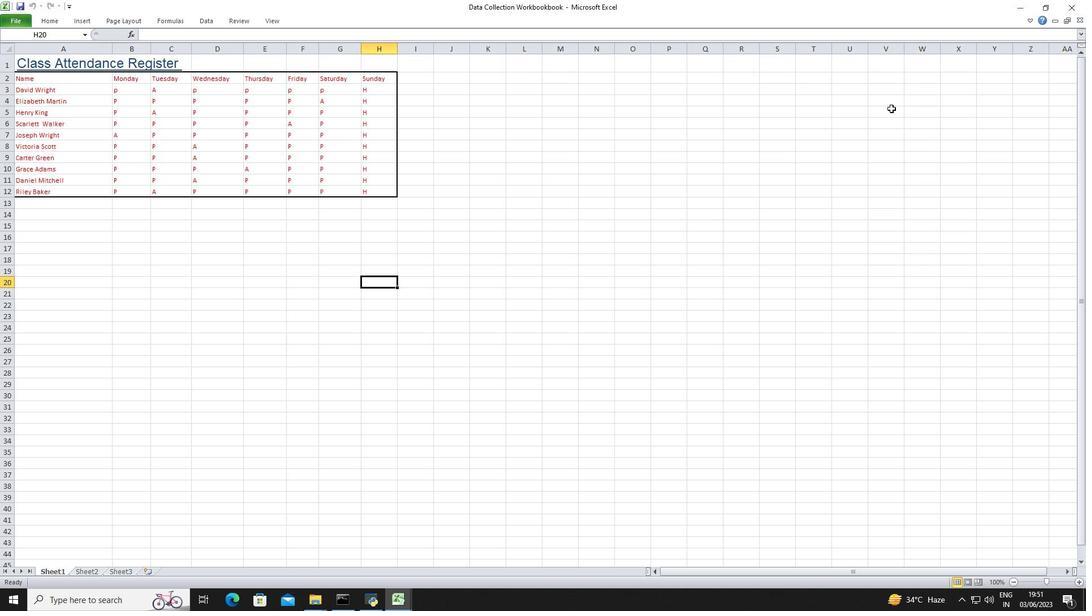 
Action: Mouse pressed left at (347, 250)
Screenshot: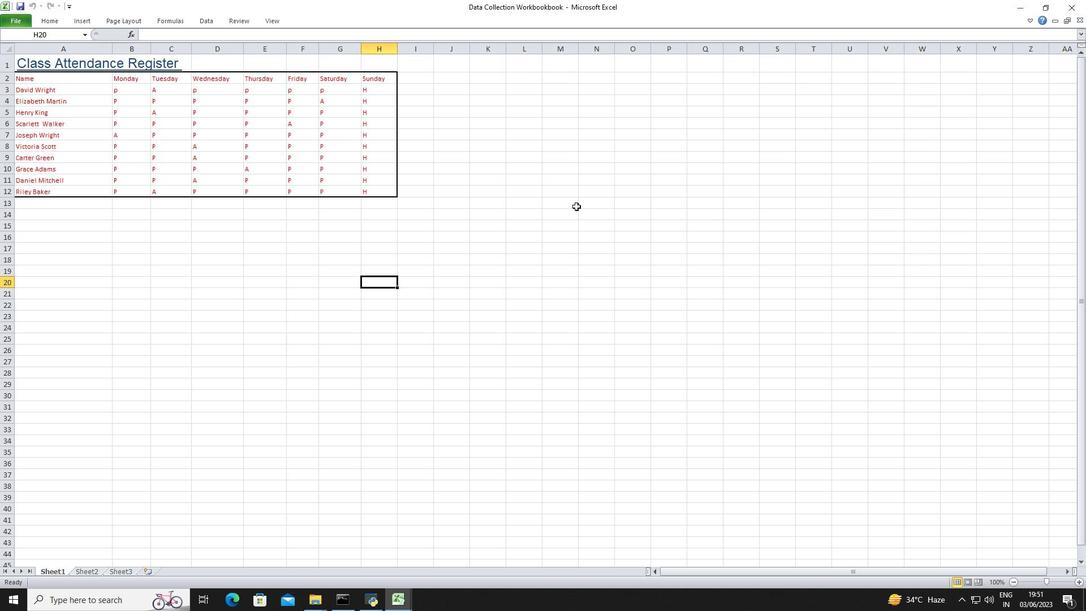 
Action: Mouse moved to (162, 402)
Screenshot: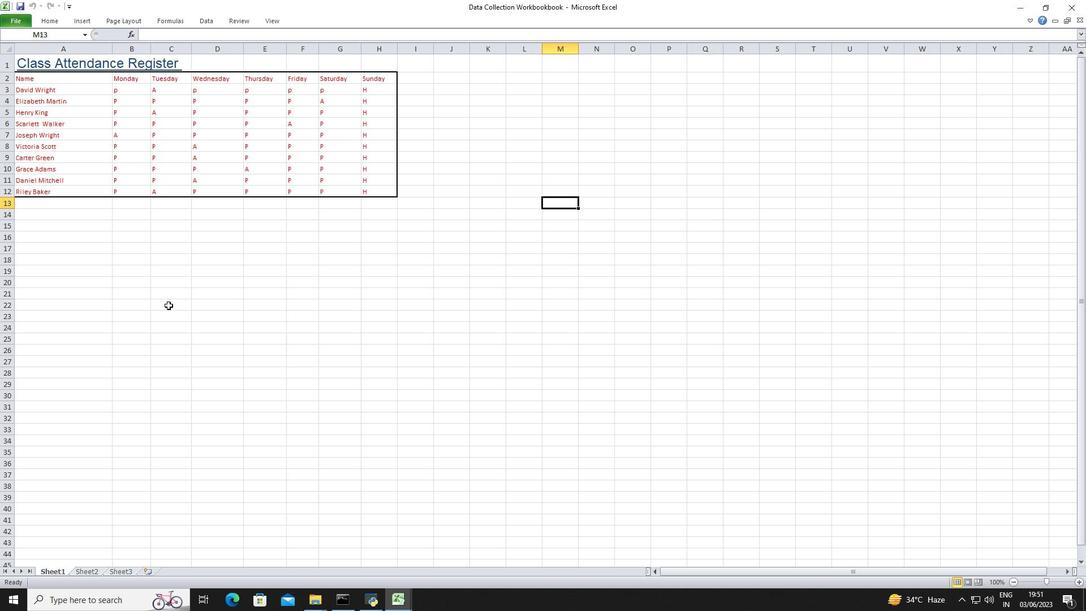 
Action: Mouse scrolled (162, 402) with delta (0, 0)
Screenshot: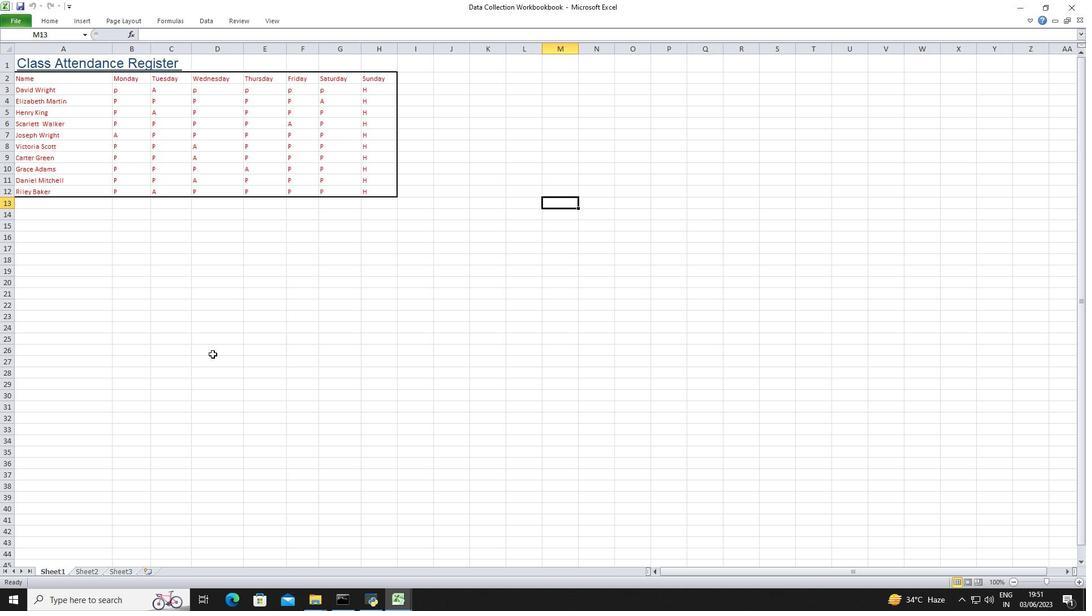 
Action: Mouse scrolled (162, 402) with delta (0, 0)
Screenshot: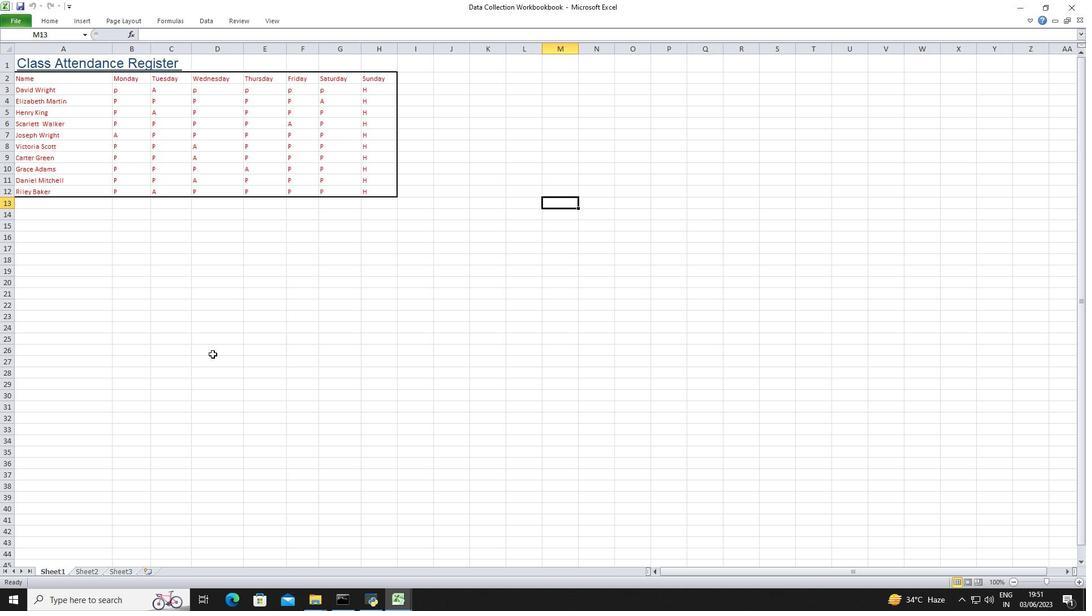 
Action: Mouse scrolled (162, 402) with delta (0, 0)
Screenshot: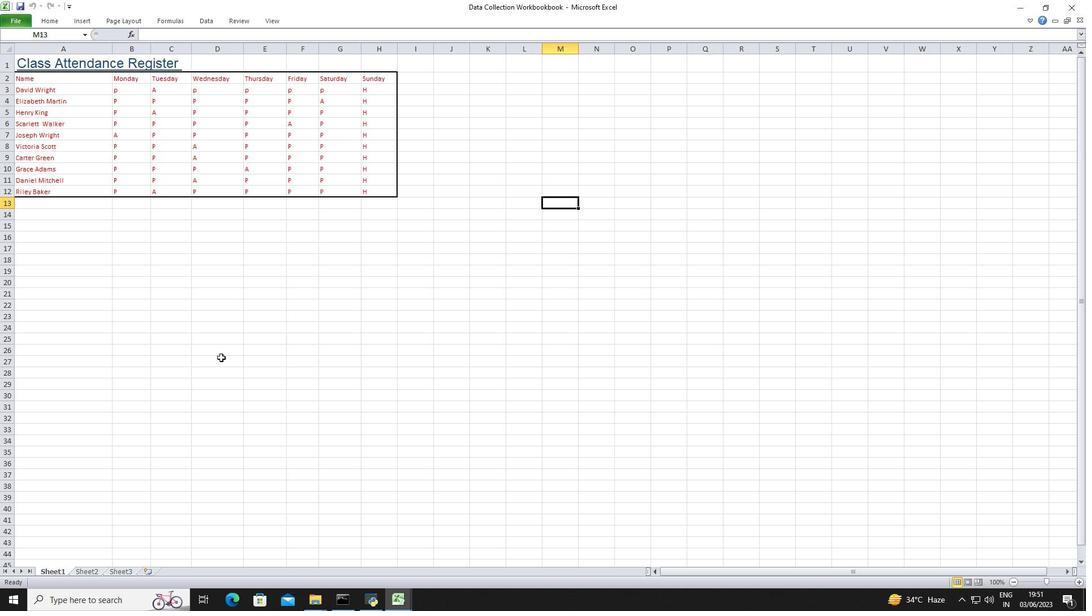 
Action: Mouse scrolled (162, 402) with delta (0, 0)
Screenshot: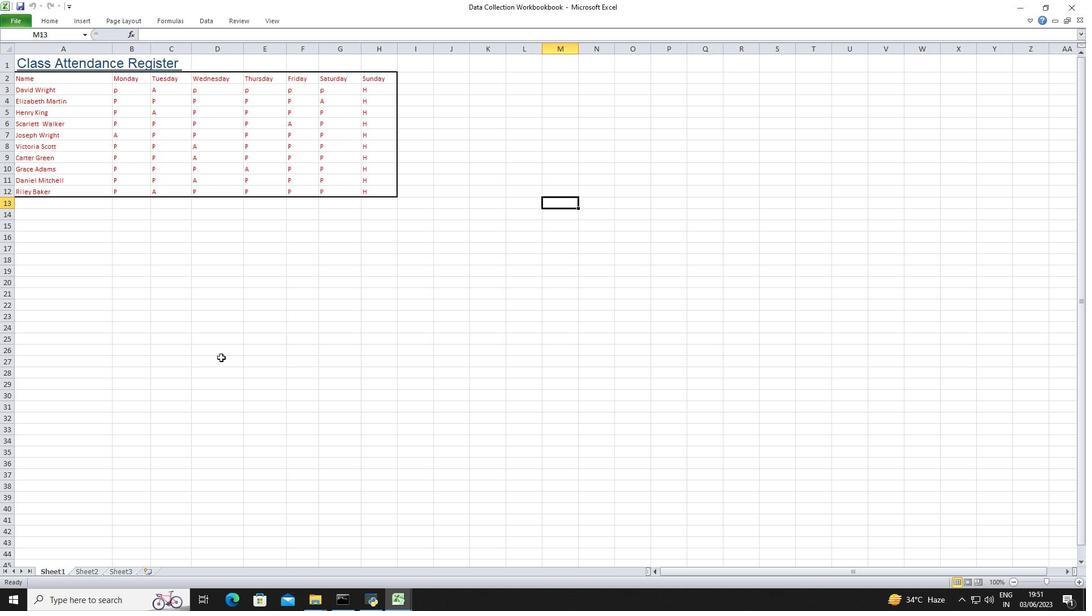 
Action: Mouse pressed left at (162, 402)
Screenshot: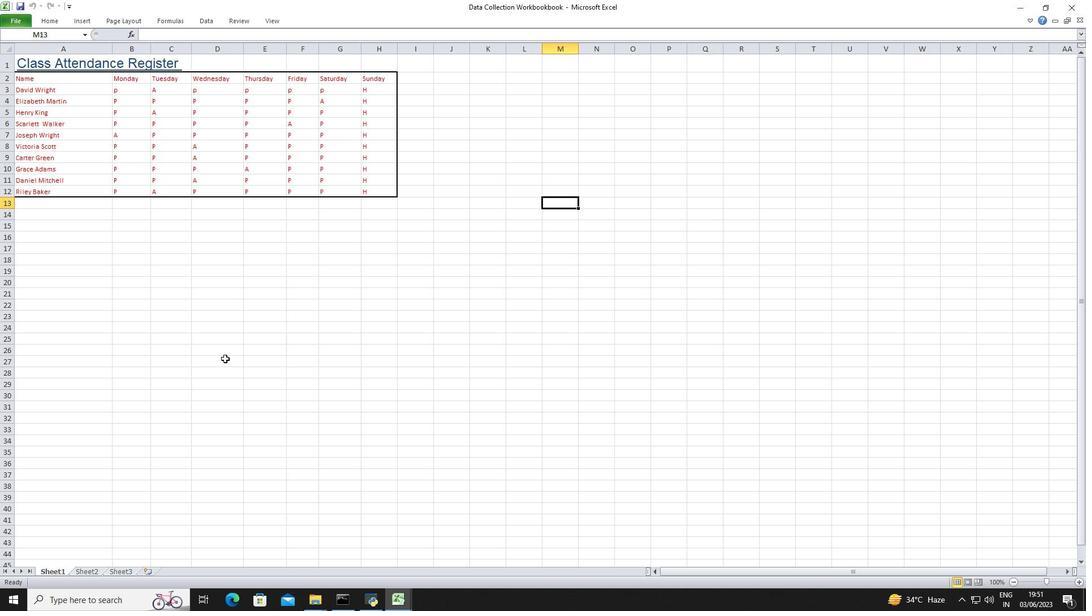
Action: Mouse moved to (162, 402)
Screenshot: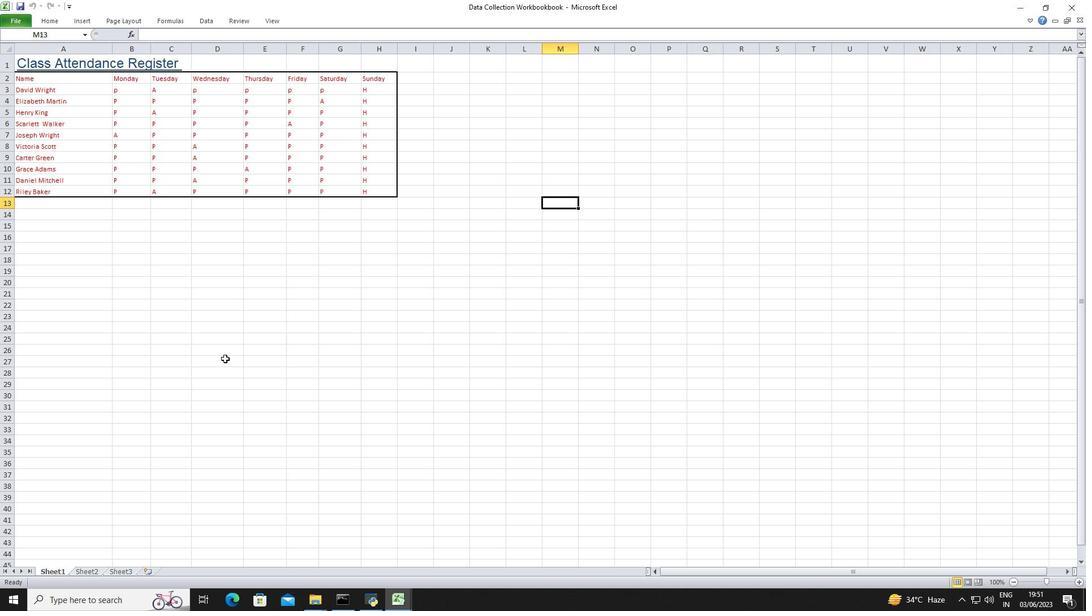 
Action: Mouse pressed left at (162, 402)
Screenshot: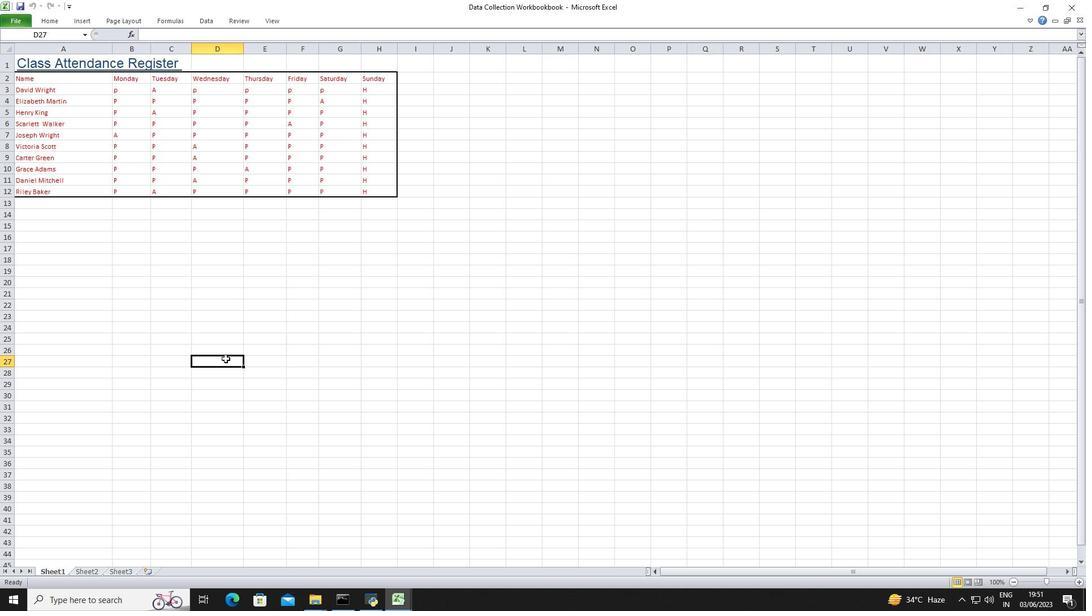 
Action: Mouse scrolled (162, 402) with delta (0, 0)
Screenshot: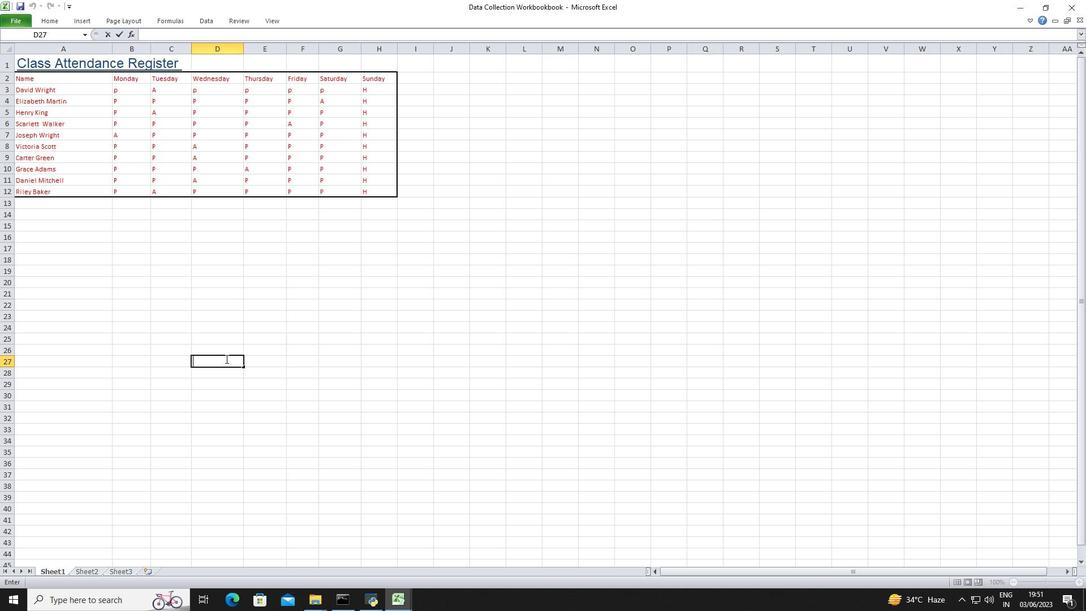 
Action: Mouse scrolled (162, 402) with delta (0, 0)
Screenshot: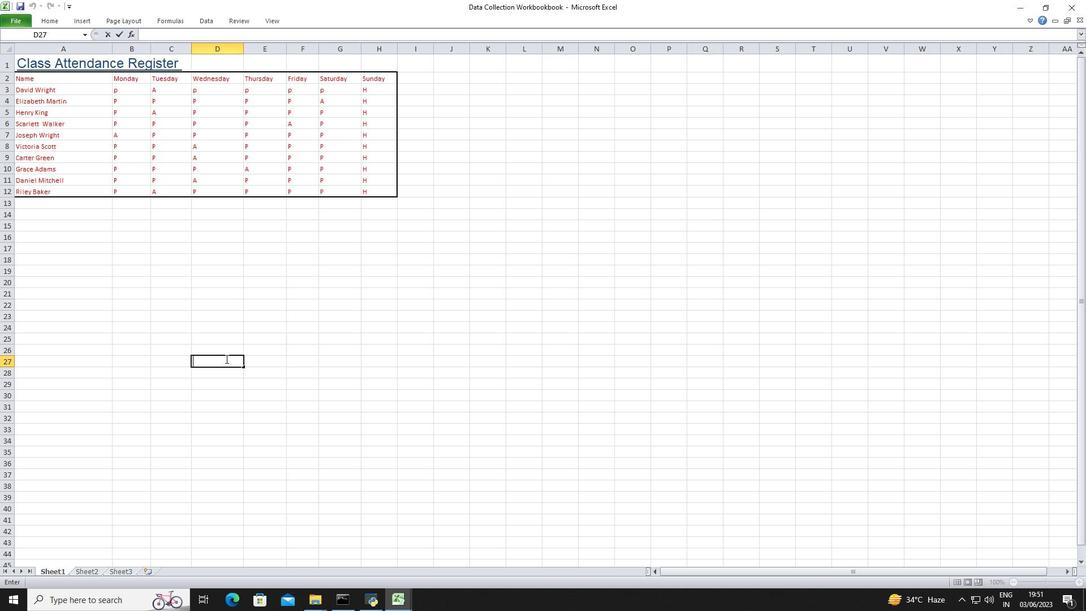 
Action: Mouse moved to (73, 66)
Screenshot: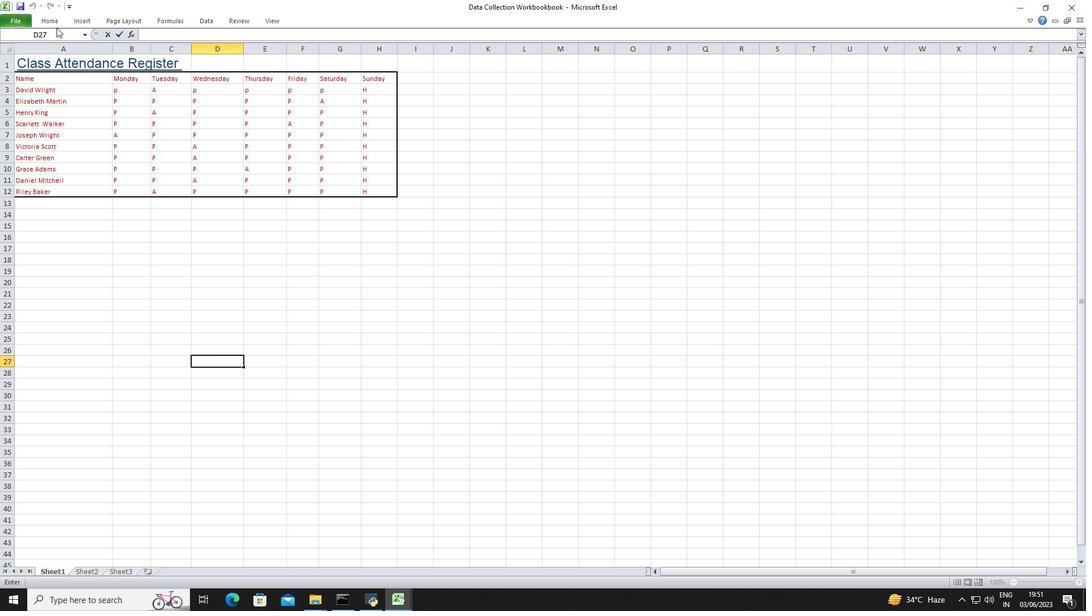 
Action: Mouse pressed left at (73, 66)
Screenshot: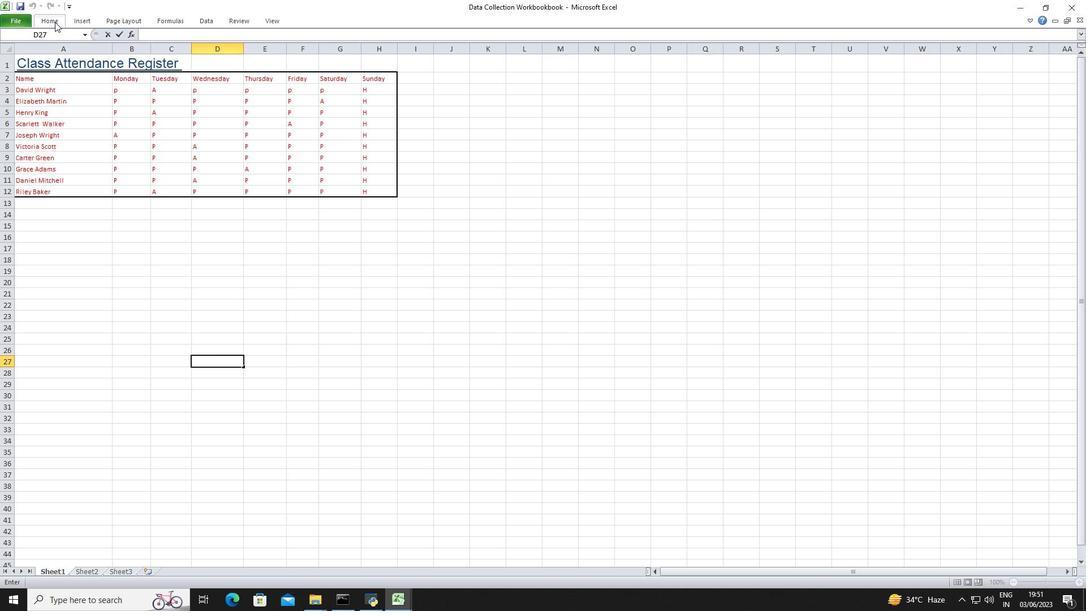 
Action: Mouse pressed left at (73, 66)
Screenshot: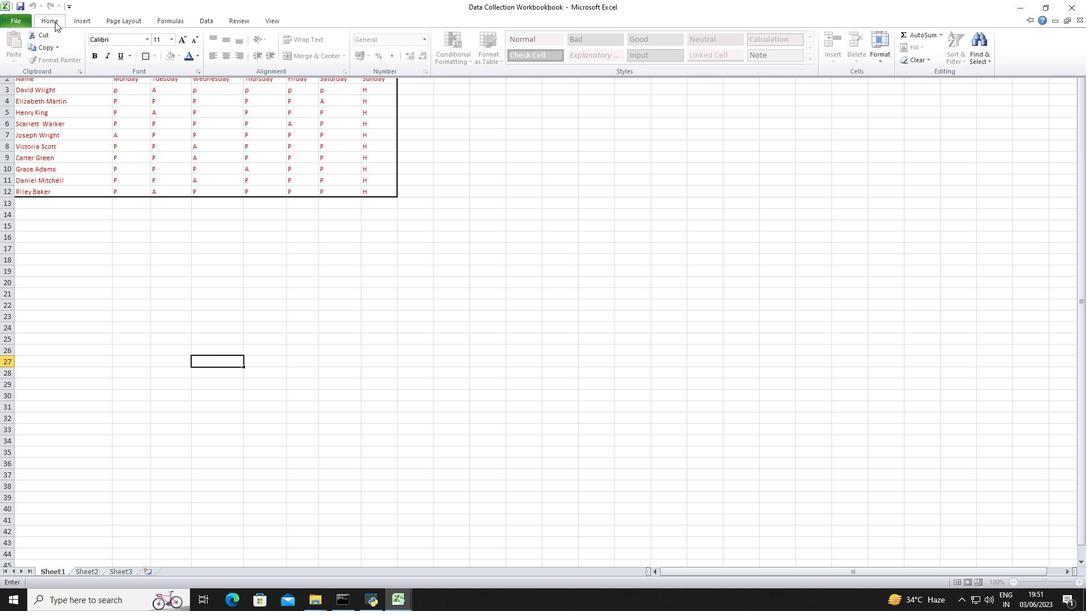 
Action: Mouse moved to (57, 149)
Screenshot: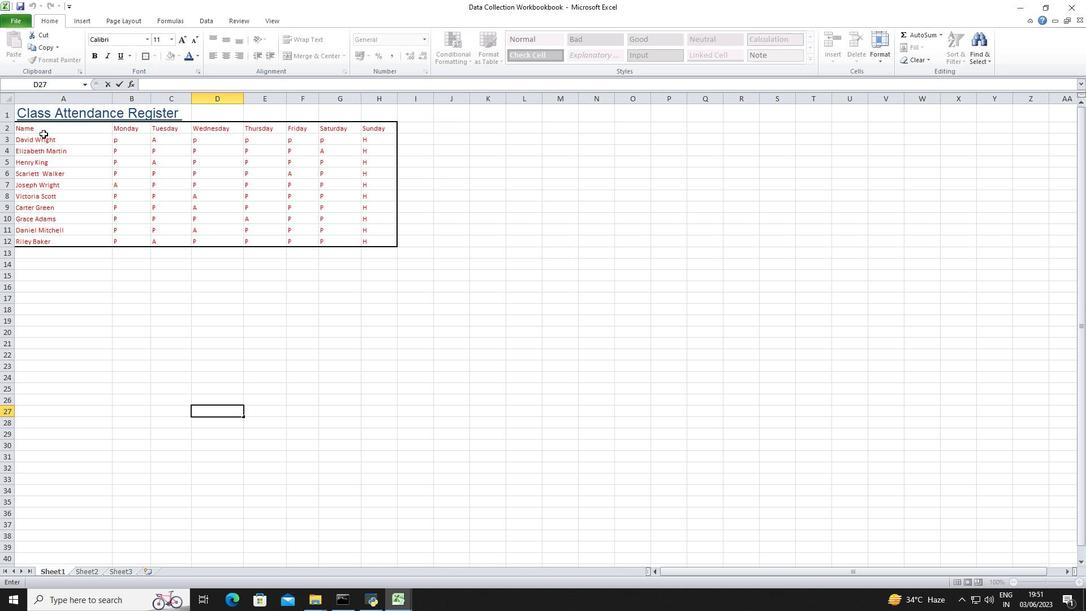 
Action: Mouse pressed left at (57, 149)
Screenshot: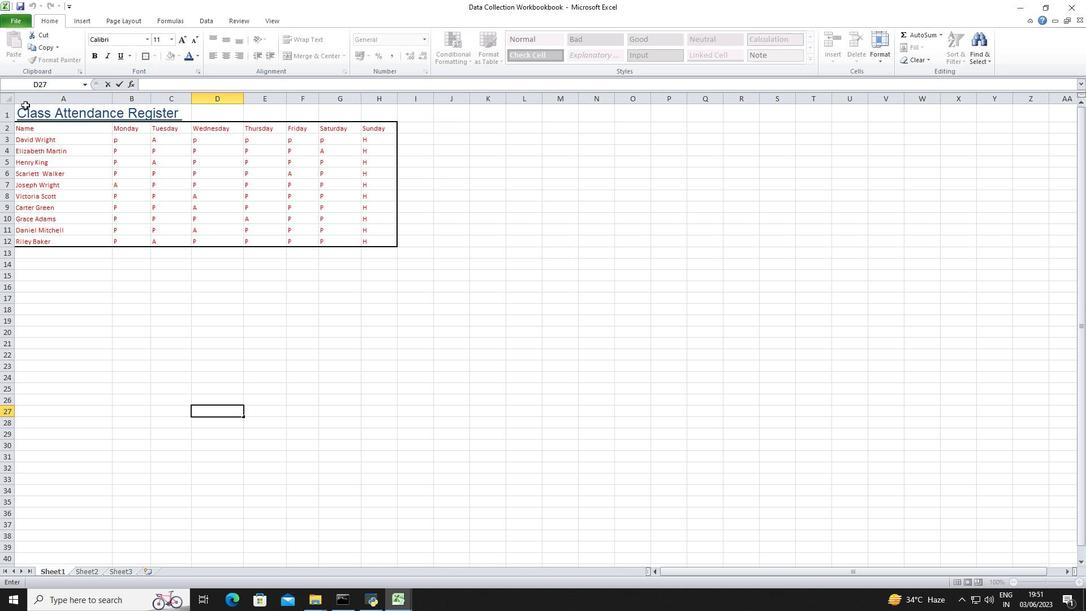 
Action: Mouse moved to (506, 106)
Screenshot: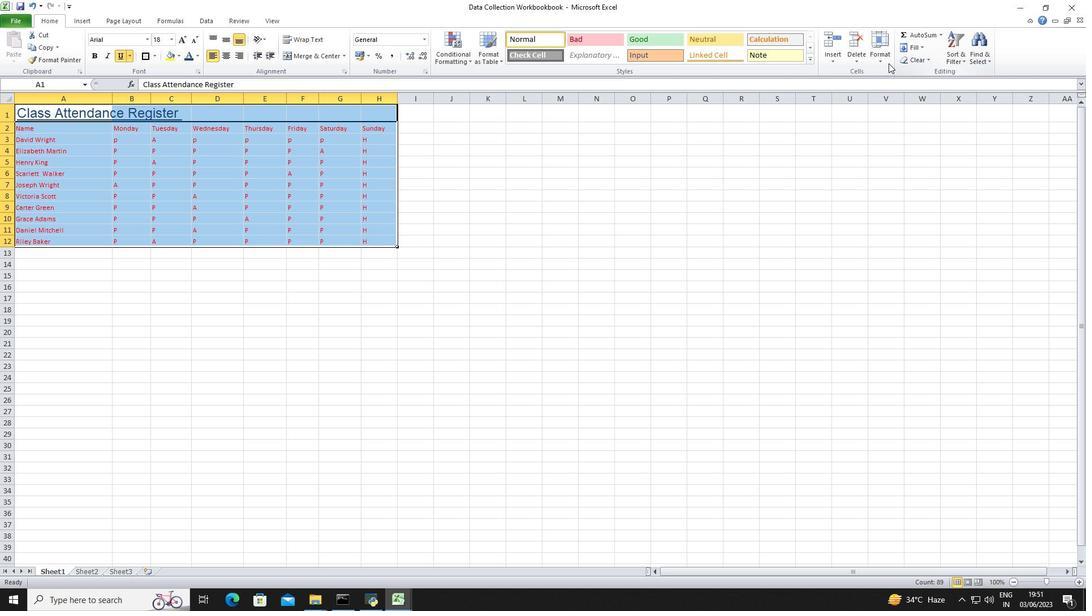 
Action: Mouse pressed left at (506, 106)
Screenshot: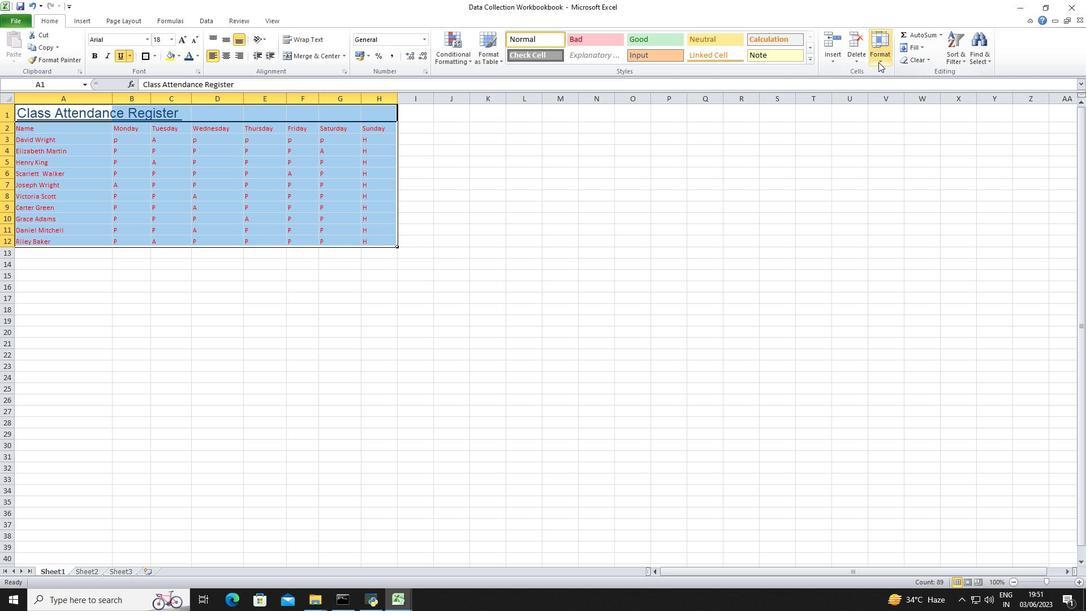 
Action: Mouse moved to (519, 169)
Screenshot: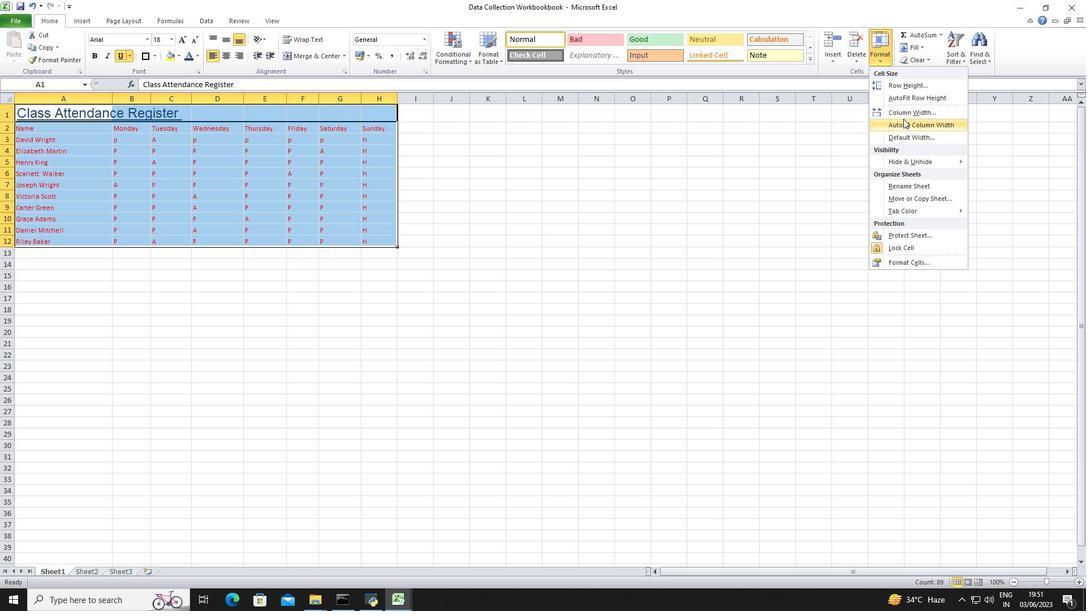 
Action: Mouse pressed left at (519, 169)
Screenshot: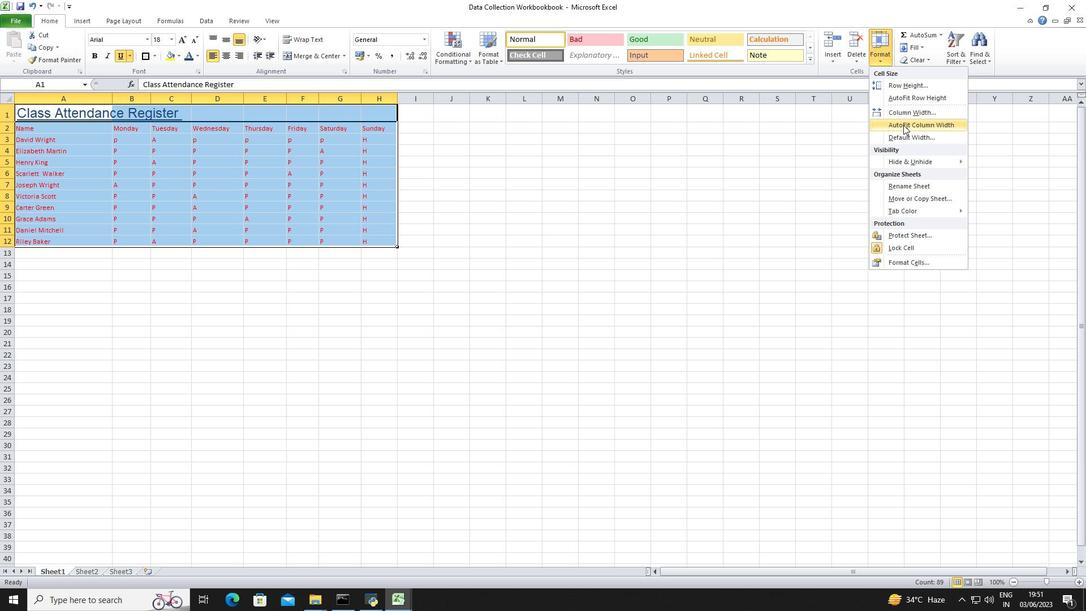 
Action: Mouse moved to (301, 322)
Screenshot: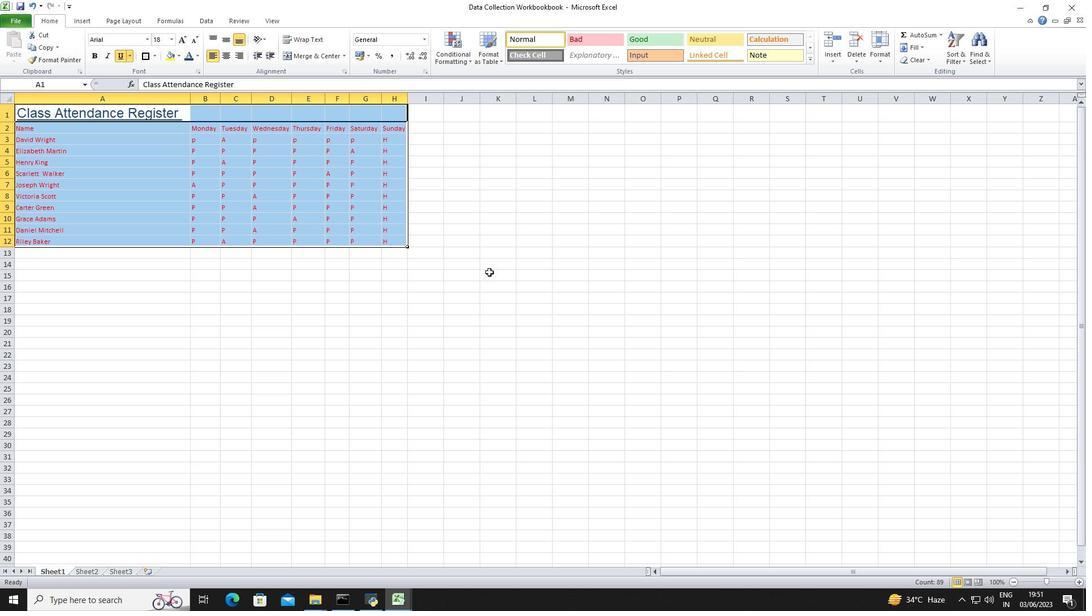 
Action: Mouse pressed left at (301, 322)
Screenshot: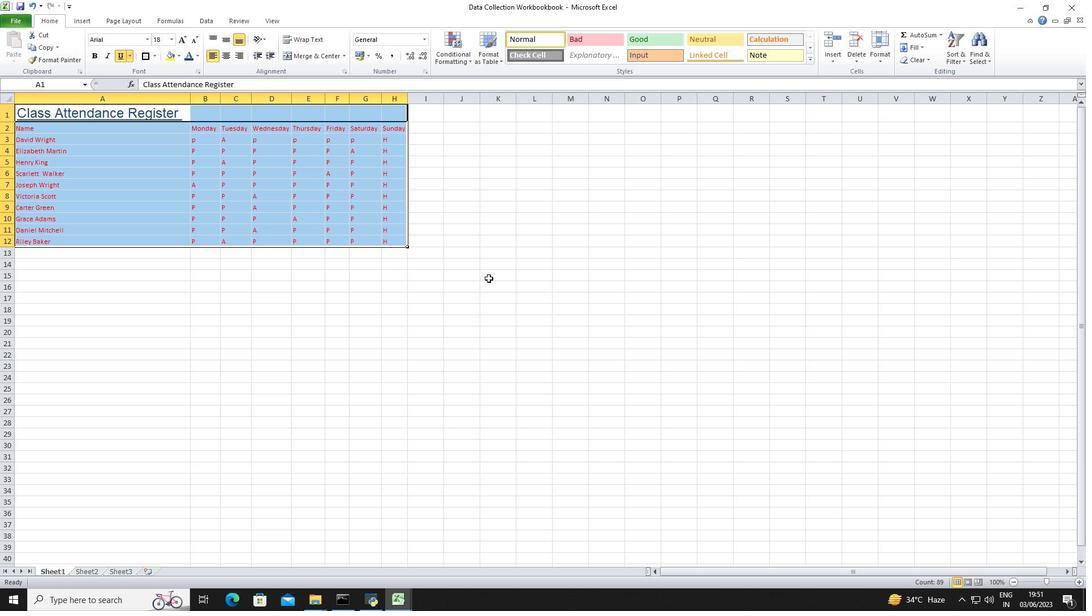 
Action: Mouse moved to (86, 164)
Screenshot: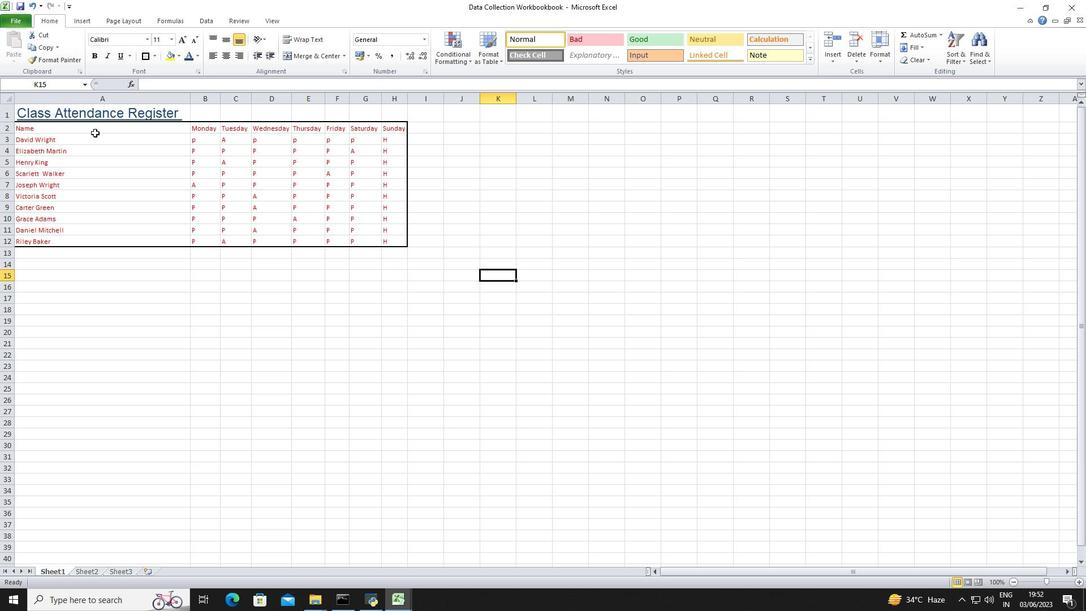 
Action: Mouse pressed left at (86, 164)
Screenshot: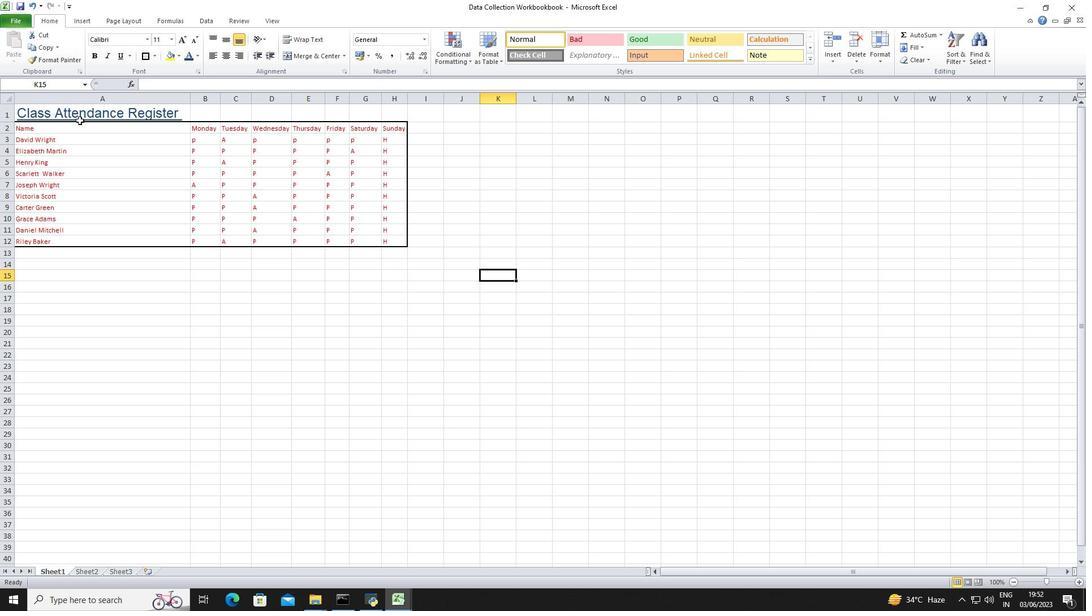 
Action: Mouse moved to (249, 291)
Screenshot: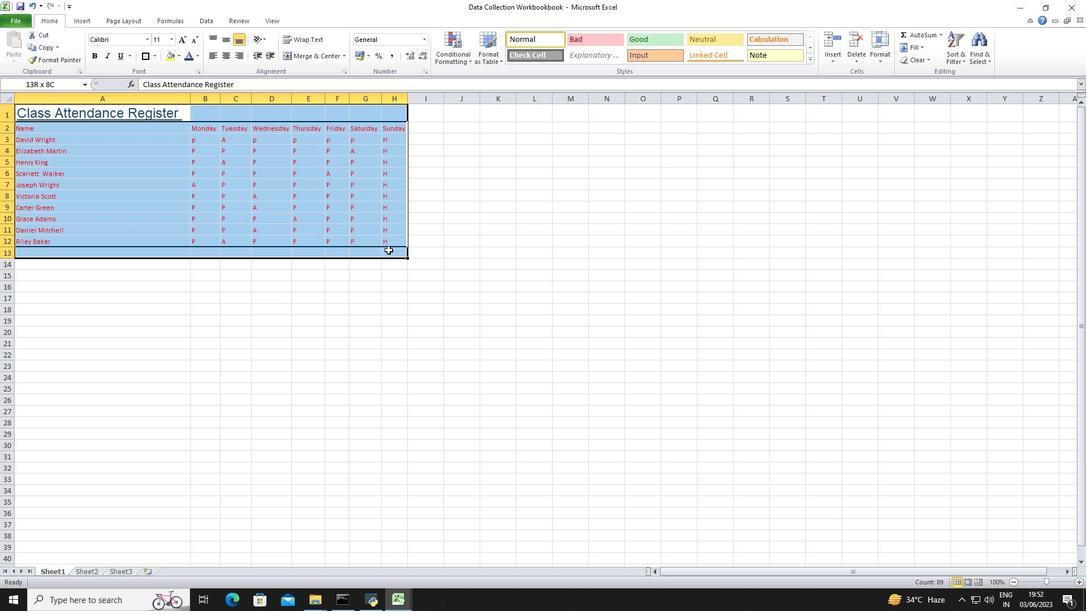 
Action: Mouse pressed left at (249, 291)
Screenshot: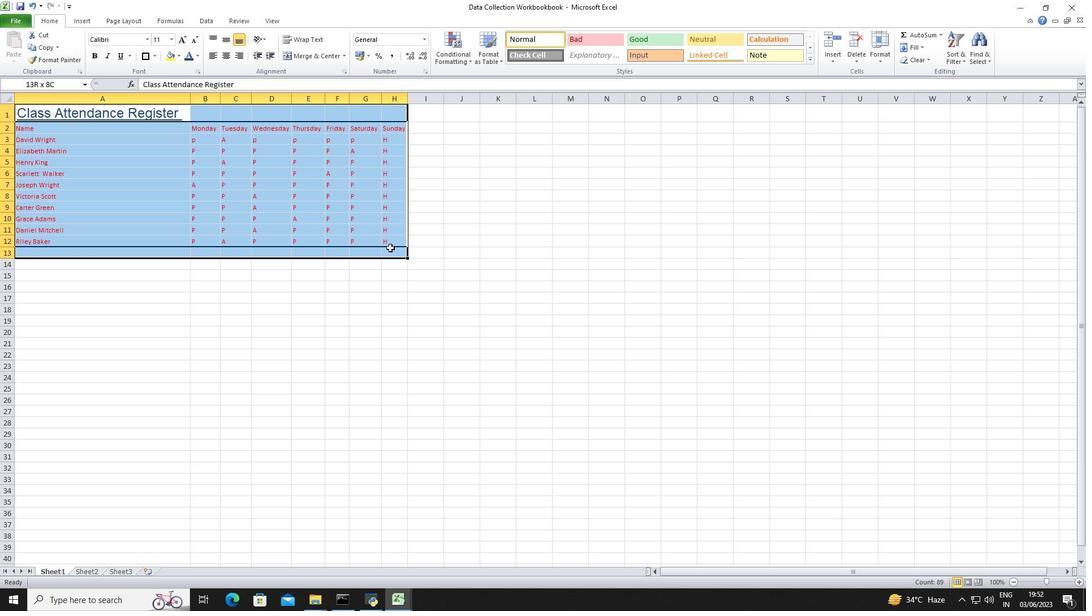 
Action: Mouse moved to (414, 312)
Screenshot: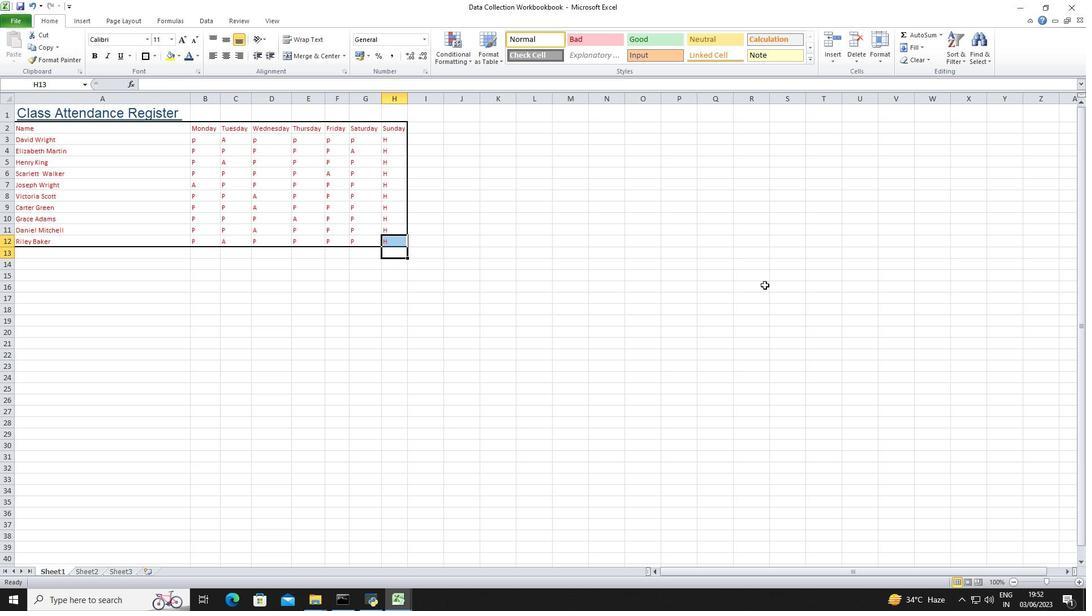 
Action: Mouse pressed left at (414, 312)
Screenshot: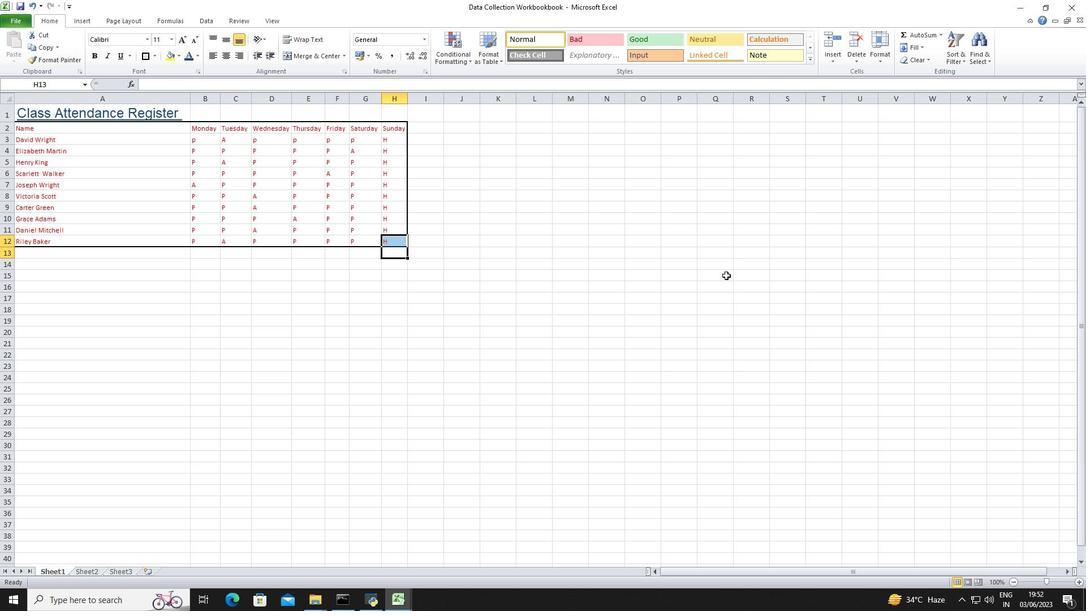 
Action: Mouse moved to (64, 170)
Screenshot: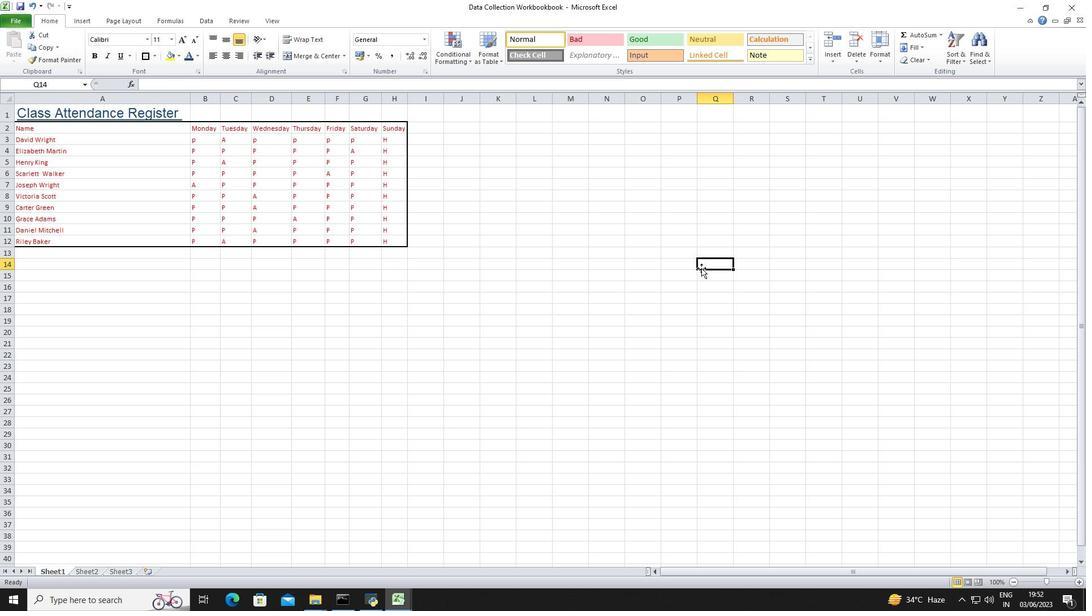 
Action: Mouse pressed left at (64, 170)
Screenshot: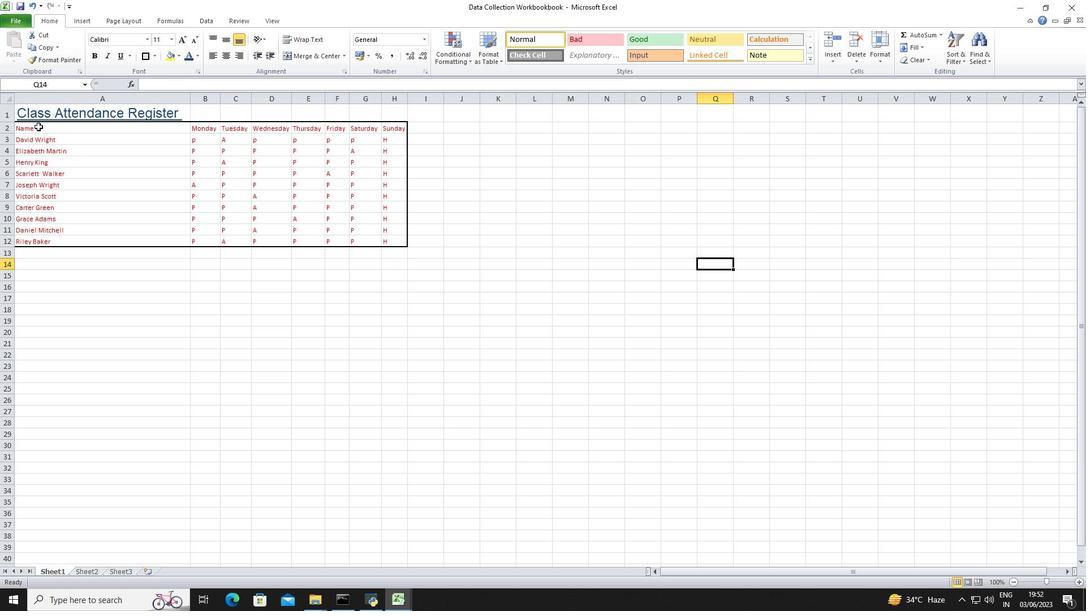 
Action: Mouse moved to (505, 103)
Screenshot: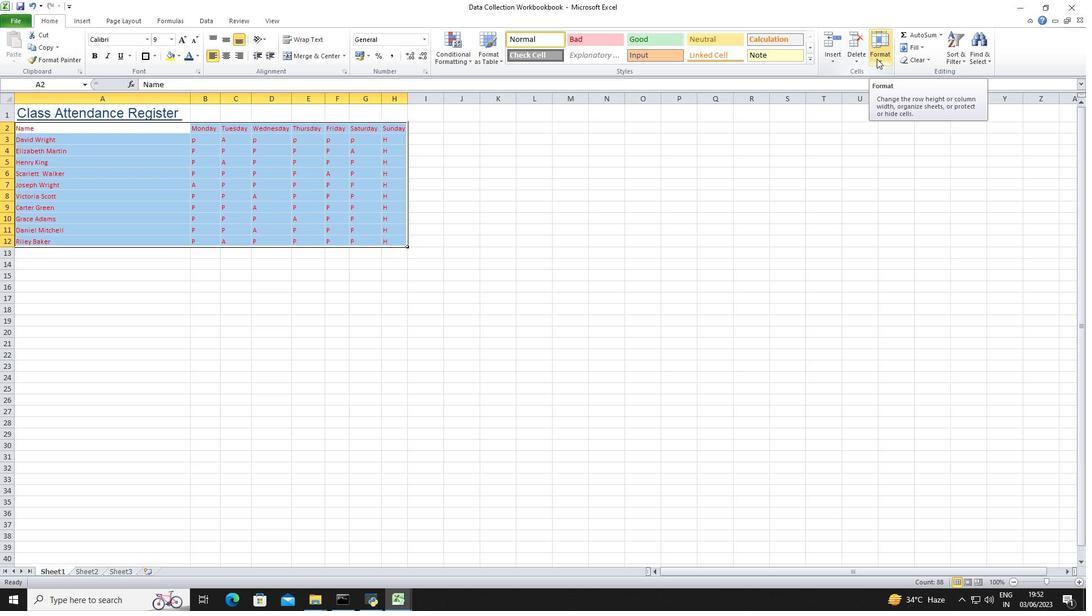 
Action: Mouse pressed left at (505, 103)
Screenshot: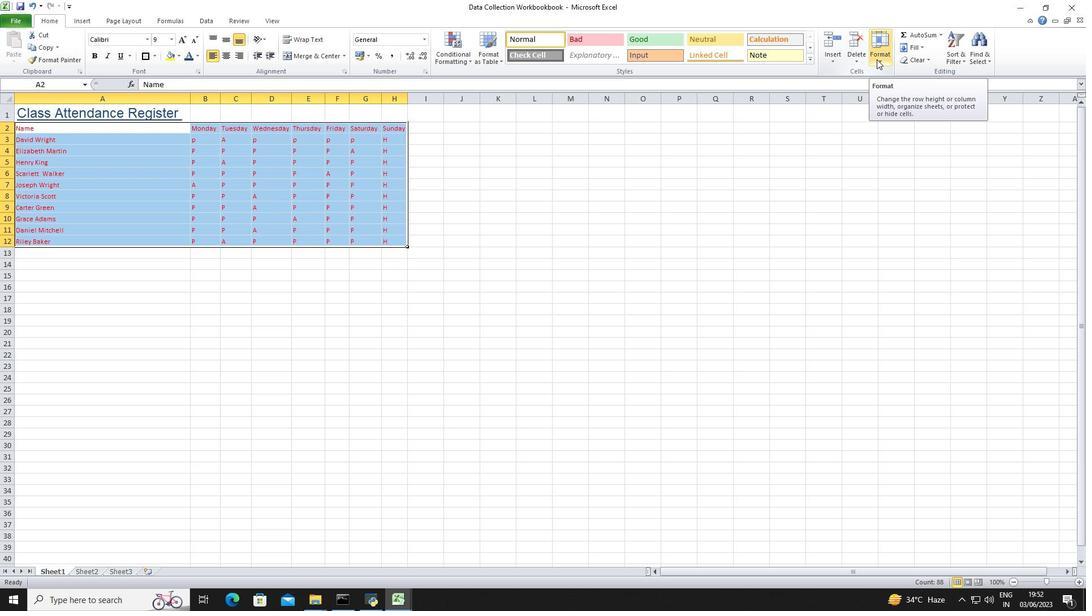 
Action: Mouse moved to (534, 170)
Screenshot: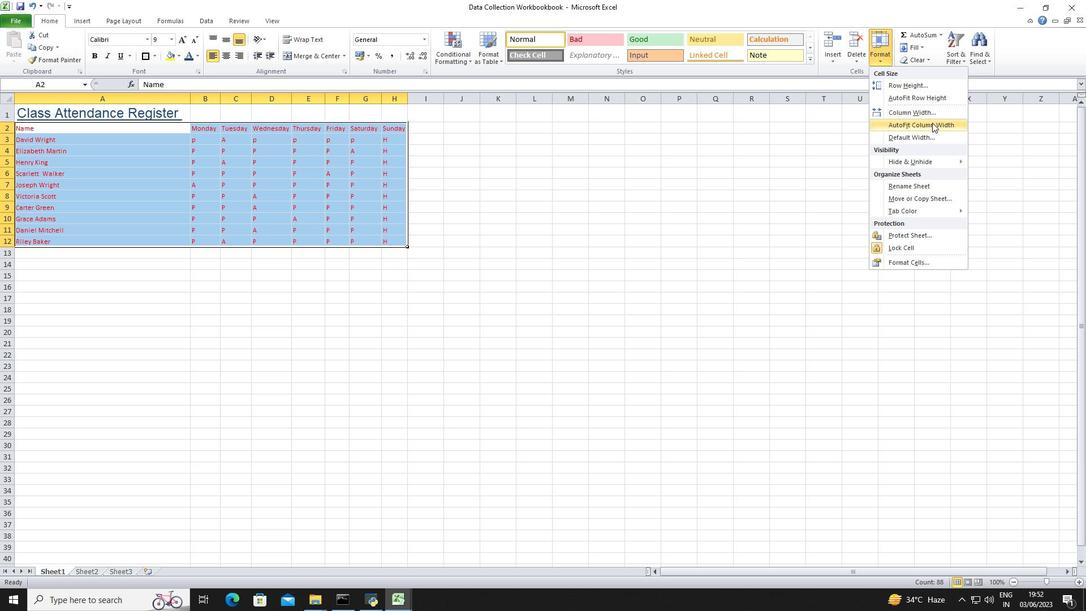 
Action: Mouse pressed left at (534, 170)
Screenshot: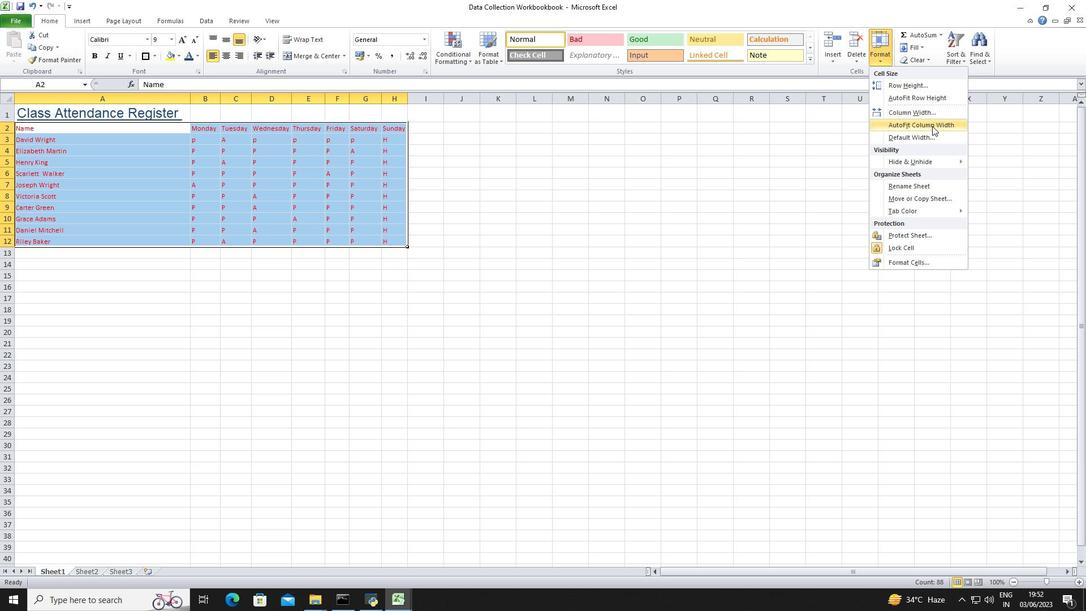 
Action: Mouse moved to (319, 299)
Screenshot: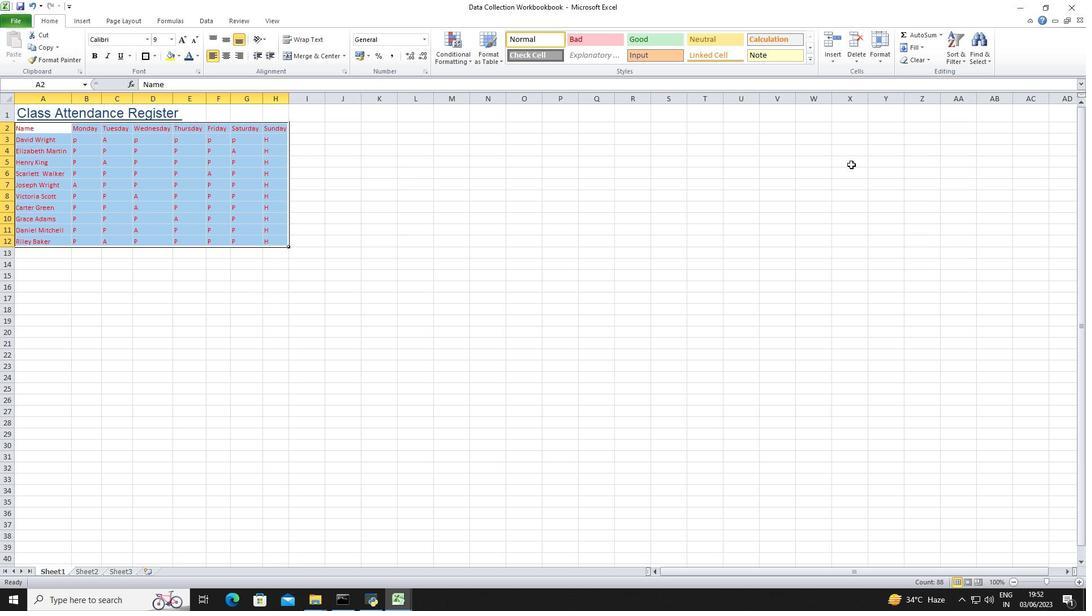 
Action: Mouse pressed left at (319, 299)
Screenshot: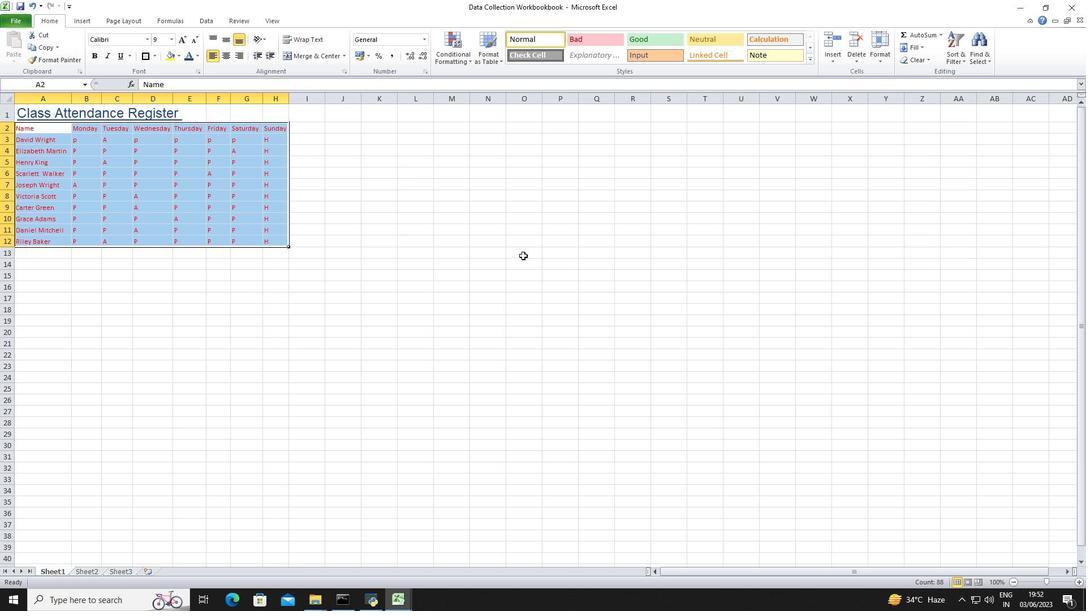 
Action: Mouse moved to (79, 271)
Screenshot: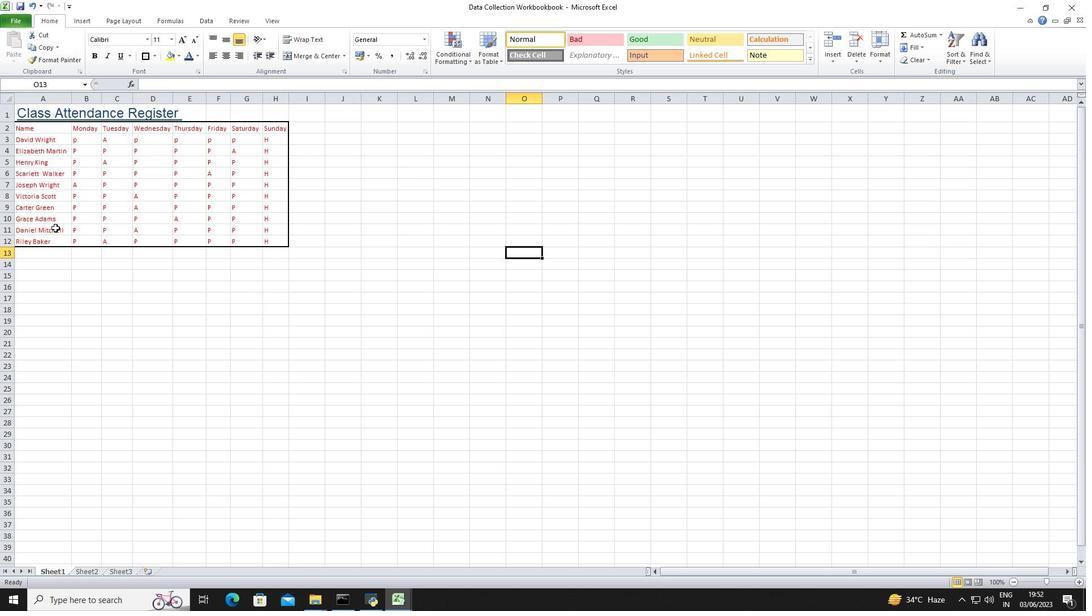 
Action: Mouse scrolled (79, 272) with delta (0, 0)
Screenshot: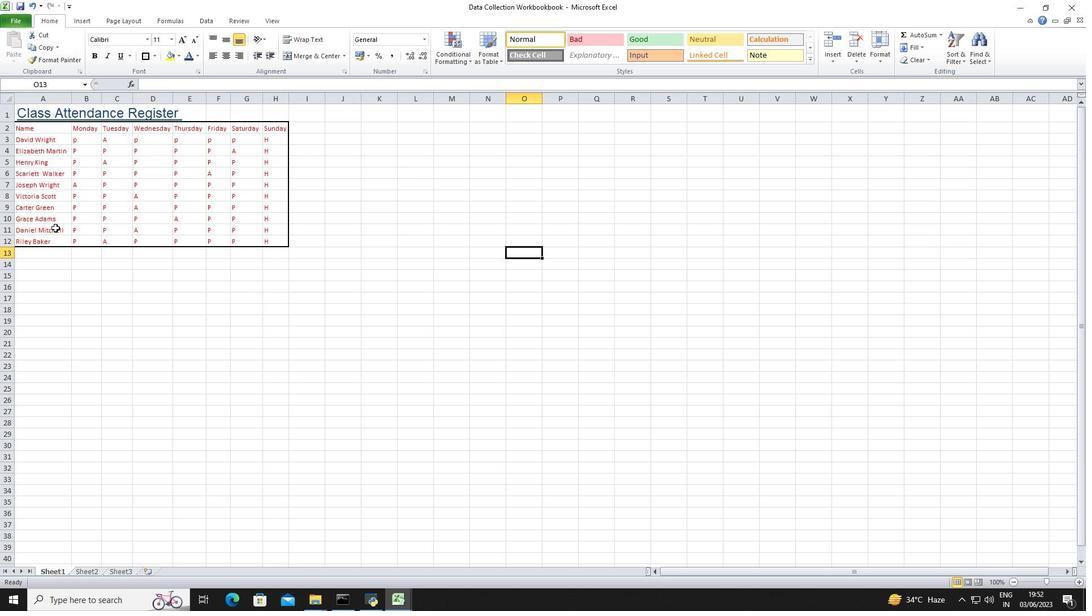 
Action: Mouse moved to (87, 273)
Screenshot: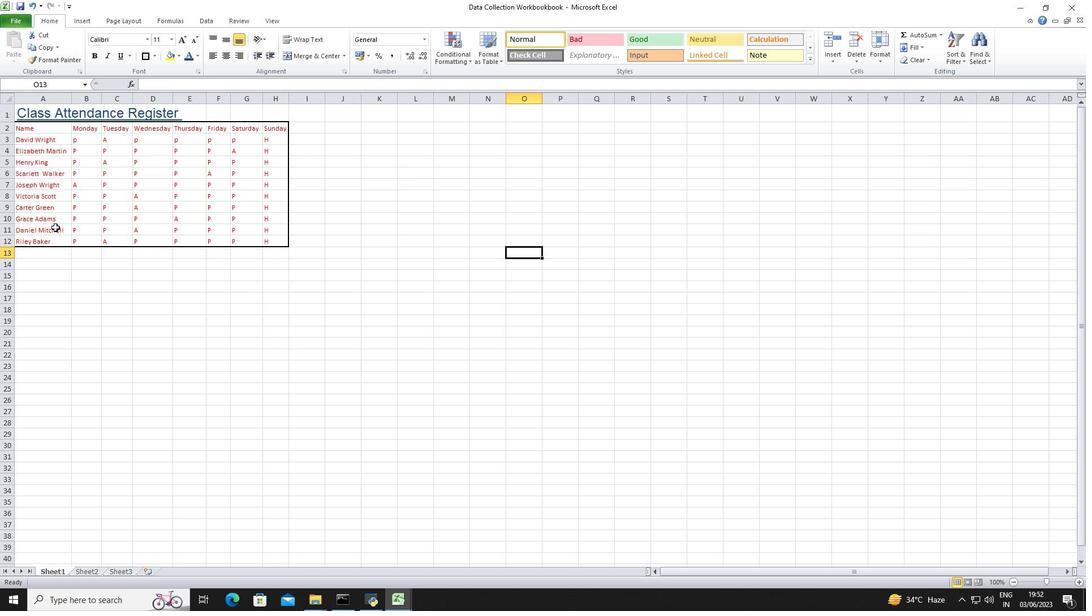 
Action: Mouse scrolled (87, 274) with delta (0, 0)
Screenshot: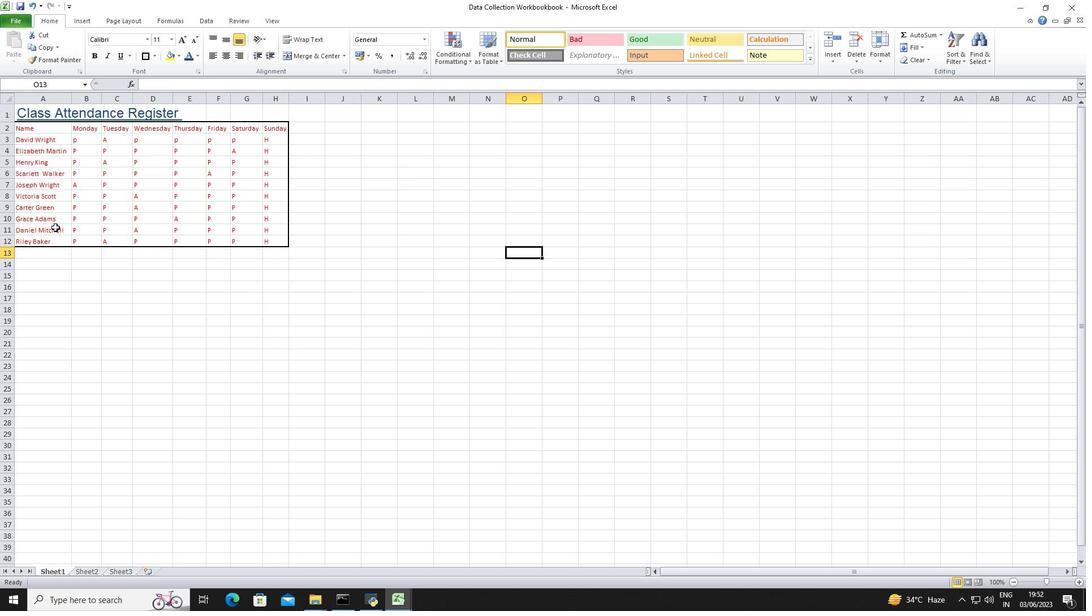 
Action: Mouse moved to (93, 273)
Screenshot: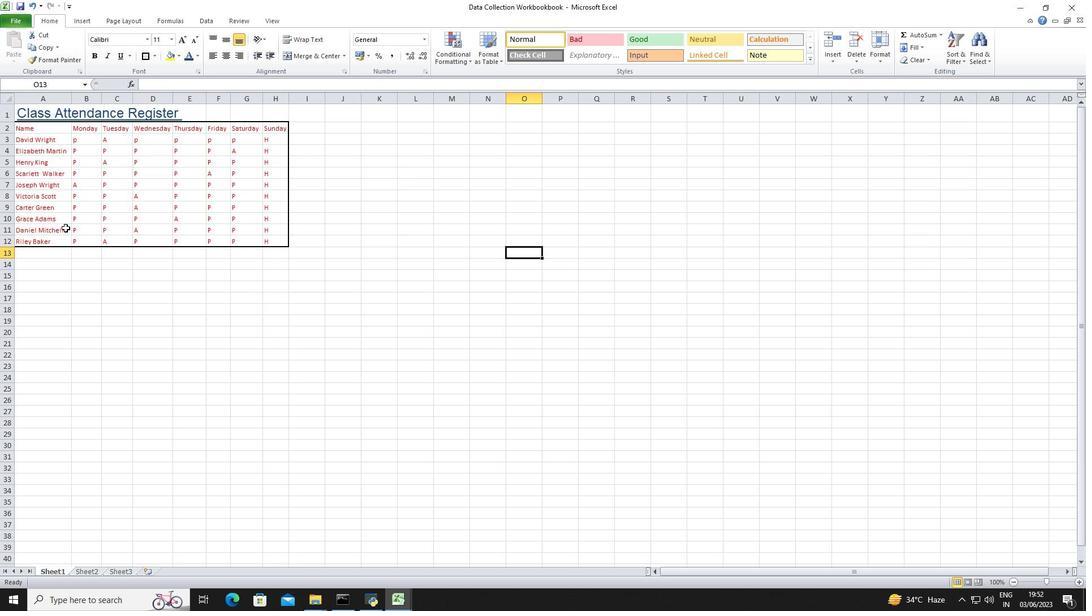 
Action: Mouse scrolled (93, 274) with delta (0, 0)
Screenshot: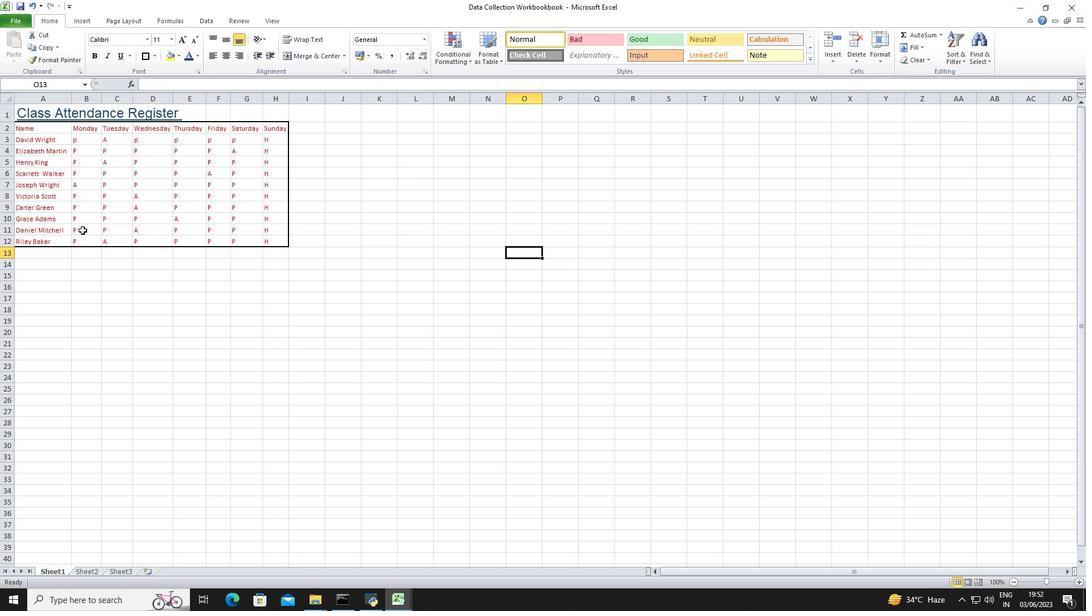
Action: Mouse moved to (50, 65)
Screenshot: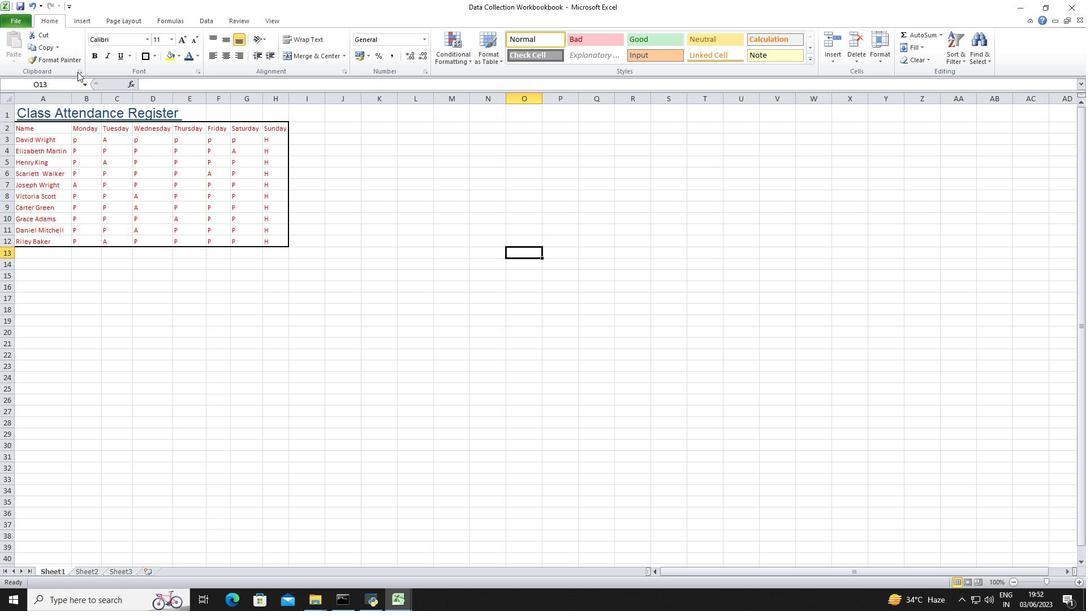 
Action: Mouse pressed left at (50, 65)
Screenshot: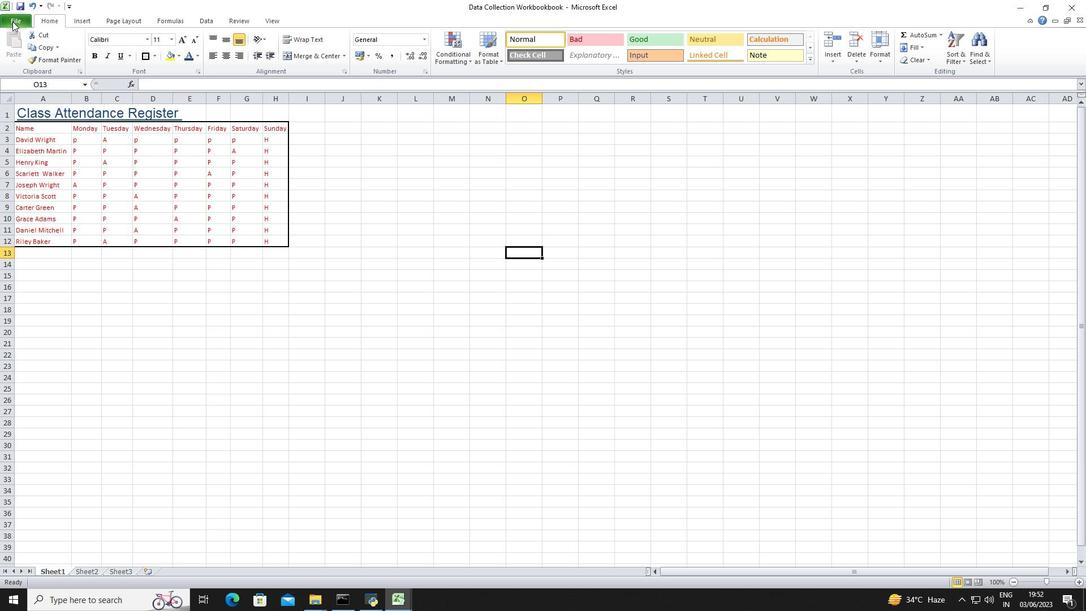 
Action: Mouse moved to (63, 85)
